 Task: Select transit view around selected location Crater Lake National Park, Oregon, United States and check out the nearest train station
Action: Mouse moved to (120, 76)
Screenshot: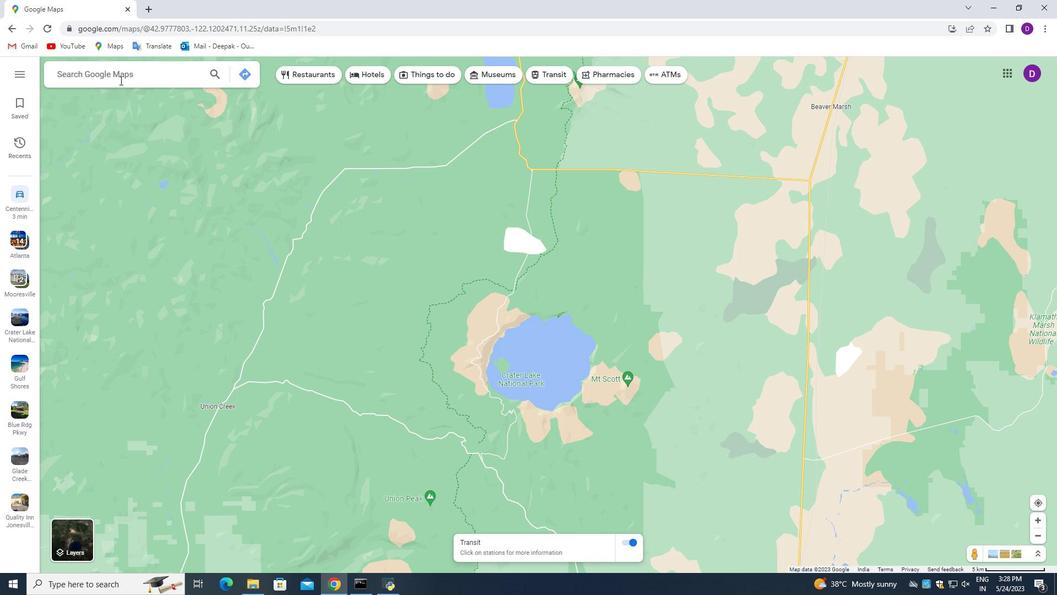
Action: Mouse pressed left at (120, 76)
Screenshot: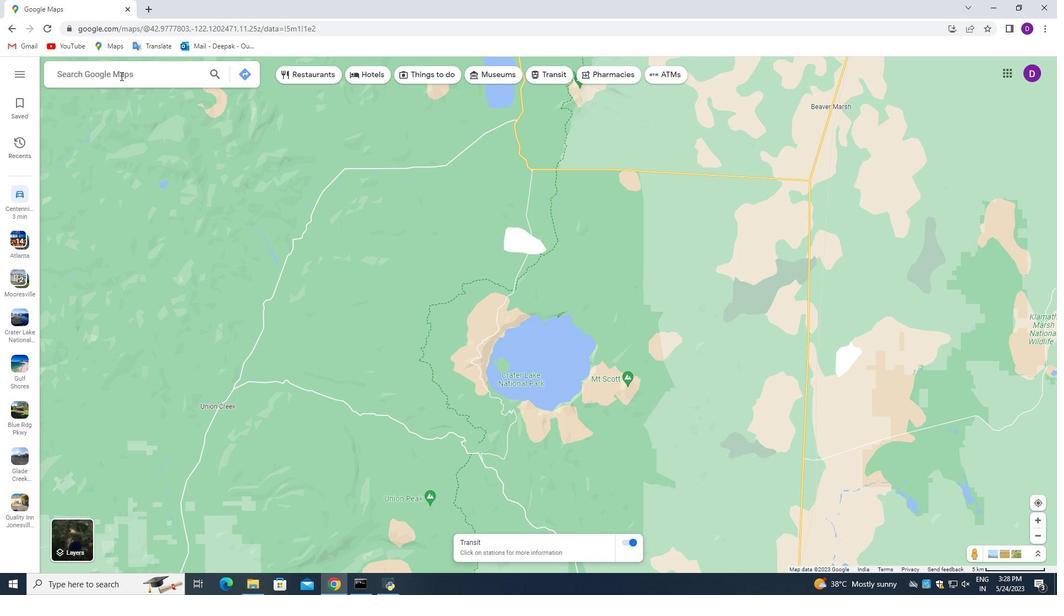
Action: Mouse moved to (321, 168)
Screenshot: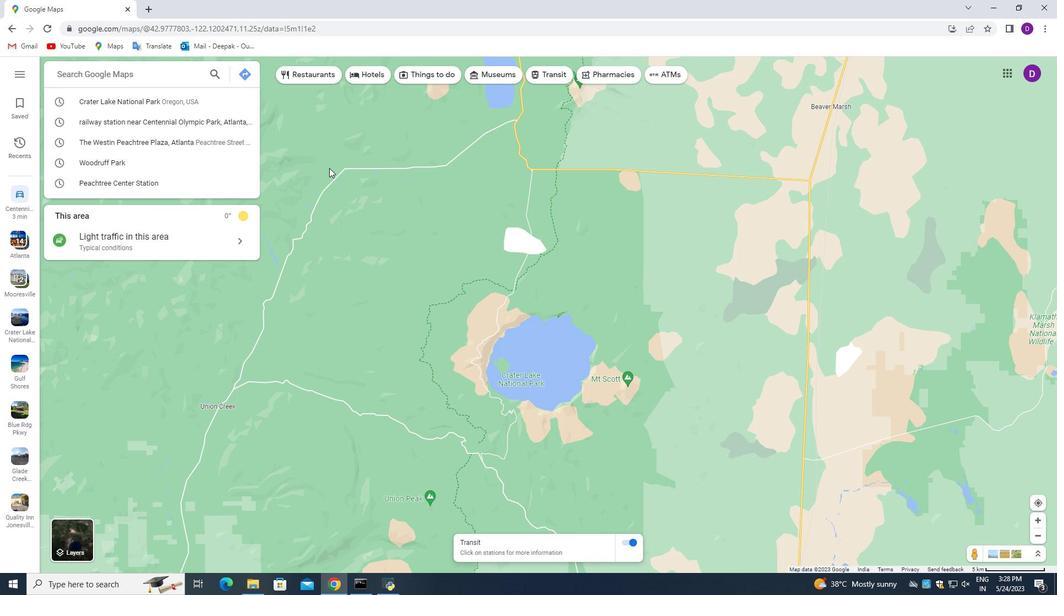 
Action: Key pressed <Key.shift_r>Crater<Key.space><Key.shift>Lake<Key.space><Key.shift>National<Key.space><Key.shift>Park,<Key.space><Key.shift>Oregon,<Key.space><Key.shift>United<Key.space><Key.shift_r>States<Key.enter>
Screenshot: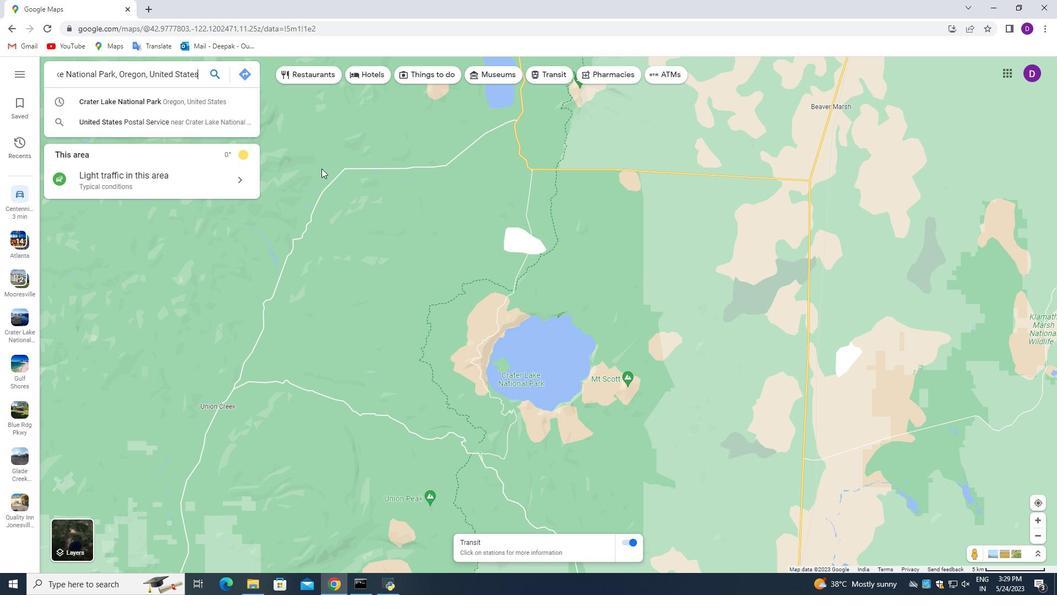 
Action: Mouse moved to (499, 75)
Screenshot: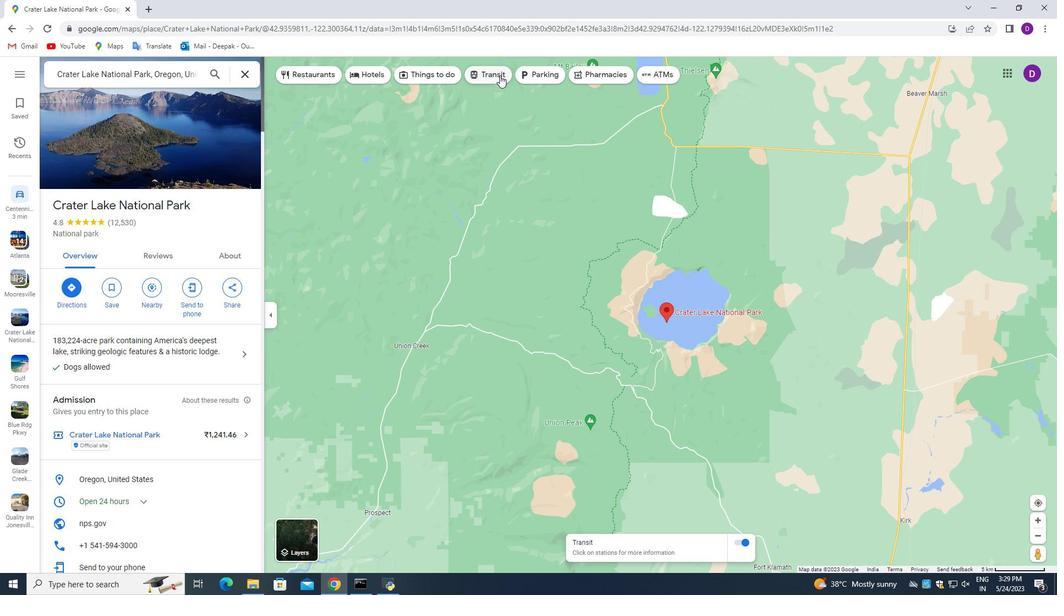 
Action: Mouse pressed left at (499, 75)
Screenshot: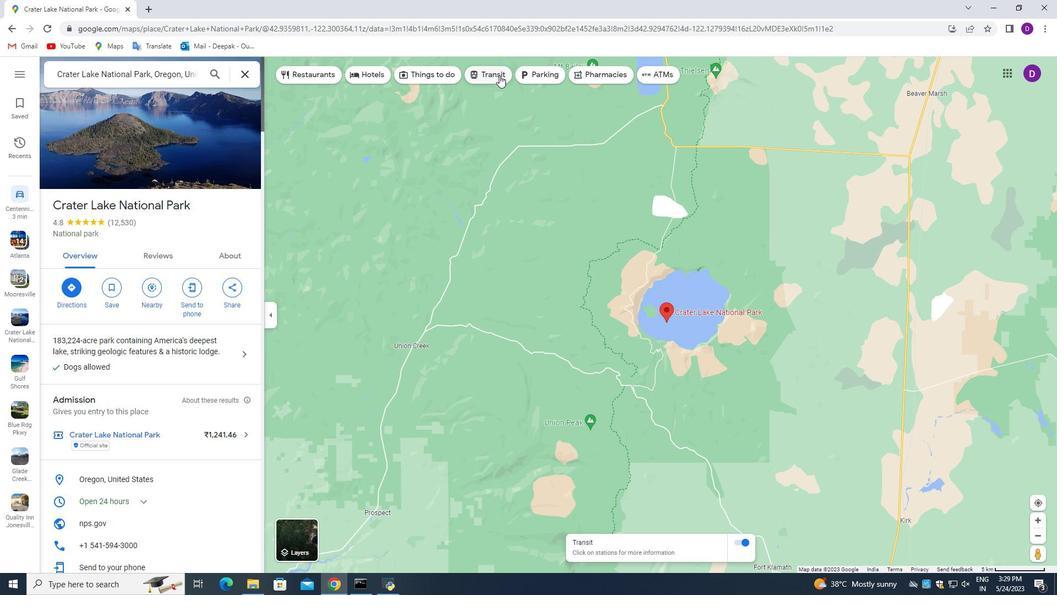 
Action: Mouse moved to (725, 249)
Screenshot: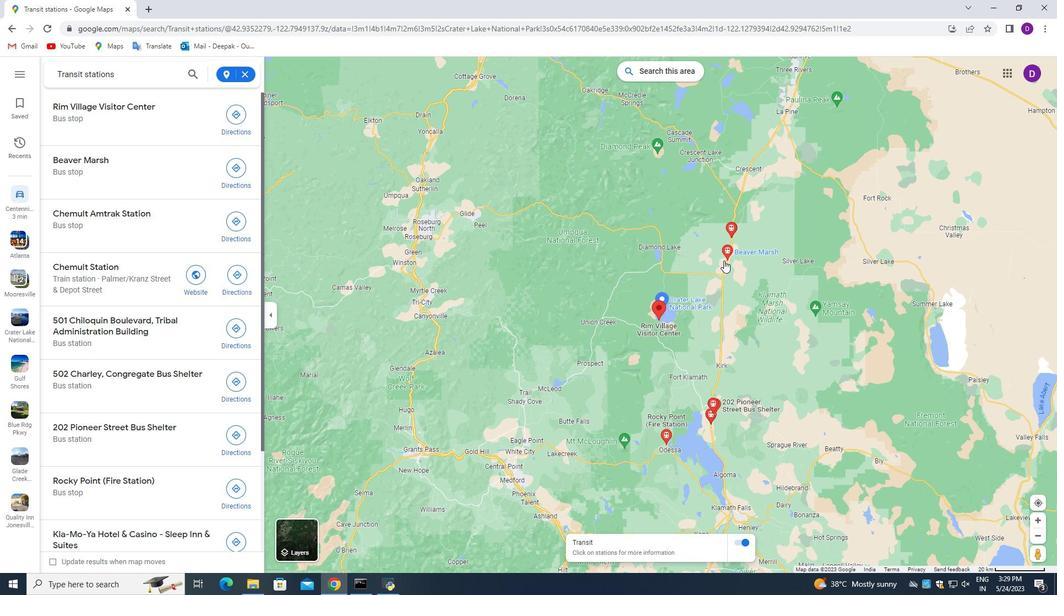 
Action: Mouse scrolled (725, 249) with delta (0, 0)
Screenshot: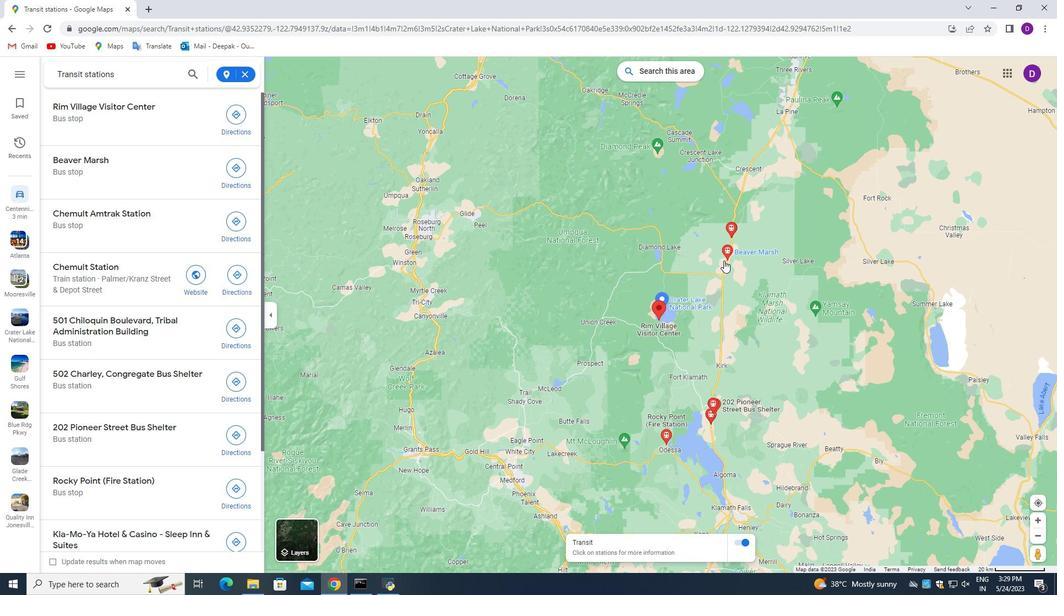 
Action: Mouse moved to (725, 249)
Screenshot: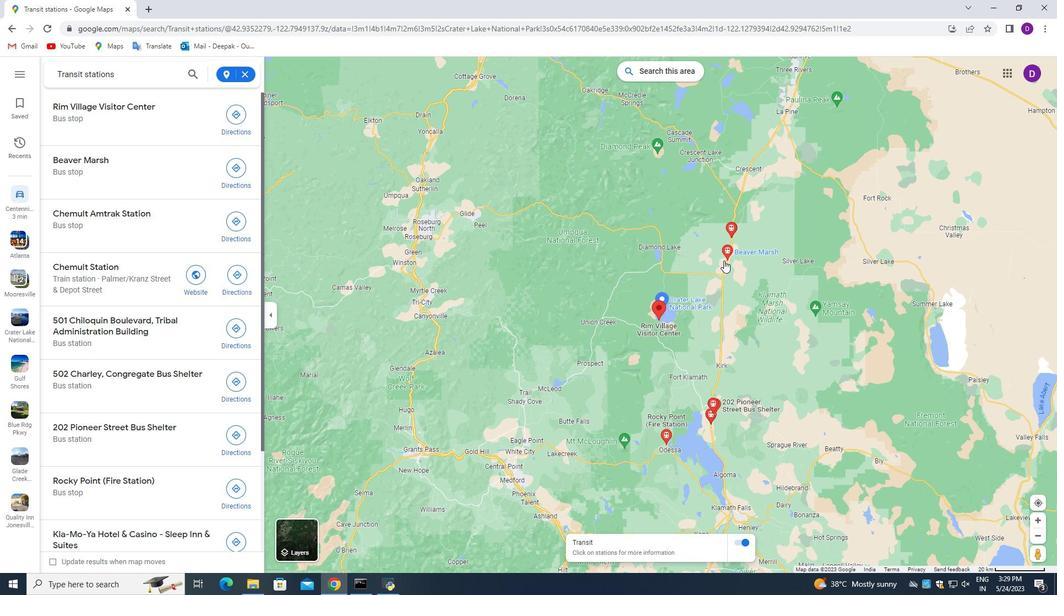 
Action: Mouse scrolled (725, 249) with delta (0, 0)
Screenshot: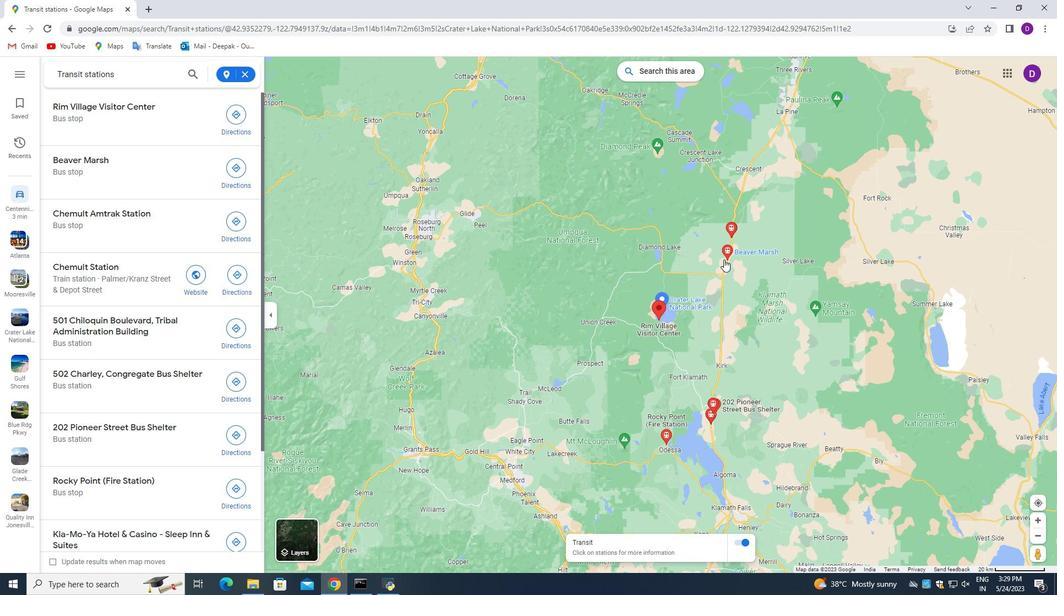 
Action: Mouse scrolled (725, 250) with delta (0, 0)
Screenshot: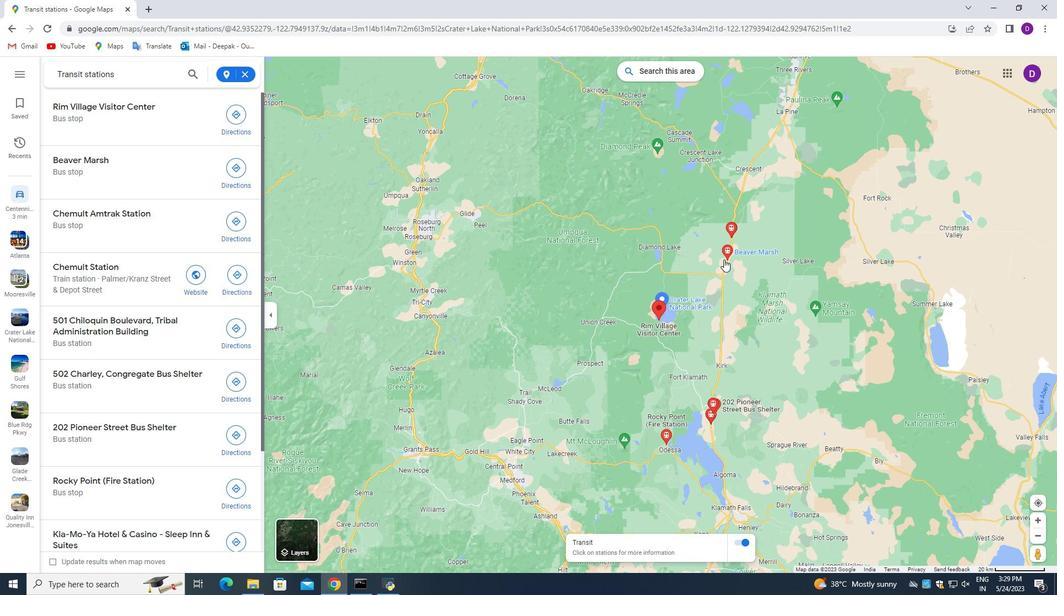 
Action: Mouse moved to (727, 262)
Screenshot: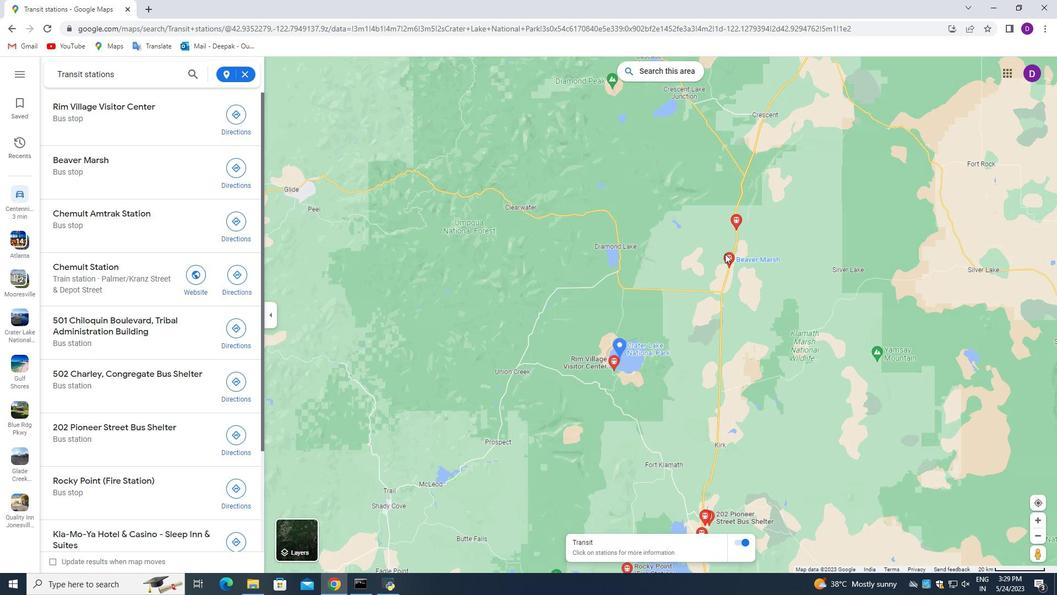 
Action: Mouse scrolled (727, 262) with delta (0, 0)
Screenshot: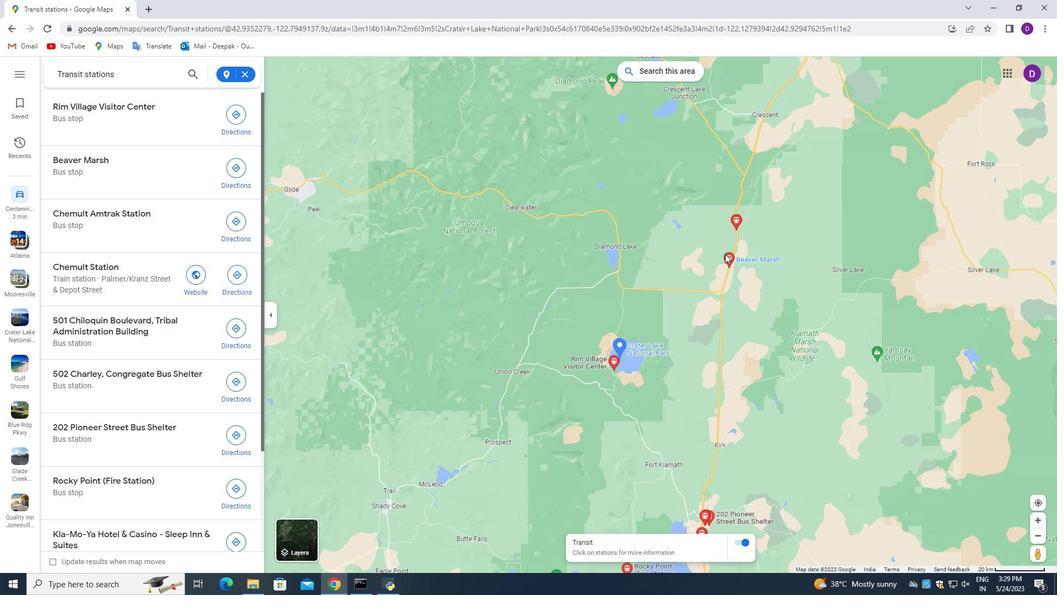 
Action: Mouse moved to (727, 263)
Screenshot: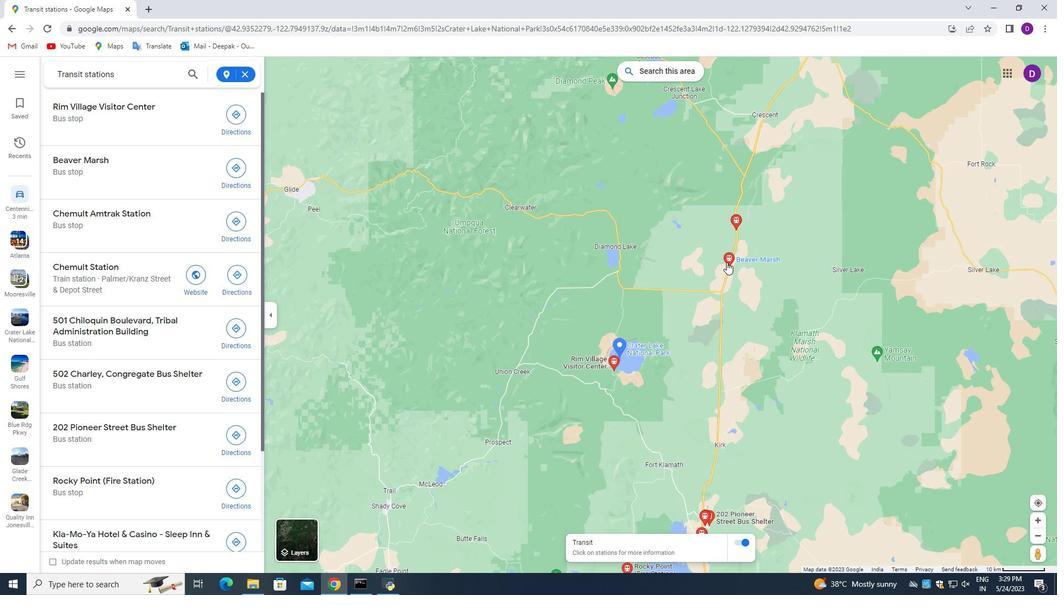
Action: Mouse scrolled (727, 264) with delta (0, 0)
Screenshot: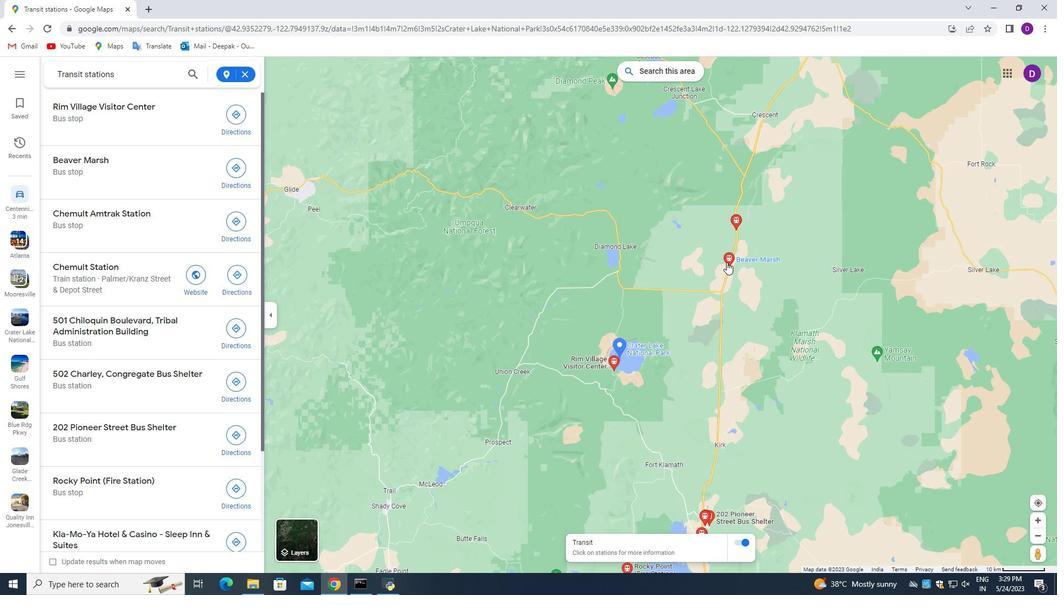 
Action: Mouse moved to (82, 73)
Screenshot: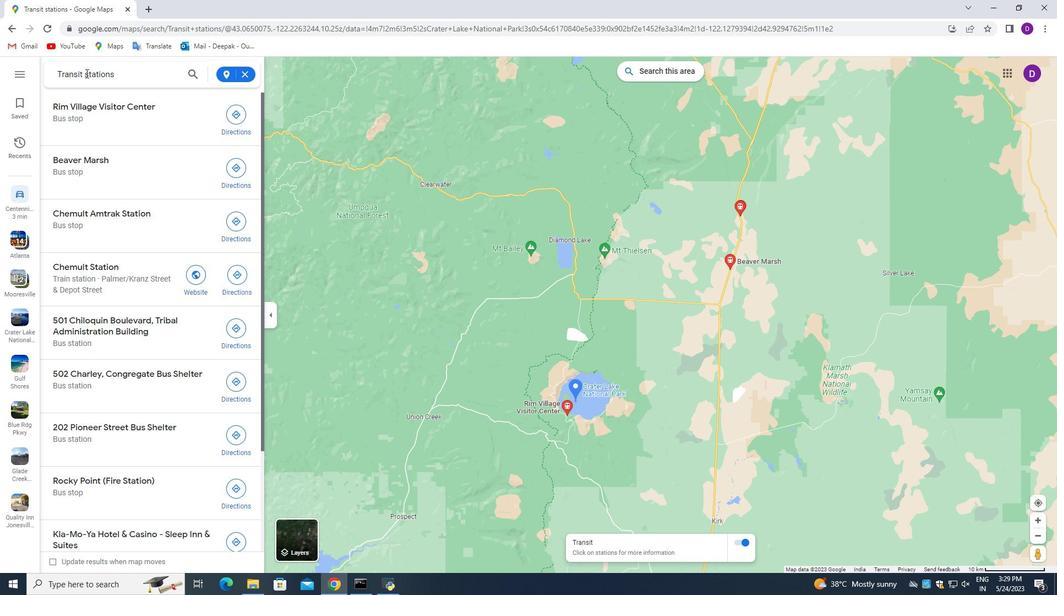 
Action: Mouse pressed left at (82, 73)
Screenshot: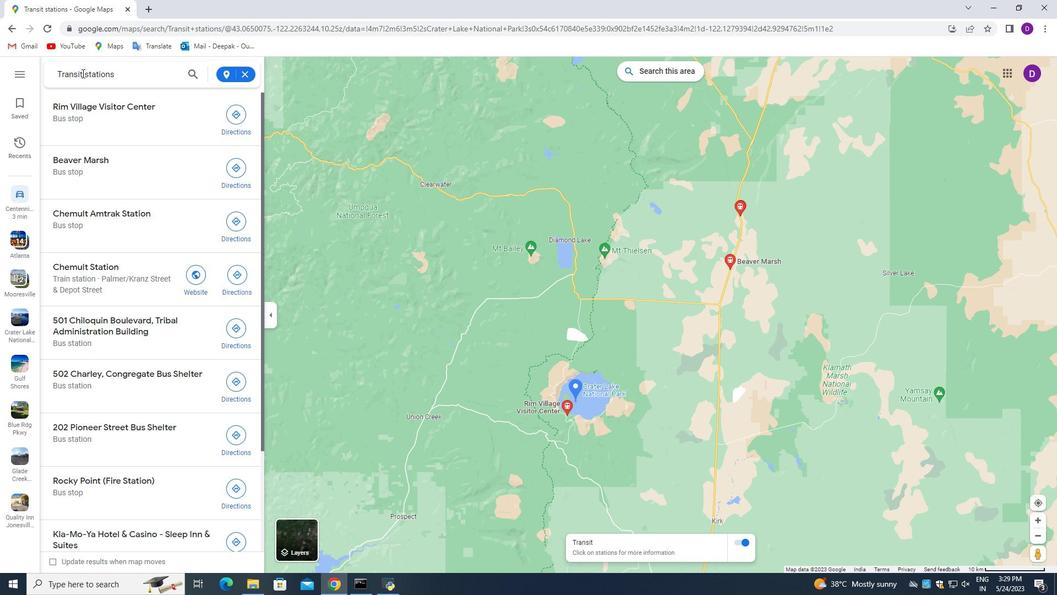 
Action: Mouse moved to (123, 85)
Screenshot: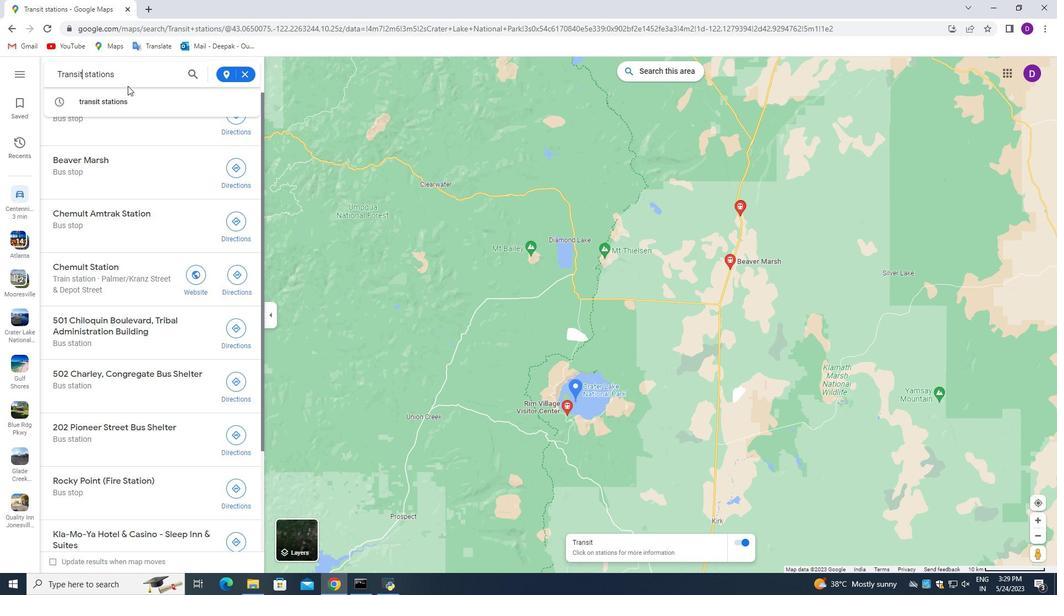 
Action: Key pressed <Key.backspace><Key.backspace><Key.backspace><Key.backspace><Key.backspace><Key.backspace><Key.backspace><Key.shift_r>Rail
Screenshot: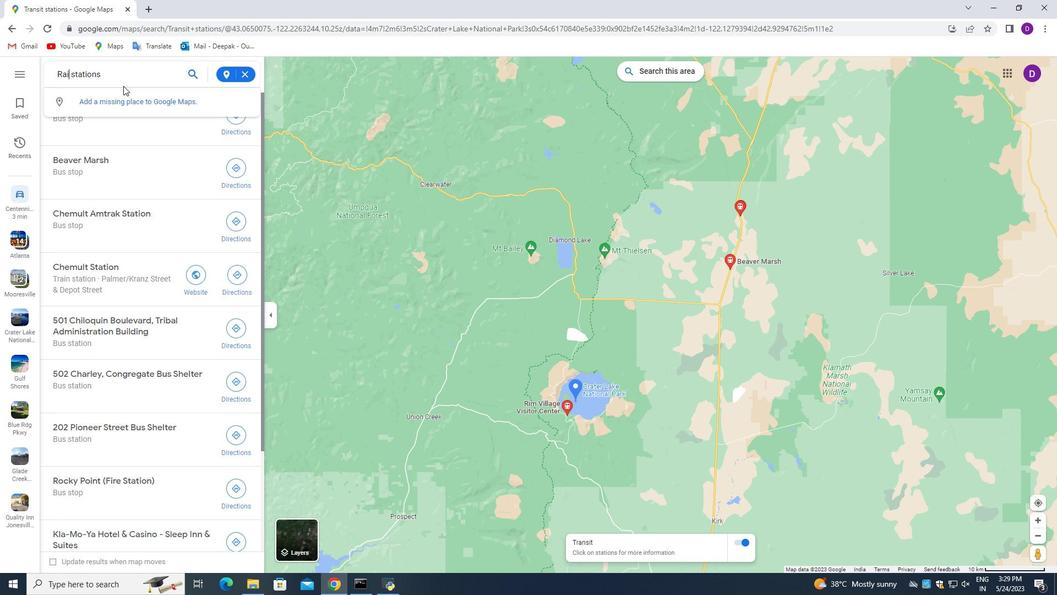 
Action: Mouse moved to (125, 98)
Screenshot: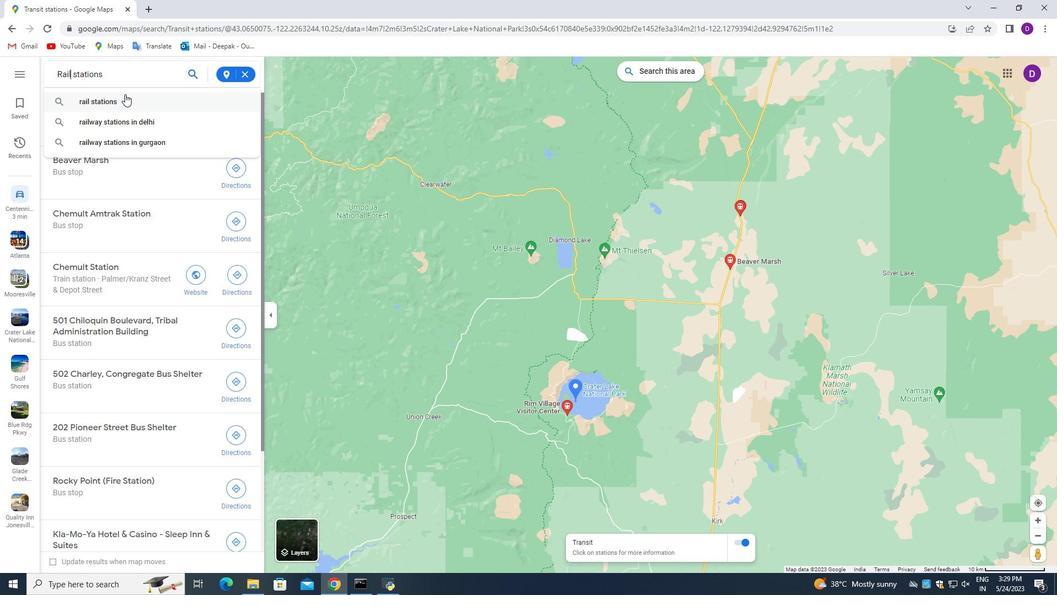 
Action: Mouse pressed left at (125, 98)
Screenshot: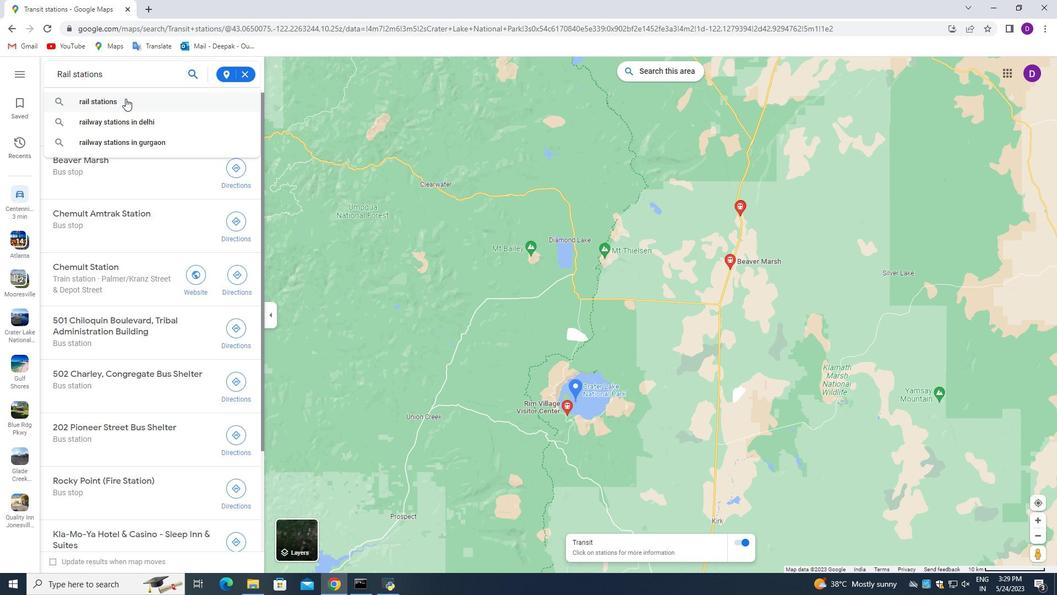 
Action: Mouse moved to (602, 325)
Screenshot: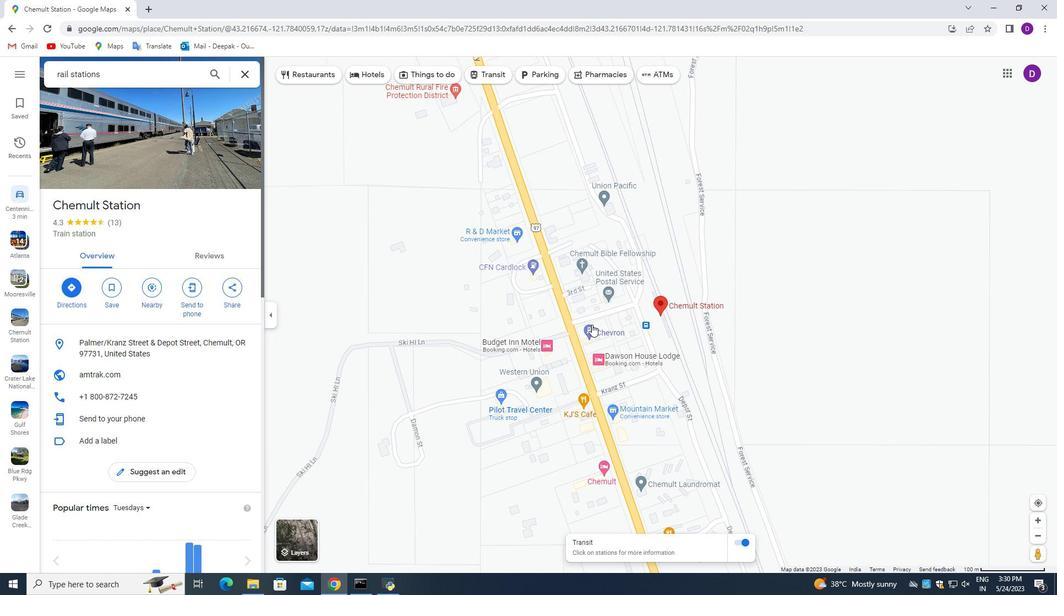 
Action: Mouse scrolled (602, 324) with delta (0, 0)
Screenshot: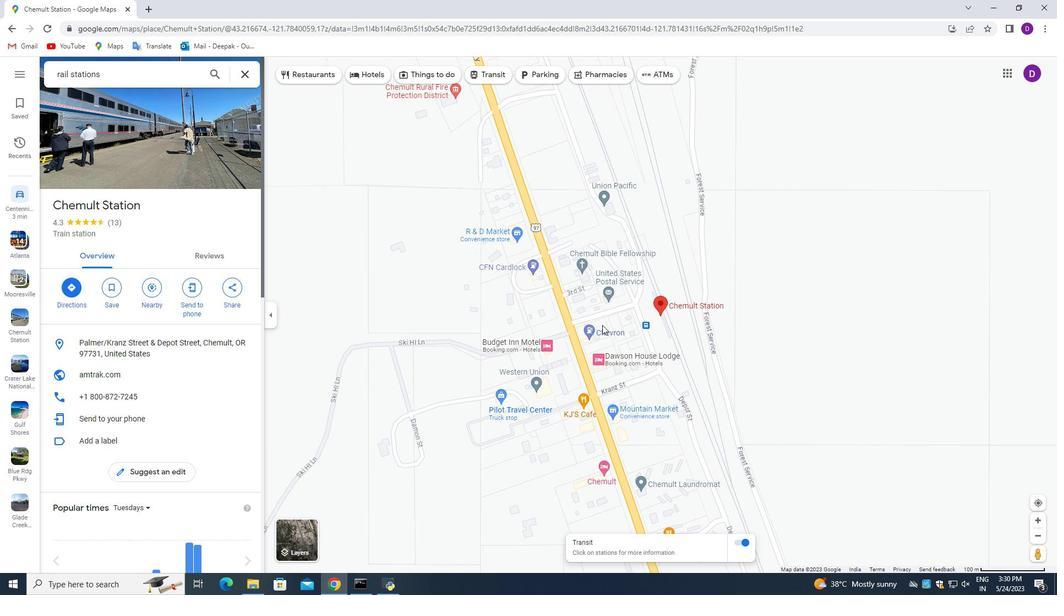 
Action: Mouse scrolled (602, 324) with delta (0, 0)
Screenshot: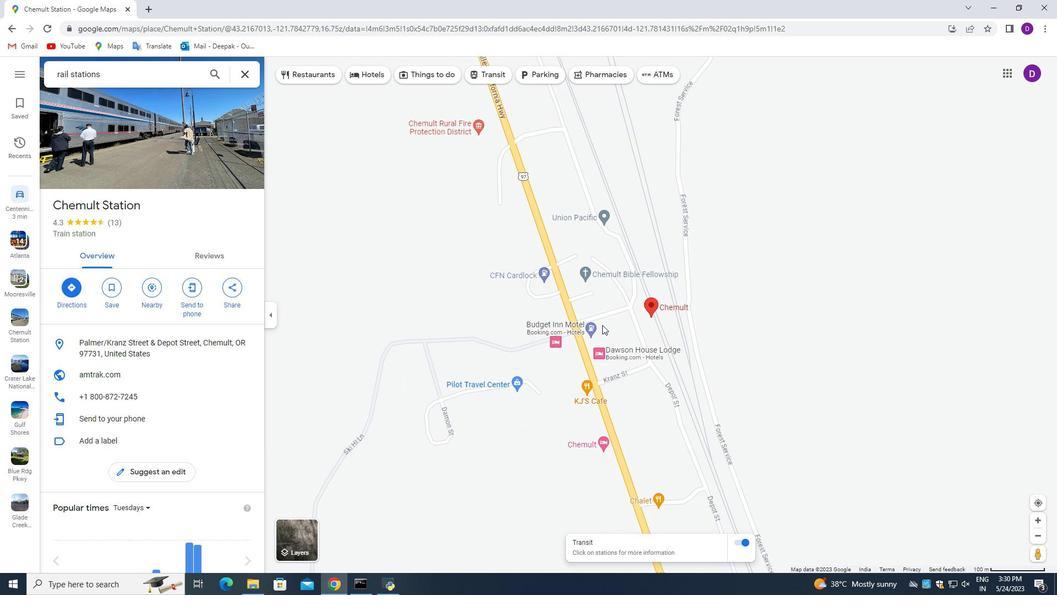 
Action: Mouse scrolled (602, 324) with delta (0, 0)
Screenshot: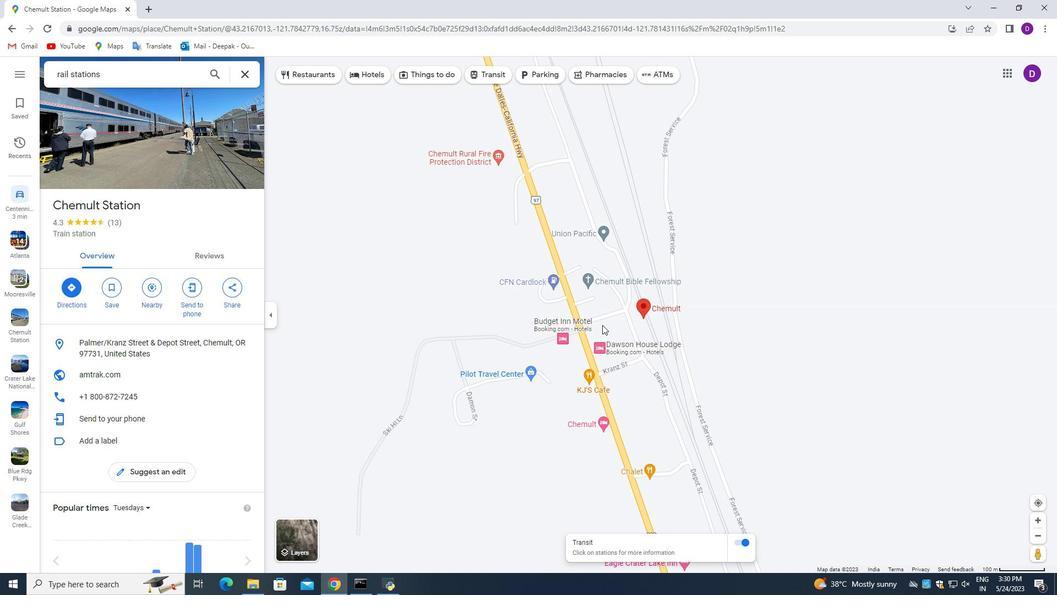 
Action: Mouse scrolled (602, 324) with delta (0, 0)
Screenshot: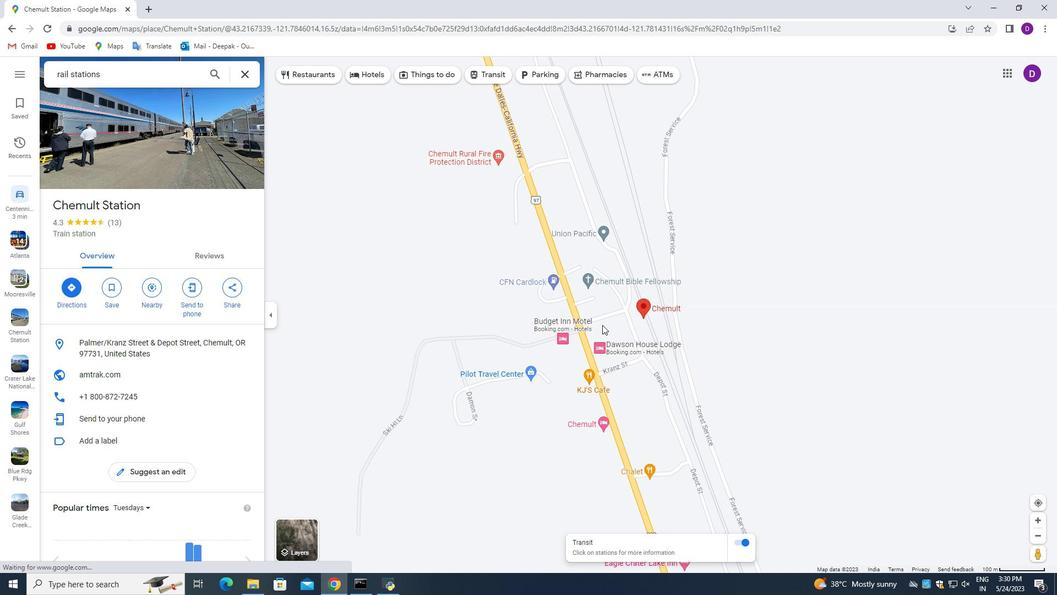 
Action: Mouse scrolled (602, 324) with delta (0, 0)
Screenshot: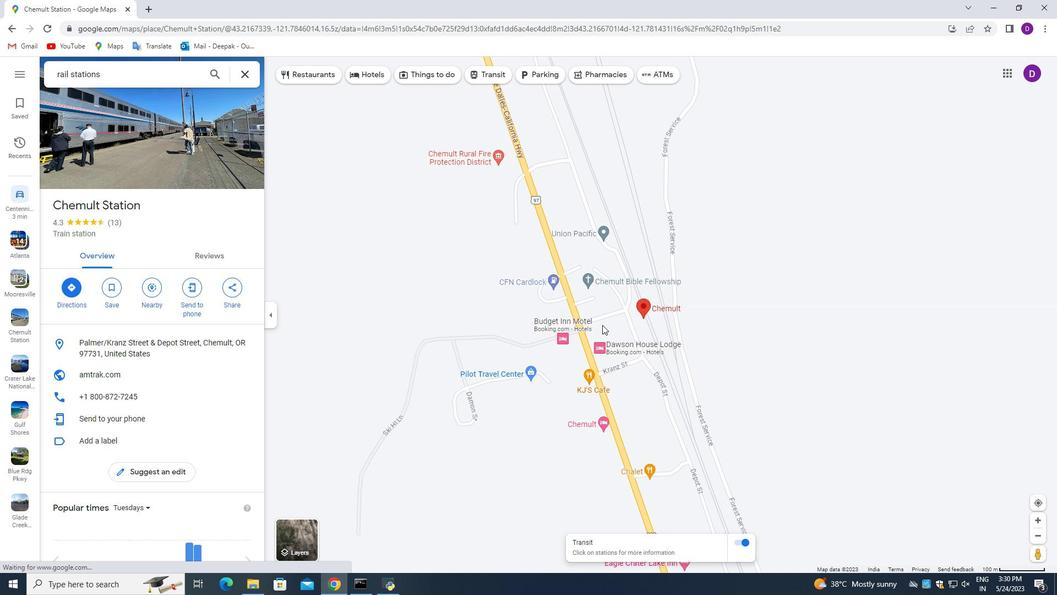 
Action: Mouse scrolled (602, 324) with delta (0, 0)
Screenshot: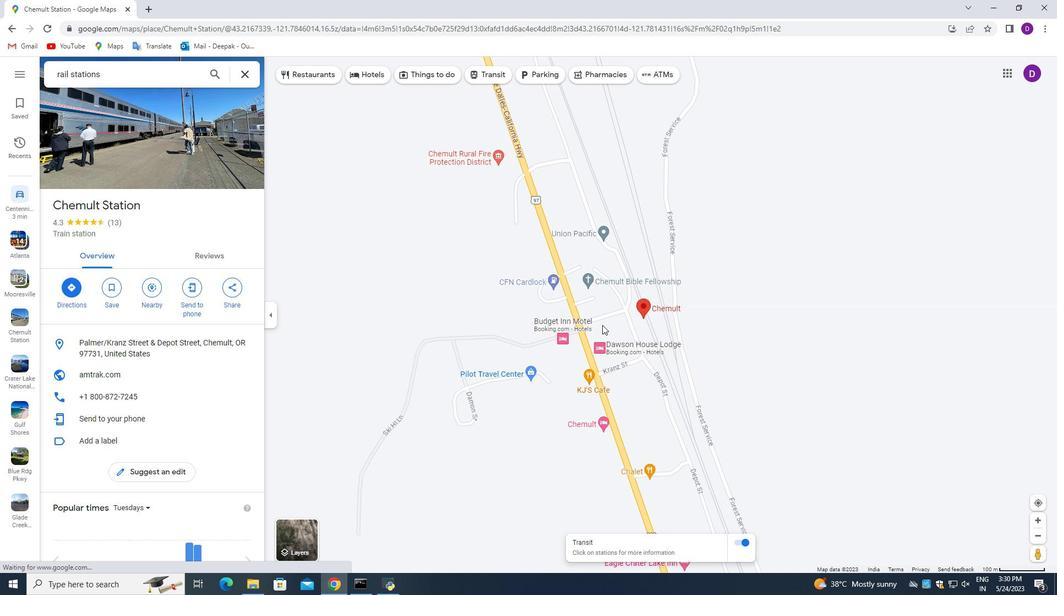 
Action: Mouse scrolled (602, 324) with delta (0, 0)
Screenshot: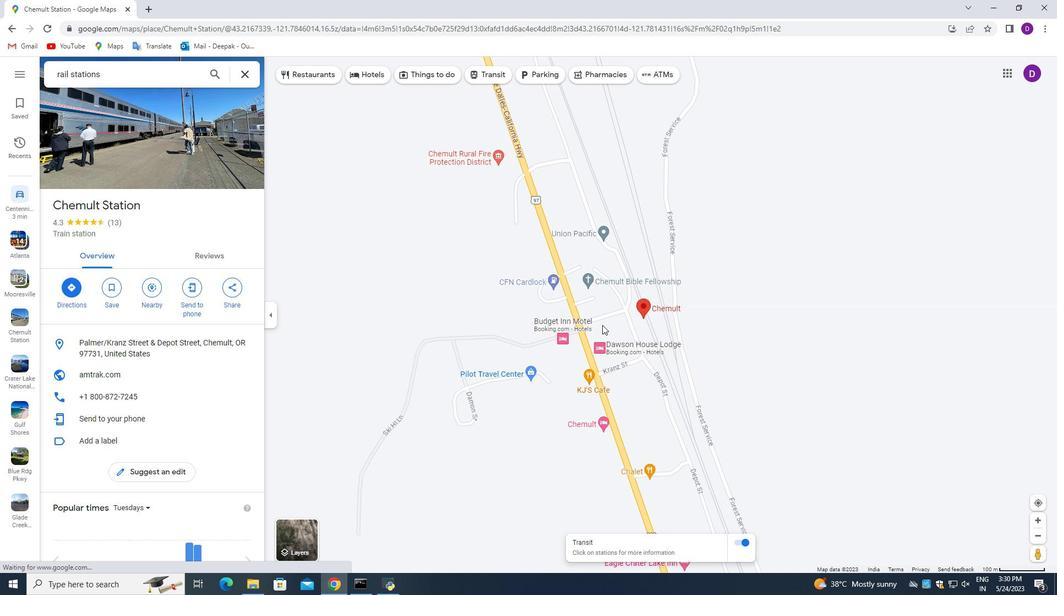 
Action: Mouse scrolled (602, 324) with delta (0, 0)
Screenshot: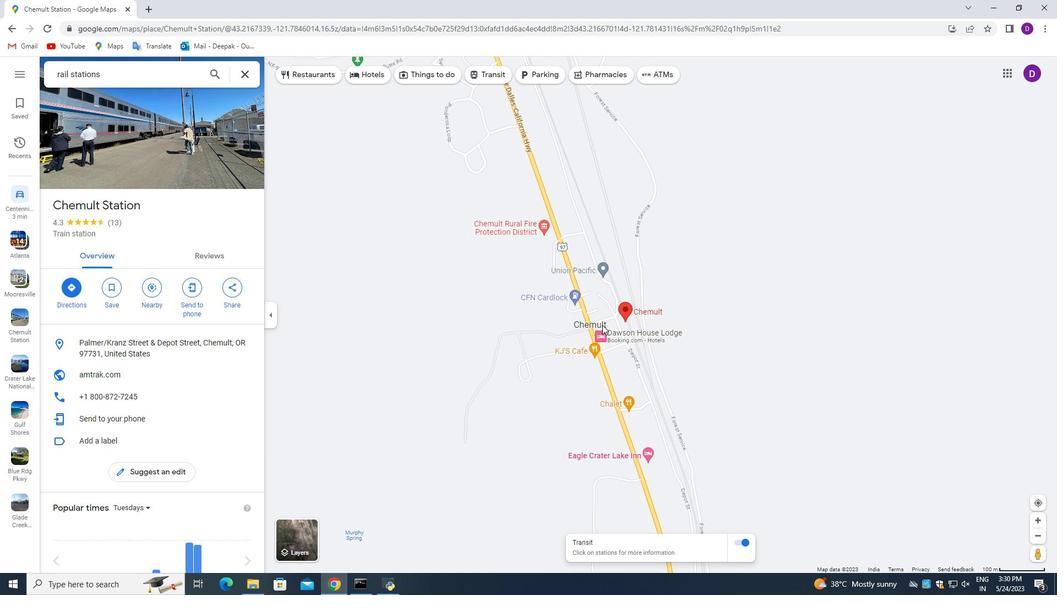 
Action: Mouse scrolled (602, 324) with delta (0, 0)
Screenshot: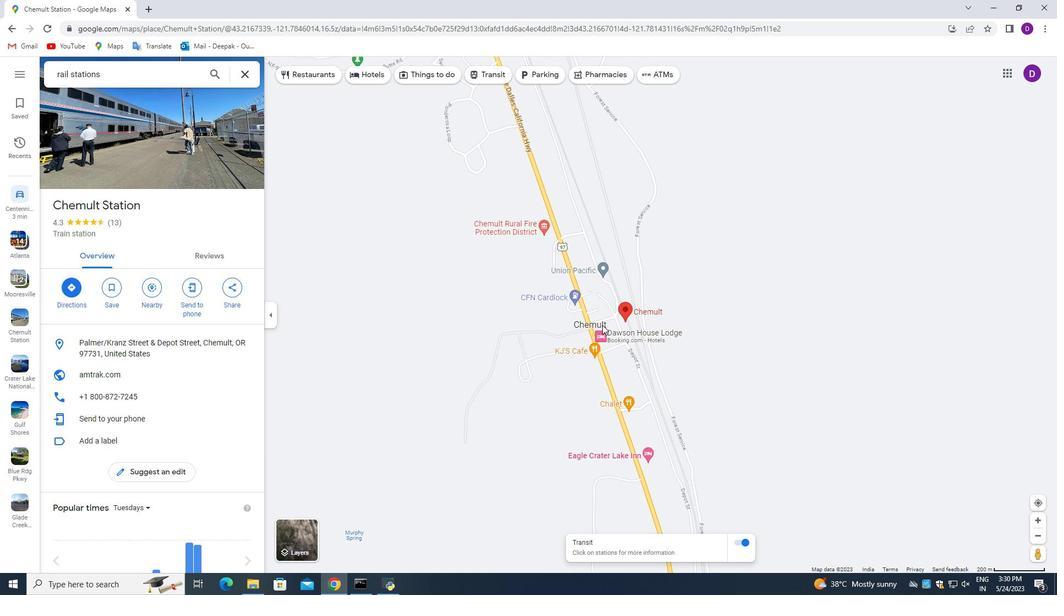
Action: Mouse scrolled (602, 324) with delta (0, 0)
Screenshot: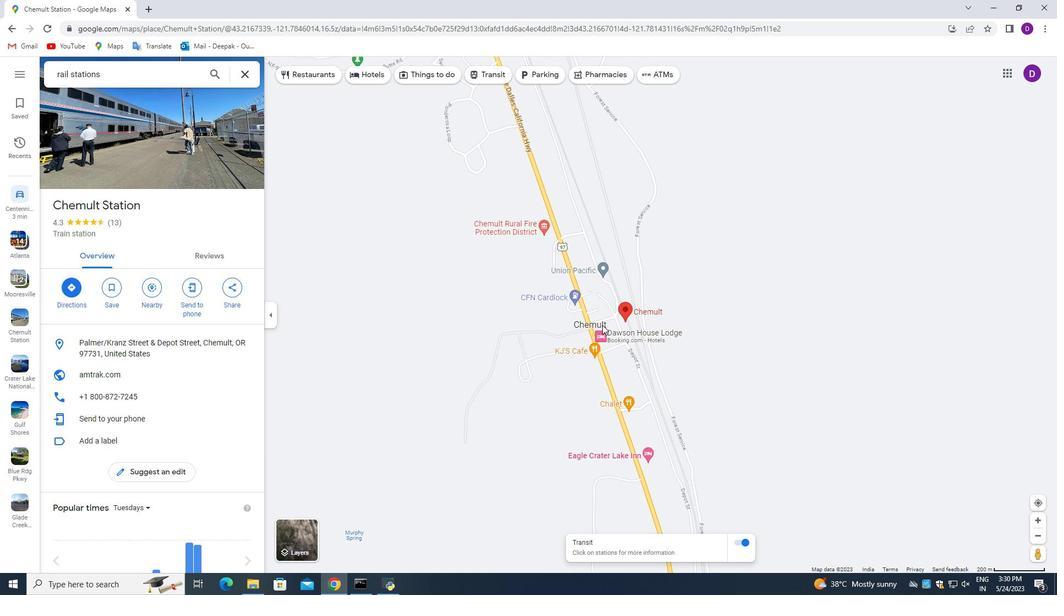 
Action: Mouse scrolled (602, 324) with delta (0, 0)
Screenshot: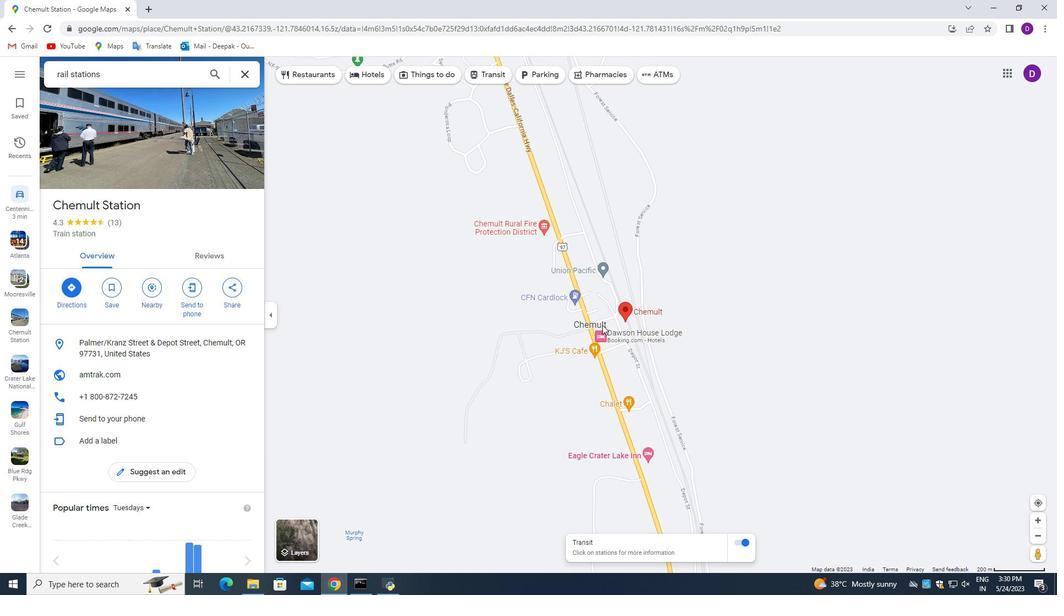 
Action: Mouse scrolled (602, 324) with delta (0, 0)
Screenshot: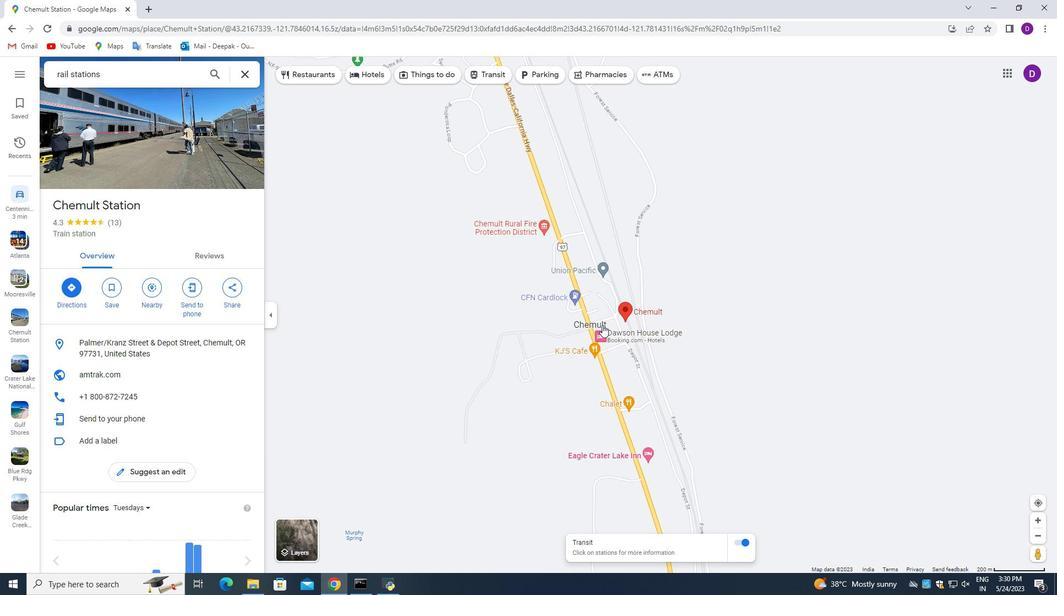 
Action: Mouse scrolled (602, 324) with delta (0, 0)
Screenshot: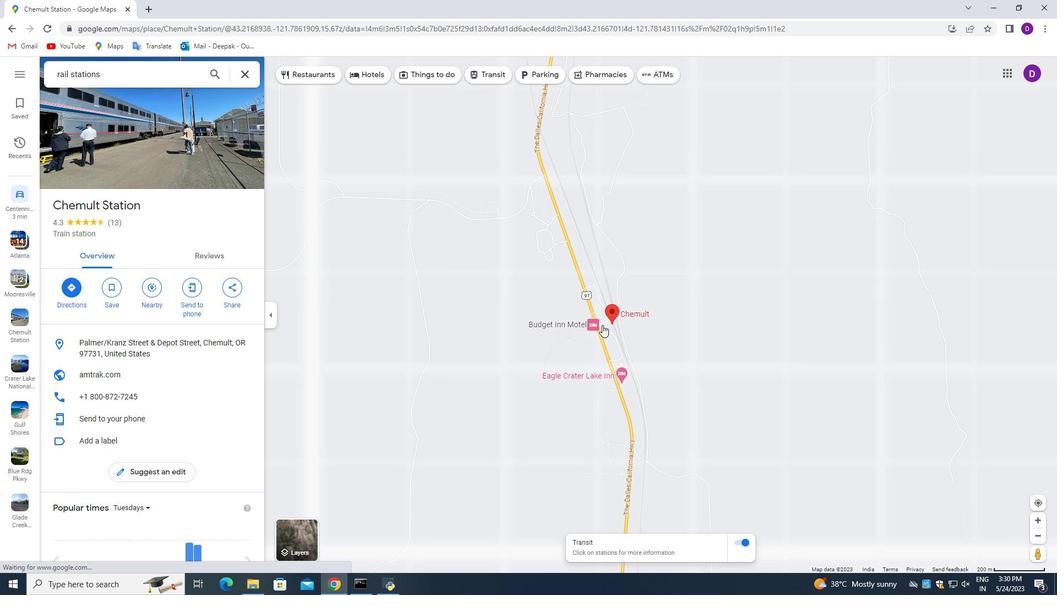 
Action: Mouse scrolled (602, 324) with delta (0, 0)
Screenshot: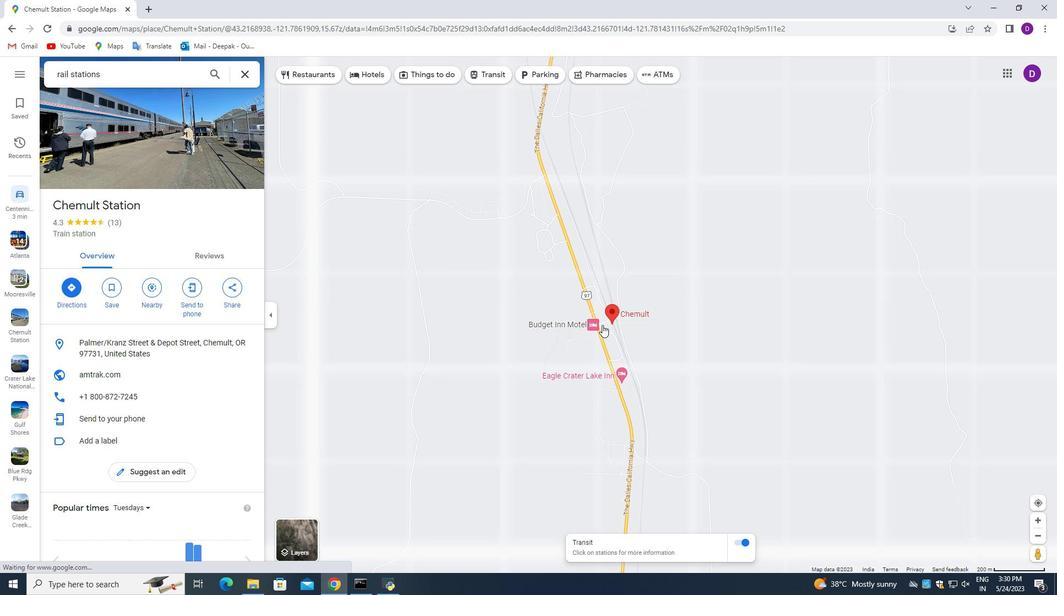 
Action: Mouse scrolled (602, 324) with delta (0, 0)
Screenshot: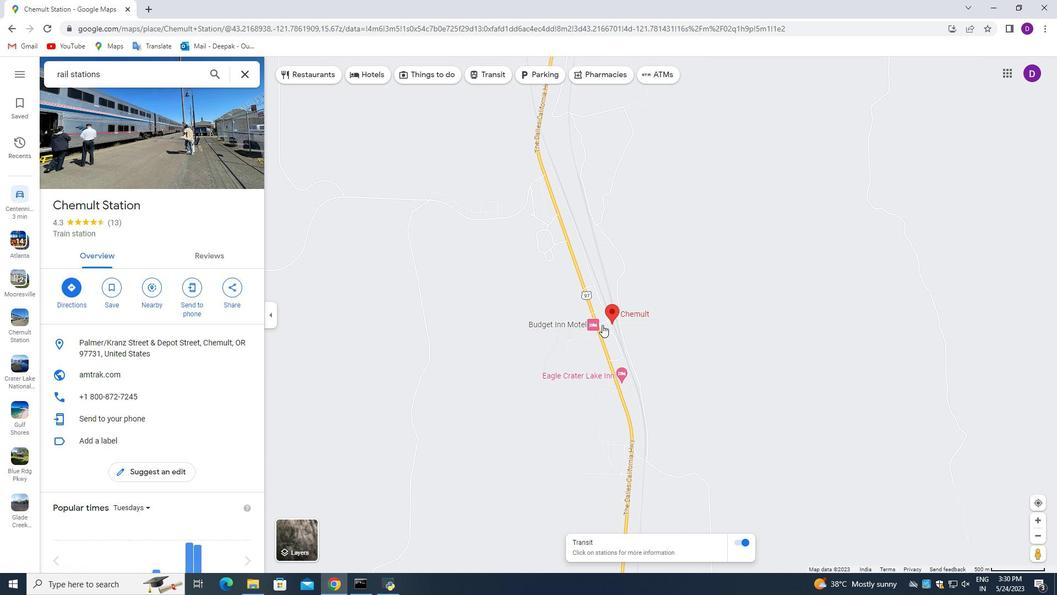 
Action: Mouse scrolled (602, 324) with delta (0, 0)
Screenshot: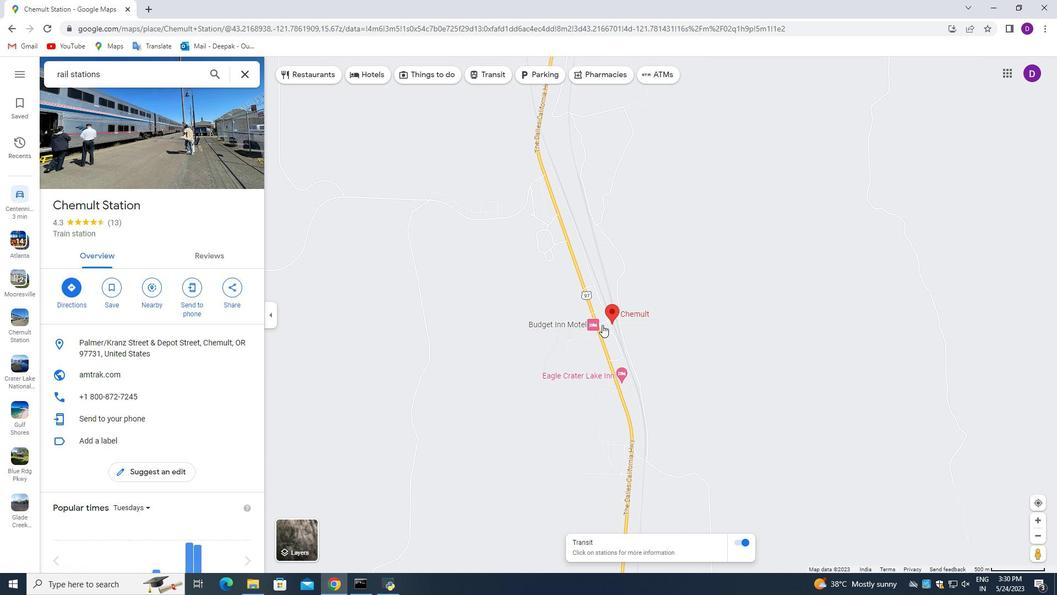 
Action: Mouse scrolled (602, 324) with delta (0, 0)
Screenshot: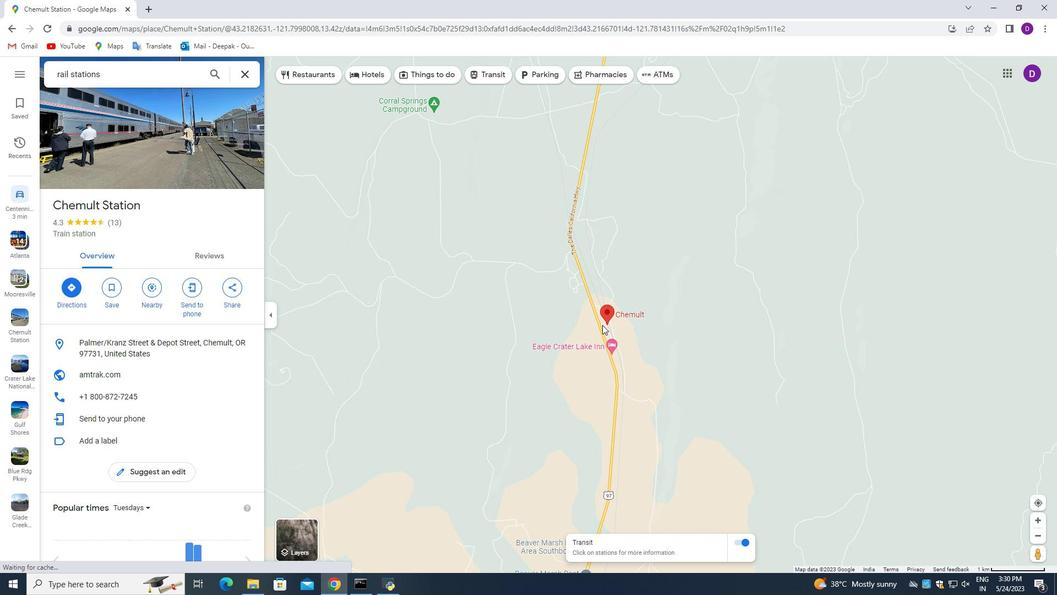 
Action: Mouse scrolled (602, 324) with delta (0, 0)
Screenshot: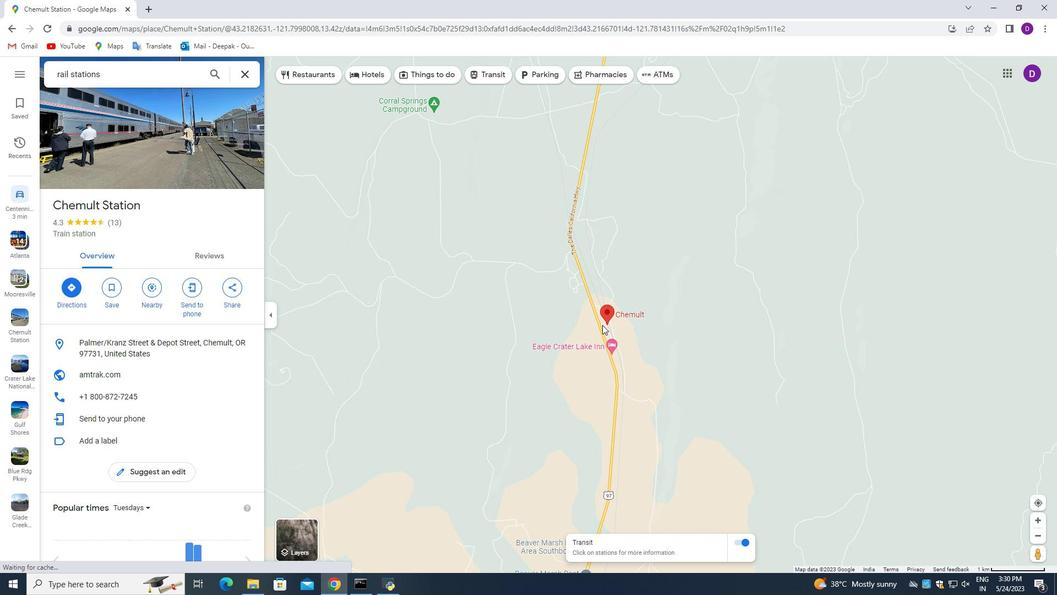 
Action: Mouse scrolled (602, 324) with delta (0, 0)
Screenshot: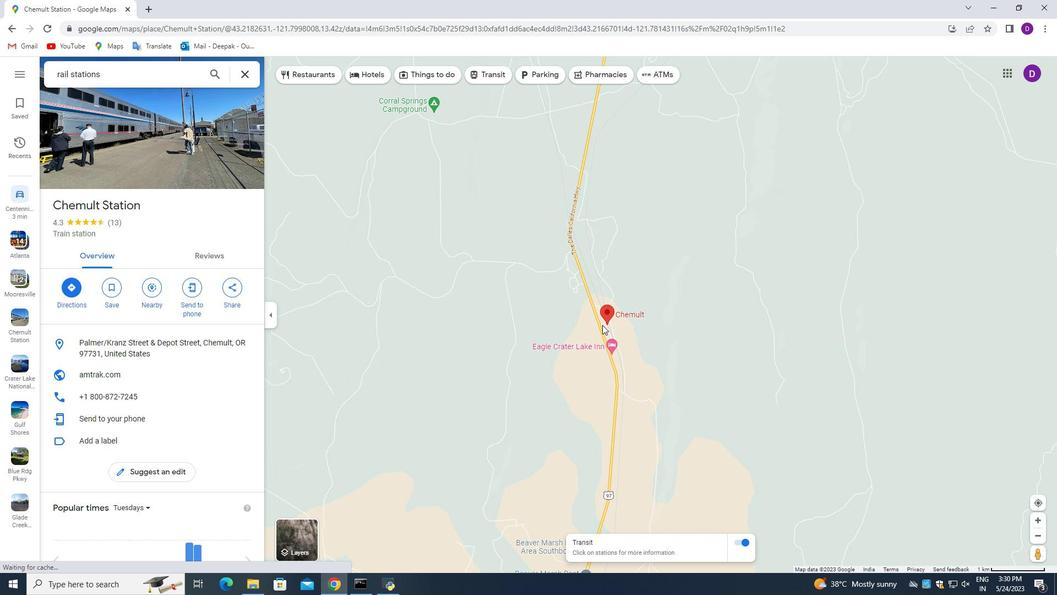 
Action: Mouse scrolled (602, 324) with delta (0, 0)
Screenshot: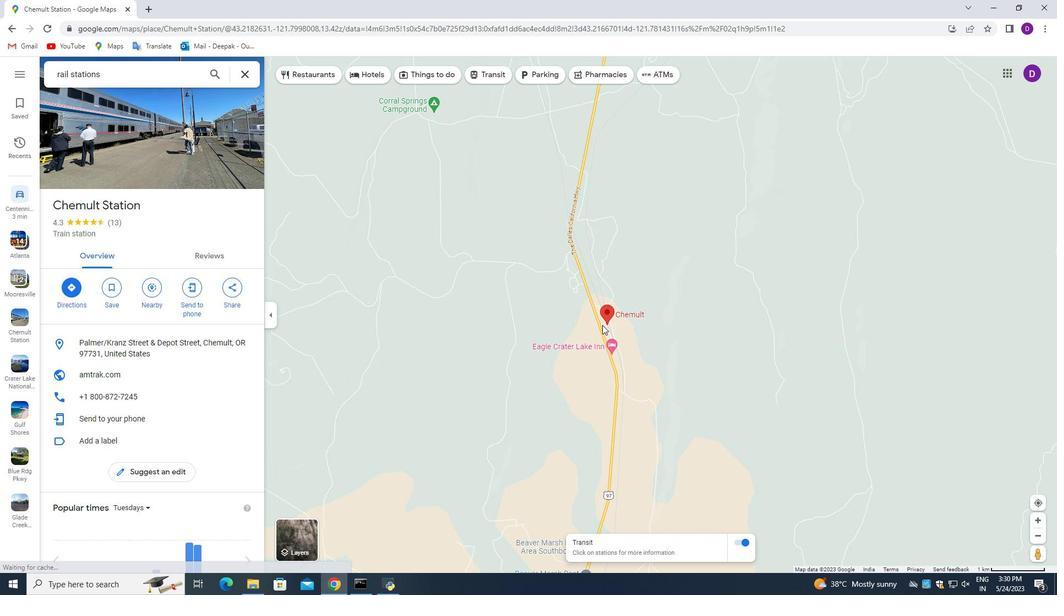 
Action: Mouse scrolled (602, 324) with delta (0, 0)
Screenshot: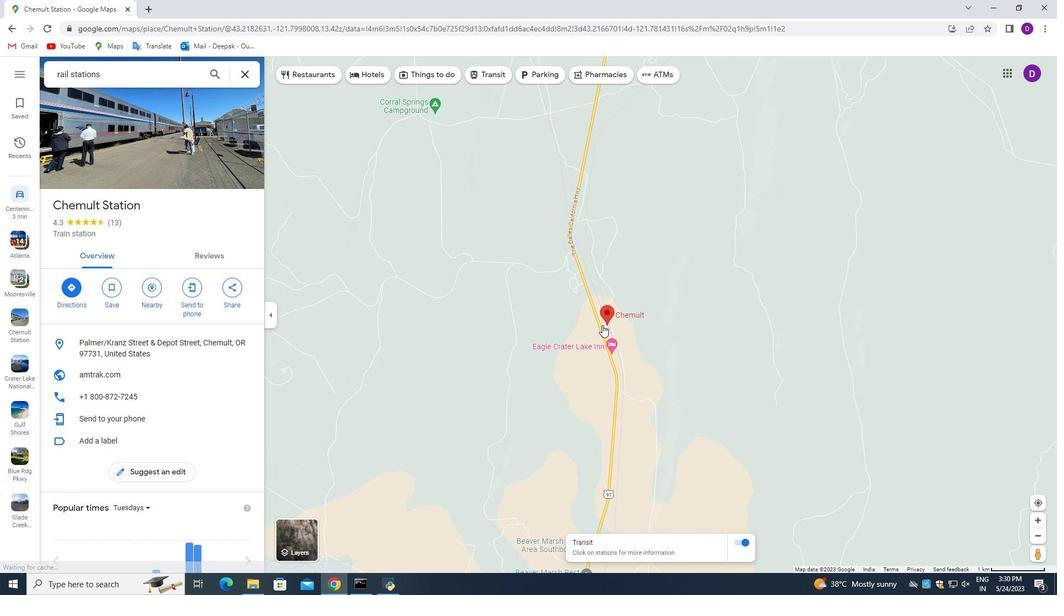 
Action: Mouse moved to (604, 321)
Screenshot: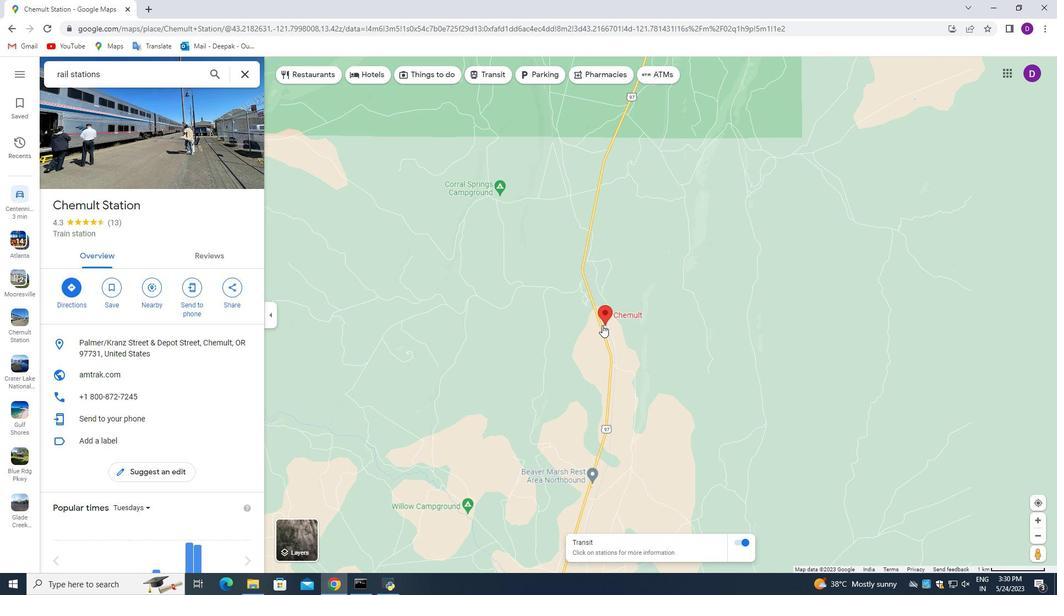
Action: Mouse scrolled (604, 321) with delta (0, 0)
Screenshot: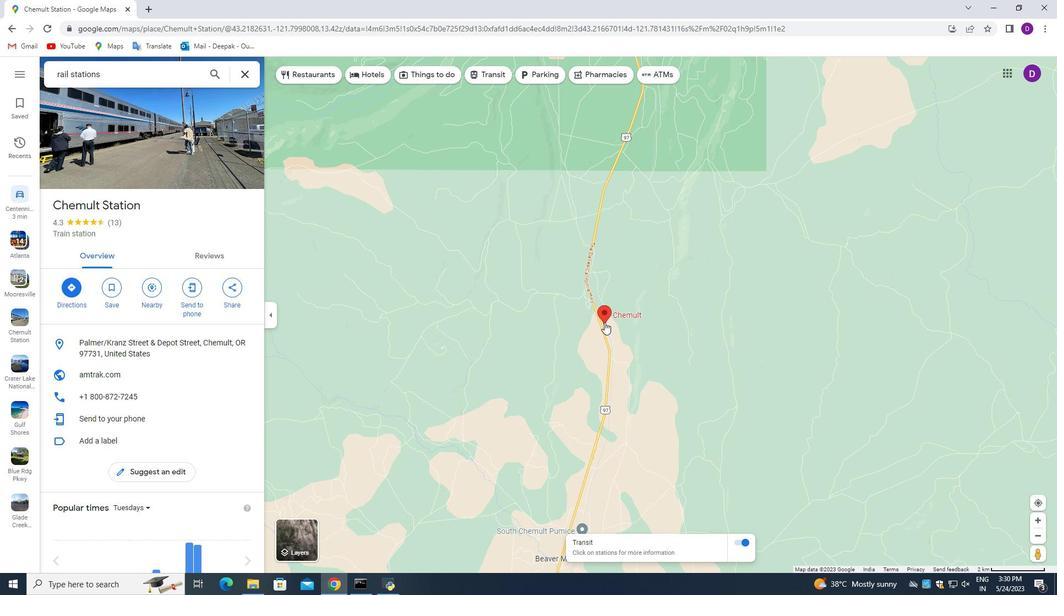 
Action: Mouse scrolled (604, 321) with delta (0, 0)
Screenshot: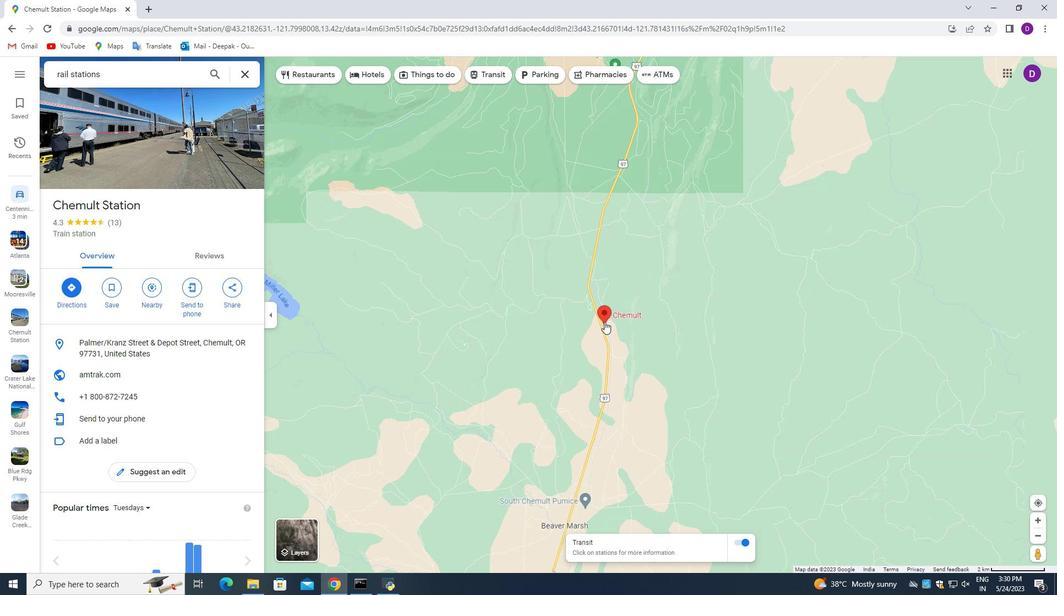 
Action: Mouse scrolled (604, 321) with delta (0, 0)
Screenshot: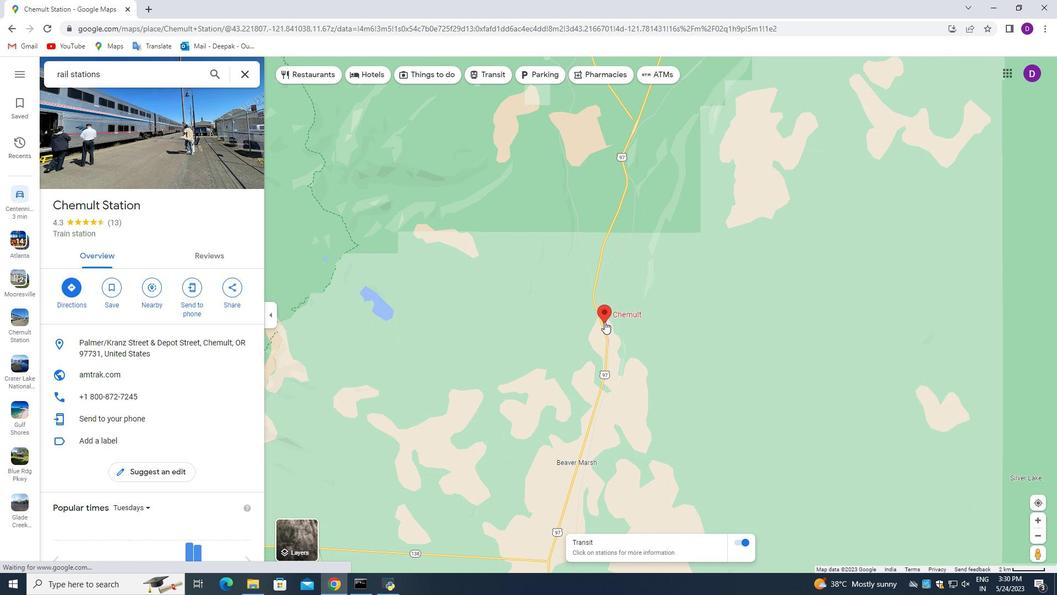 
Action: Mouse scrolled (604, 321) with delta (0, 0)
Screenshot: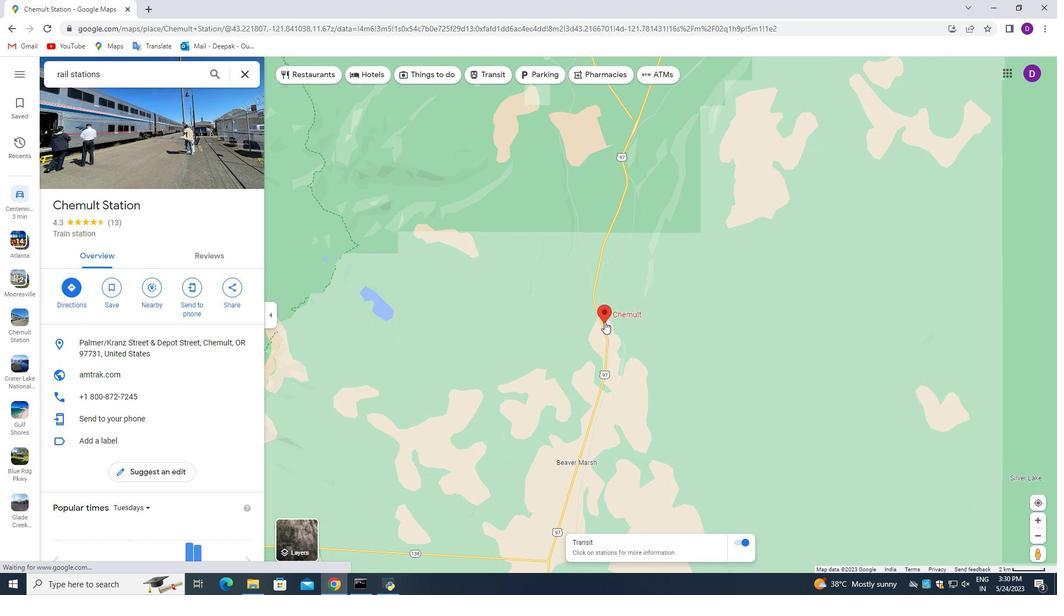 
Action: Mouse scrolled (604, 321) with delta (0, 0)
Screenshot: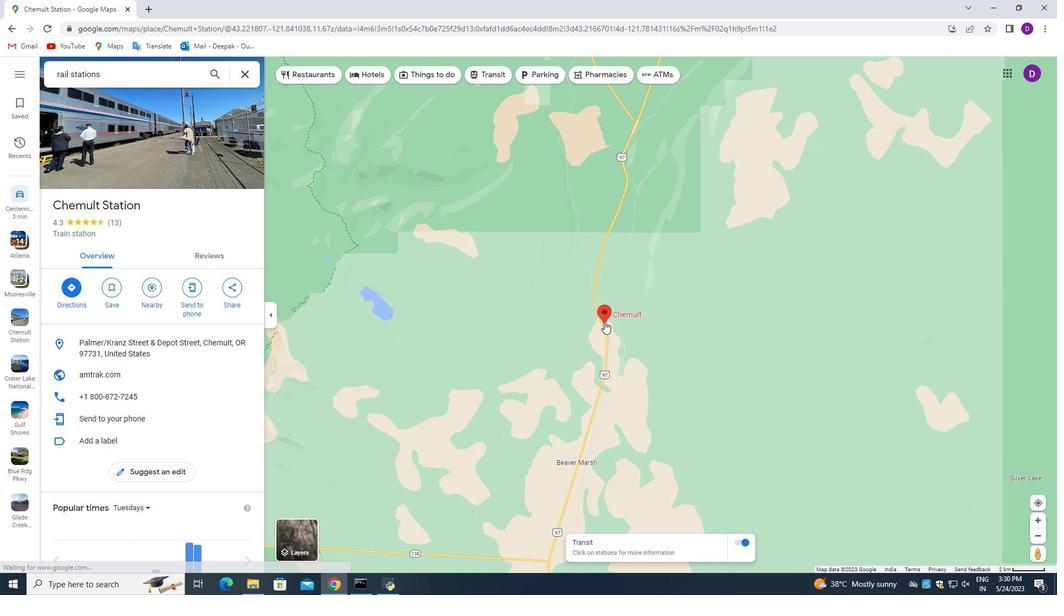 
Action: Mouse scrolled (604, 321) with delta (0, 0)
Screenshot: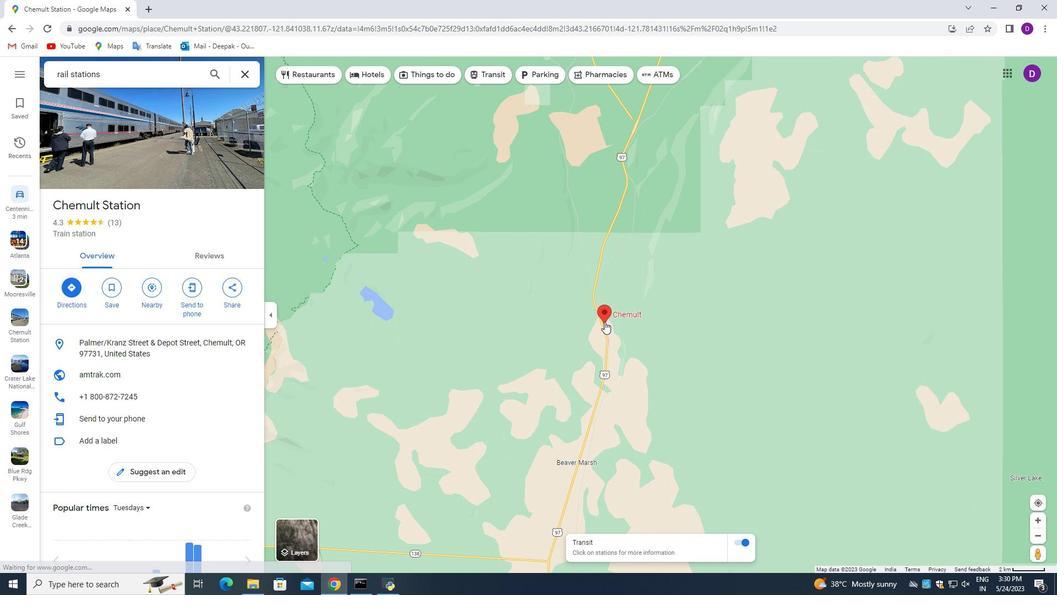 
Action: Mouse scrolled (604, 321) with delta (0, 0)
Screenshot: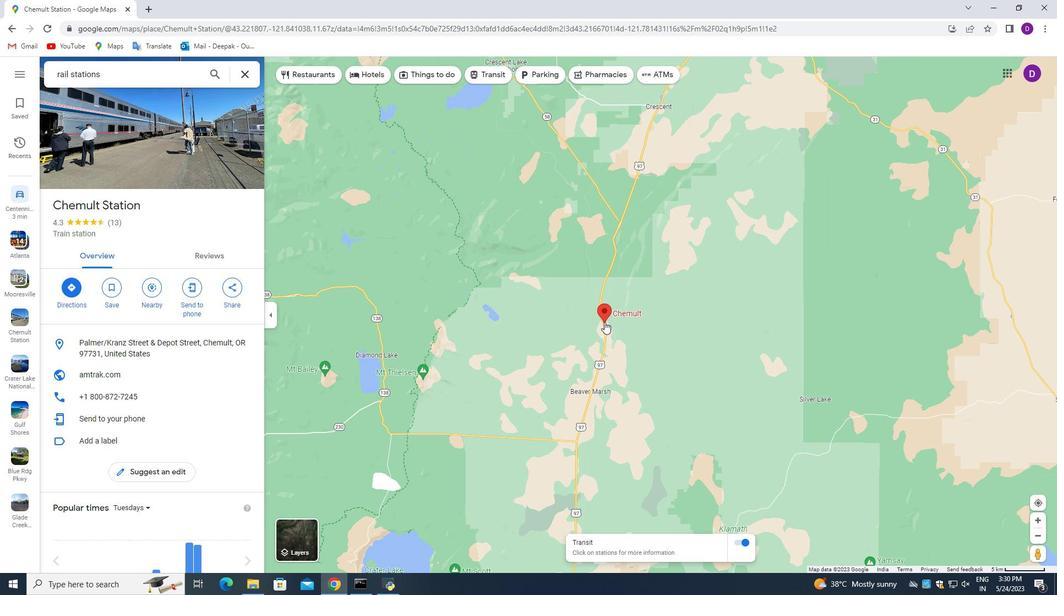 
Action: Mouse scrolled (604, 321) with delta (0, 0)
Screenshot: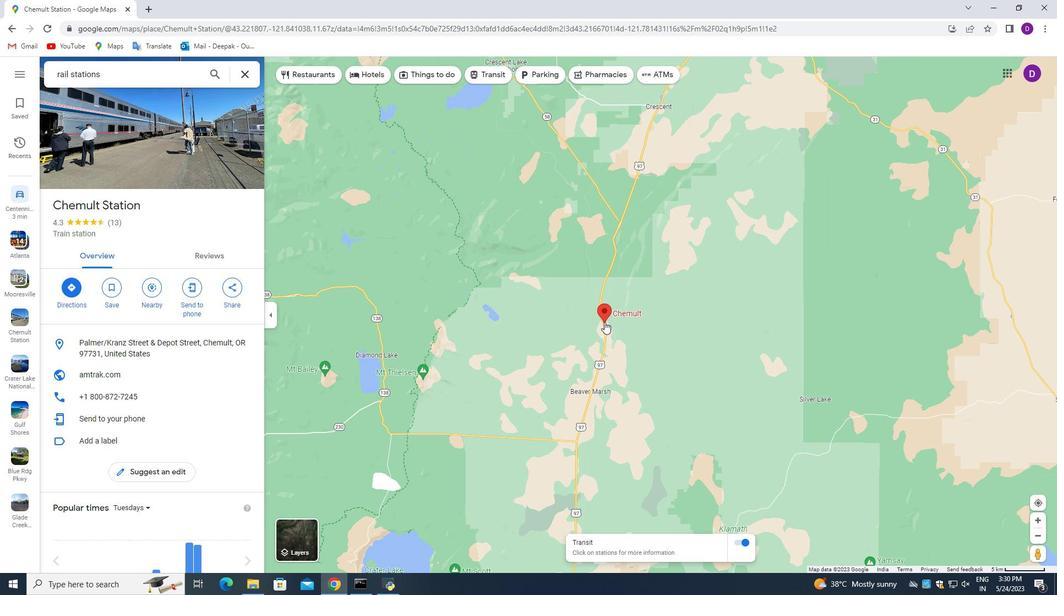 
Action: Mouse scrolled (604, 321) with delta (0, 0)
Screenshot: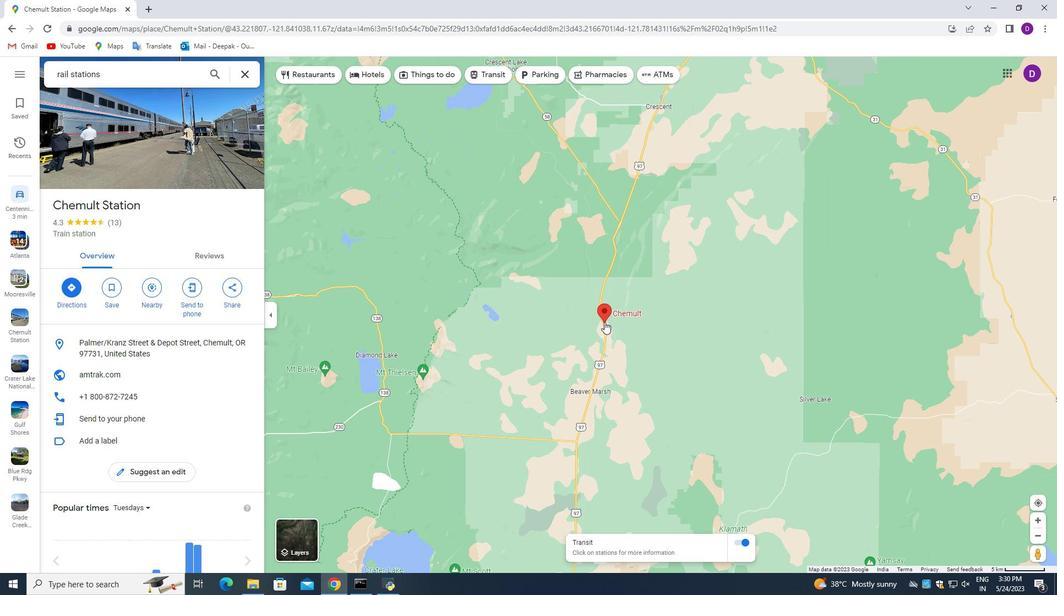 
Action: Mouse scrolled (604, 321) with delta (0, 0)
Screenshot: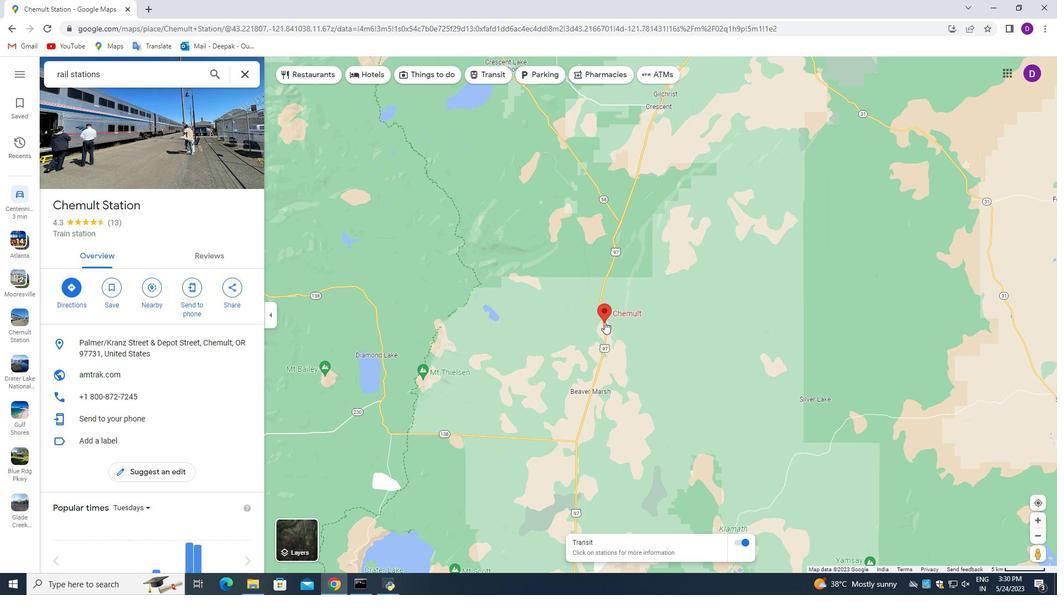 
Action: Mouse scrolled (604, 321) with delta (0, 0)
Screenshot: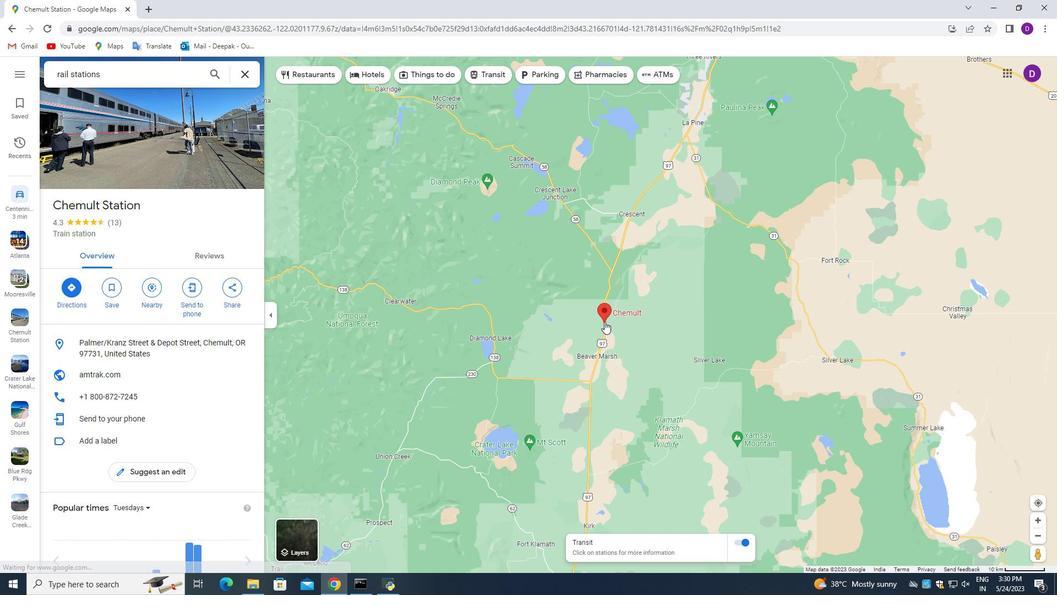 
Action: Mouse scrolled (604, 321) with delta (0, 0)
Screenshot: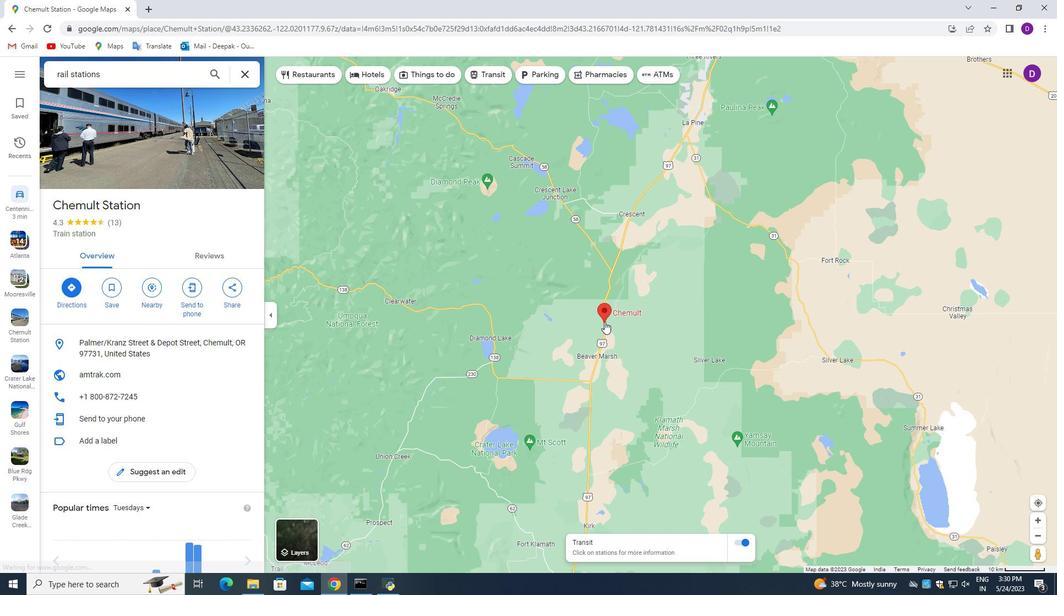 
Action: Mouse scrolled (604, 321) with delta (0, 0)
Screenshot: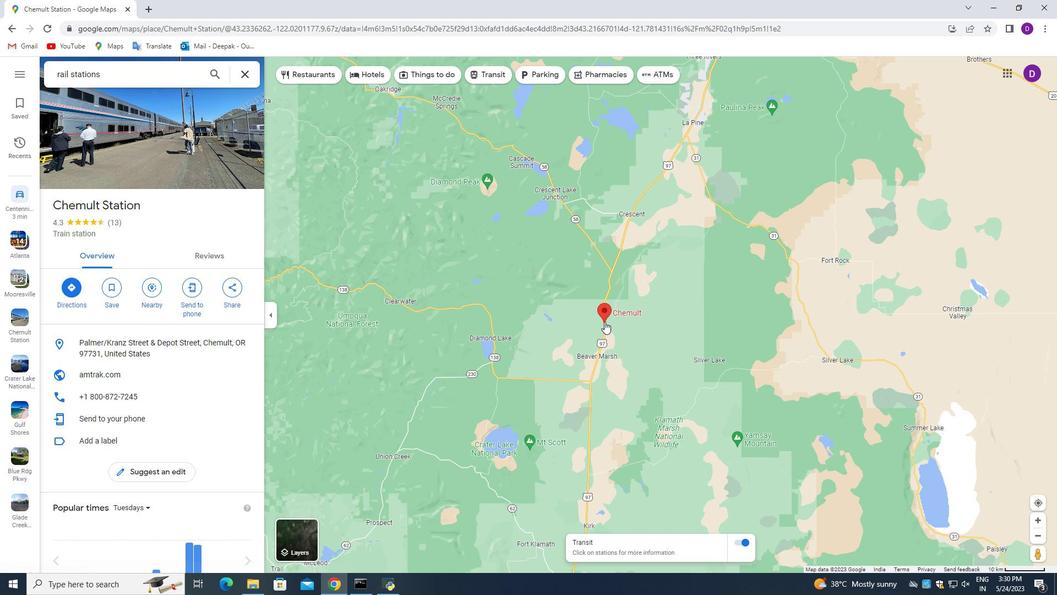 
Action: Mouse scrolled (604, 322) with delta (0, 0)
Screenshot: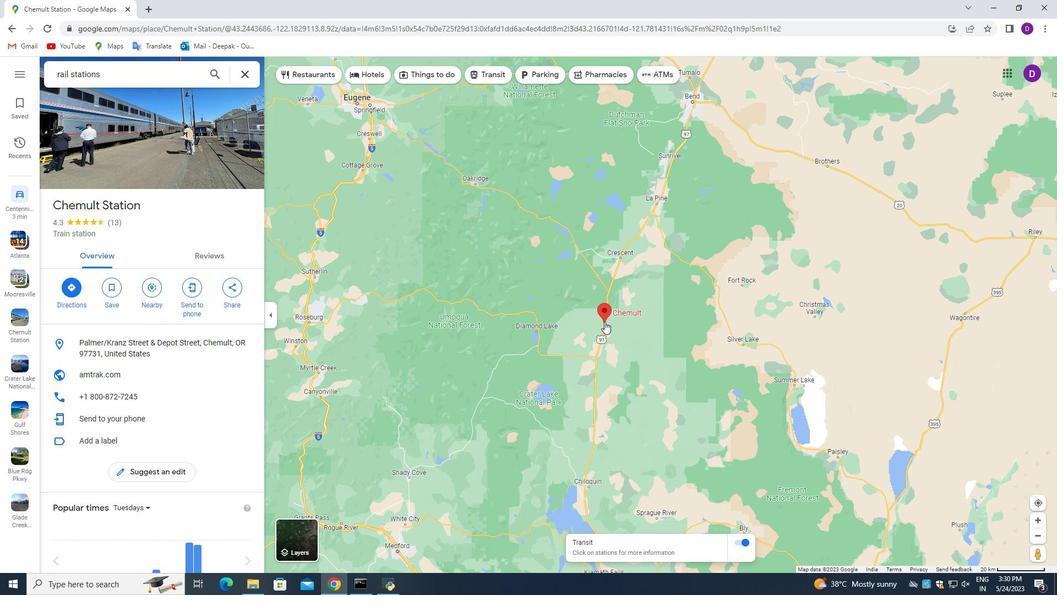 
Action: Mouse scrolled (604, 322) with delta (0, 0)
Screenshot: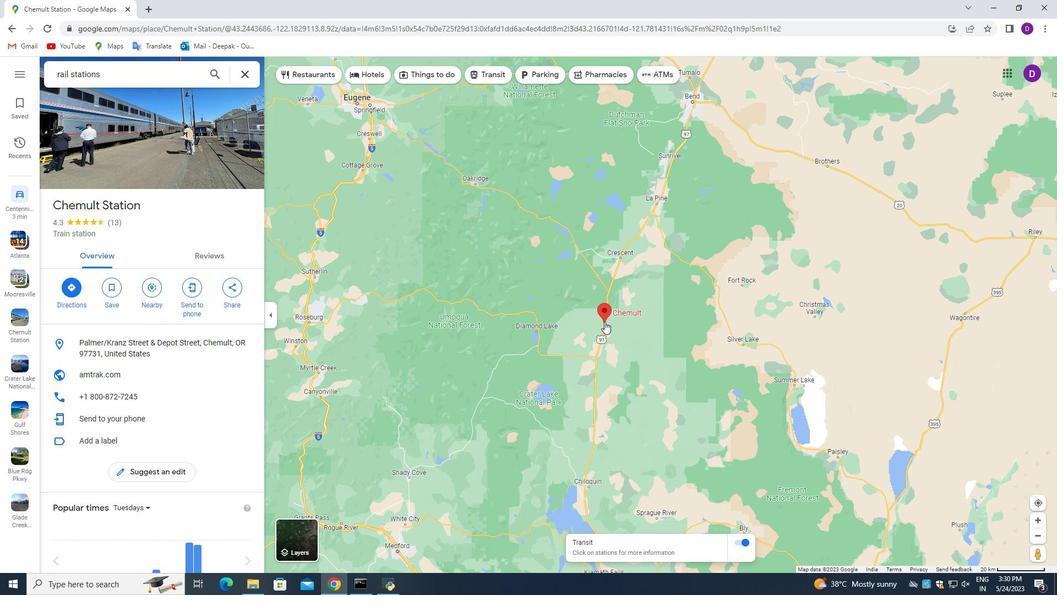 
Action: Mouse scrolled (604, 322) with delta (0, 0)
Screenshot: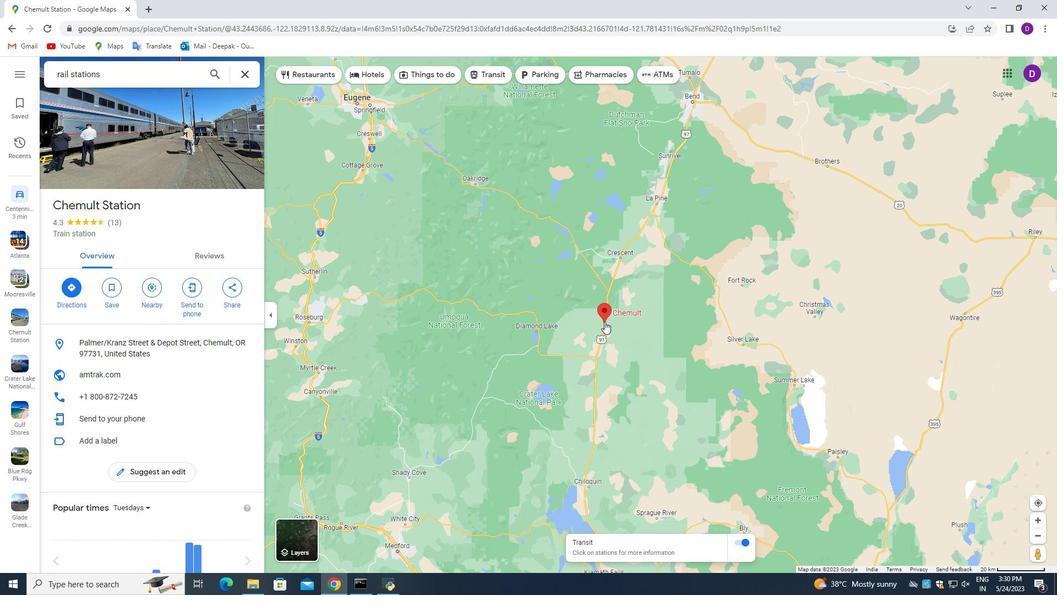 
Action: Mouse scrolled (604, 322) with delta (0, 0)
Screenshot: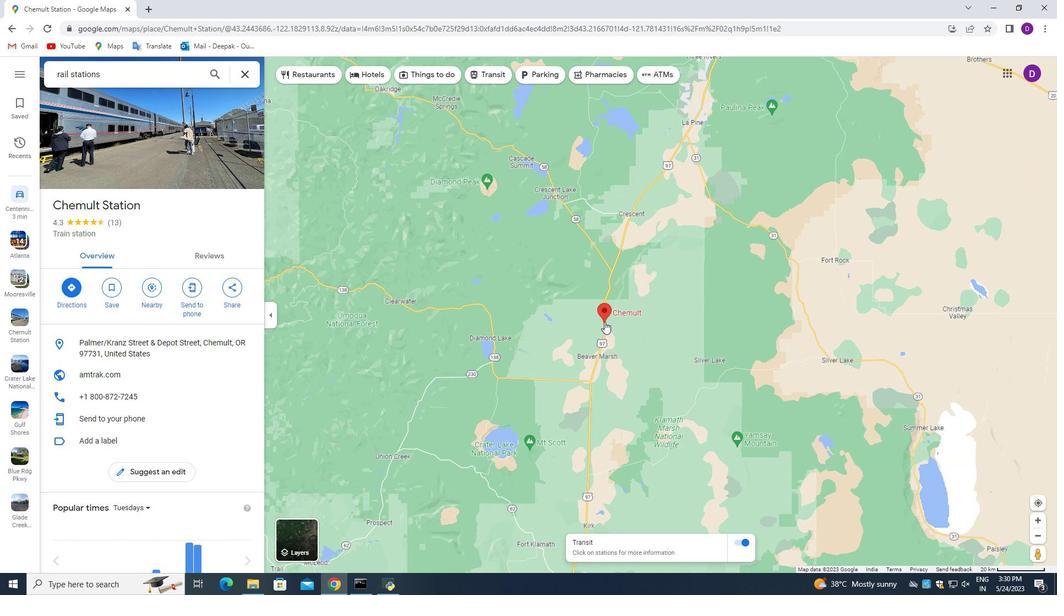 
Action: Mouse scrolled (604, 322) with delta (0, 0)
Screenshot: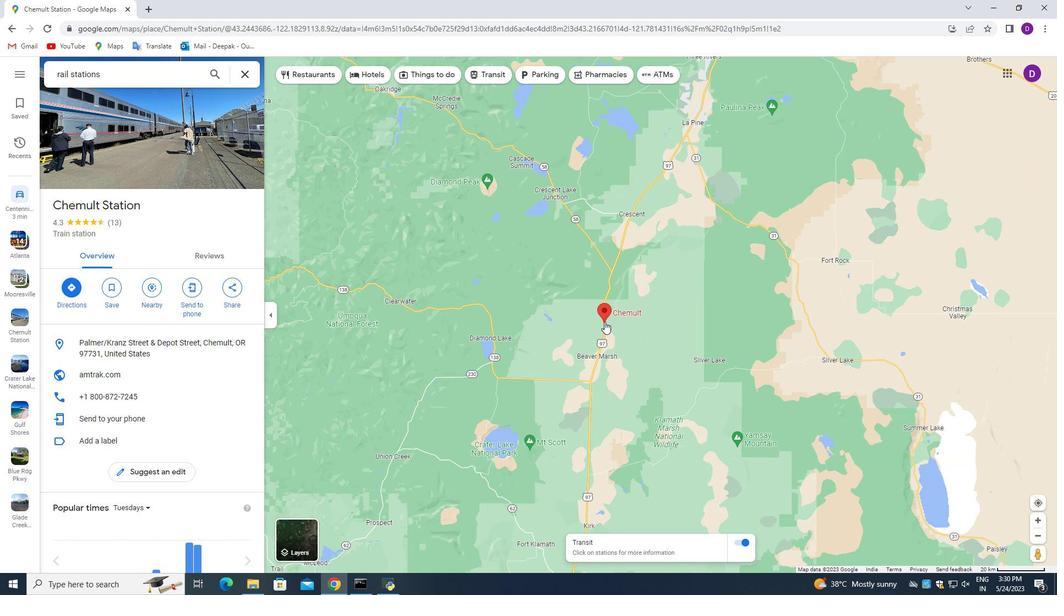 
Action: Mouse scrolled (604, 322) with delta (0, 0)
Screenshot: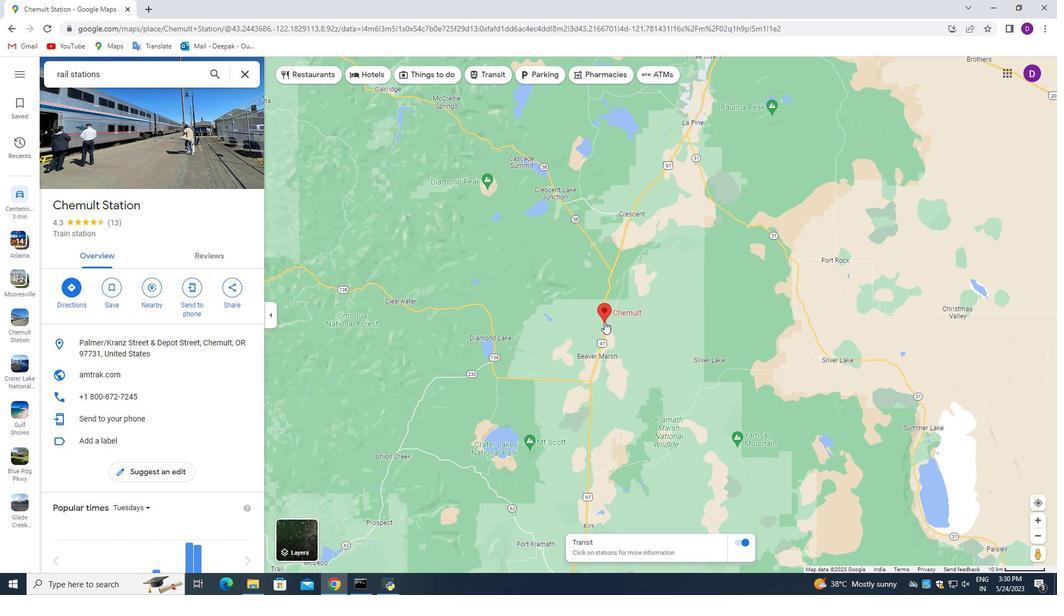 
Action: Mouse scrolled (604, 322) with delta (0, 0)
Screenshot: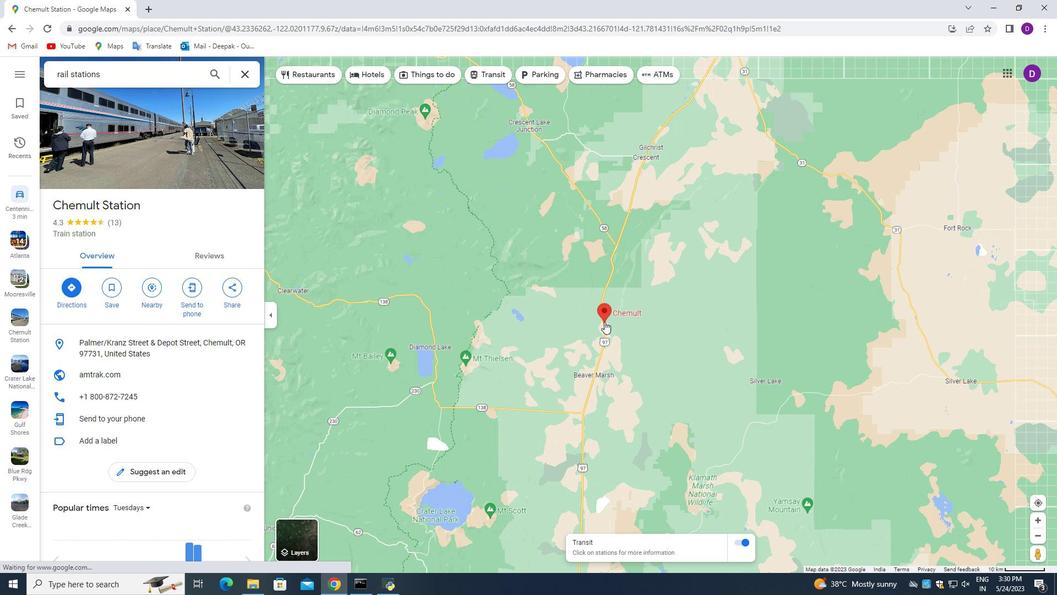 
Action: Mouse scrolled (604, 322) with delta (0, 0)
Screenshot: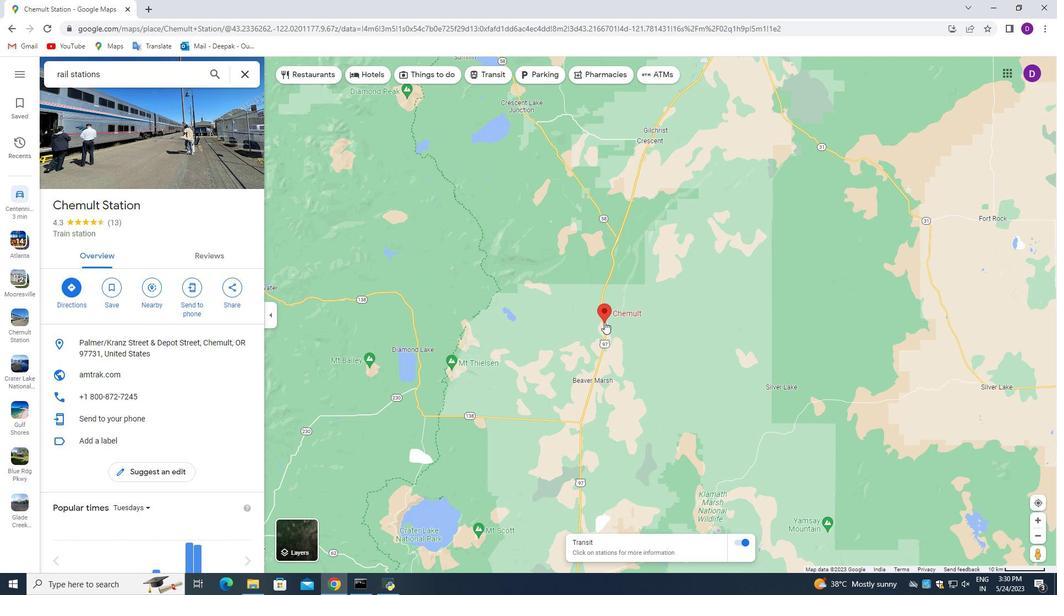 
Action: Mouse scrolled (604, 322) with delta (0, 0)
Screenshot: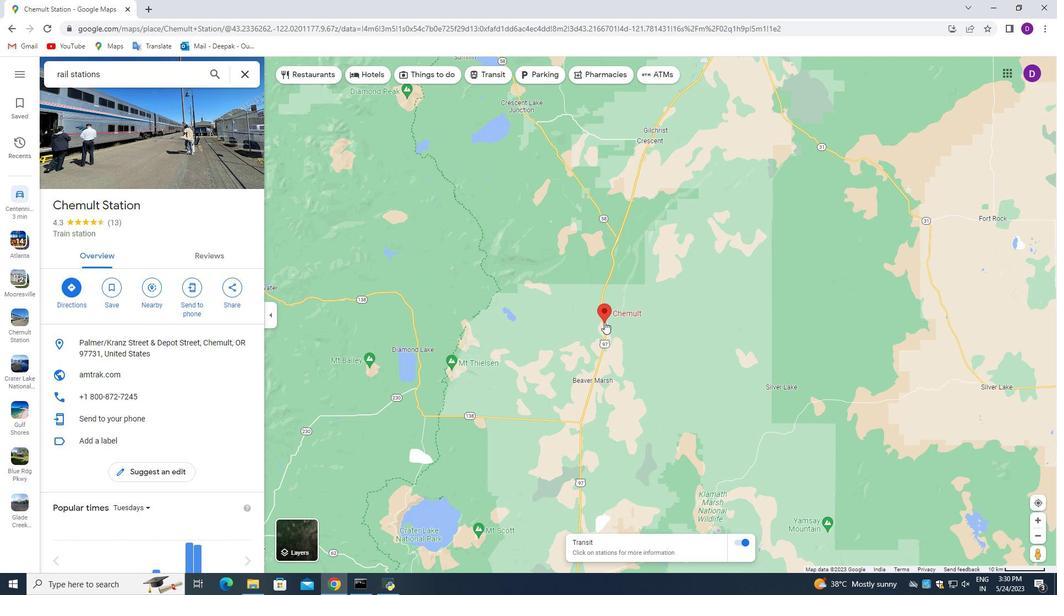 
Action: Mouse scrolled (604, 322) with delta (0, 0)
Screenshot: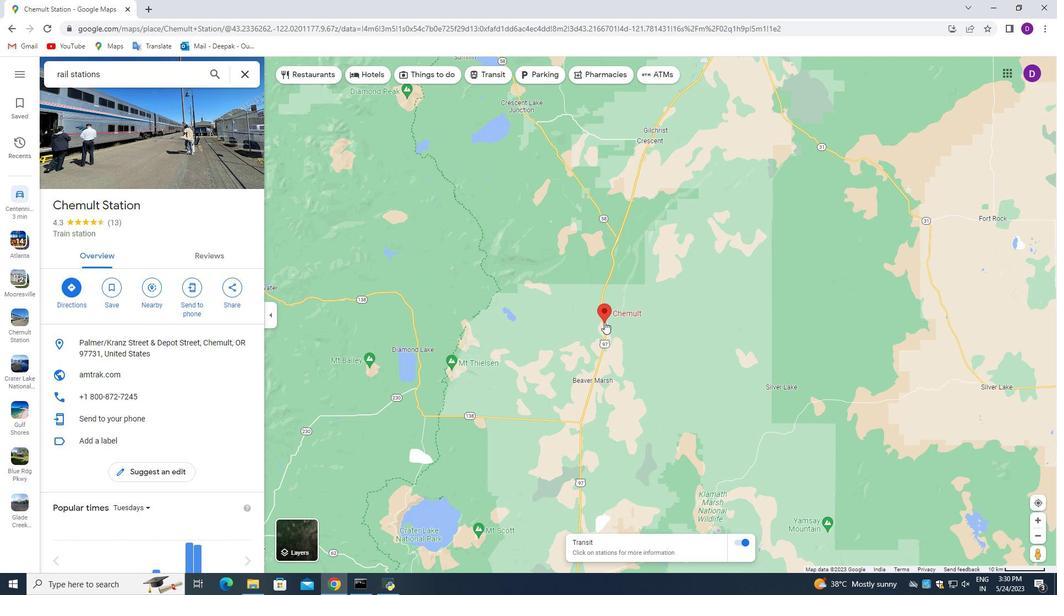 
Action: Mouse scrolled (604, 322) with delta (0, 0)
Screenshot: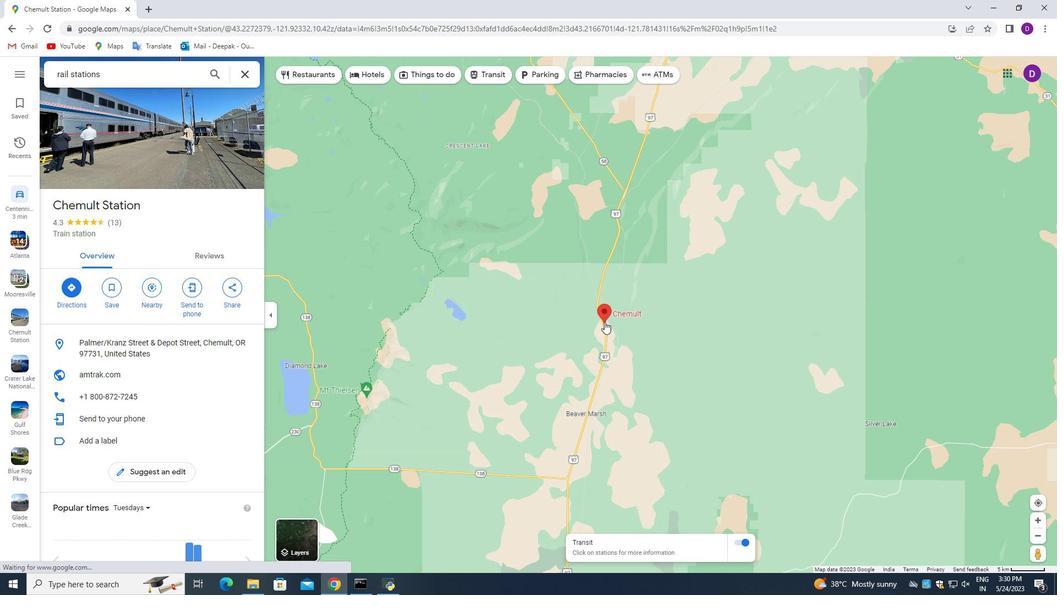 
Action: Mouse scrolled (604, 322) with delta (0, 0)
Screenshot: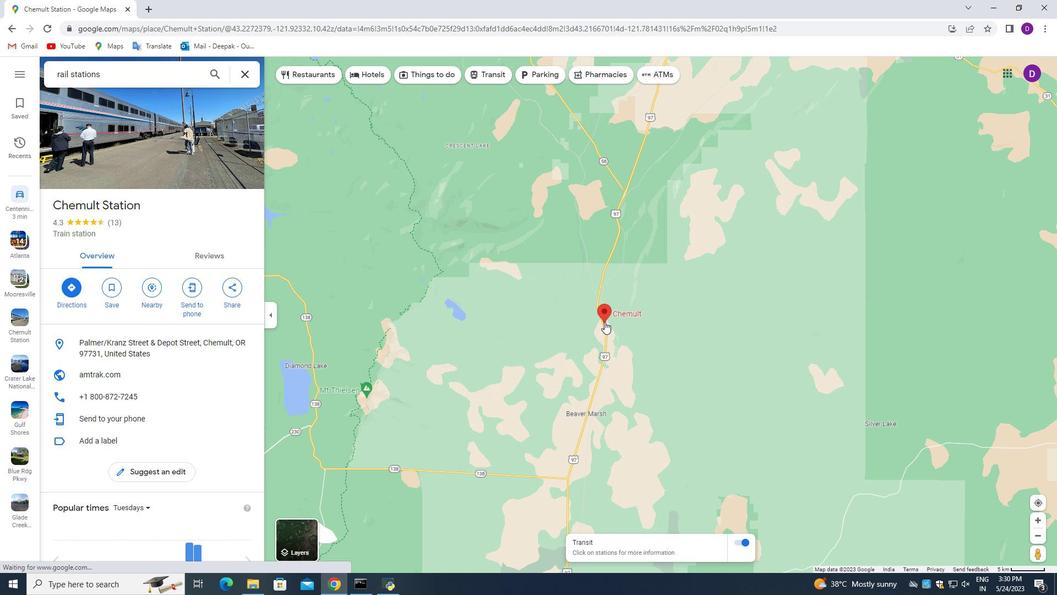
Action: Mouse scrolled (604, 322) with delta (0, 0)
Screenshot: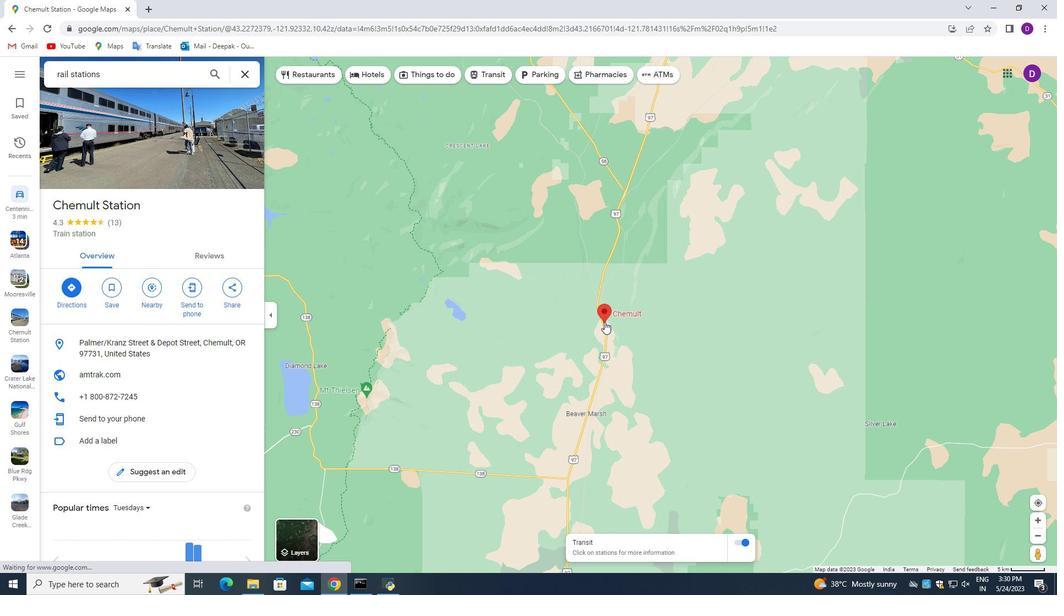 
Action: Mouse scrolled (604, 322) with delta (0, 0)
Screenshot: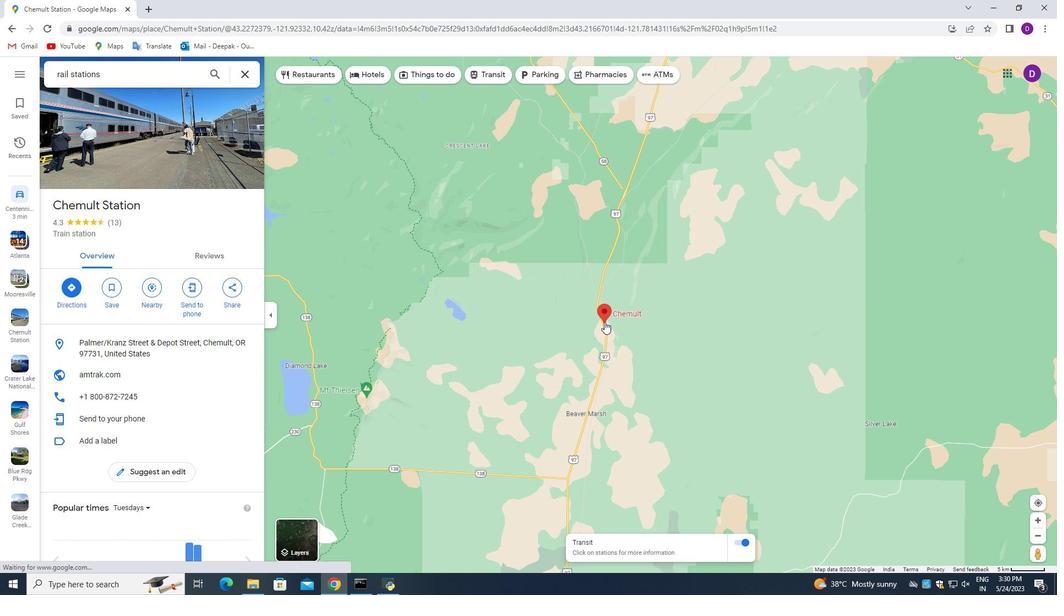 
Action: Mouse scrolled (604, 322) with delta (0, 0)
Screenshot: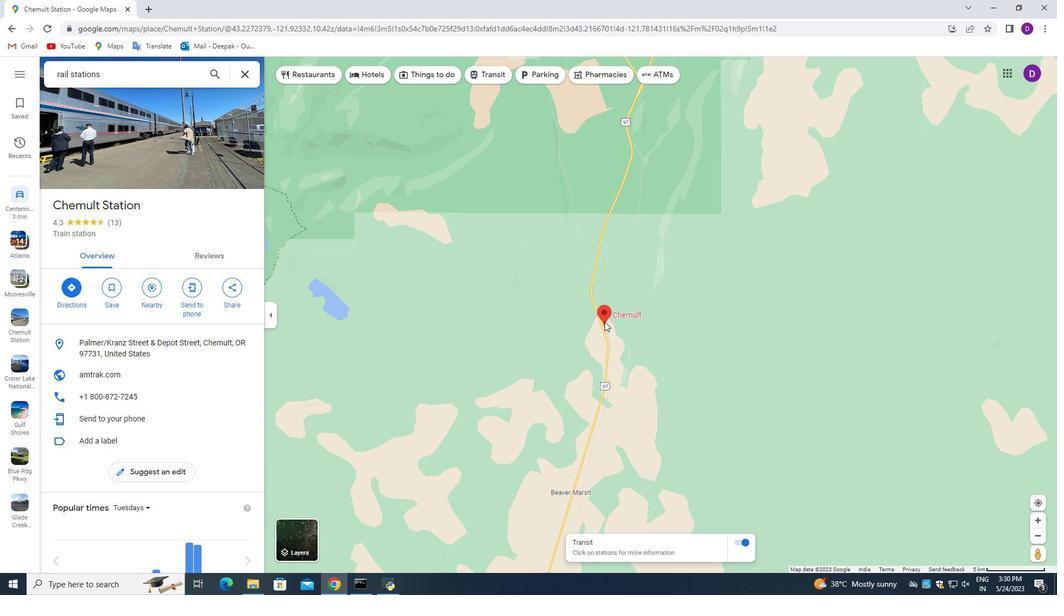 
Action: Mouse scrolled (604, 322) with delta (0, 0)
Screenshot: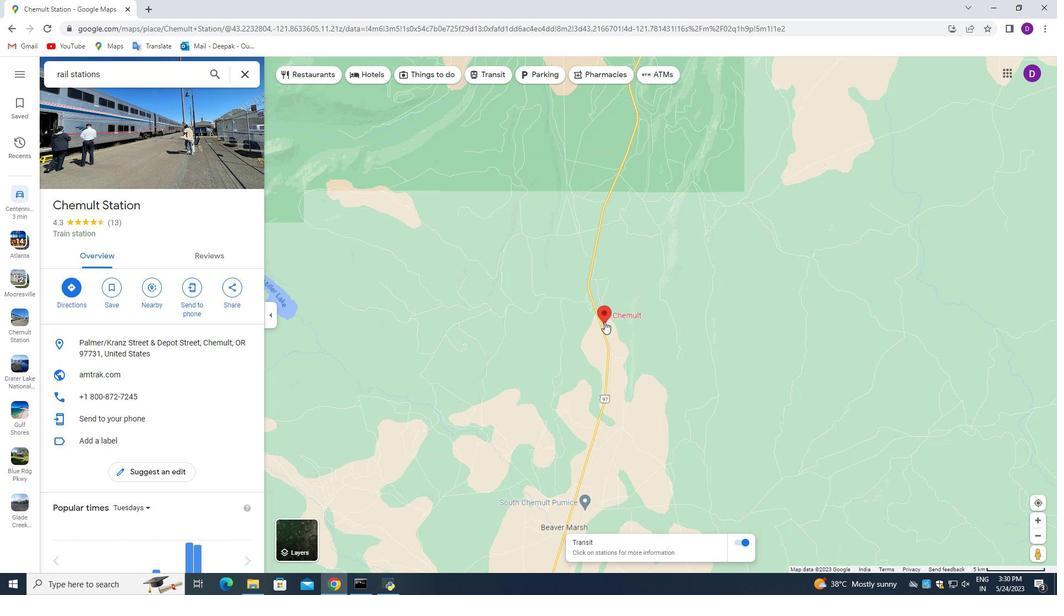 
Action: Mouse scrolled (604, 322) with delta (0, 0)
Screenshot: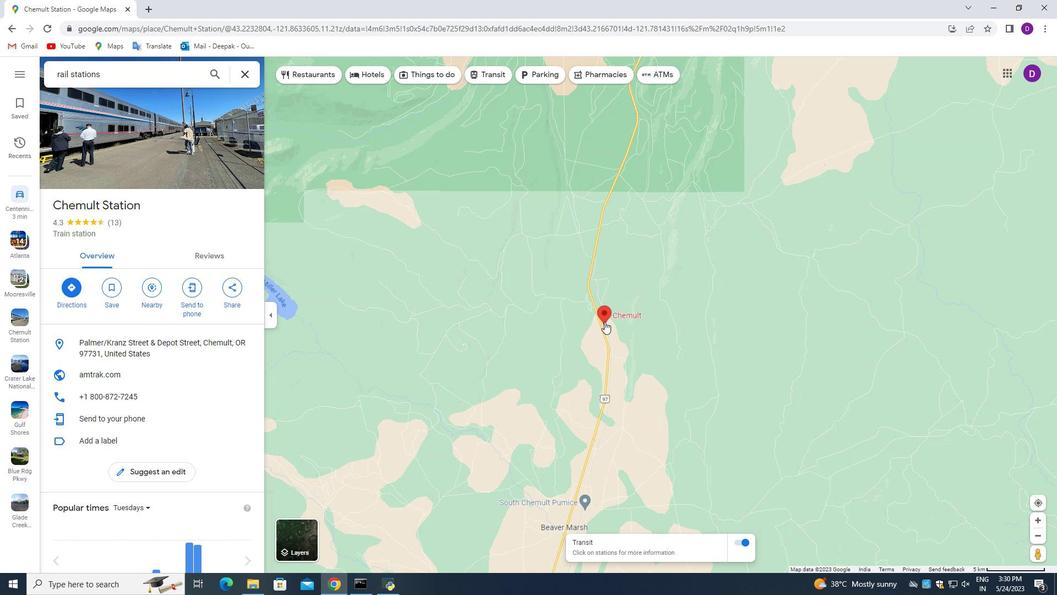 
Action: Mouse scrolled (604, 322) with delta (0, 0)
Screenshot: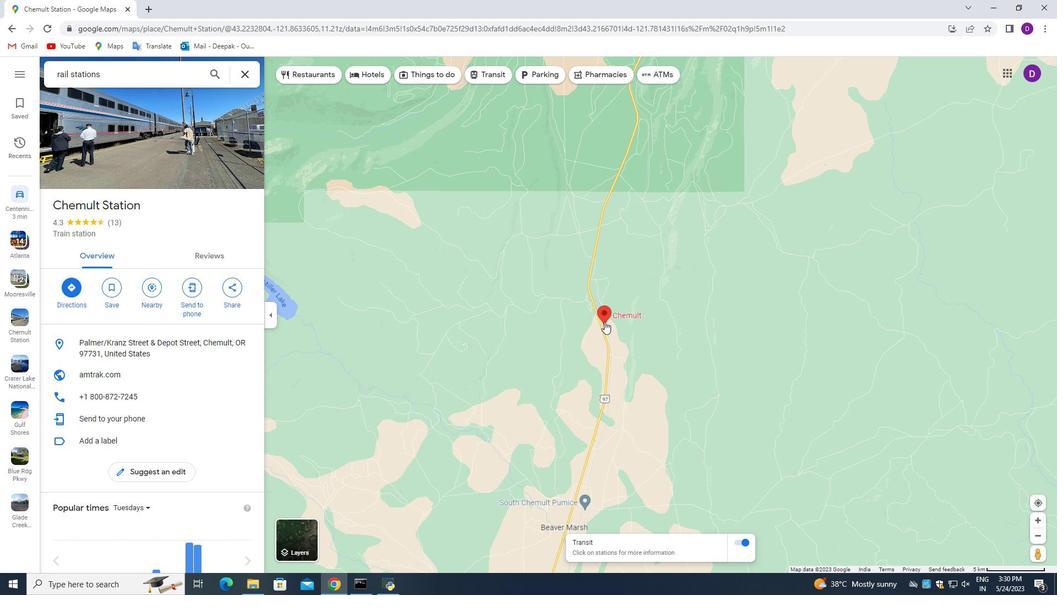 
Action: Mouse scrolled (604, 322) with delta (0, 0)
Screenshot: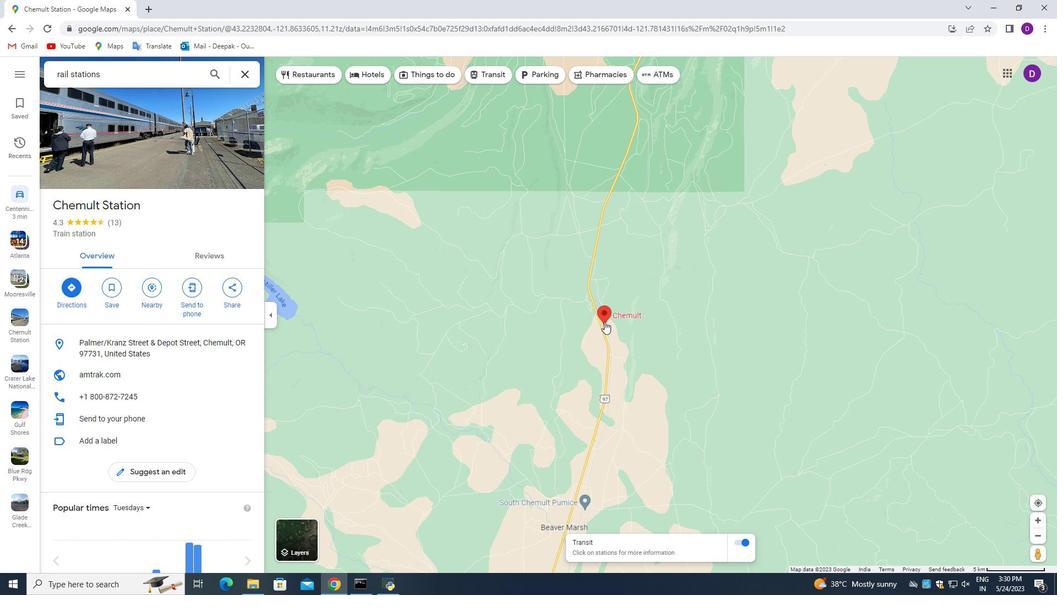 
Action: Mouse scrolled (604, 322) with delta (0, 0)
Screenshot: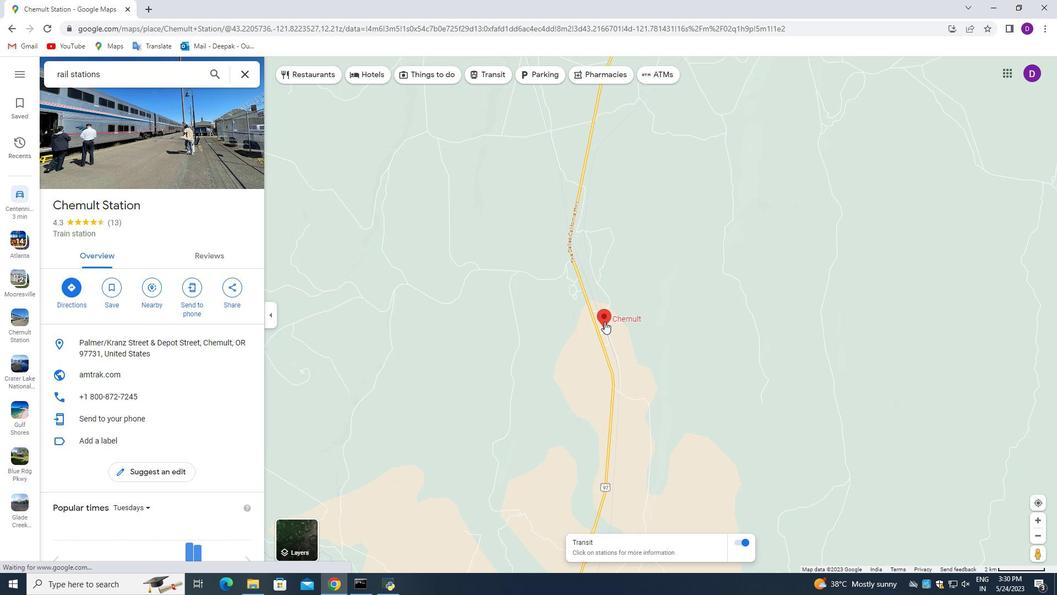 
Action: Mouse scrolled (604, 322) with delta (0, 0)
Screenshot: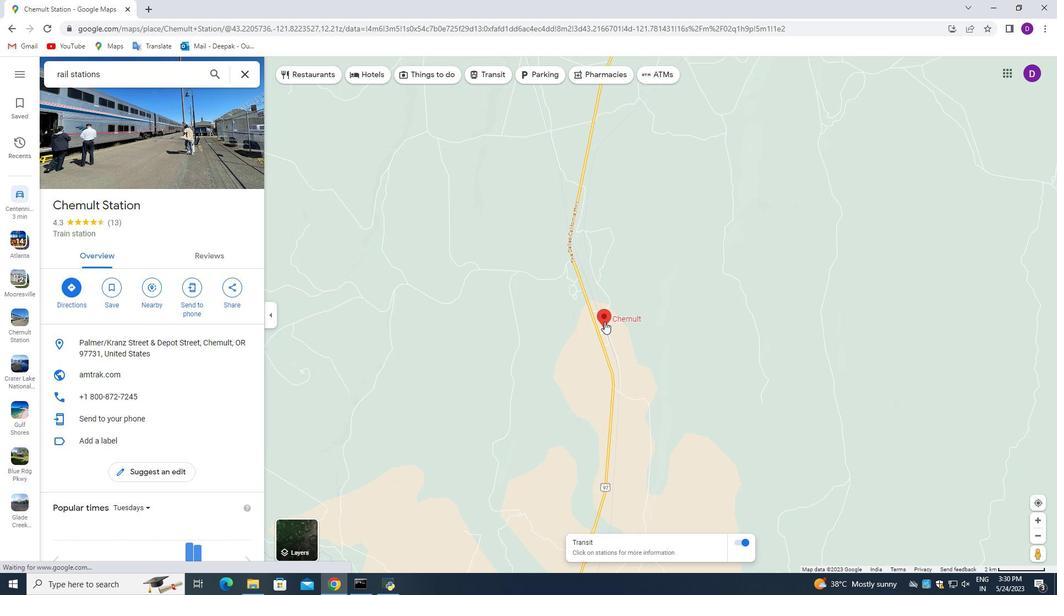 
Action: Mouse scrolled (604, 322) with delta (0, 0)
Screenshot: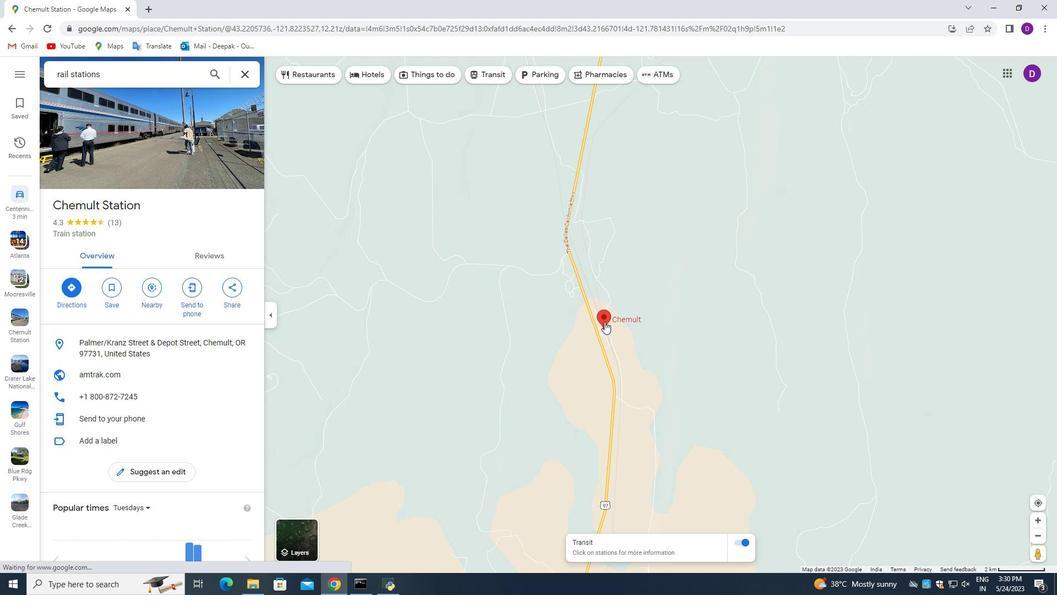 
Action: Mouse scrolled (604, 322) with delta (0, 0)
Screenshot: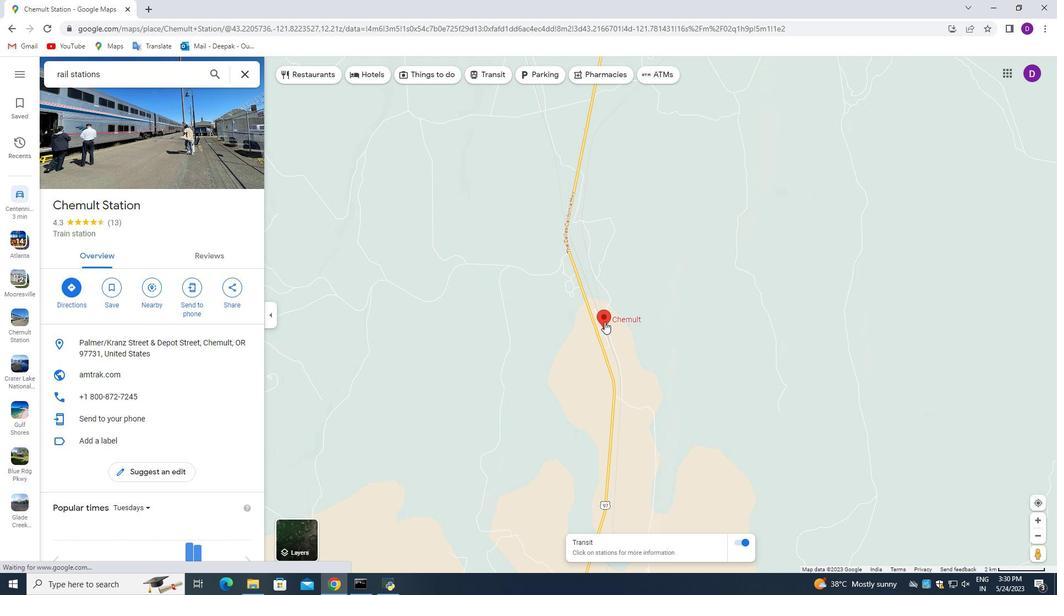 
Action: Mouse scrolled (604, 322) with delta (0, 0)
Screenshot: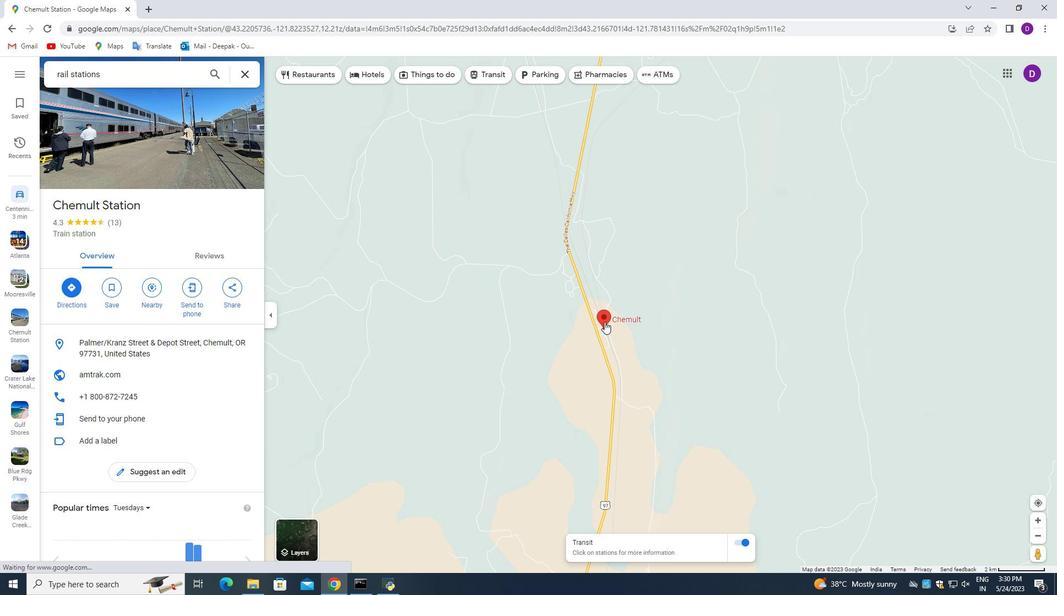 
Action: Mouse scrolled (604, 322) with delta (0, 0)
Screenshot: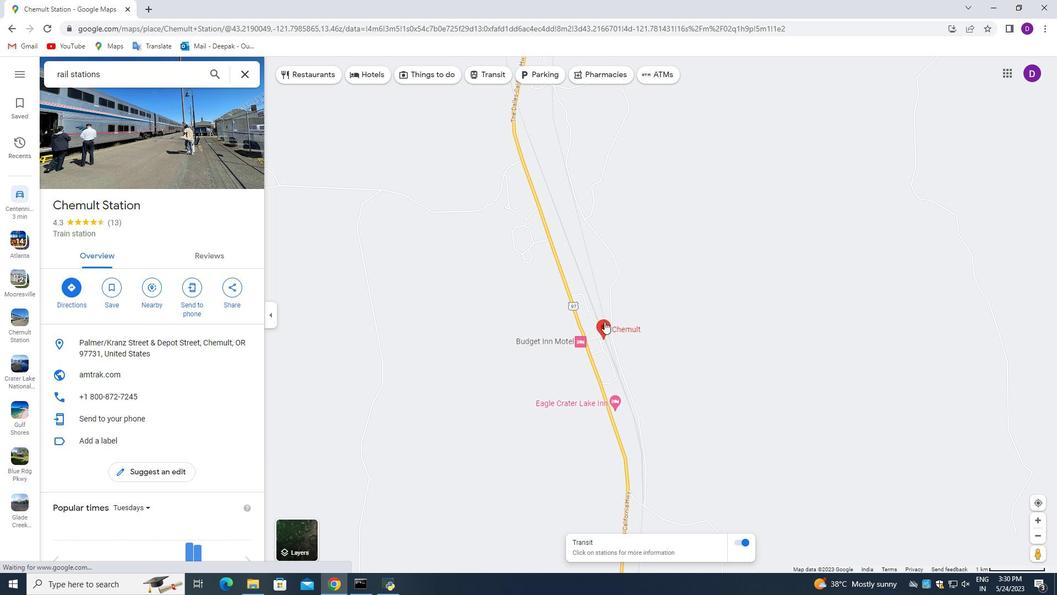 
Action: Mouse scrolled (604, 322) with delta (0, 0)
Screenshot: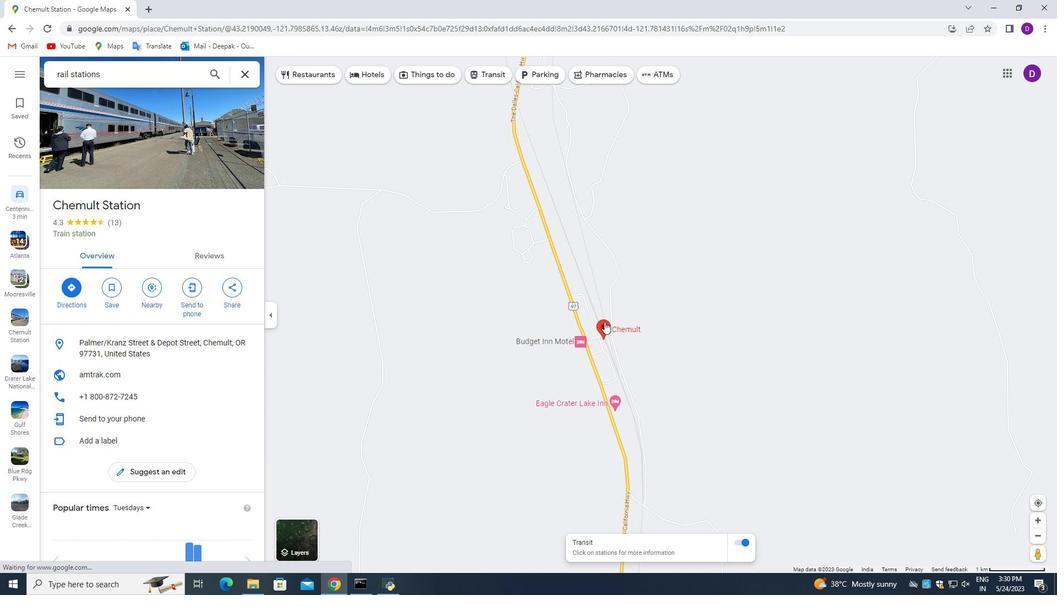 
Action: Mouse scrolled (604, 322) with delta (0, 0)
Screenshot: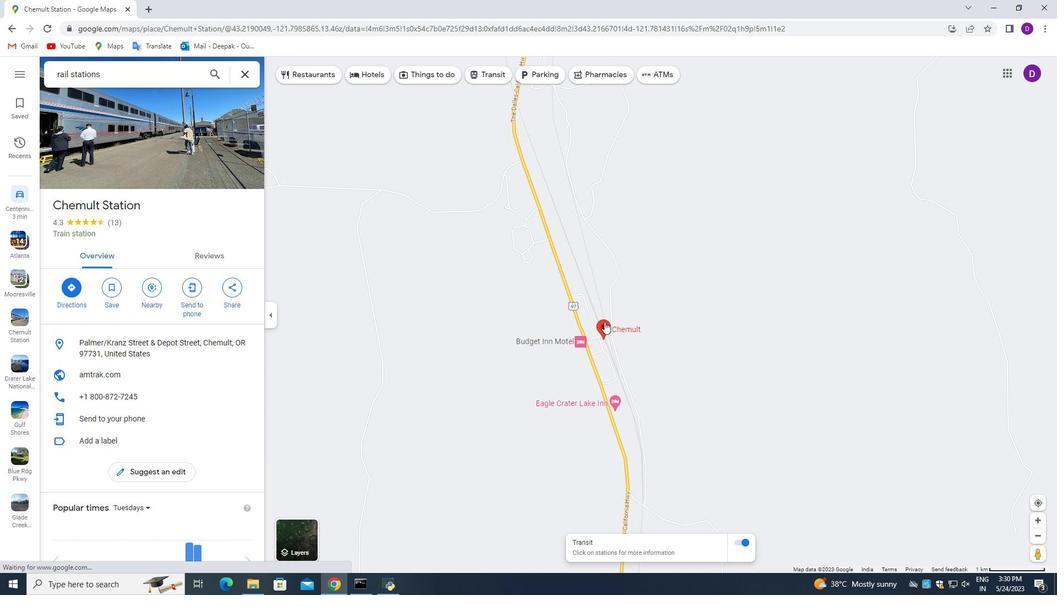 
Action: Mouse scrolled (604, 322) with delta (0, 0)
Screenshot: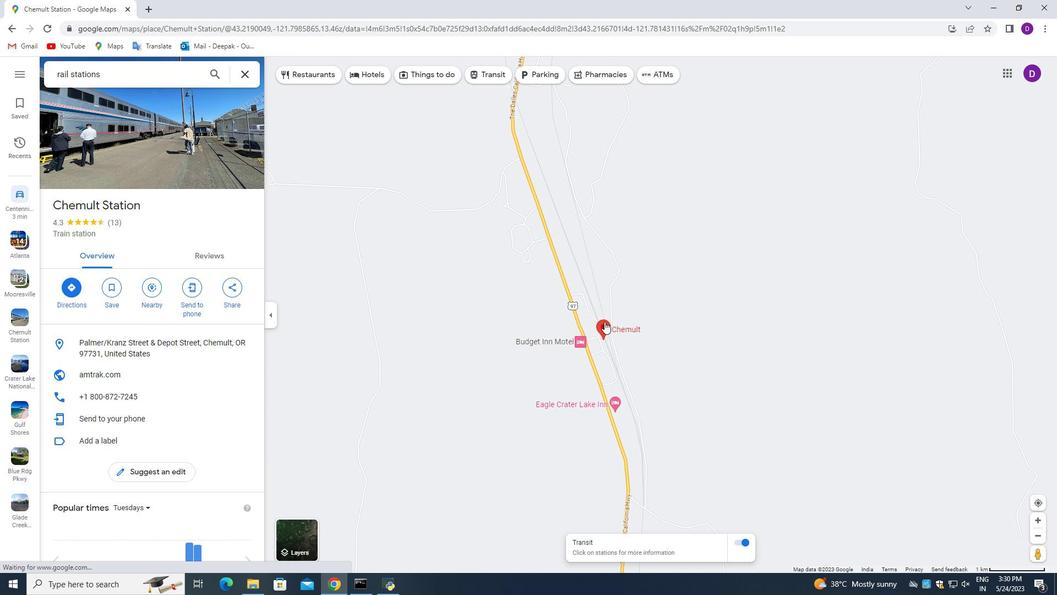 
Action: Mouse scrolled (604, 322) with delta (0, 0)
Screenshot: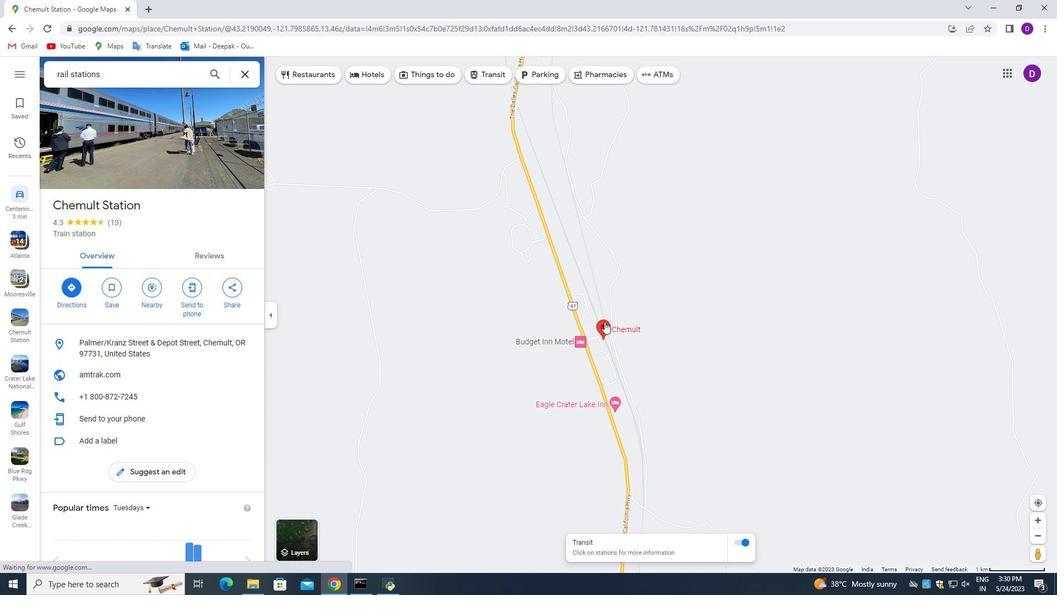 
Action: Mouse moved to (618, 382)
Screenshot: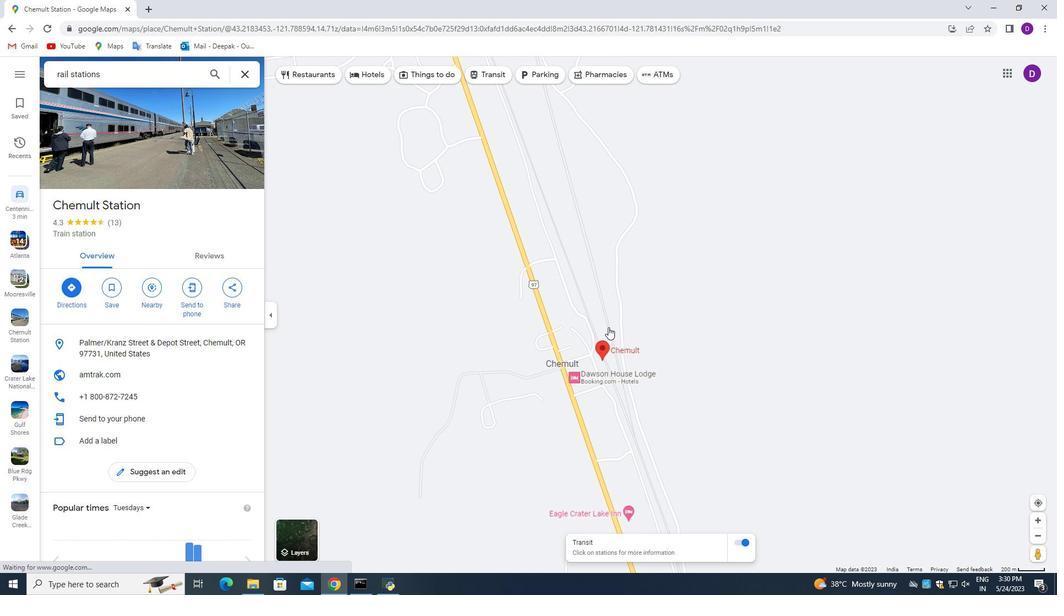 
Action: Mouse scrolled (618, 383) with delta (0, 0)
Screenshot: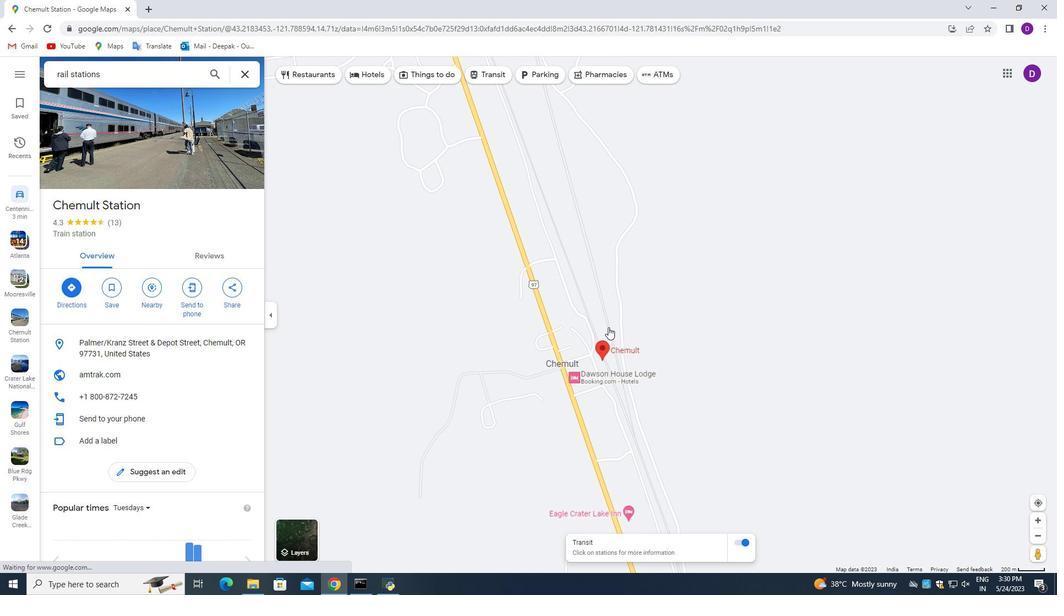 
Action: Mouse moved to (614, 386)
Screenshot: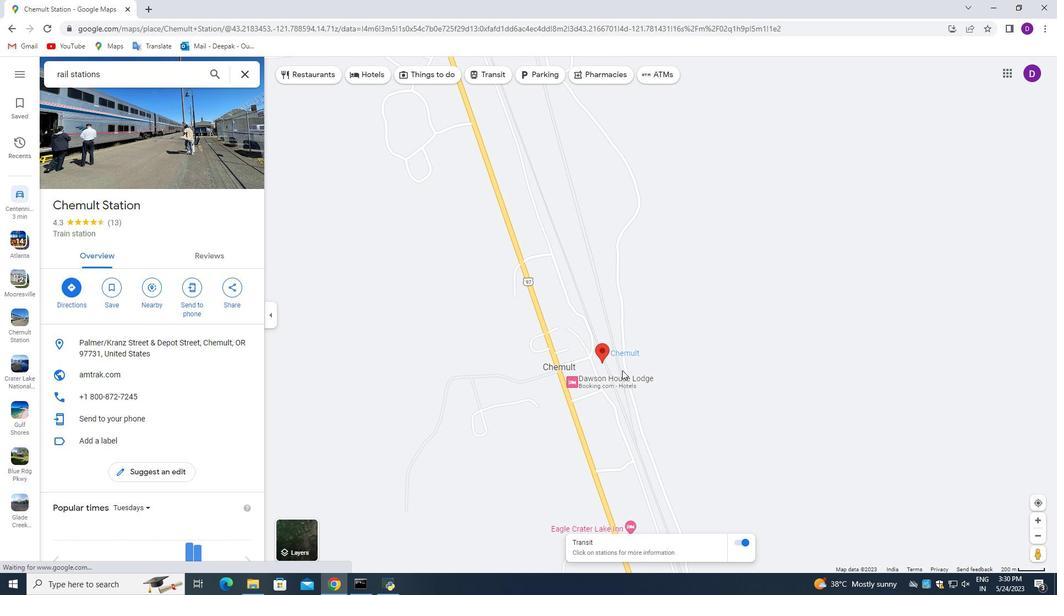 
Action: Mouse scrolled (615, 385) with delta (0, 0)
Screenshot: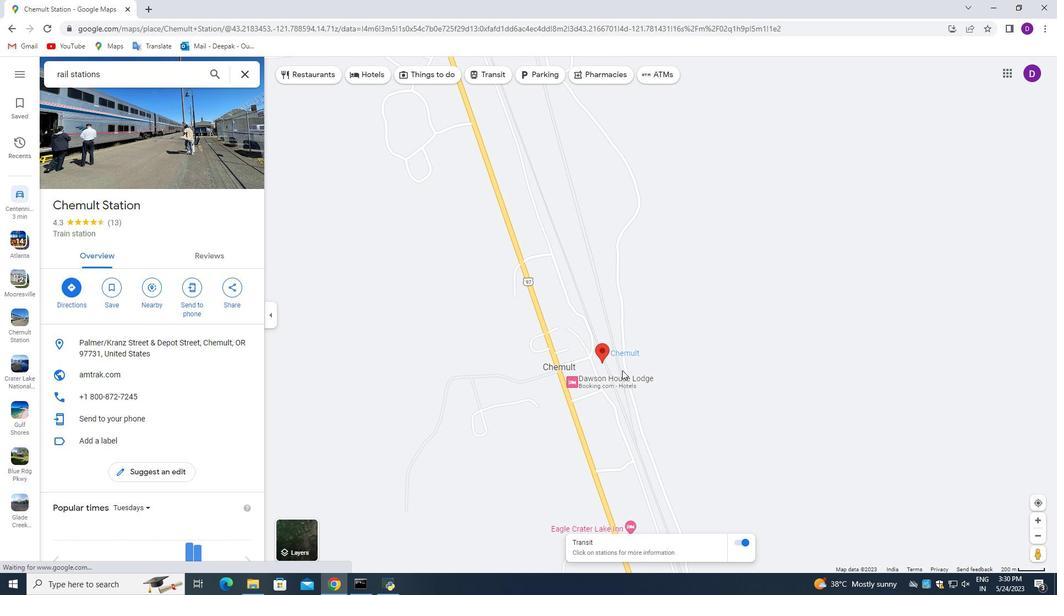 
Action: Mouse moved to (613, 386)
Screenshot: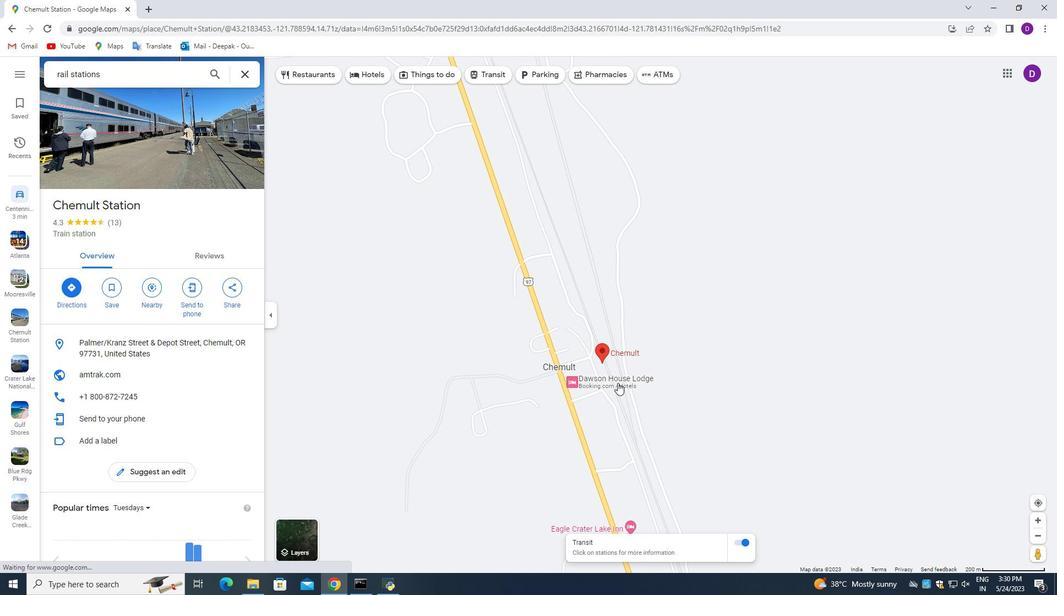 
Action: Mouse scrolled (613, 387) with delta (0, 0)
Screenshot: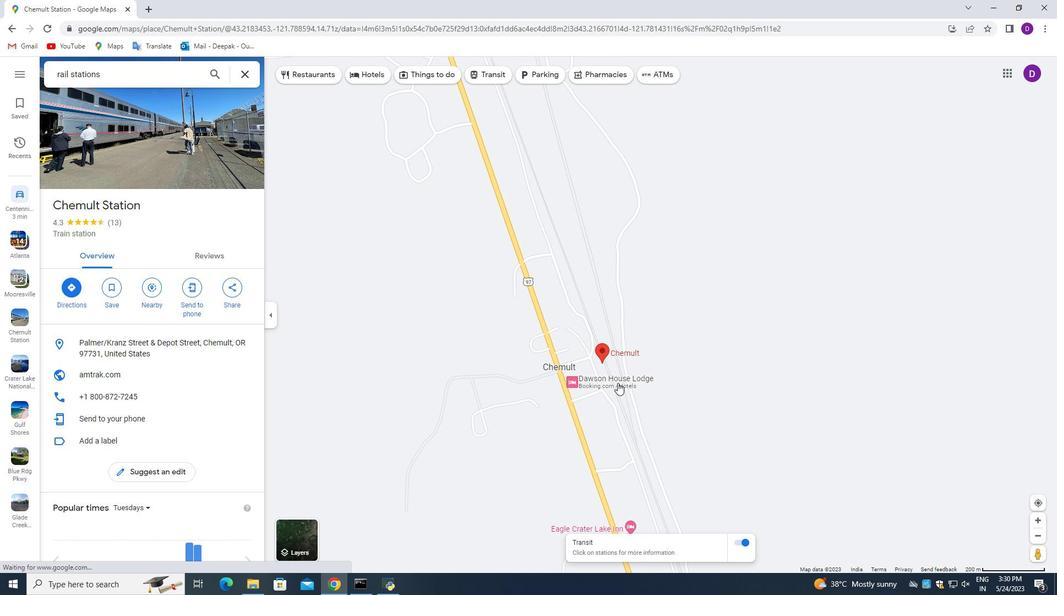 
Action: Mouse moved to (612, 386)
Screenshot: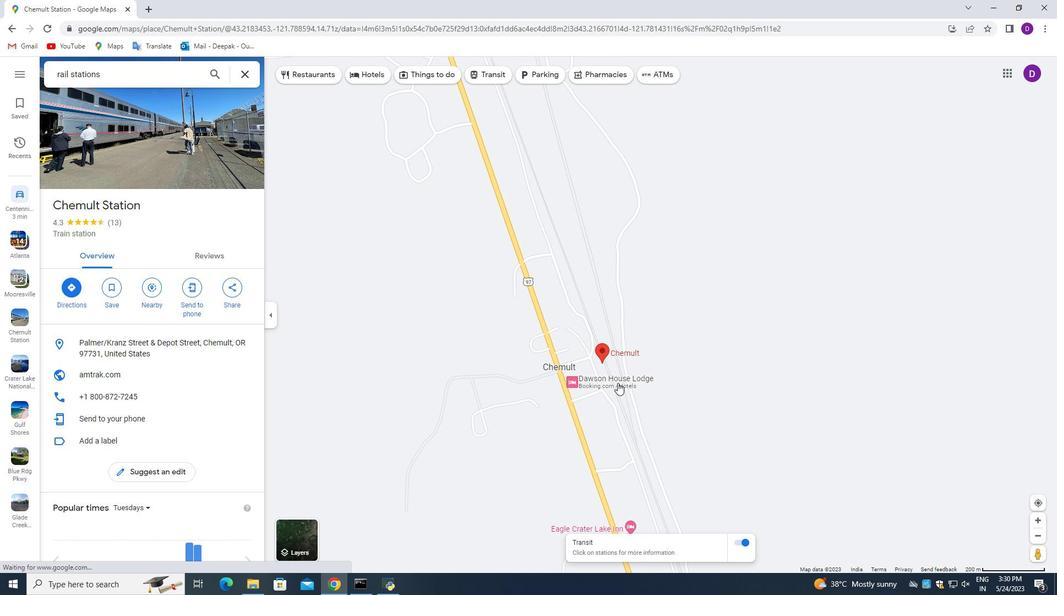
Action: Mouse scrolled (612, 387) with delta (0, 0)
Screenshot: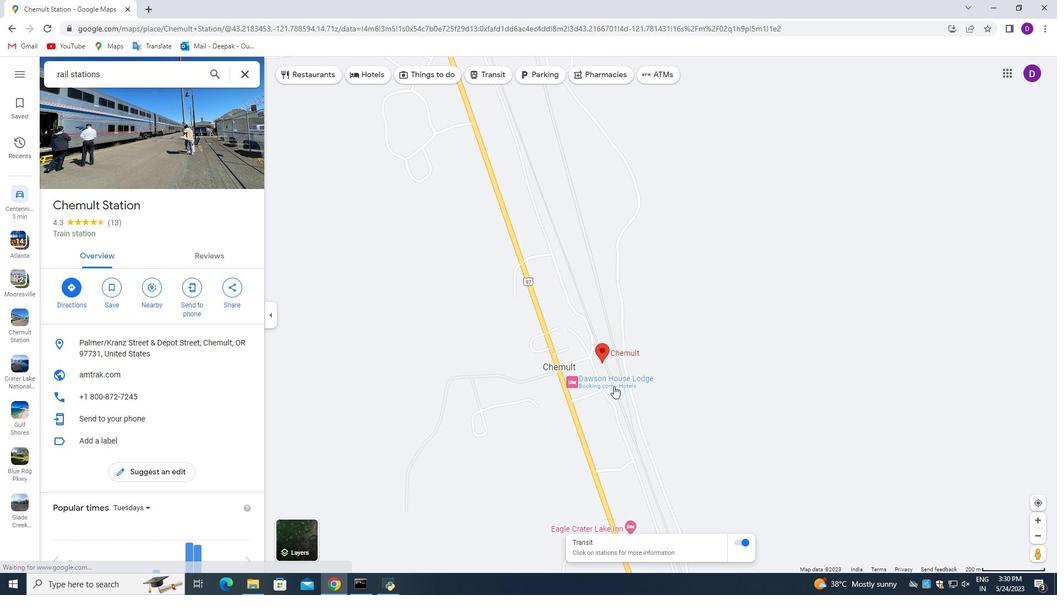 
Action: Mouse moved to (591, 348)
Screenshot: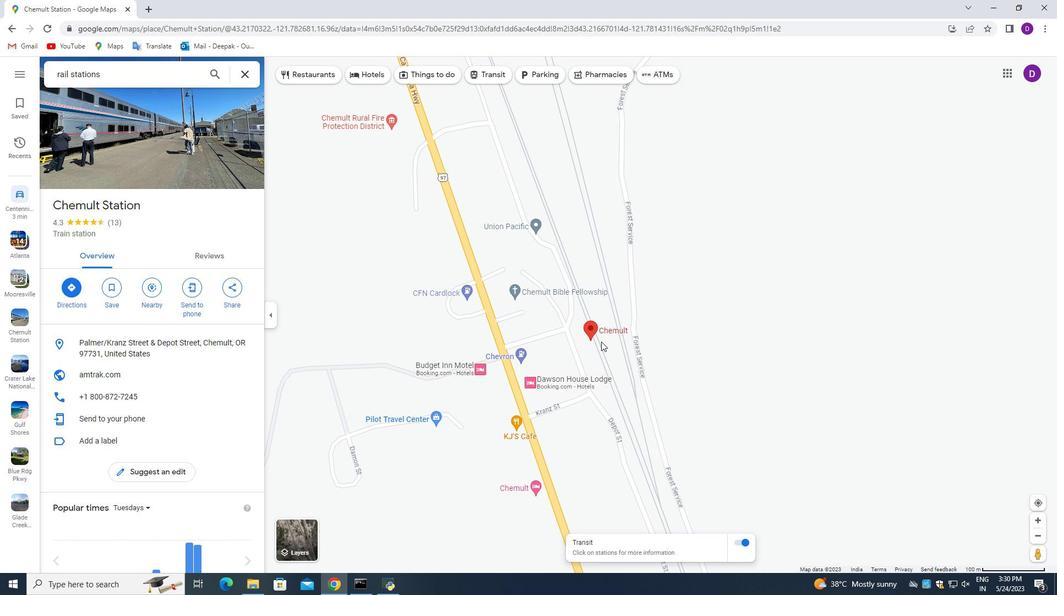 
Action: Mouse scrolled (591, 348) with delta (0, 0)
Screenshot: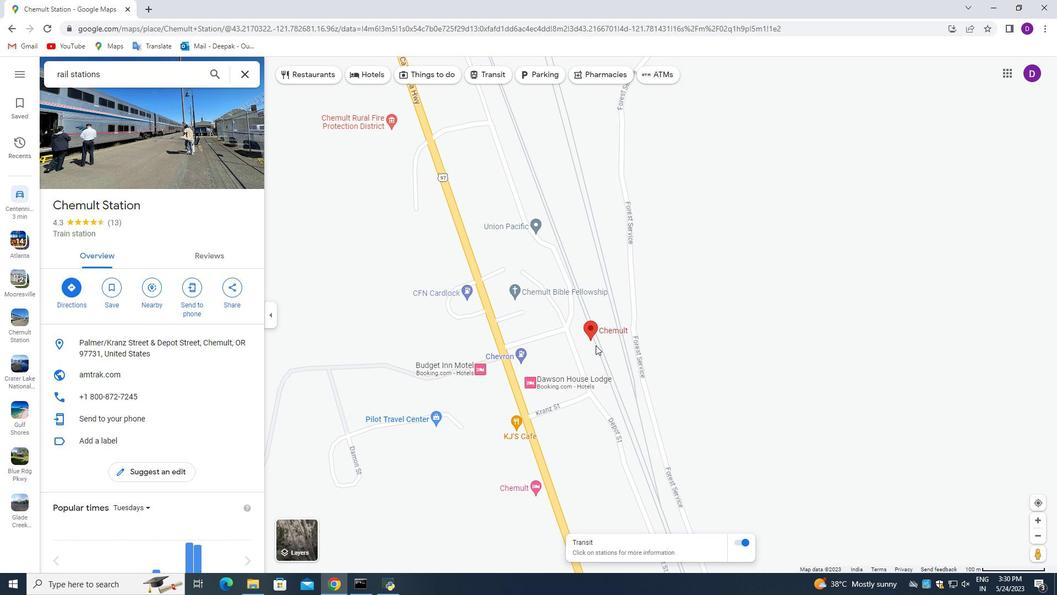 
Action: Mouse scrolled (591, 348) with delta (0, 0)
Screenshot: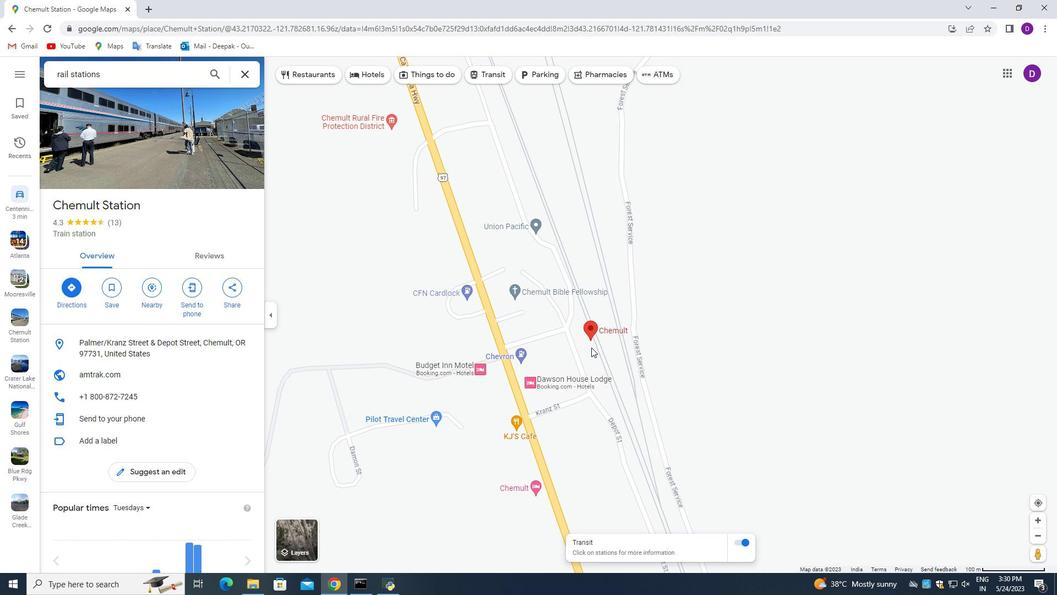 
Action: Mouse moved to (596, 339)
Screenshot: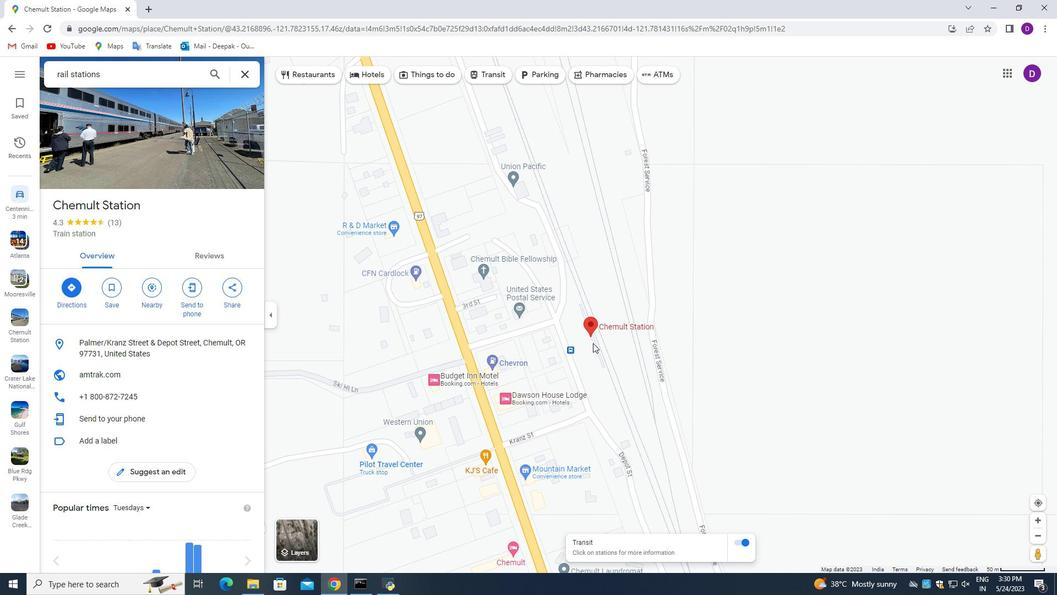 
Action: Mouse scrolled (596, 340) with delta (0, 0)
Screenshot: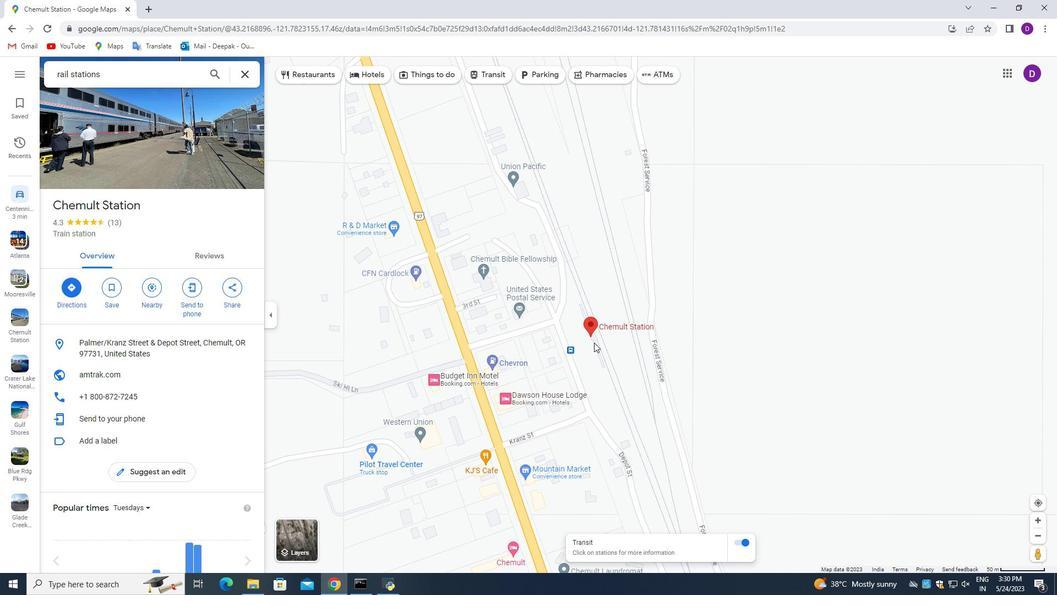 
Action: Mouse scrolled (596, 340) with delta (0, 0)
Screenshot: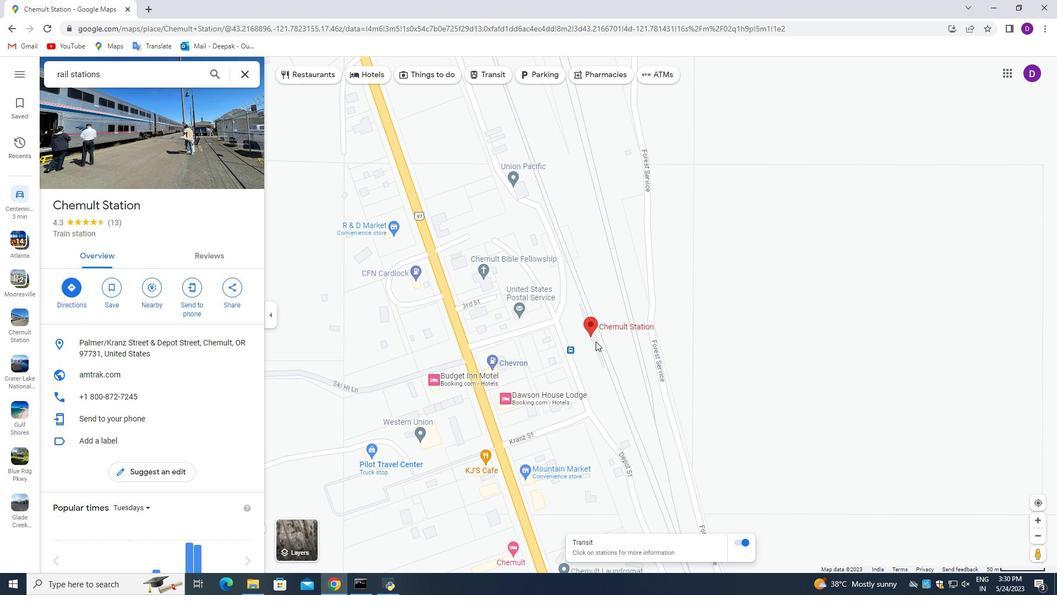 
Action: Mouse scrolled (596, 340) with delta (0, 0)
Screenshot: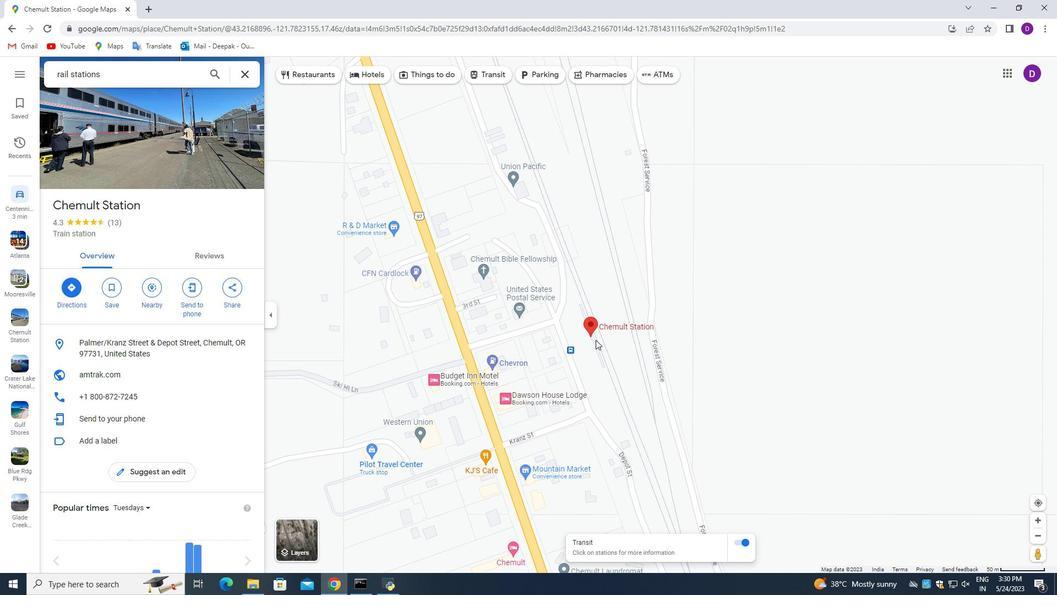 
Action: Mouse scrolled (596, 340) with delta (0, 0)
Screenshot: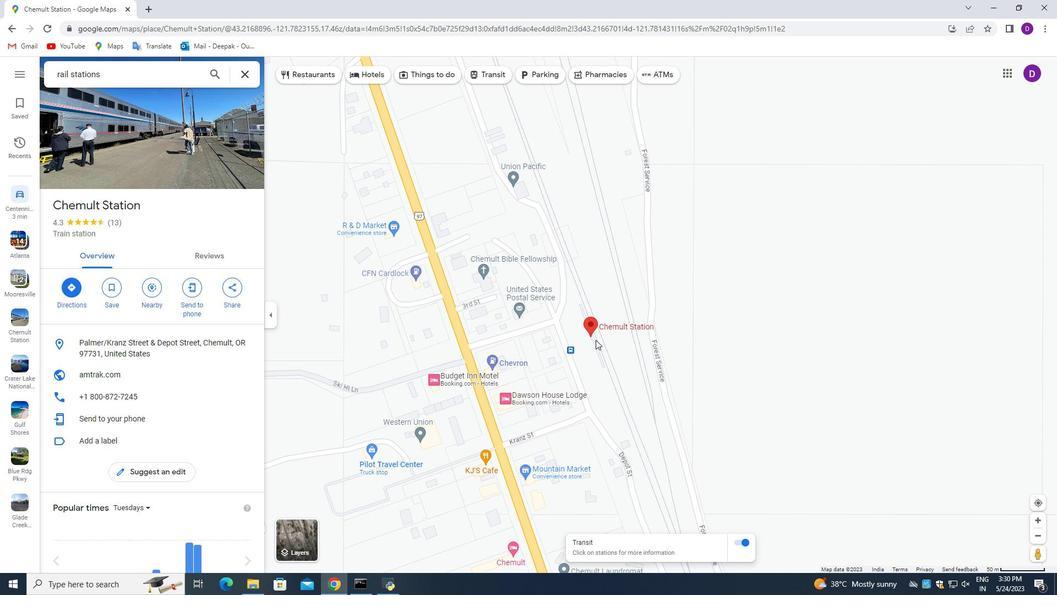 
Action: Mouse moved to (593, 350)
Screenshot: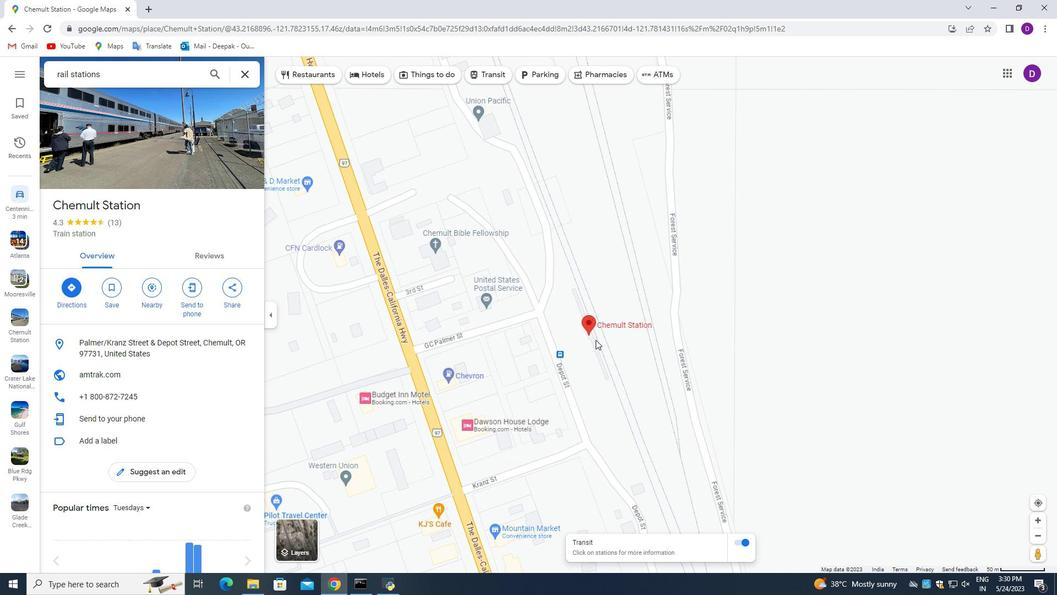 
Action: Mouse scrolled (593, 350) with delta (0, 0)
Screenshot: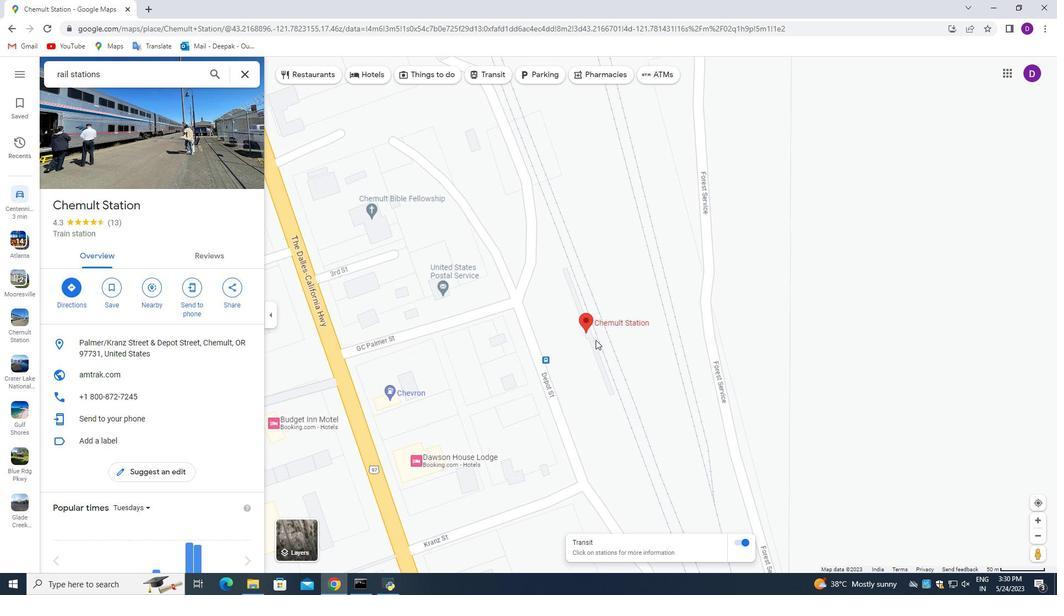 
Action: Mouse scrolled (593, 350) with delta (0, 0)
Screenshot: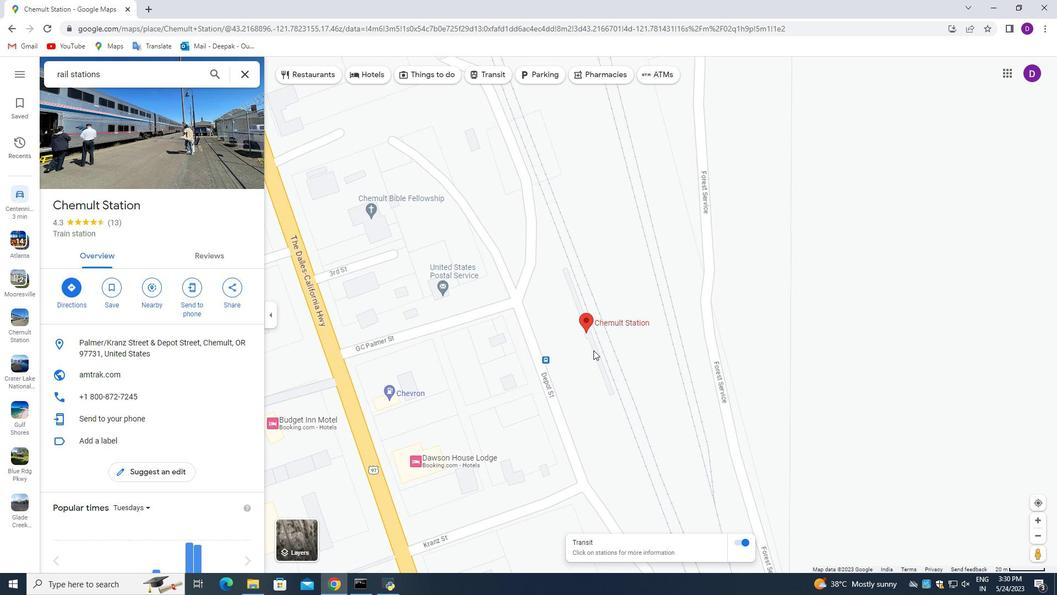 
Action: Mouse scrolled (593, 350) with delta (0, 0)
Screenshot: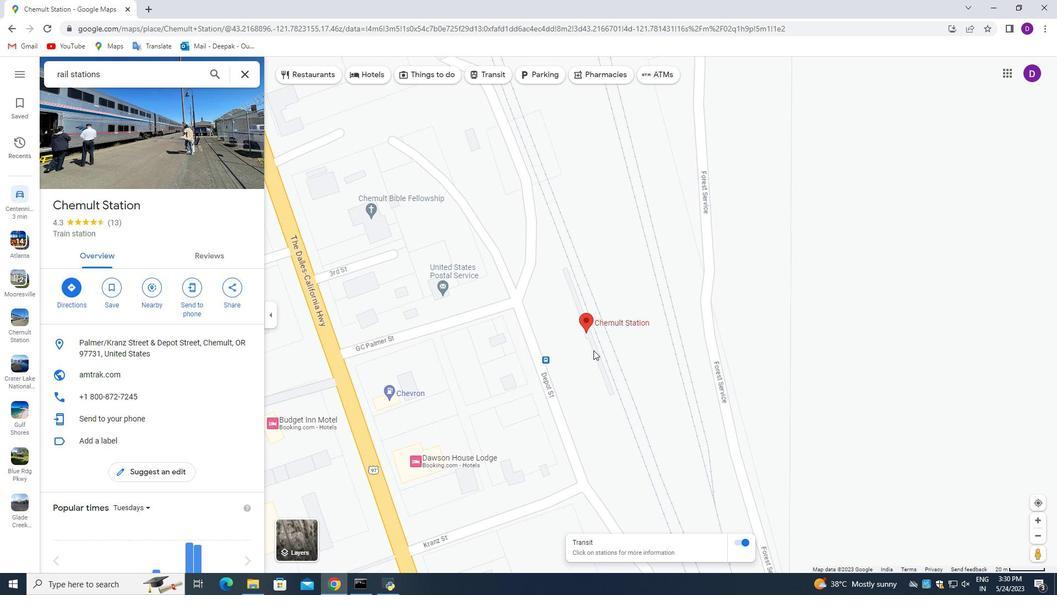 
Action: Mouse moved to (134, 146)
Screenshot: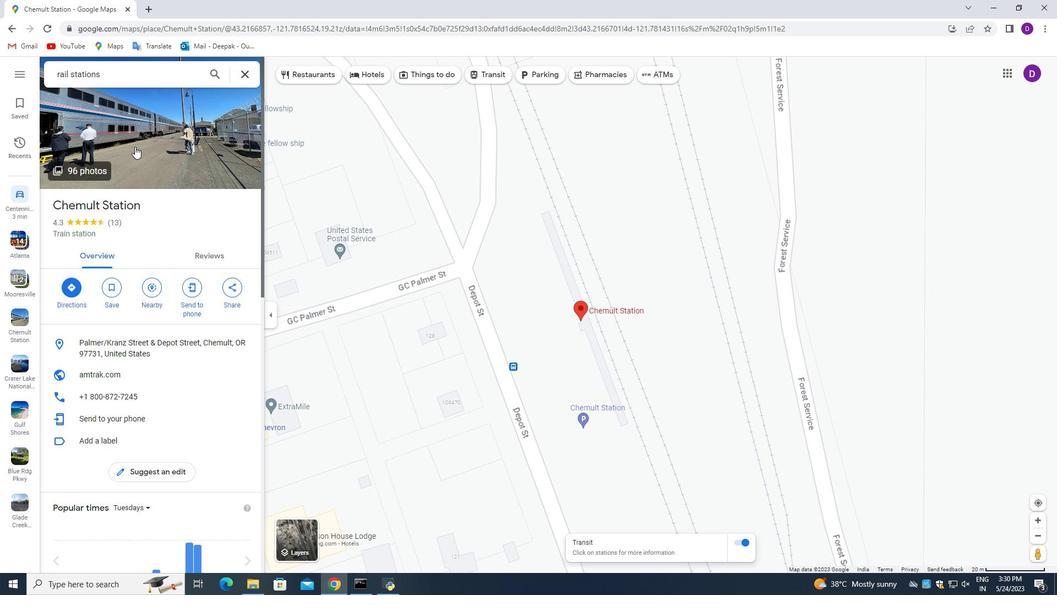 
Action: Mouse pressed left at (134, 146)
Screenshot: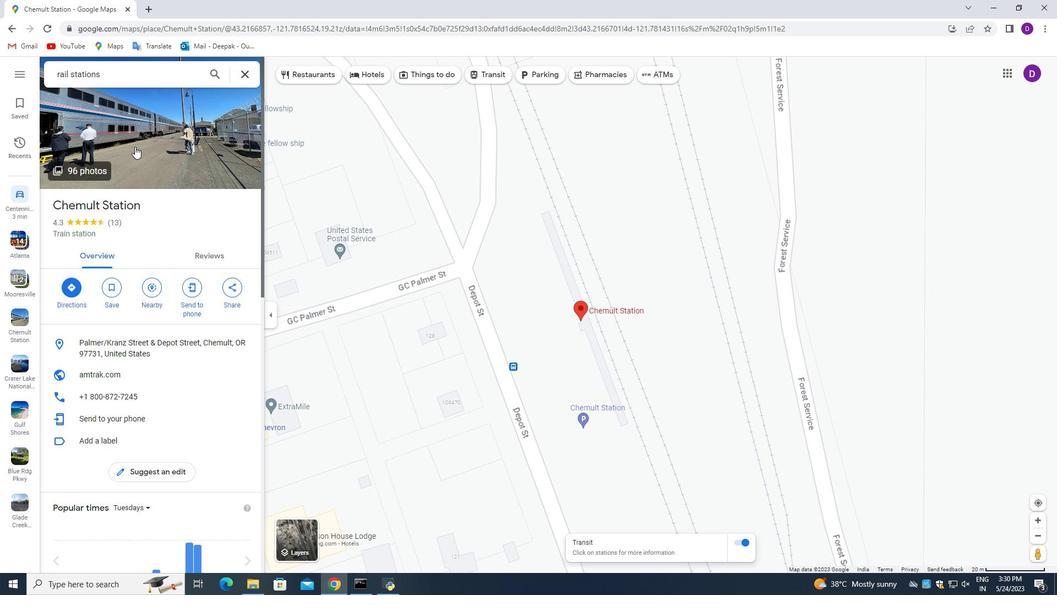 
Action: Mouse moved to (509, 359)
Screenshot: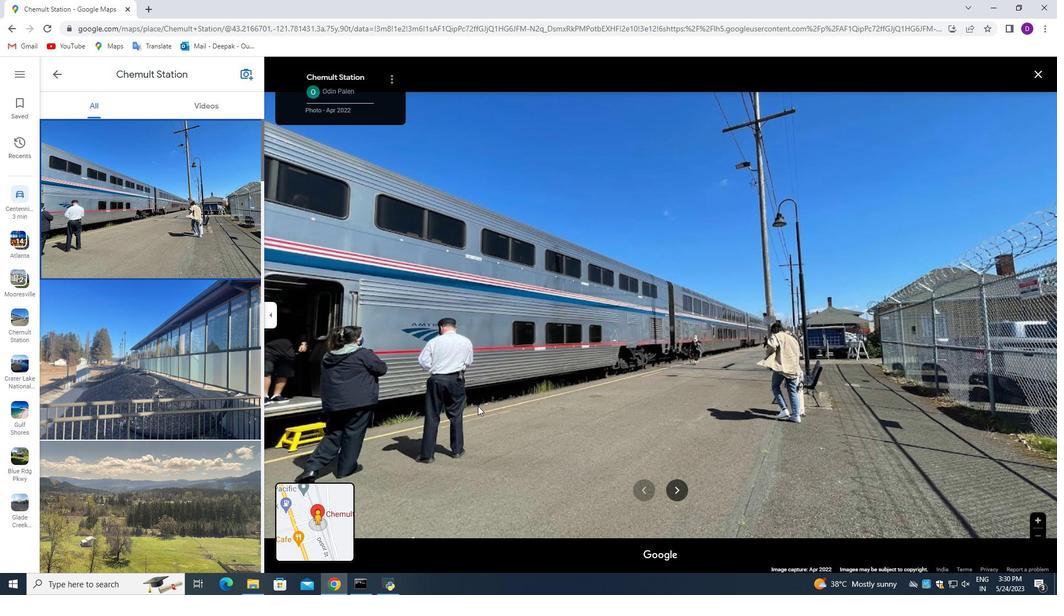
Action: Mouse pressed left at (503, 359)
Screenshot: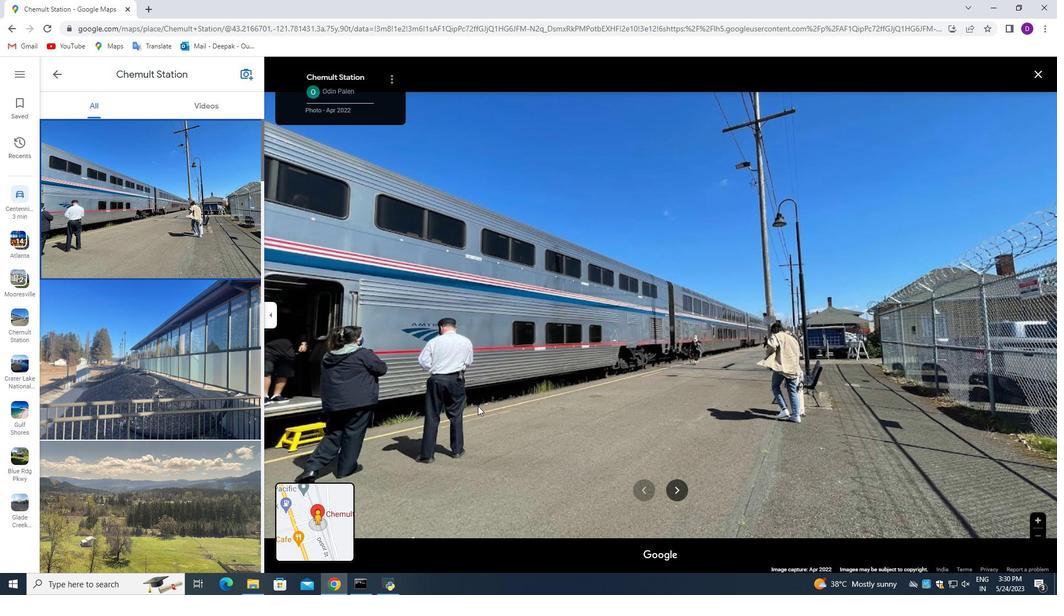 
Action: Mouse moved to (689, 369)
Screenshot: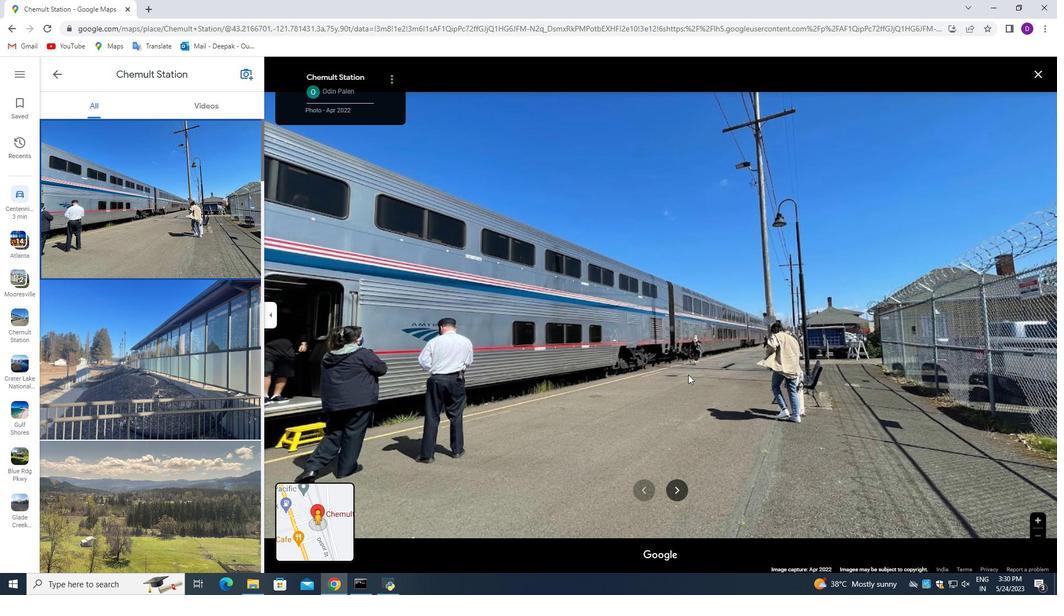 
Action: Mouse pressed left at (689, 369)
Screenshot: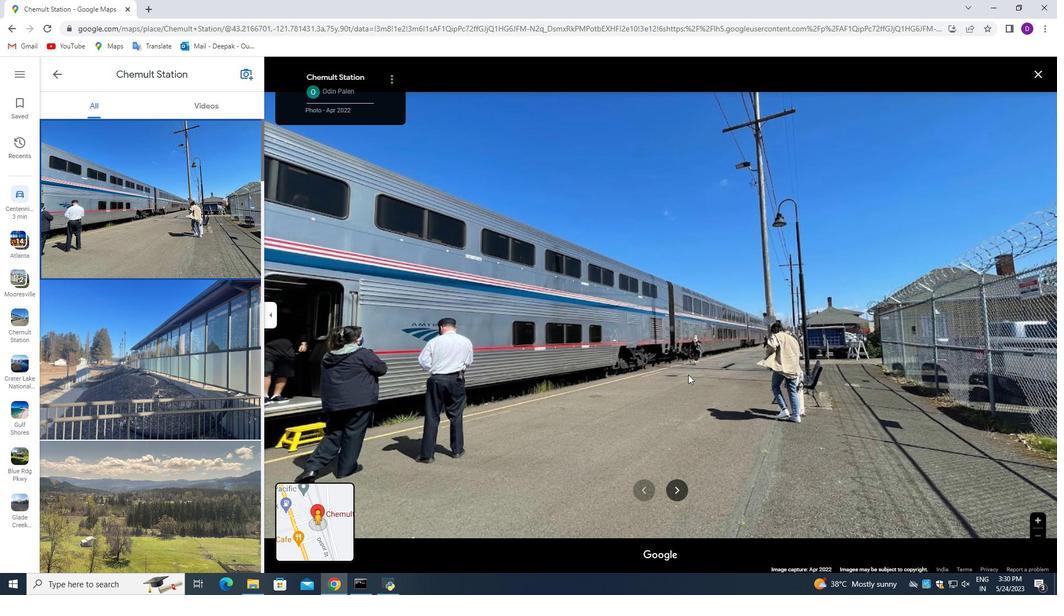 
Action: Mouse moved to (677, 493)
Screenshot: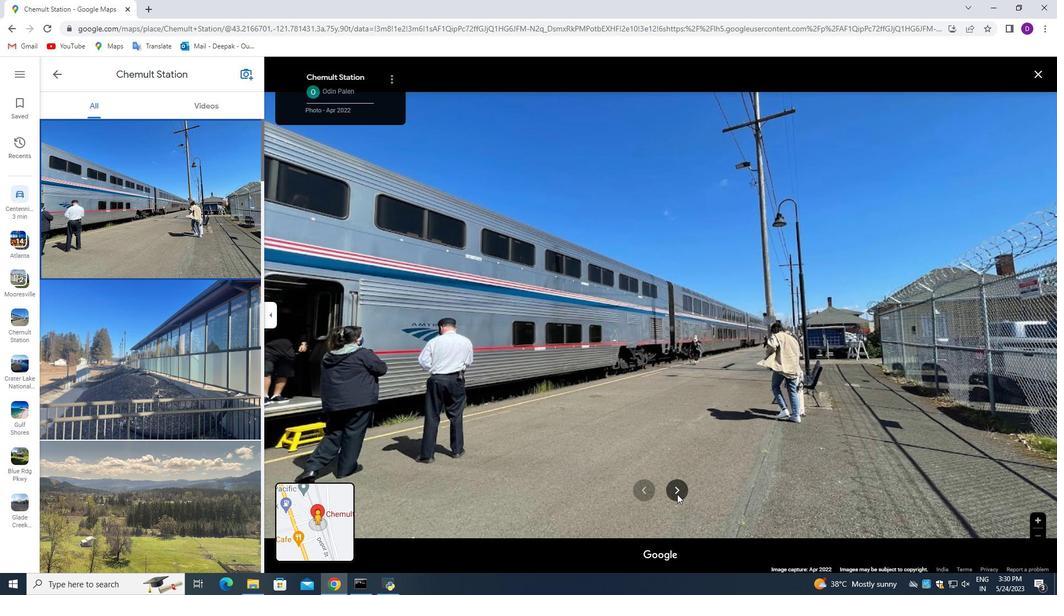
Action: Mouse pressed left at (677, 493)
Screenshot: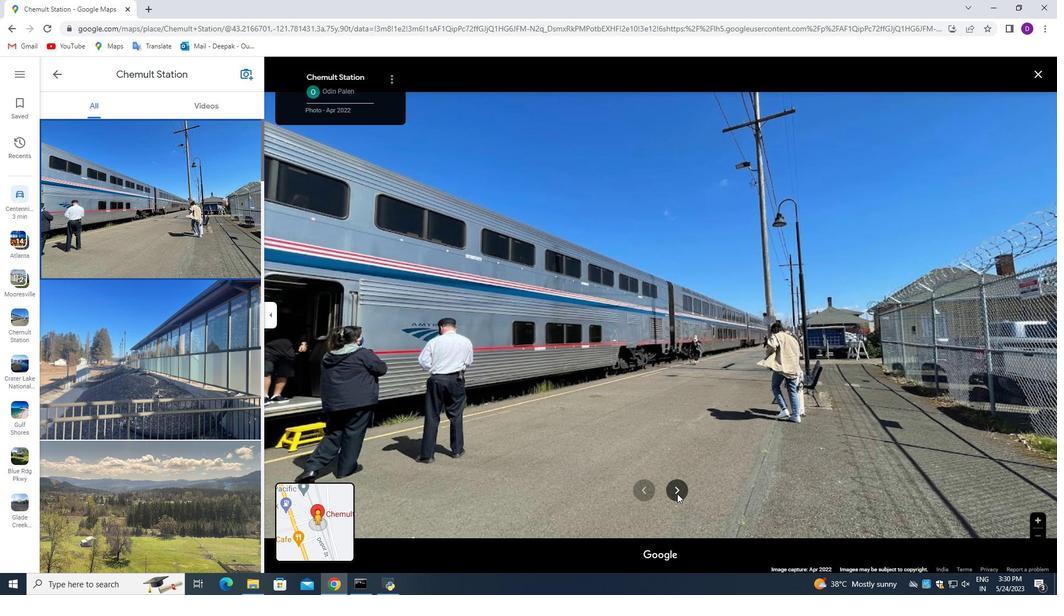 
Action: Mouse moved to (674, 485)
Screenshot: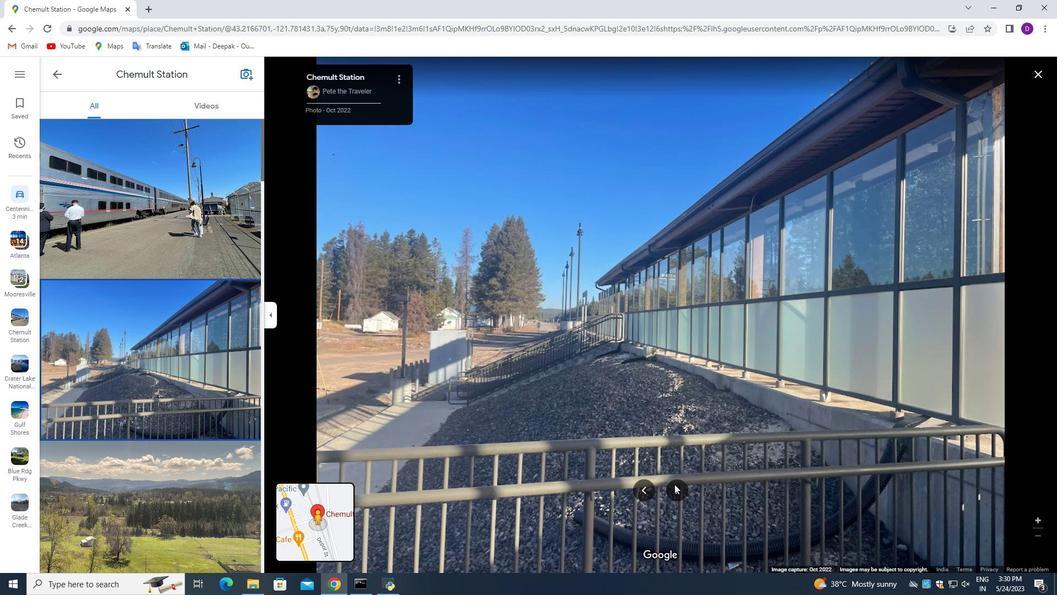 
Action: Mouse pressed left at (674, 485)
Screenshot: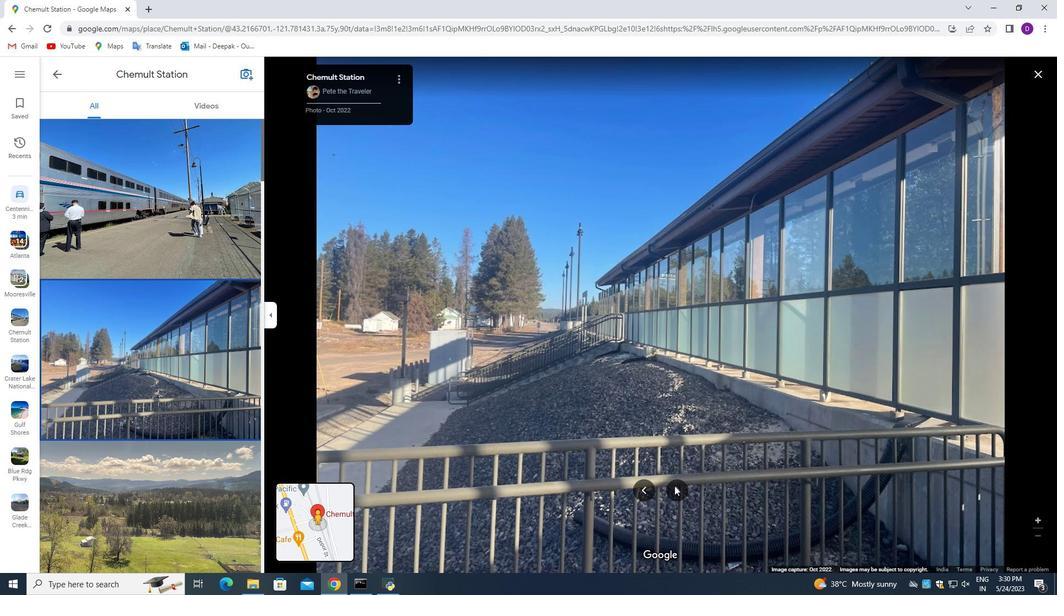 
Action: Mouse moved to (676, 492)
Screenshot: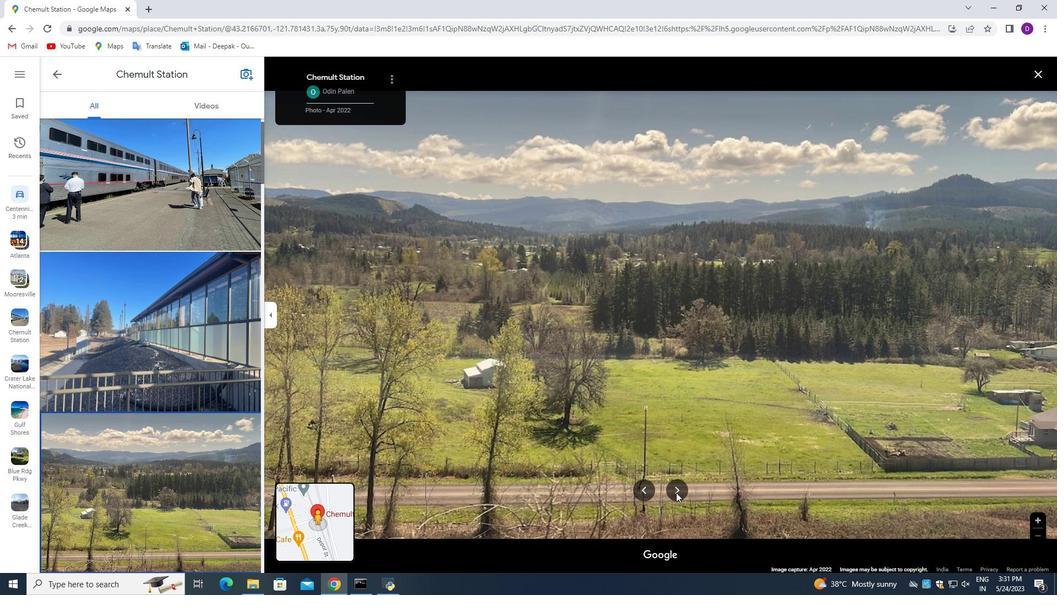 
Action: Mouse pressed left at (676, 492)
Screenshot: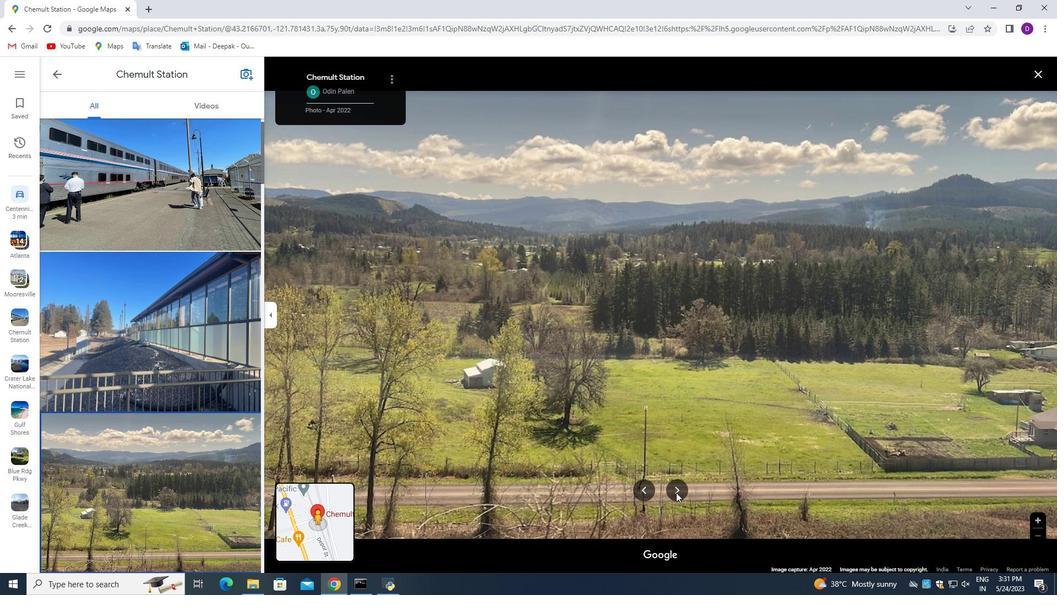 
Action: Mouse moved to (673, 483)
Screenshot: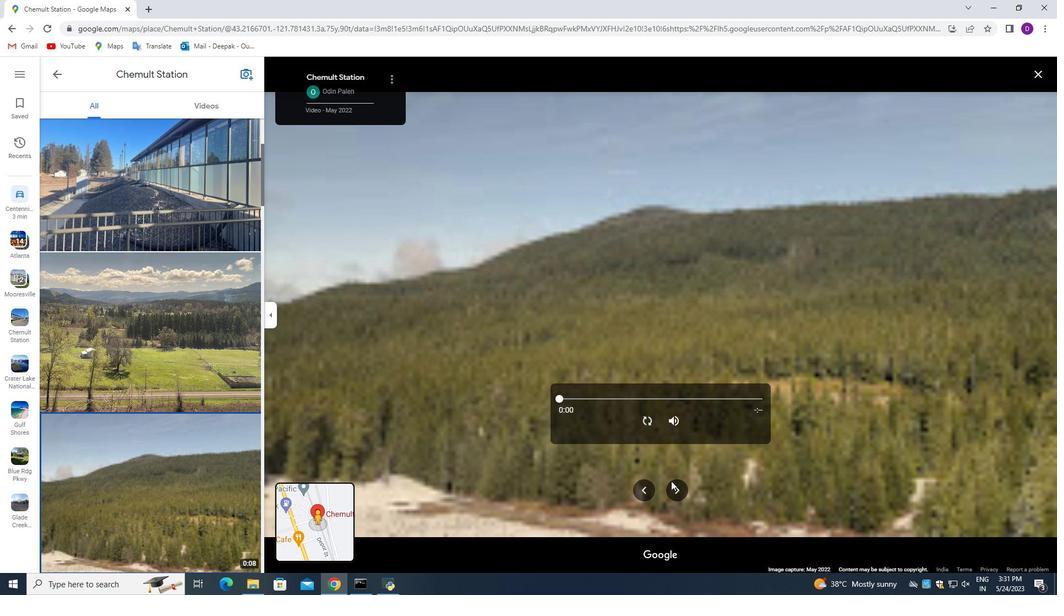
Action: Mouse pressed left at (673, 483)
Screenshot: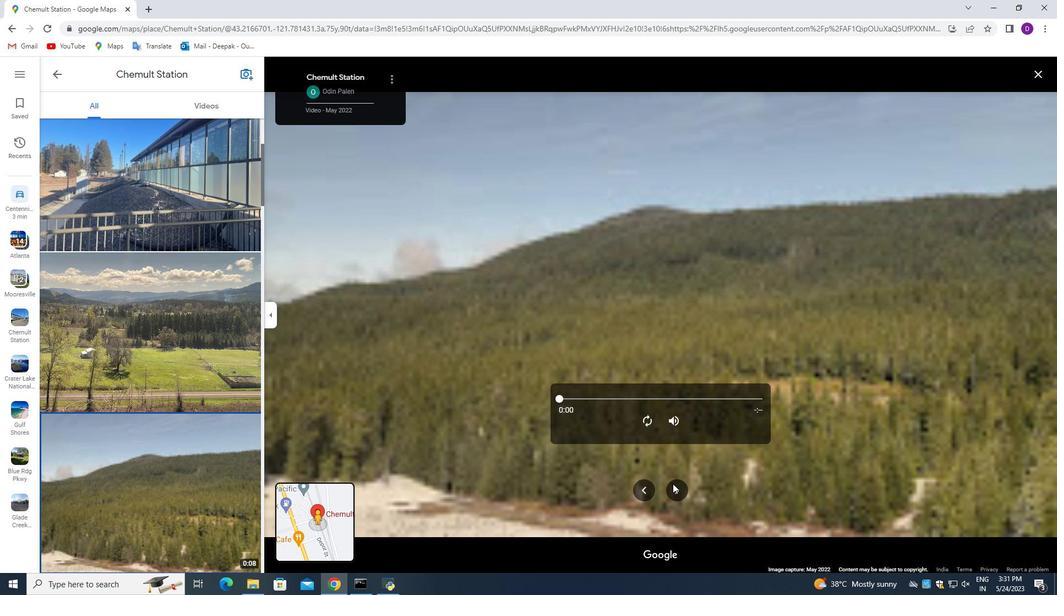 
Action: Mouse moved to (674, 487)
Screenshot: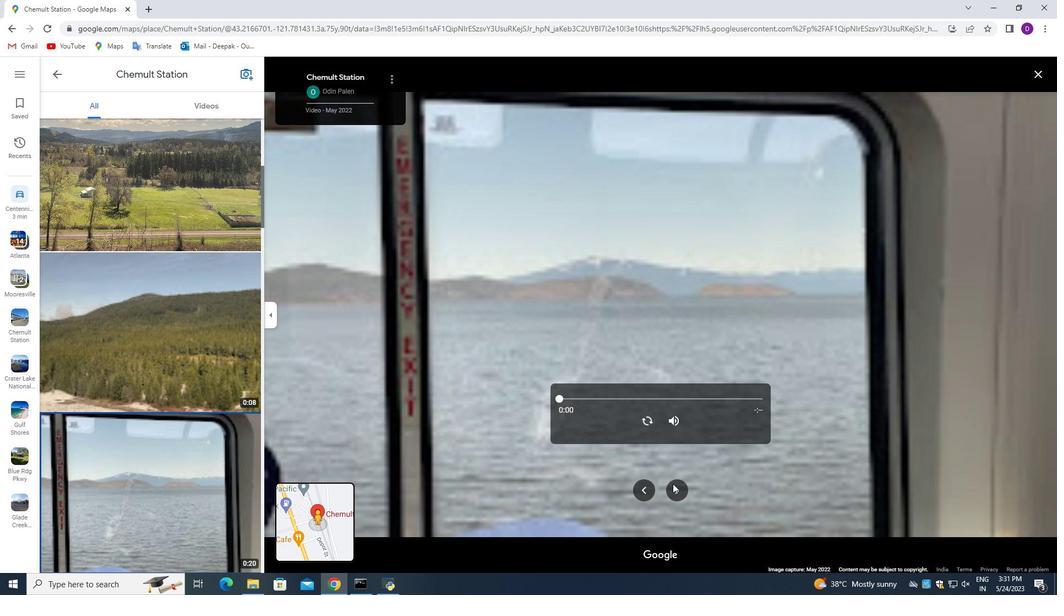 
Action: Mouse pressed left at (674, 487)
Screenshot: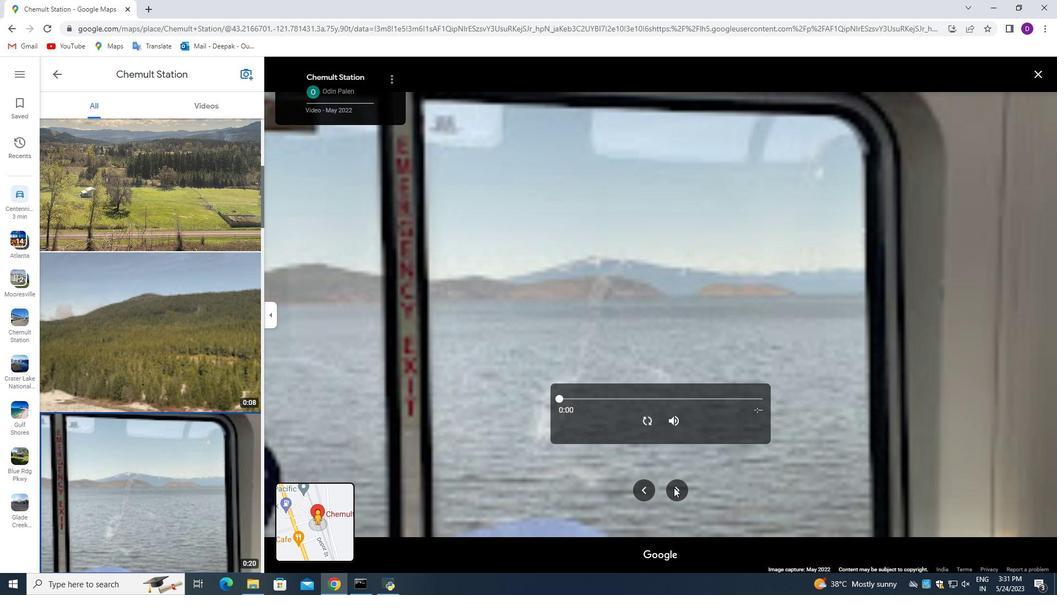 
Action: Mouse moved to (675, 486)
Screenshot: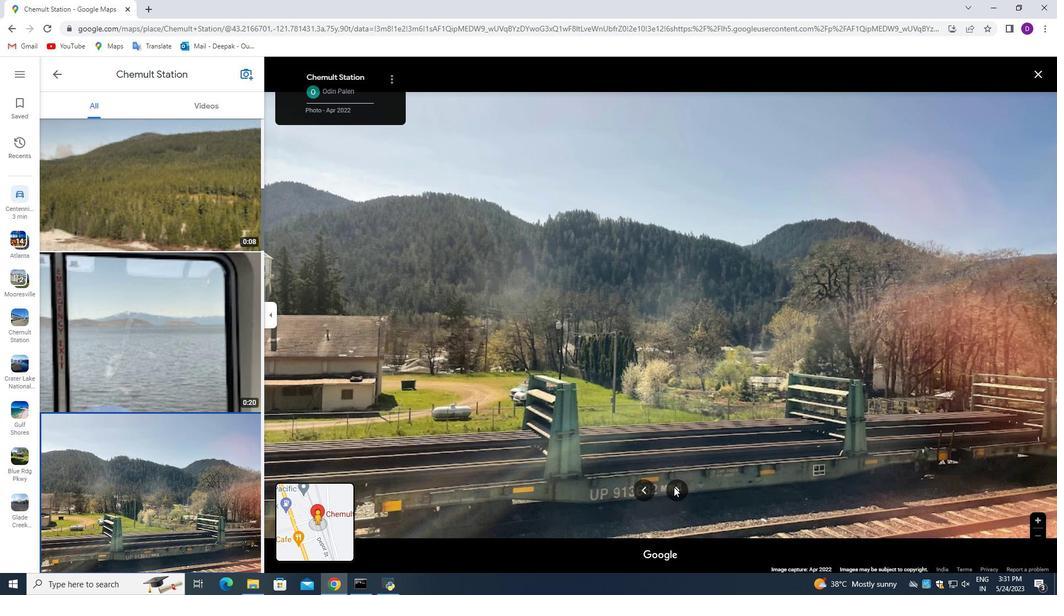 
Action: Mouse pressed left at (675, 486)
Screenshot: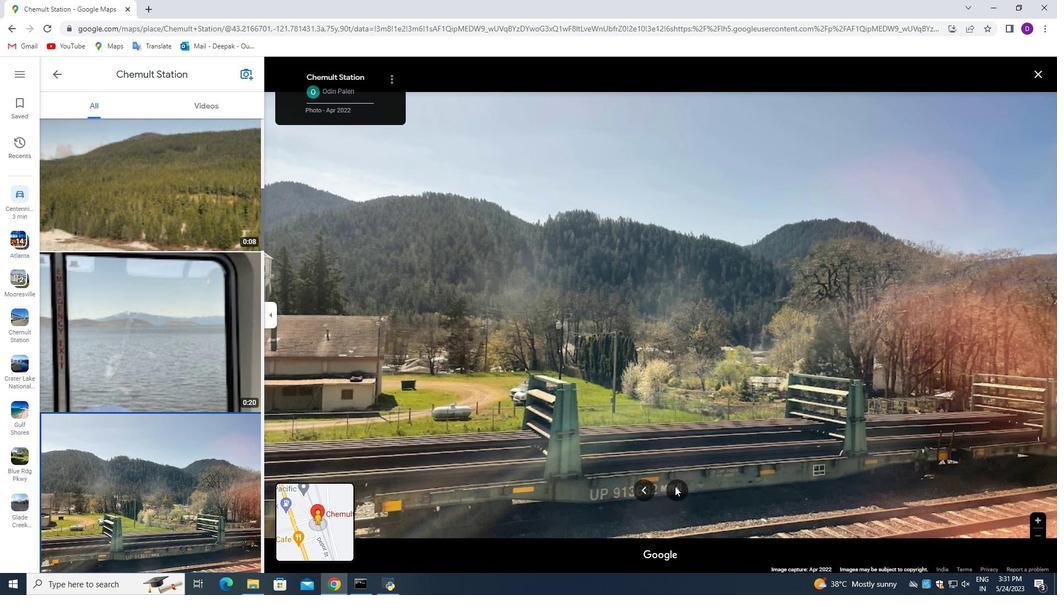 
Action: Key pressed <Key.right><Key.right><Key.right><Key.right><Key.right><Key.right><Key.right><Key.right><Key.right><Key.right><Key.right><Key.right><Key.right><Key.right><Key.right><Key.right><Key.right><Key.right><Key.right><Key.right><Key.right><Key.right><Key.right><Key.right><Key.right><Key.right><Key.right><Key.right><Key.right><Key.right><Key.right><Key.right><Key.right><Key.right><Key.right><Key.right><Key.right><Key.right><Key.right><Key.right>
Screenshot: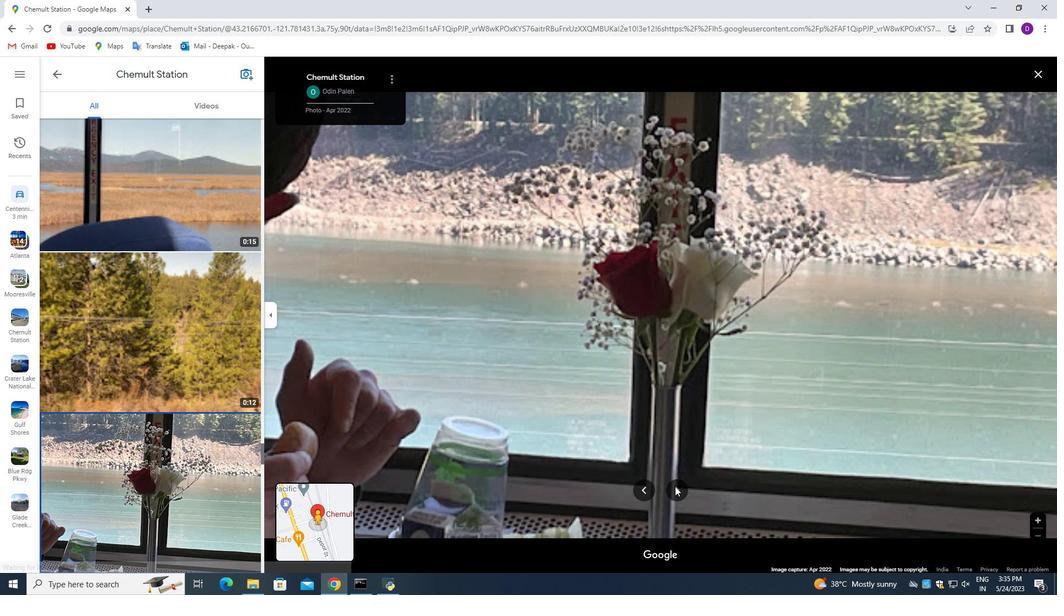 
Action: Mouse moved to (54, 74)
Screenshot: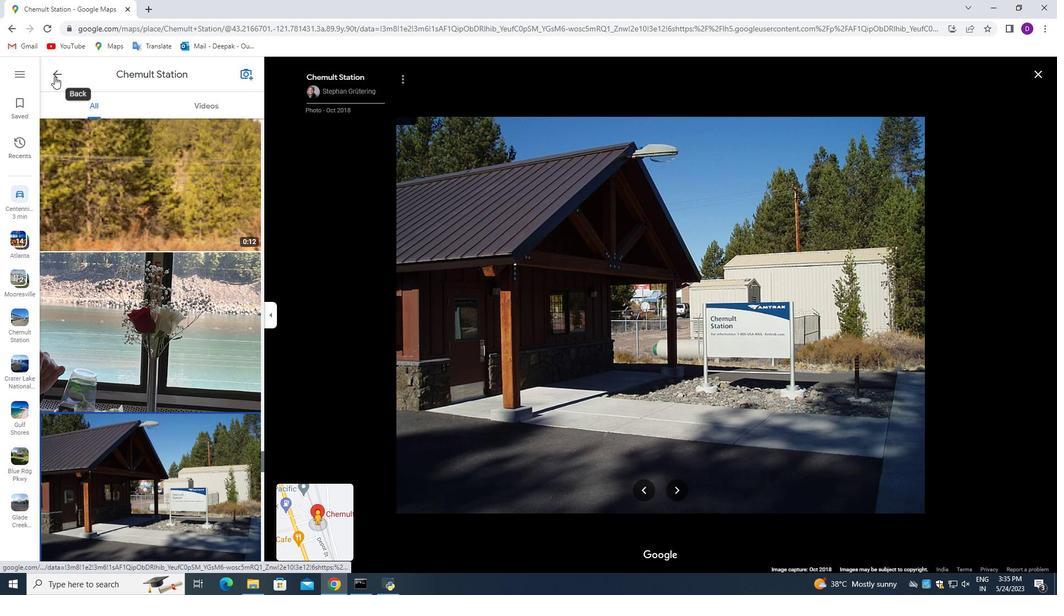 
Action: Mouse pressed left at (54, 74)
Screenshot: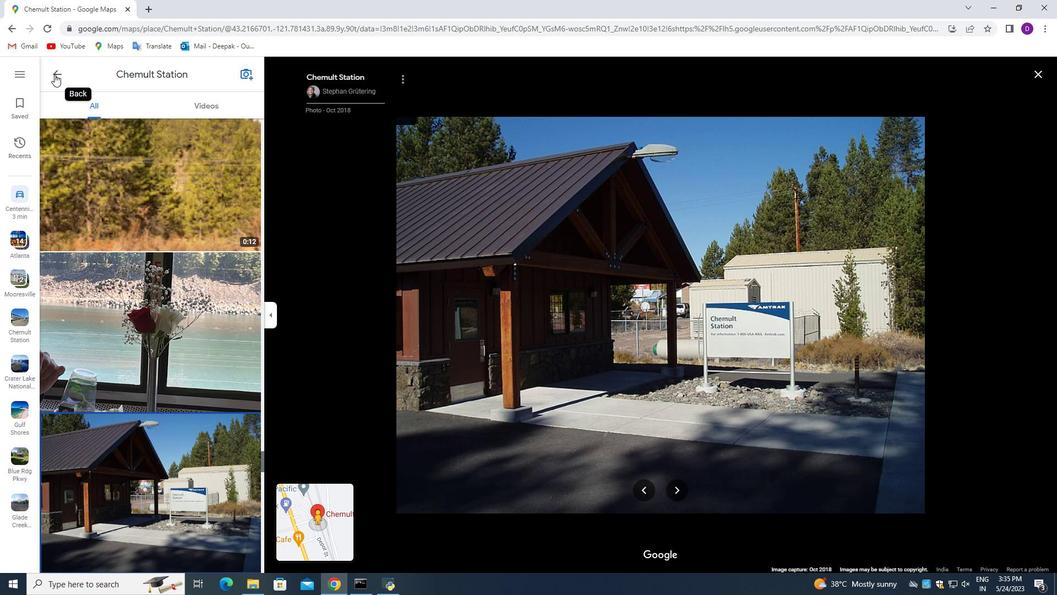
Action: Mouse moved to (161, 390)
Screenshot: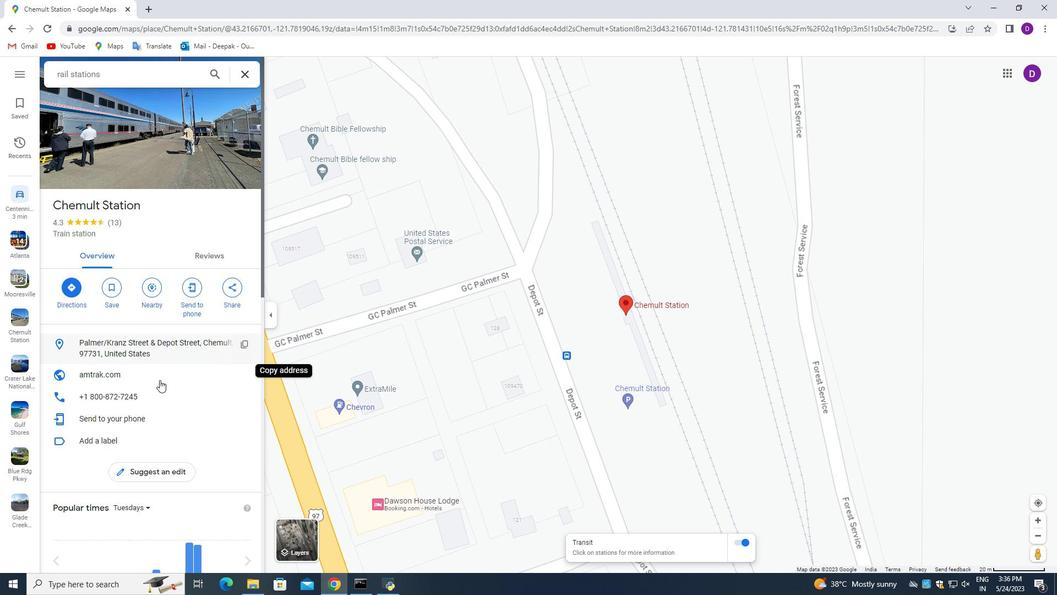 
Action: Mouse scrolled (161, 389) with delta (0, 0)
Screenshot: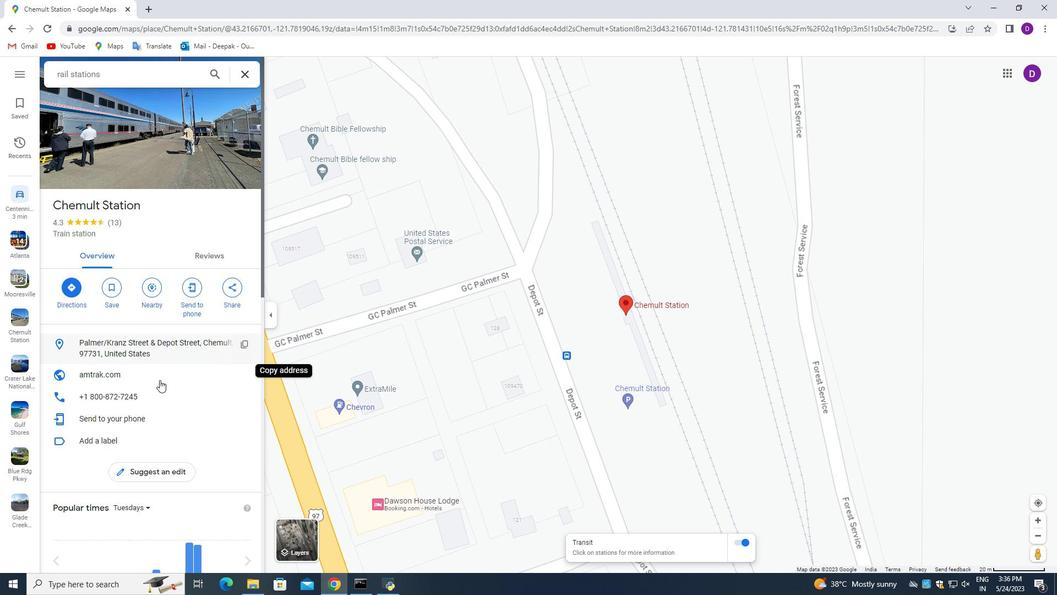 
Action: Mouse scrolled (161, 389) with delta (0, 0)
Screenshot: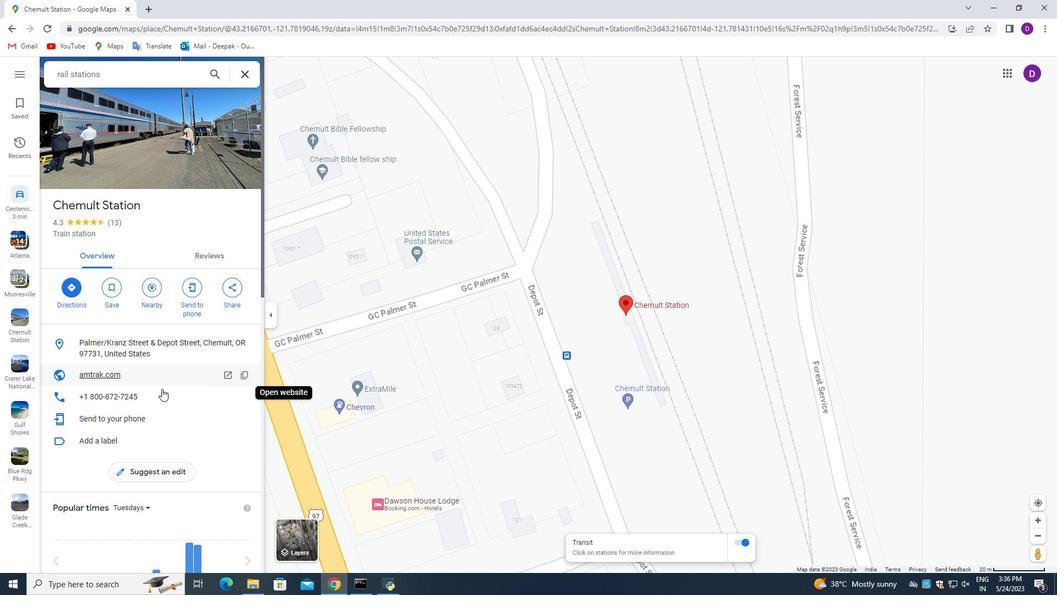 
Action: Mouse scrolled (161, 389) with delta (0, 0)
Screenshot: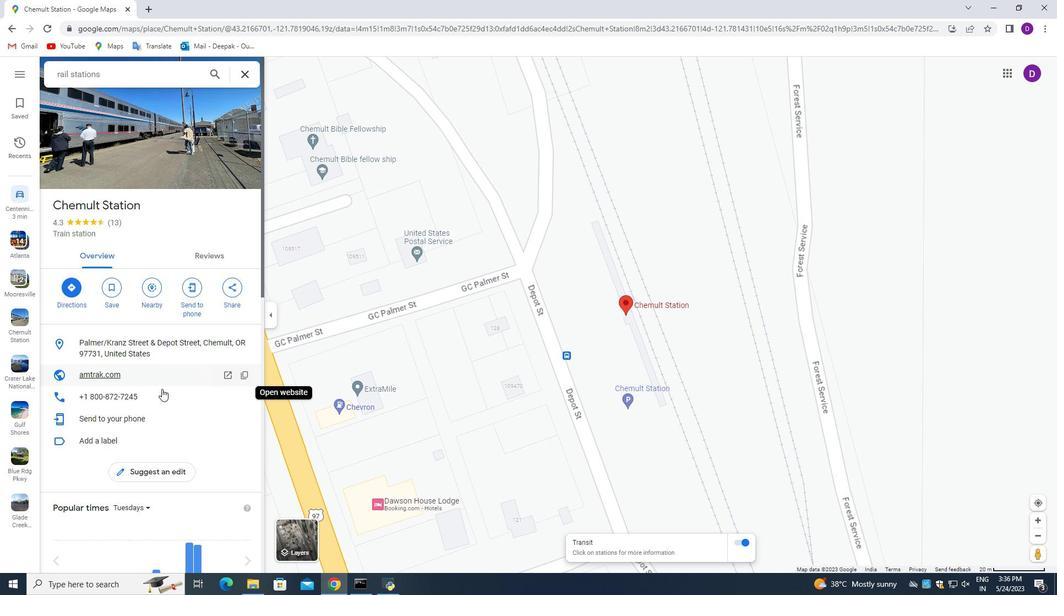 
Action: Mouse moved to (175, 373)
Screenshot: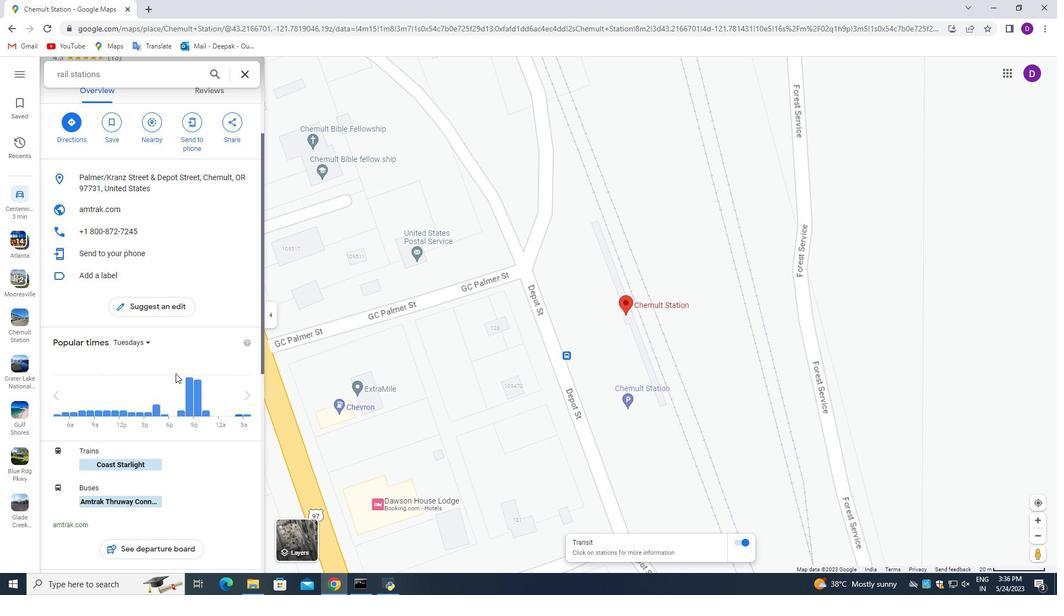 
Action: Mouse scrolled (175, 373) with delta (0, 0)
Screenshot: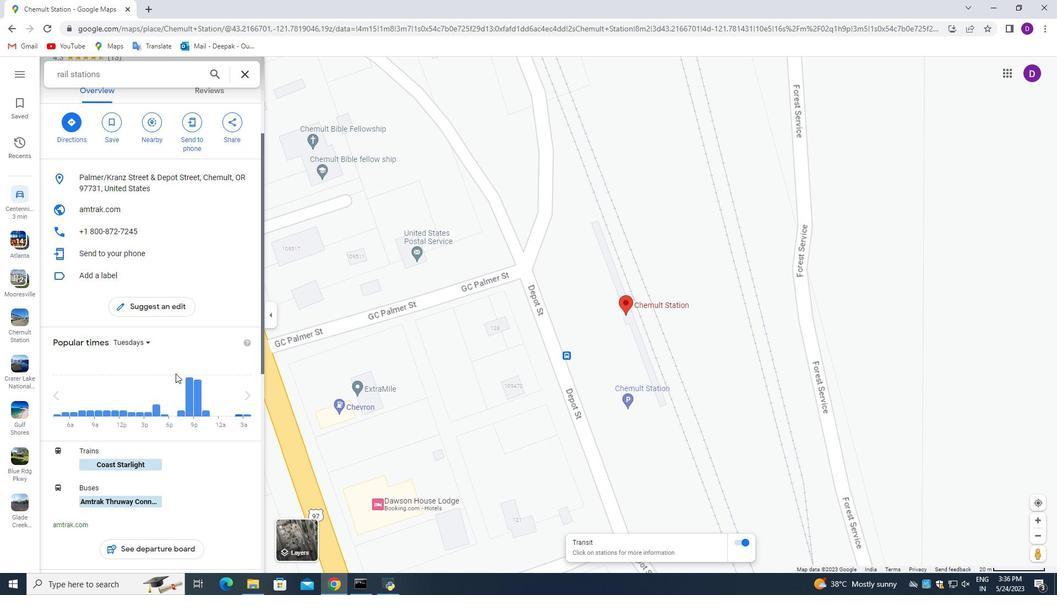 
Action: Mouse moved to (175, 374)
Screenshot: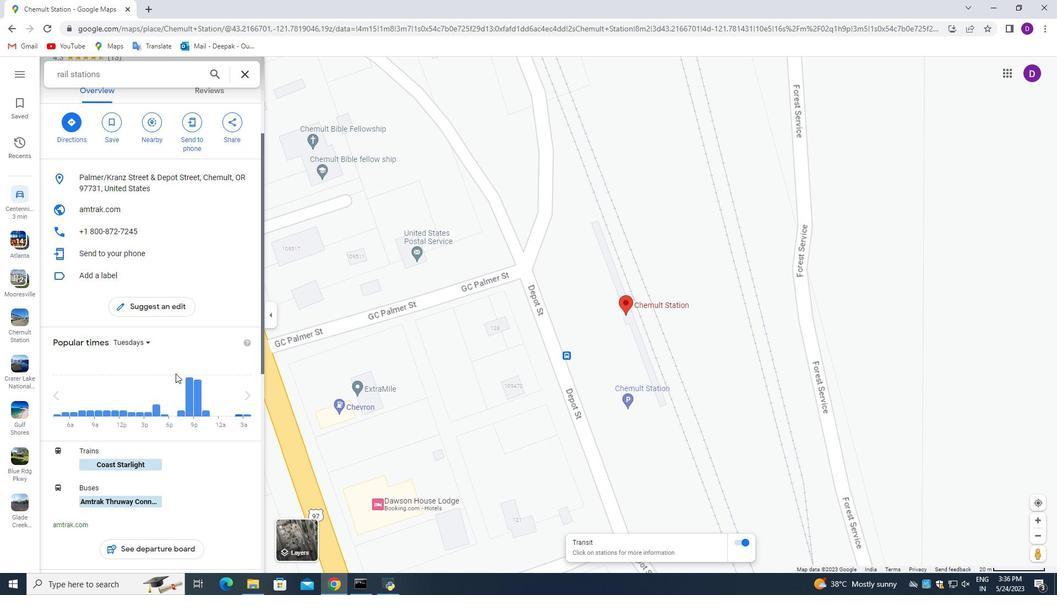 
Action: Mouse scrolled (175, 373) with delta (0, 0)
Screenshot: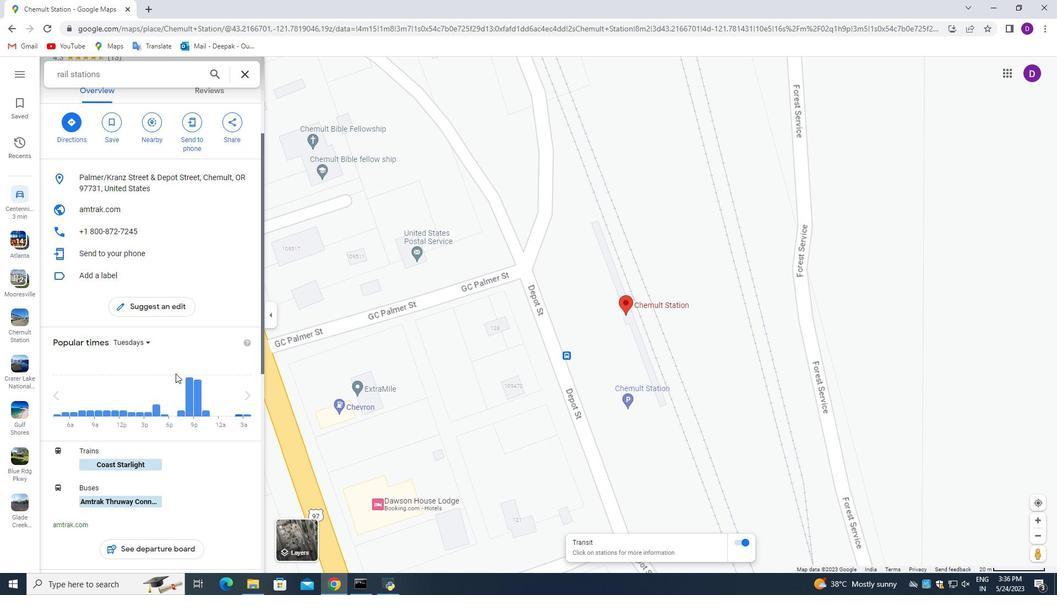 
Action: Mouse moved to (175, 375)
Screenshot: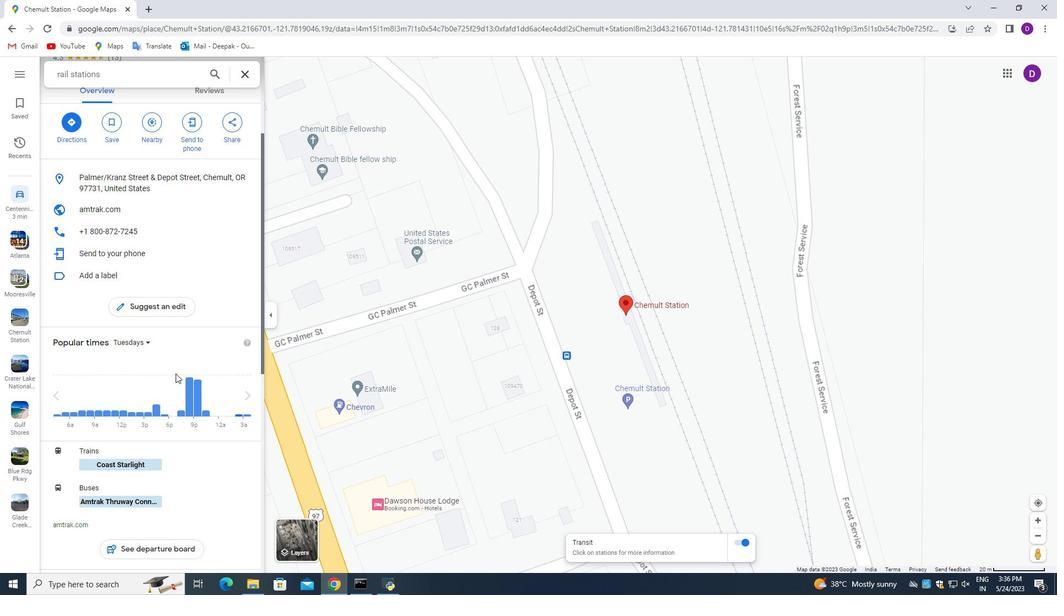 
Action: Mouse scrolled (175, 375) with delta (0, 0)
Screenshot: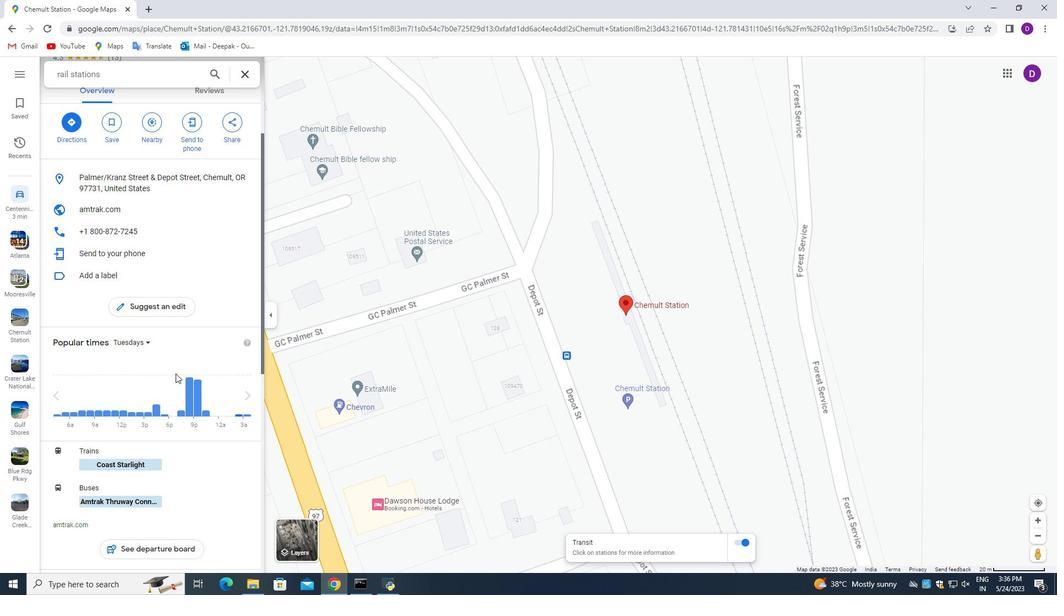 
Action: Mouse moved to (175, 376)
Screenshot: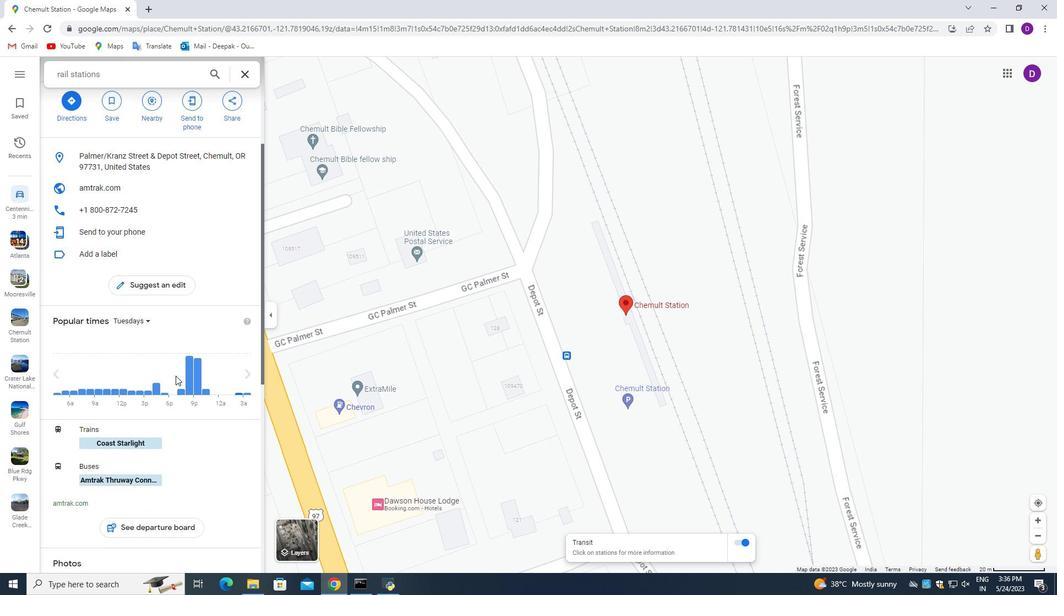 
Action: Mouse scrolled (175, 376) with delta (0, 0)
Screenshot: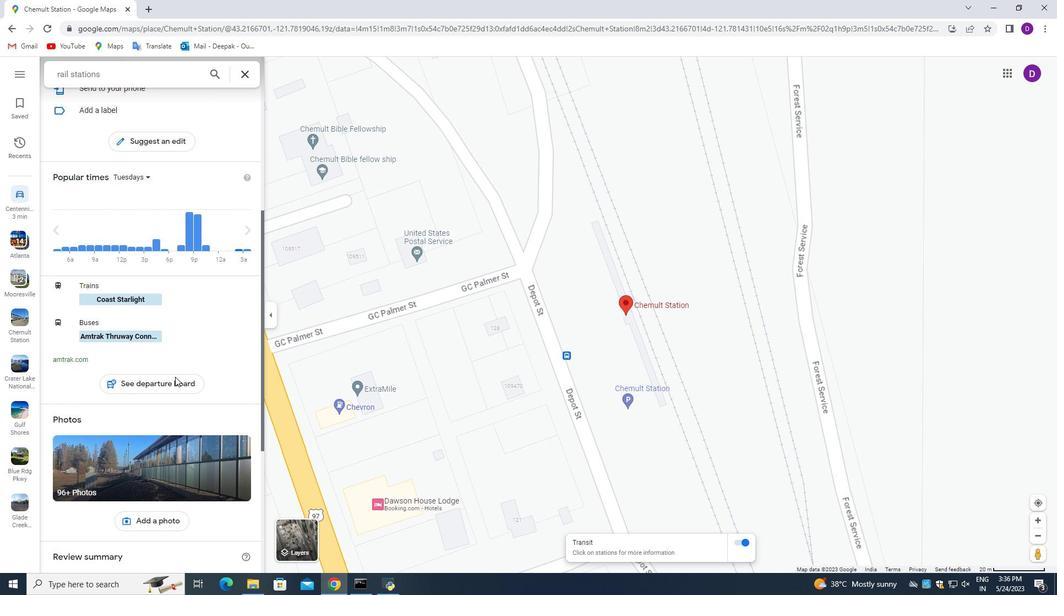 
Action: Mouse scrolled (175, 376) with delta (0, 0)
Screenshot: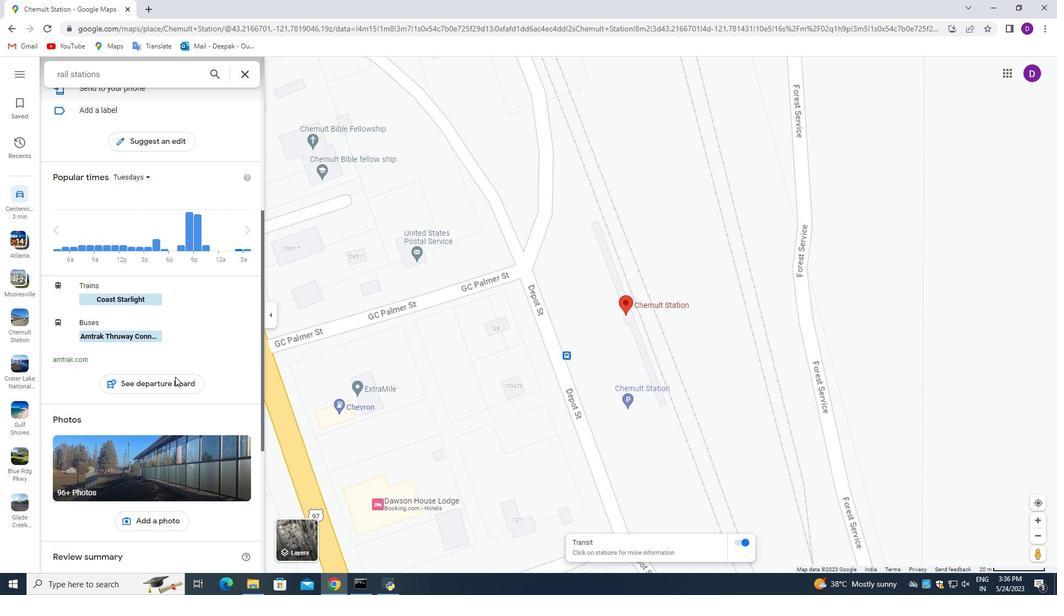 
Action: Mouse scrolled (175, 376) with delta (0, 0)
Screenshot: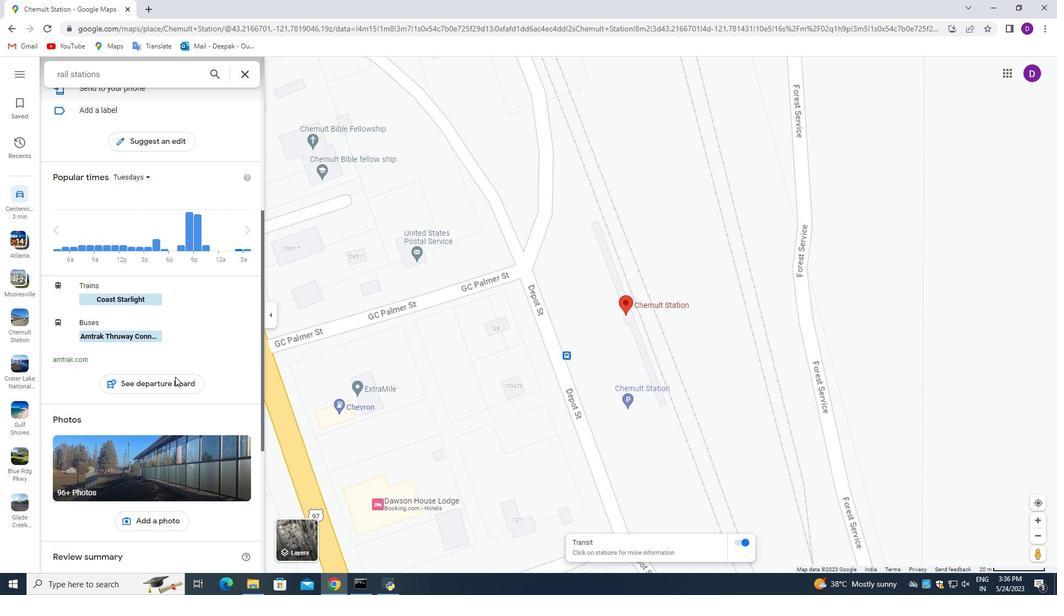 
Action: Mouse scrolled (175, 376) with delta (0, 0)
Screenshot: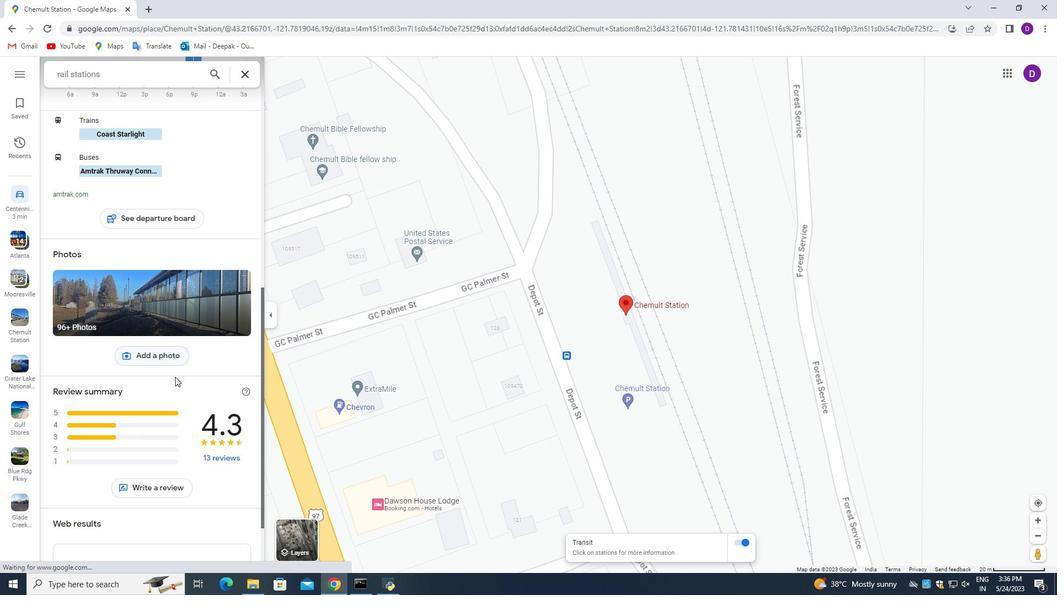 
Action: Mouse moved to (175, 378)
Screenshot: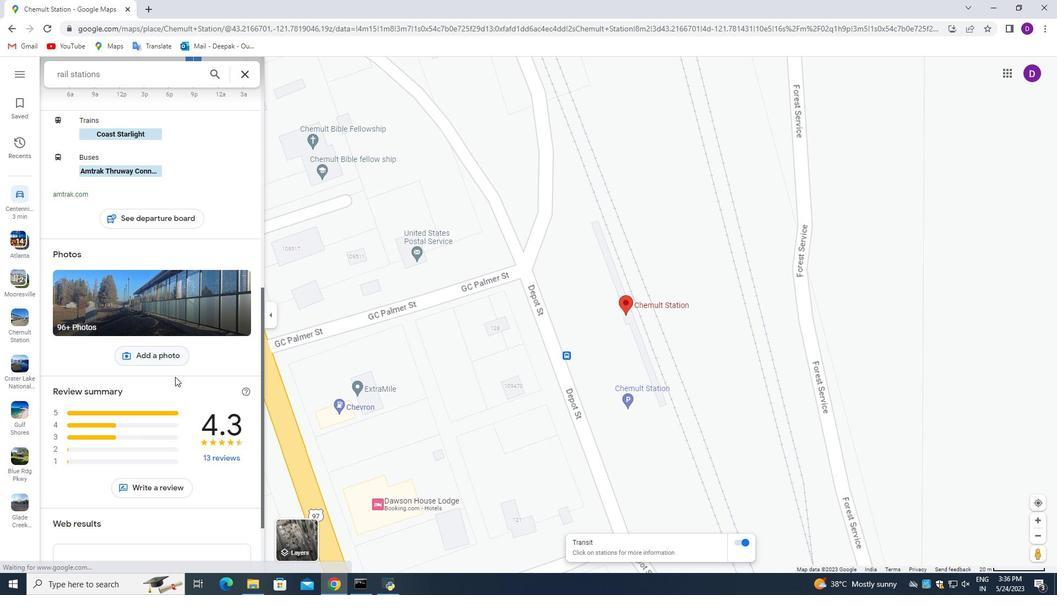 
Action: Mouse scrolled (175, 377) with delta (0, 0)
Screenshot: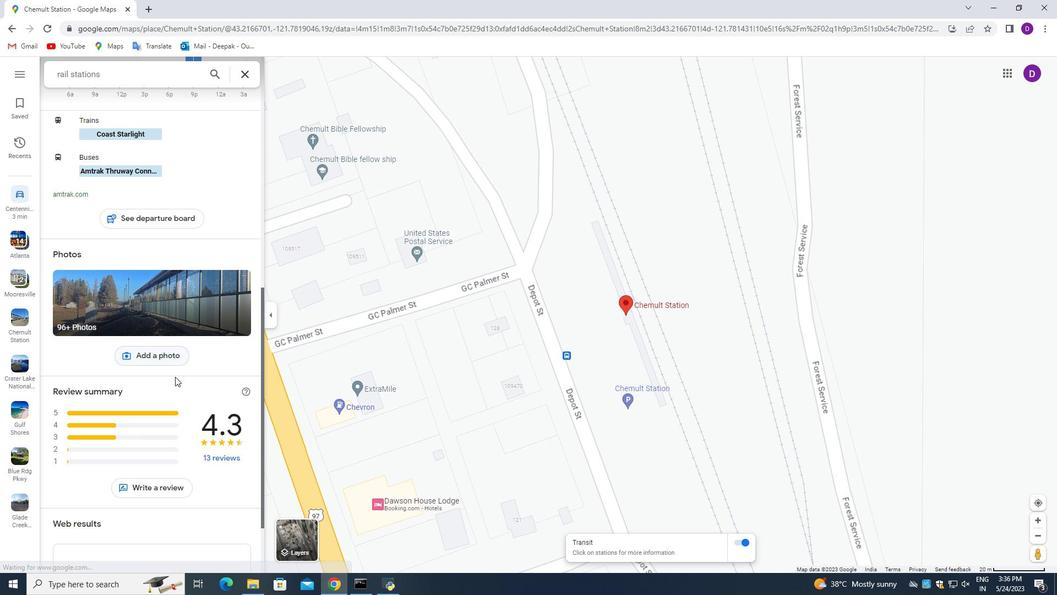 
Action: Mouse moved to (156, 397)
Screenshot: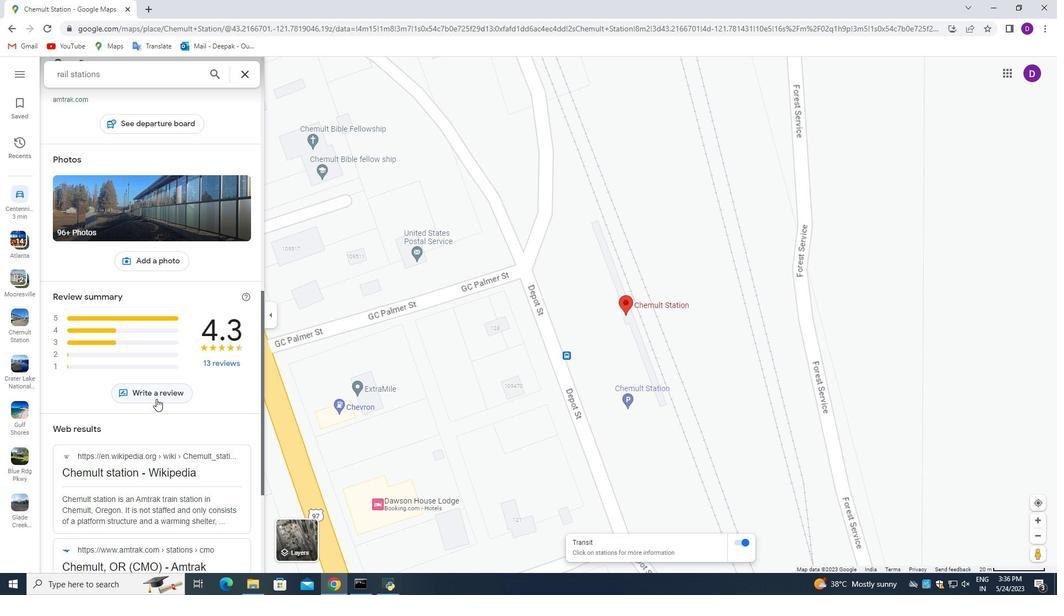 
Action: Mouse scrolled (156, 396) with delta (0, 0)
Screenshot: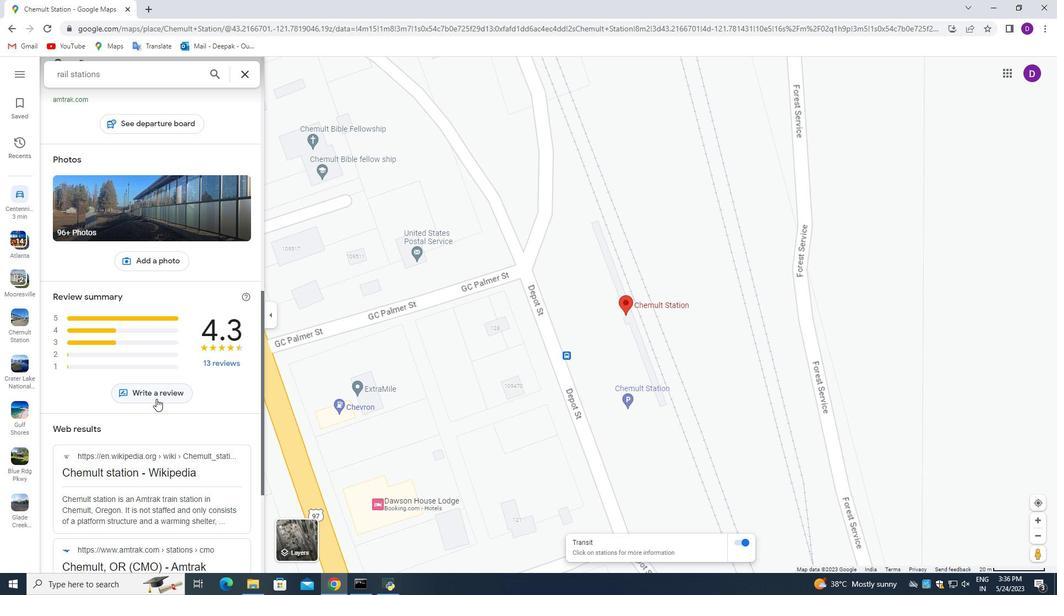 
Action: Mouse scrolled (156, 396) with delta (0, 0)
Screenshot: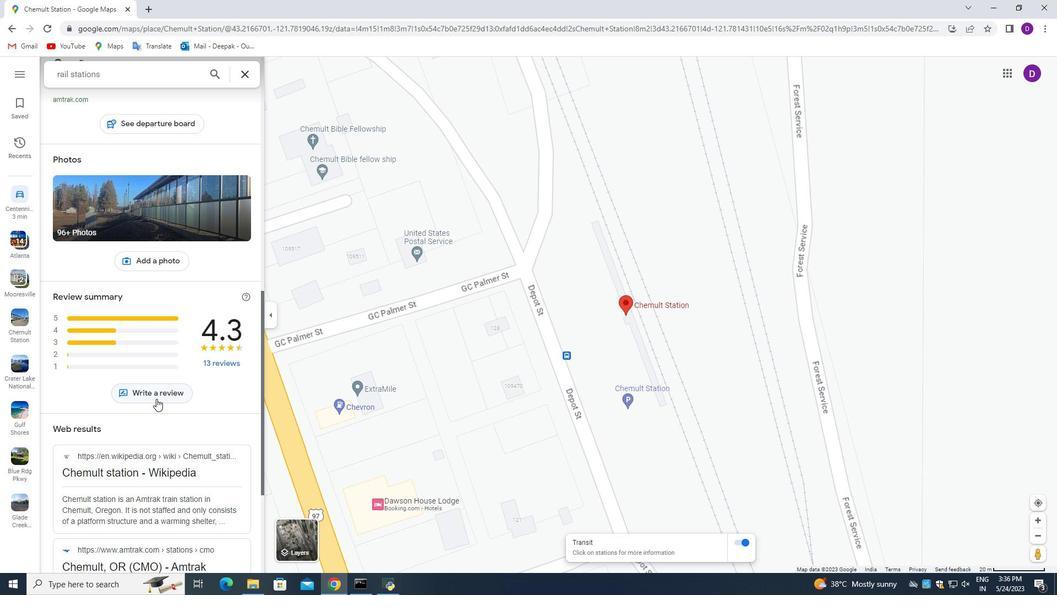 
Action: Mouse scrolled (156, 396) with delta (0, 0)
Screenshot: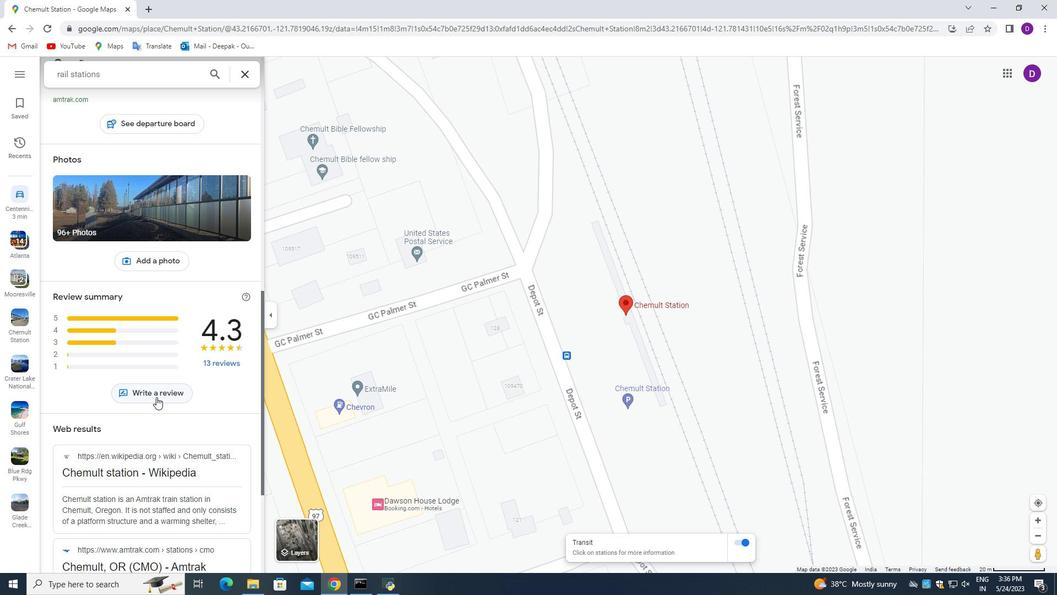 
Action: Mouse moved to (156, 393)
Screenshot: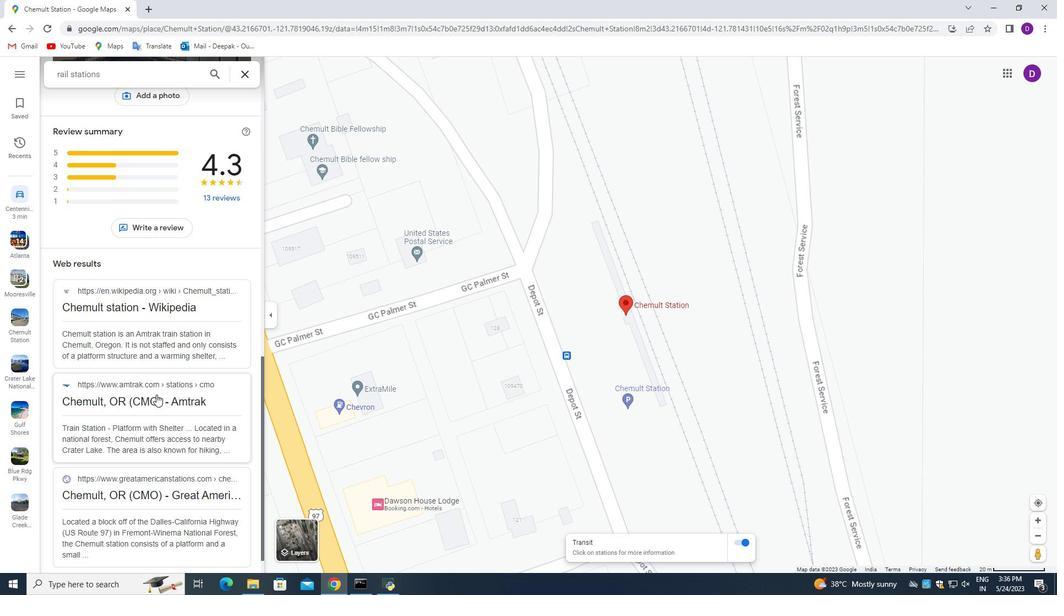 
Action: Mouse scrolled (156, 392) with delta (0, 0)
Screenshot: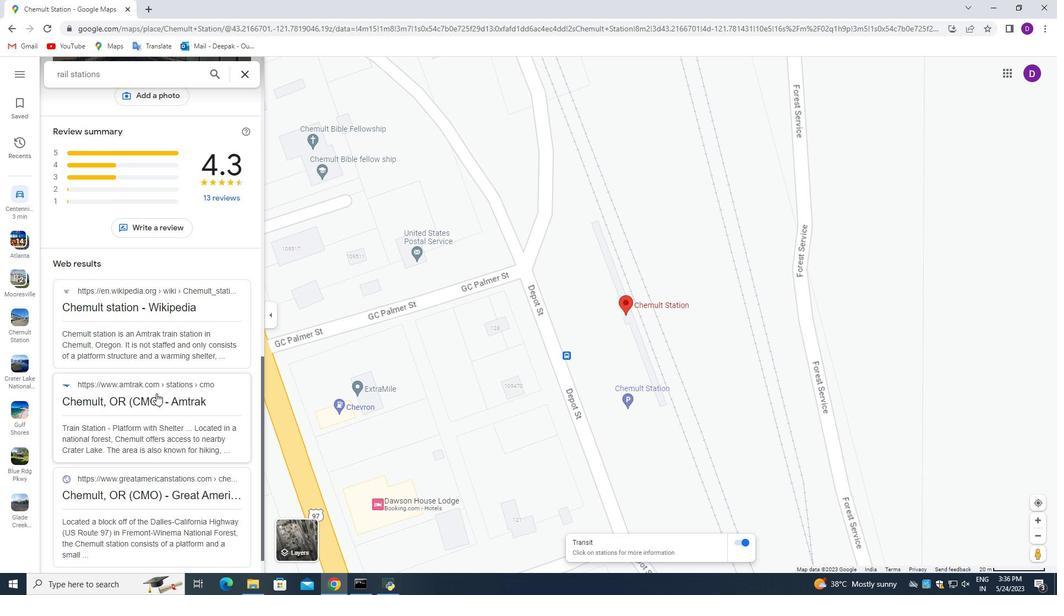 
Action: Mouse scrolled (156, 392) with delta (0, 0)
Screenshot: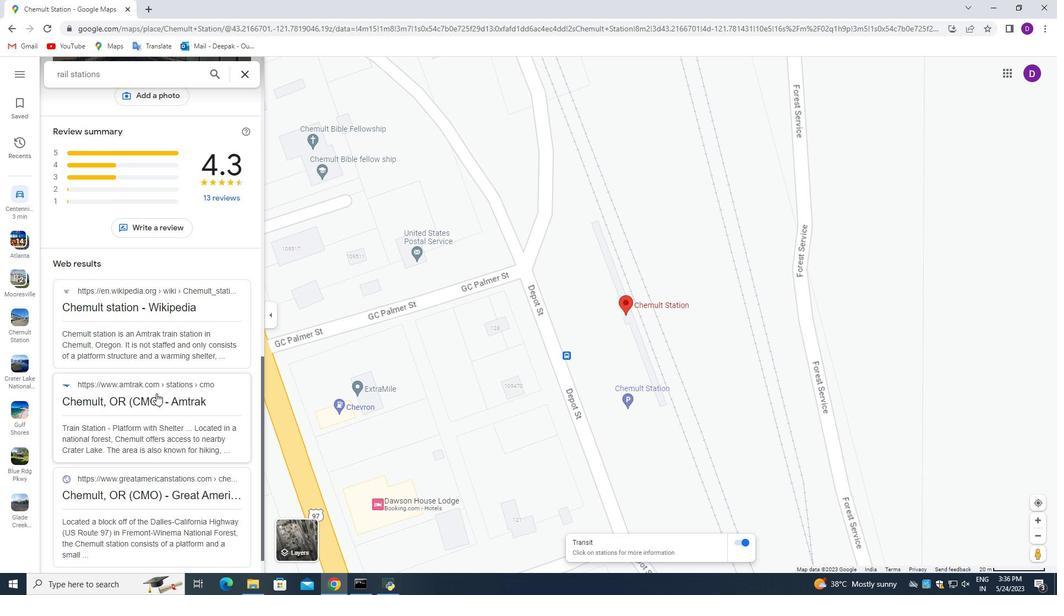 
Action: Mouse scrolled (156, 392) with delta (0, 0)
Screenshot: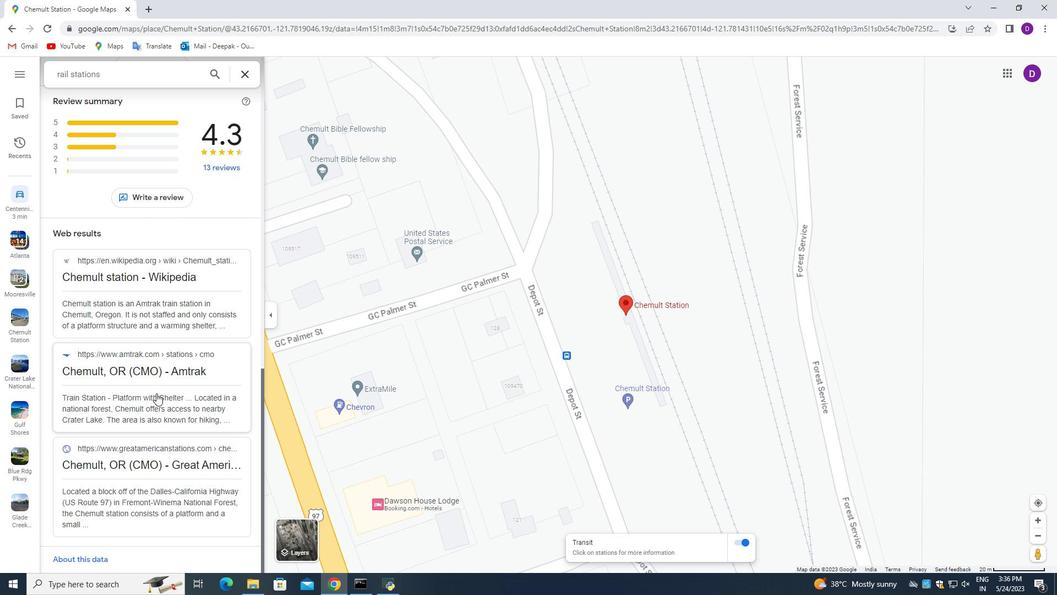 
Action: Mouse scrolled (156, 392) with delta (0, 0)
Screenshot: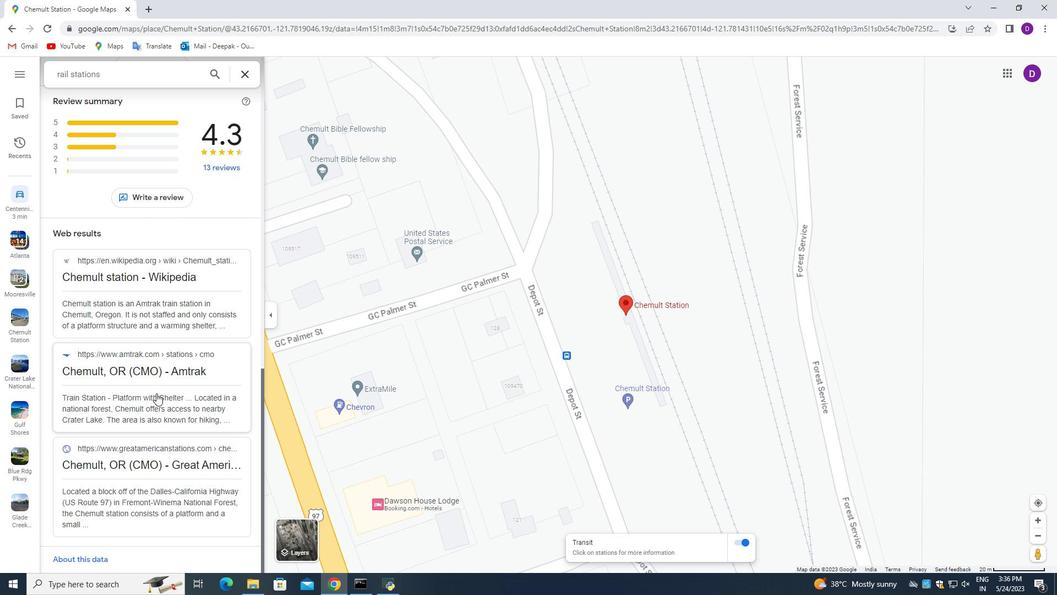 
Action: Mouse scrolled (156, 392) with delta (0, 0)
Screenshot: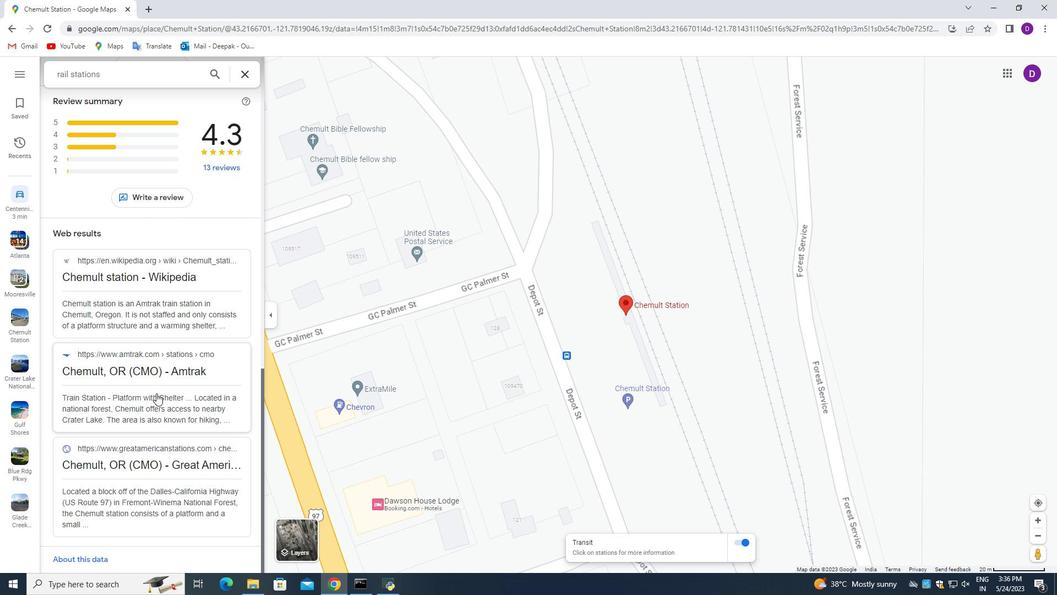 
Action: Mouse scrolled (156, 392) with delta (0, 0)
Screenshot: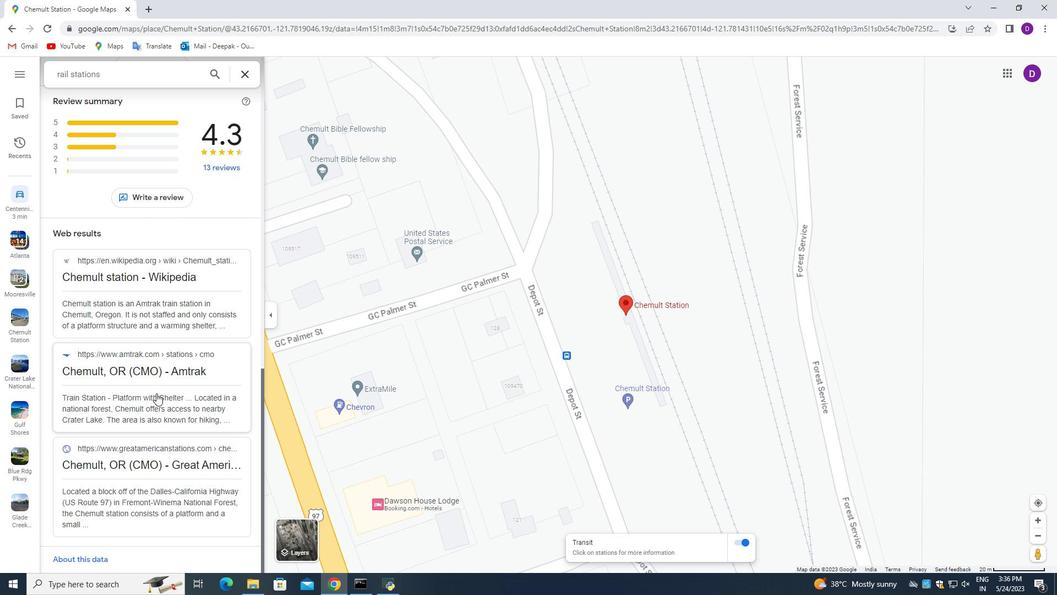 
Action: Mouse scrolled (156, 392) with delta (0, 0)
Screenshot: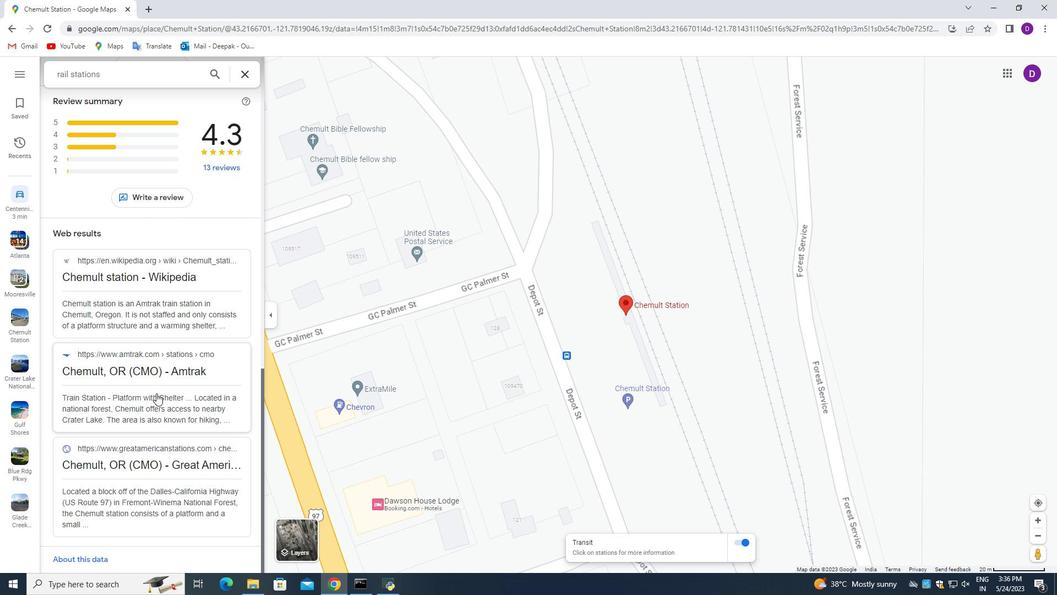 
Action: Mouse scrolled (156, 392) with delta (0, 0)
Screenshot: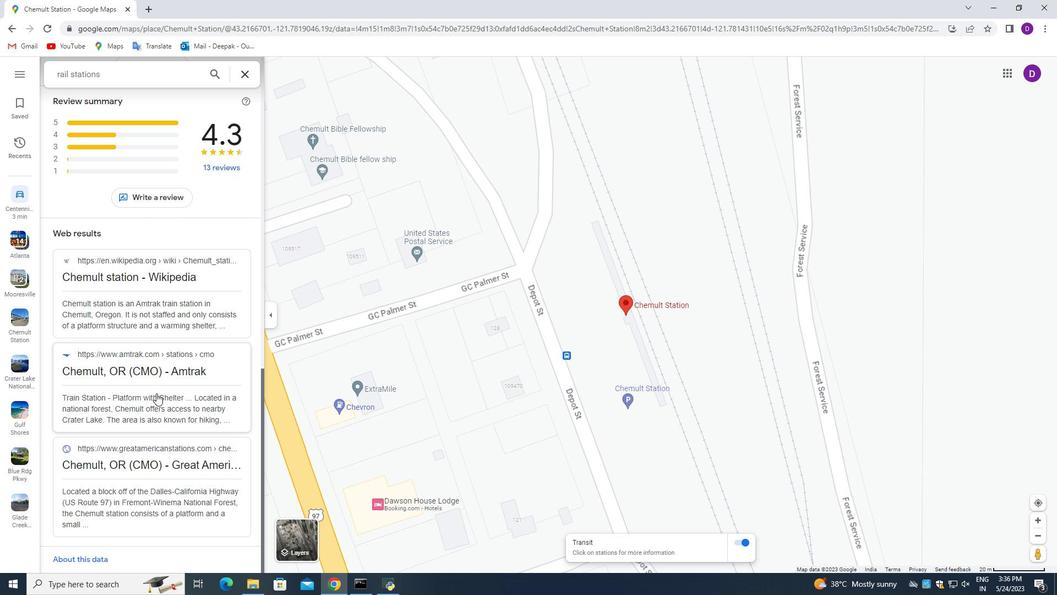 
Action: Mouse scrolled (156, 392) with delta (0, 0)
Screenshot: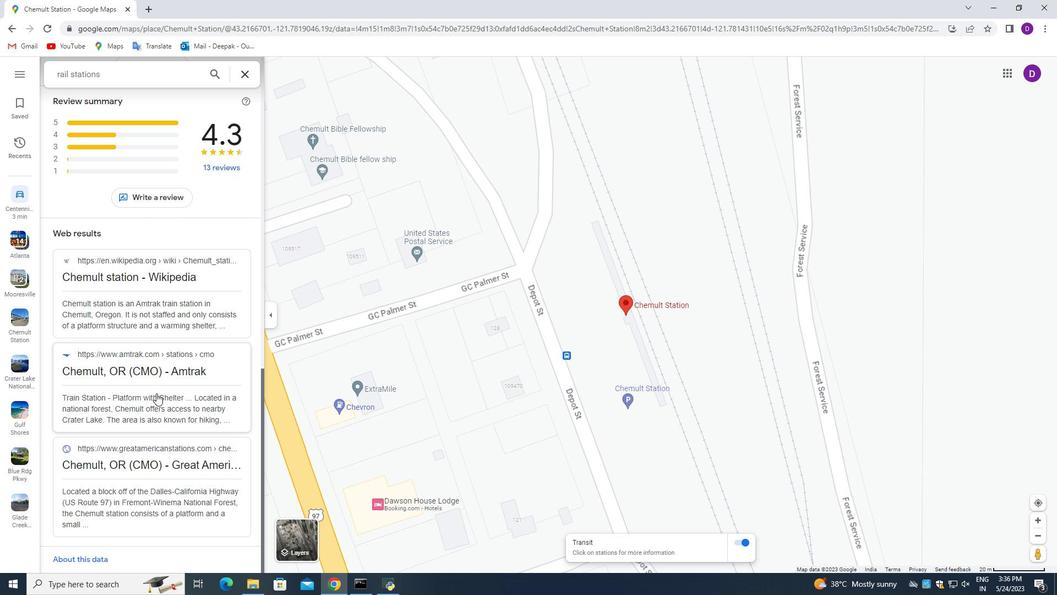 
Action: Mouse moved to (141, 376)
Screenshot: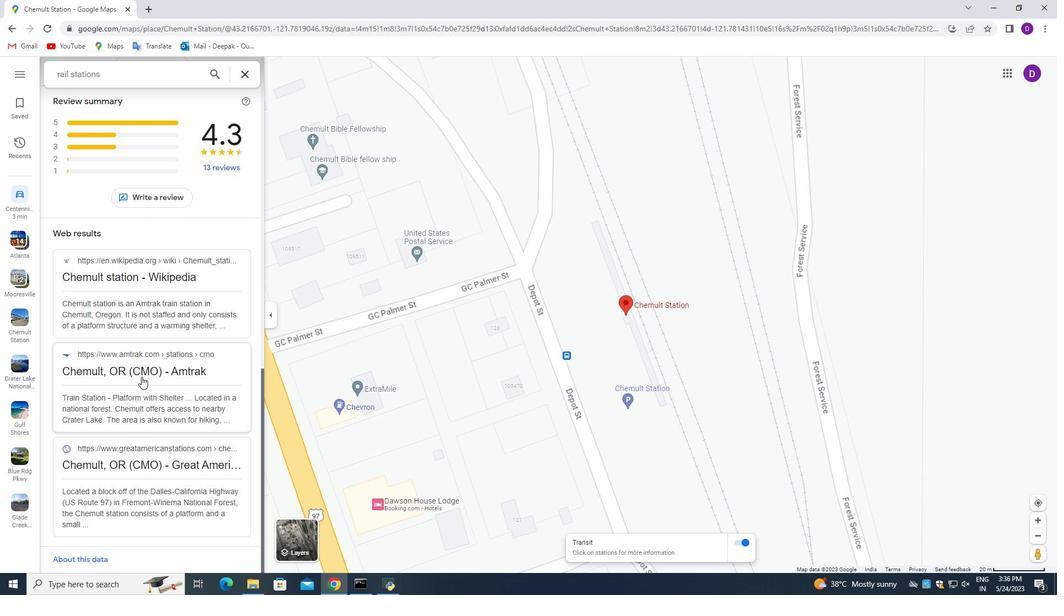 
Action: Mouse scrolled (141, 377) with delta (0, 0)
Screenshot: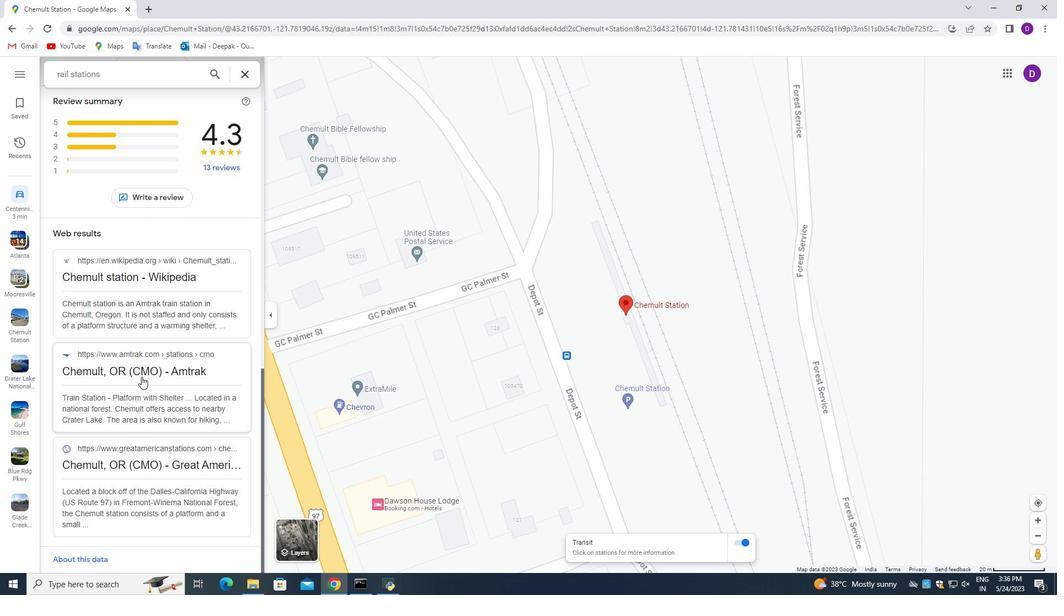 
Action: Mouse moved to (141, 376)
Screenshot: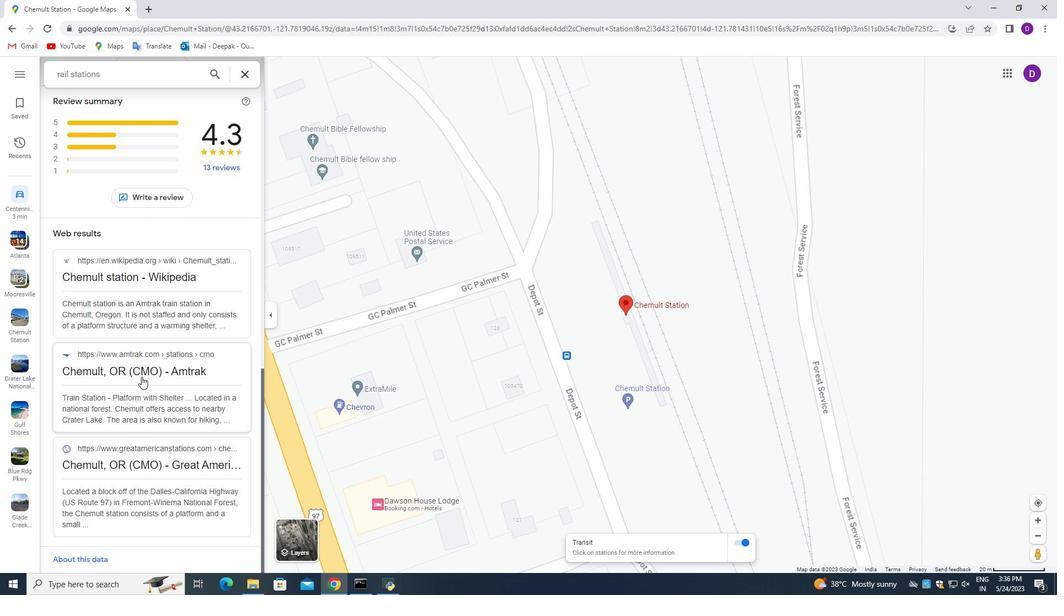 
Action: Mouse scrolled (141, 376) with delta (0, 0)
Screenshot: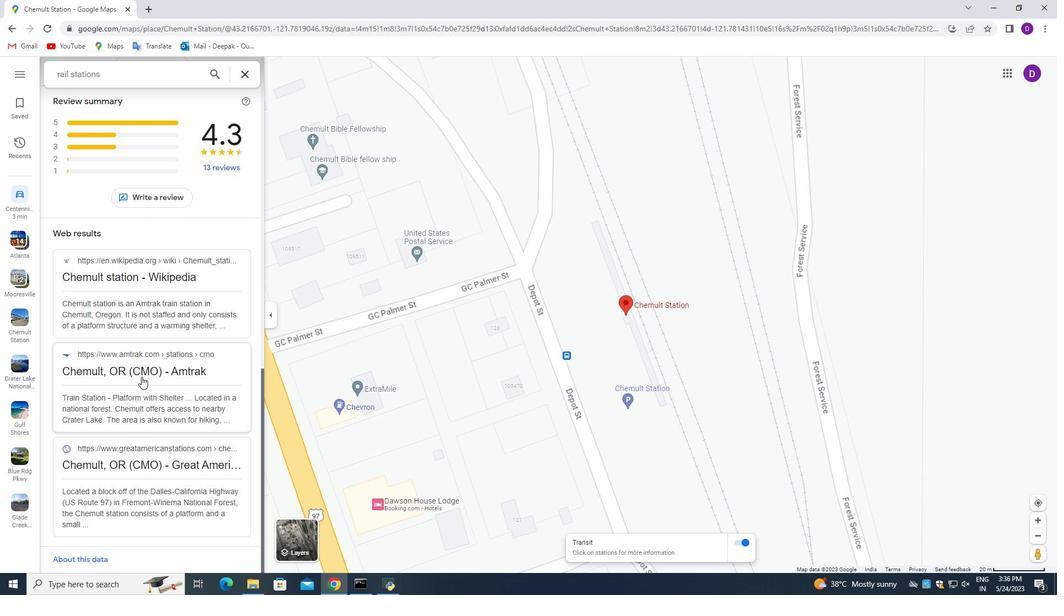 
Action: Mouse moved to (141, 374)
Screenshot: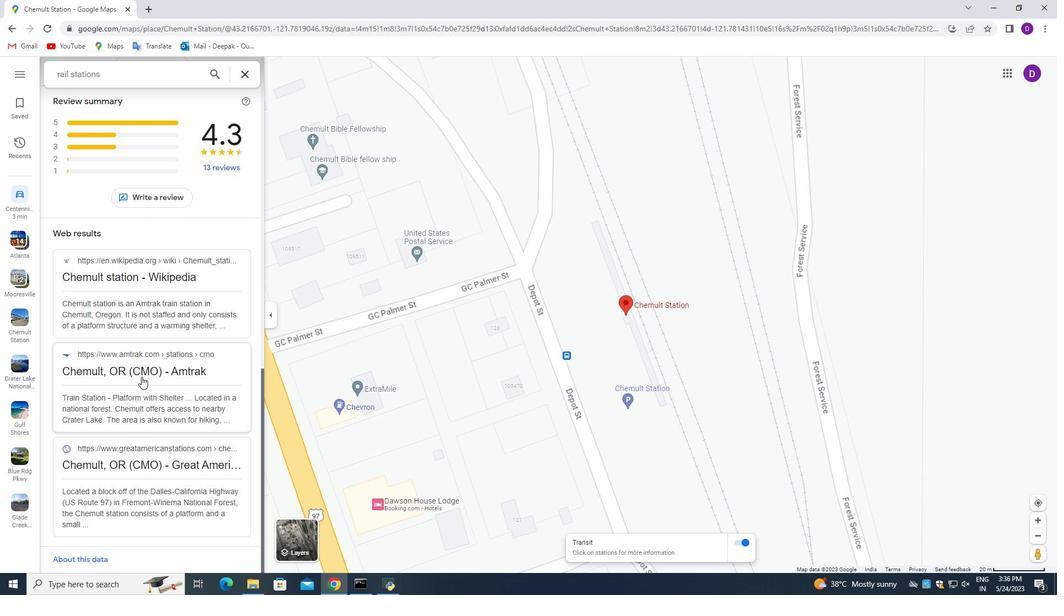
Action: Mouse scrolled (141, 374) with delta (0, 0)
Screenshot: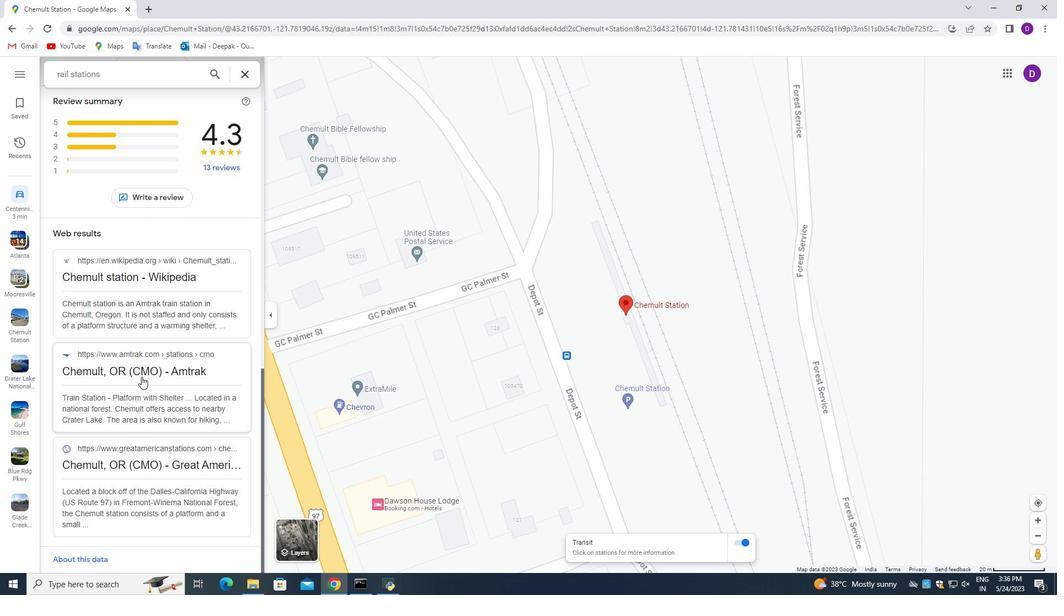 
Action: Mouse moved to (141, 372)
Screenshot: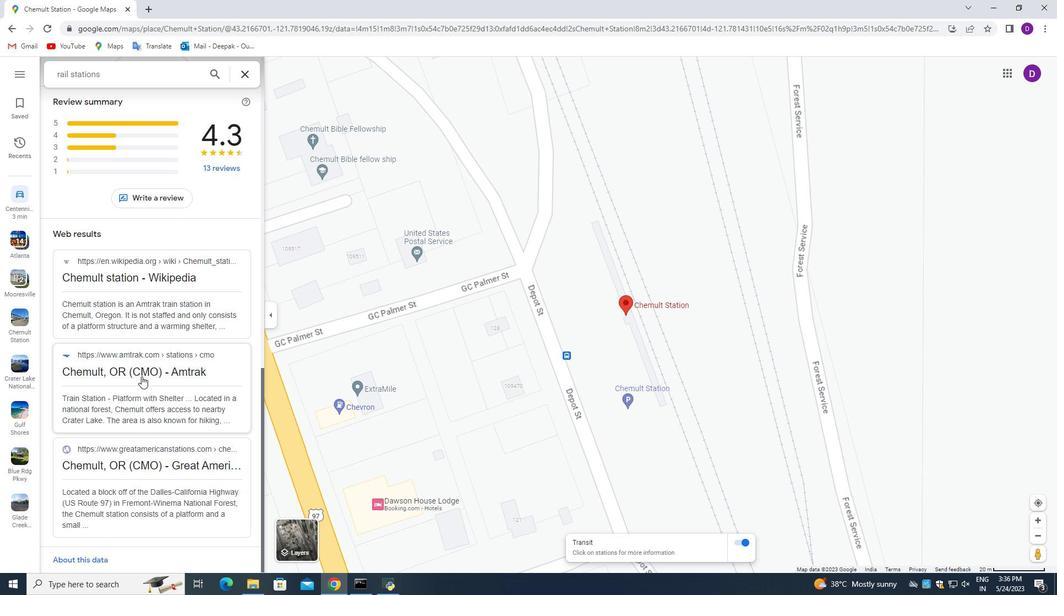 
Action: Mouse scrolled (141, 373) with delta (0, 0)
Screenshot: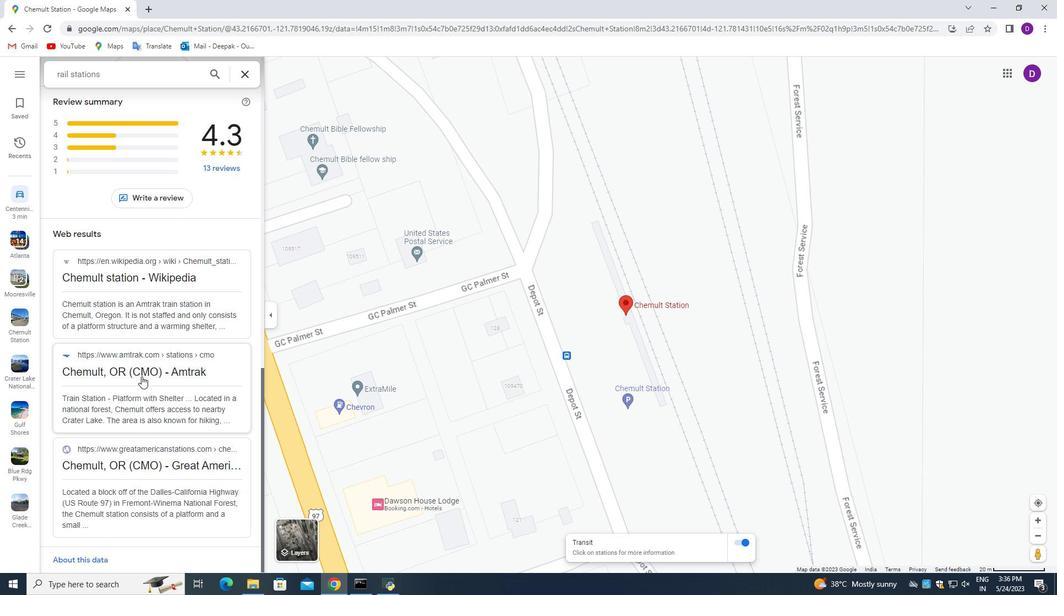 
Action: Mouse moved to (147, 343)
Screenshot: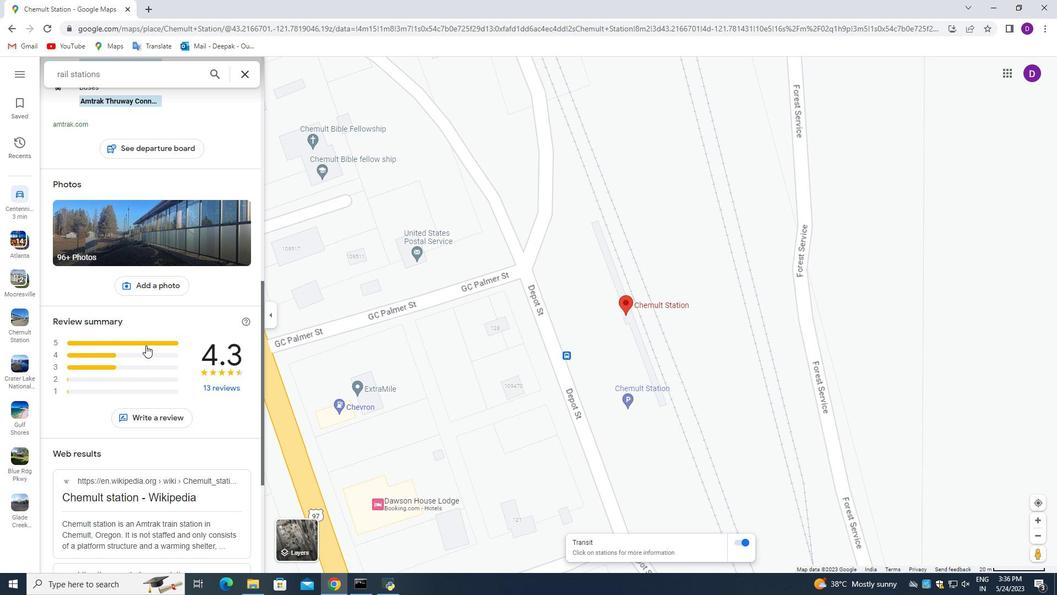 
Action: Mouse scrolled (146, 344) with delta (0, 0)
Screenshot: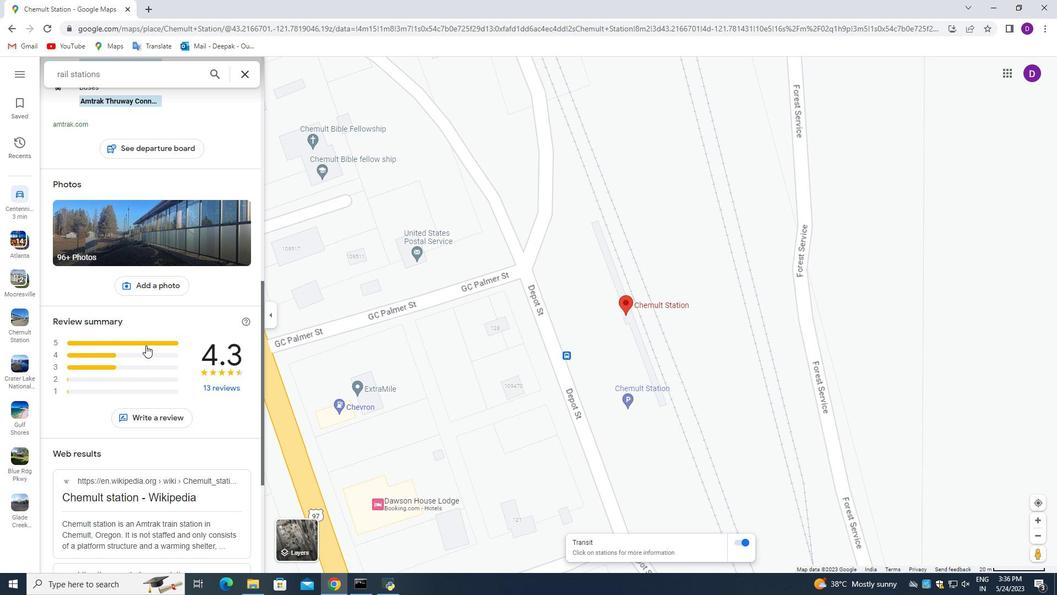 
Action: Mouse scrolled (147, 343) with delta (0, 0)
Screenshot: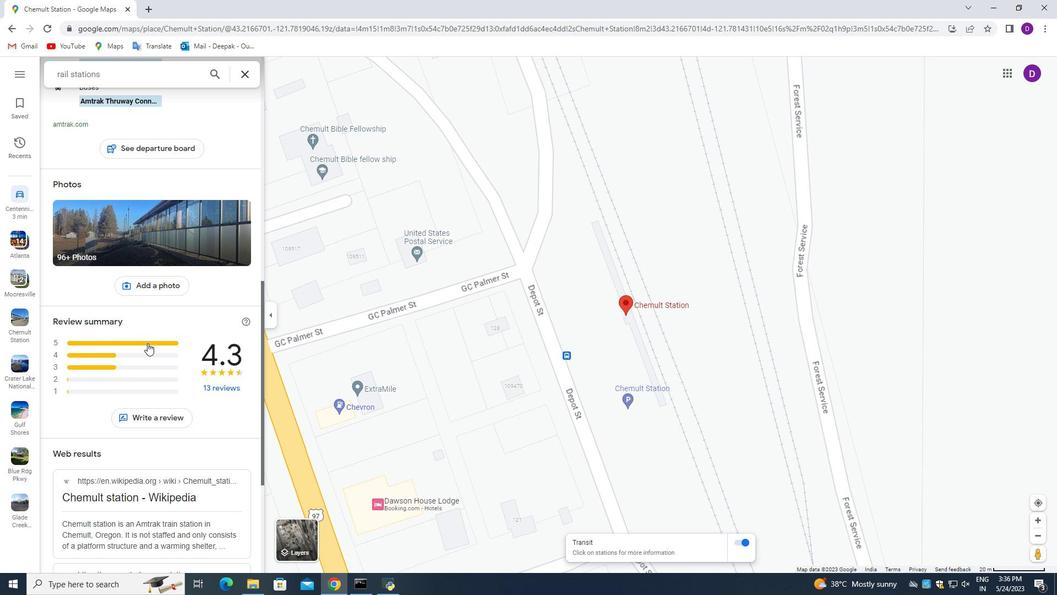 
Action: Mouse moved to (154, 366)
Screenshot: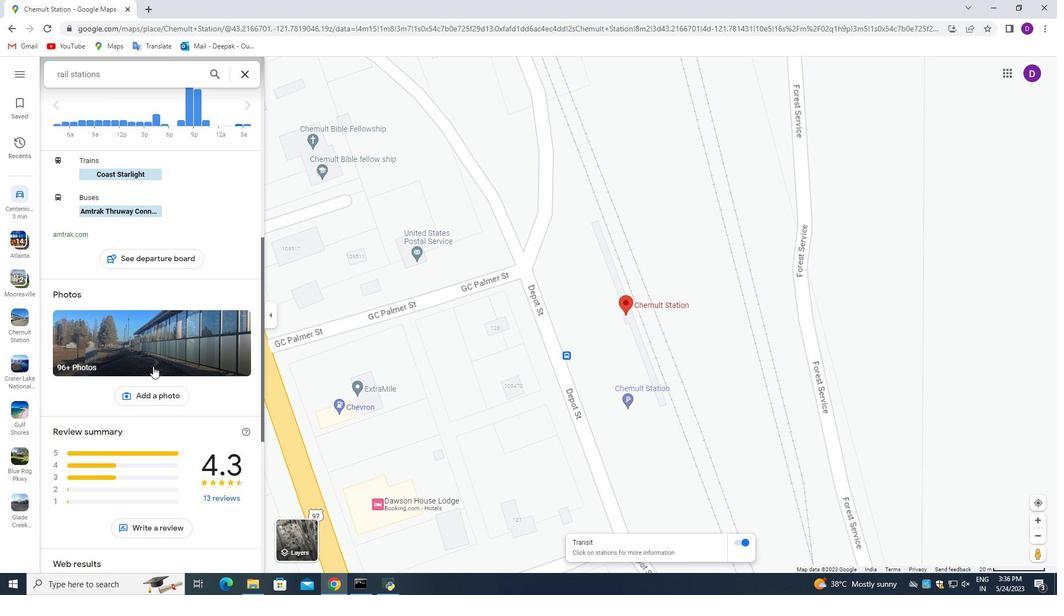 
Action: Mouse scrolled (154, 366) with delta (0, 0)
Screenshot: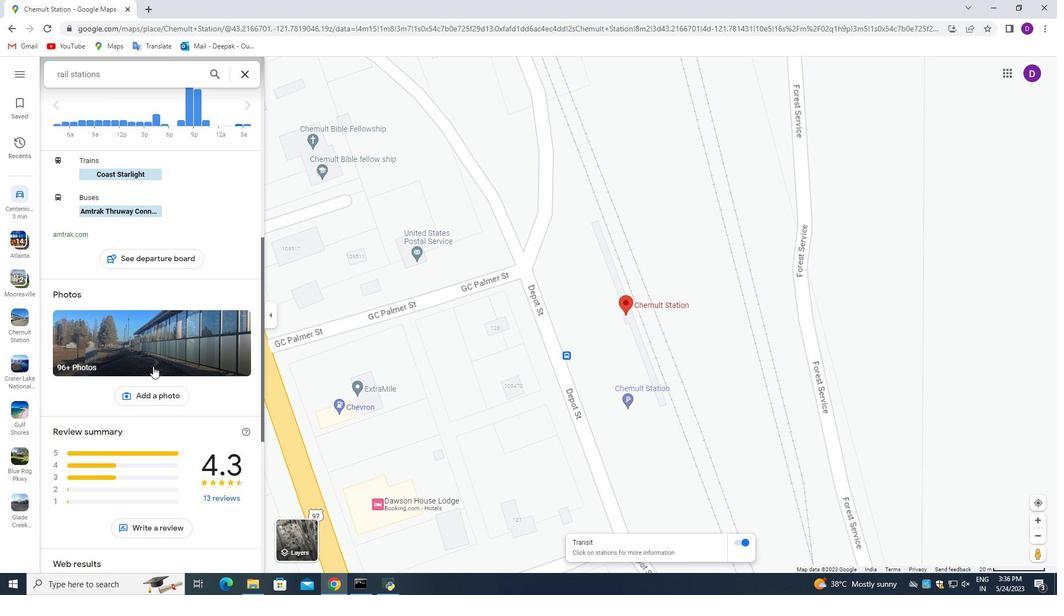 
Action: Mouse moved to (154, 356)
Screenshot: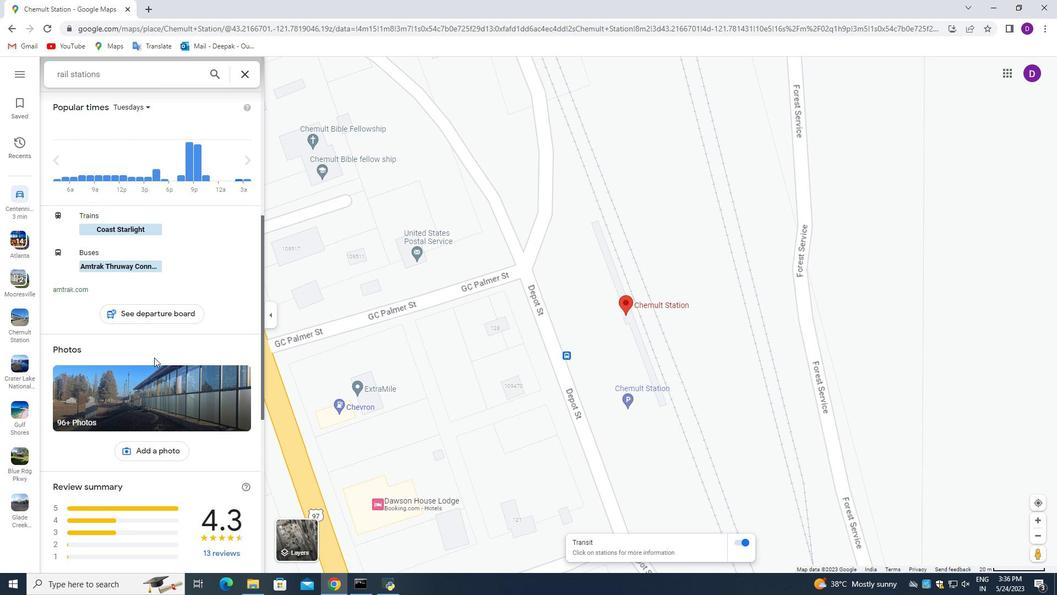 
Action: Mouse scrolled (154, 357) with delta (0, 0)
Screenshot: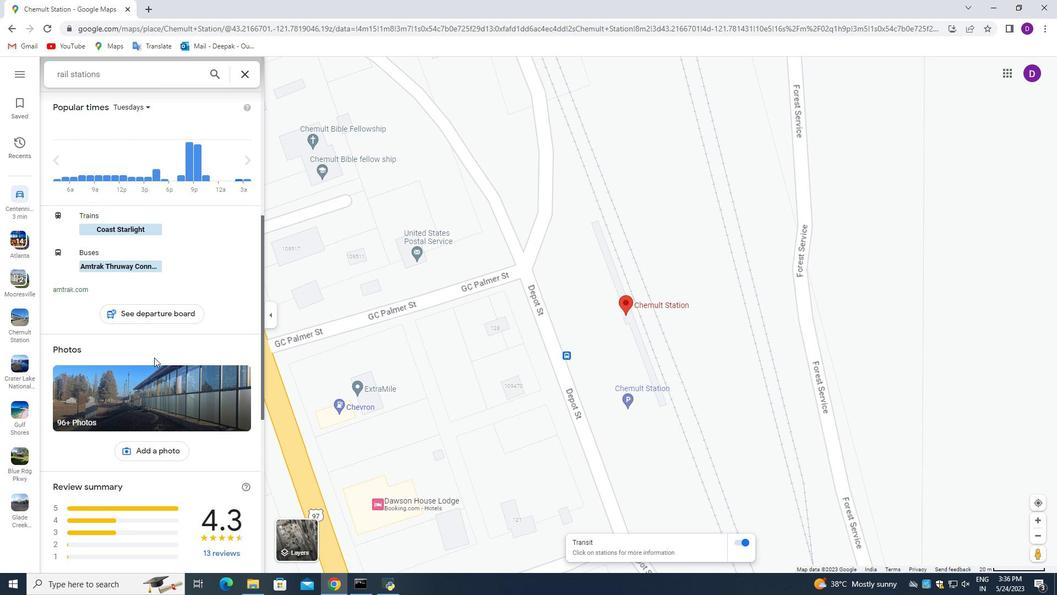 
Action: Mouse moved to (154, 355)
Screenshot: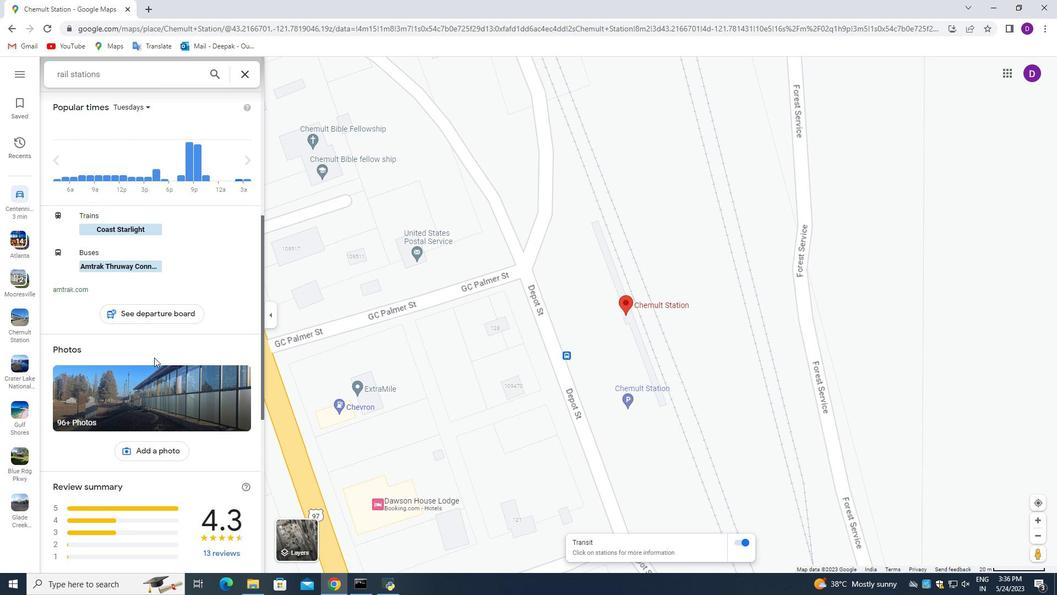
Action: Mouse scrolled (154, 355) with delta (0, 0)
Screenshot: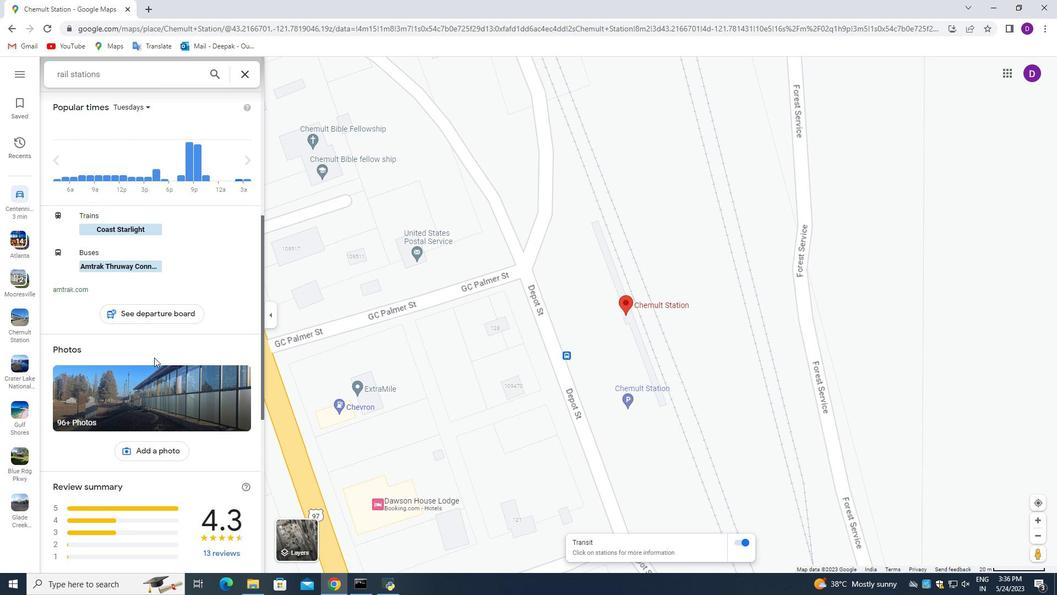 
Action: Mouse moved to (154, 352)
Screenshot: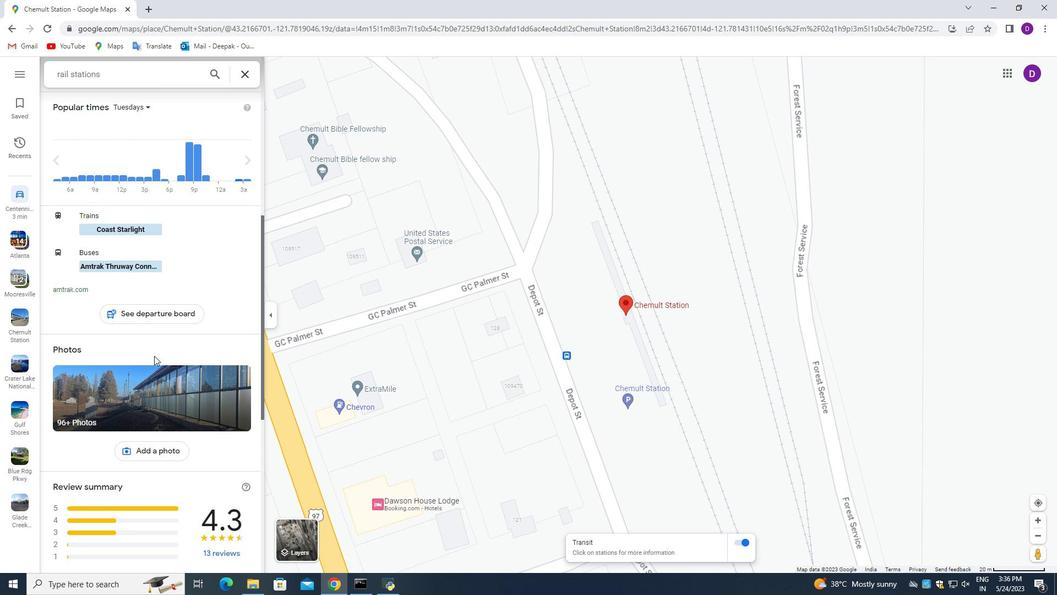
Action: Mouse scrolled (154, 352) with delta (0, 0)
Screenshot: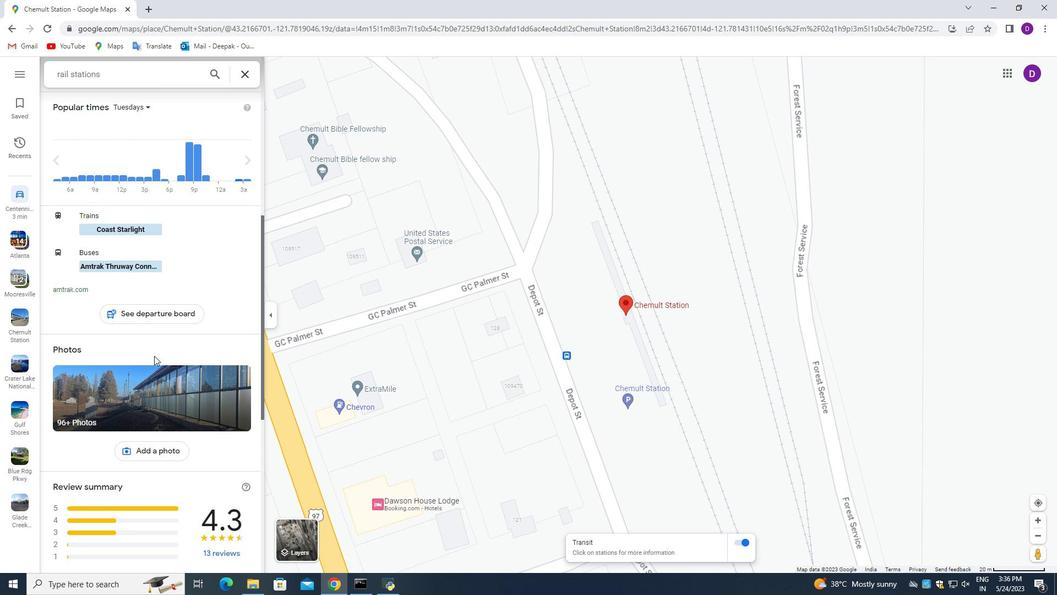 
Action: Mouse scrolled (154, 352) with delta (0, 0)
Screenshot: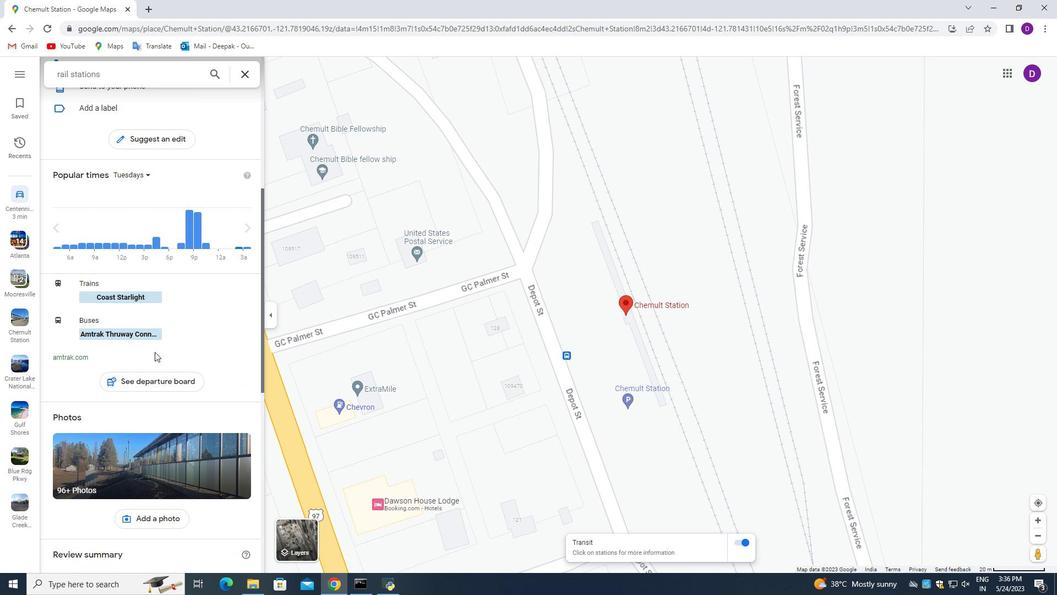 
Action: Mouse moved to (151, 341)
Screenshot: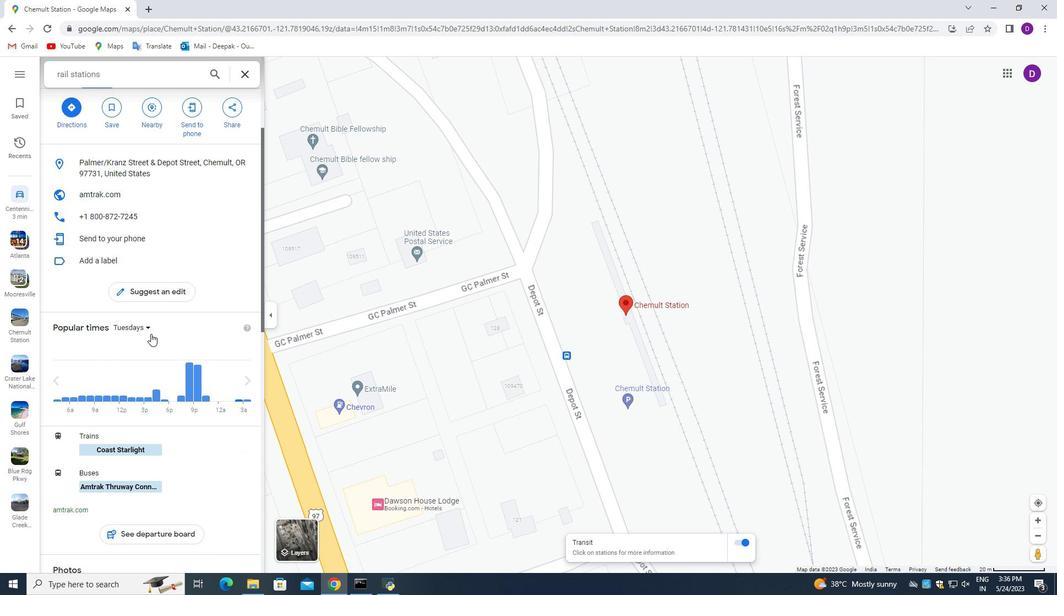 
Action: Mouse scrolled (151, 342) with delta (0, 0)
Screenshot: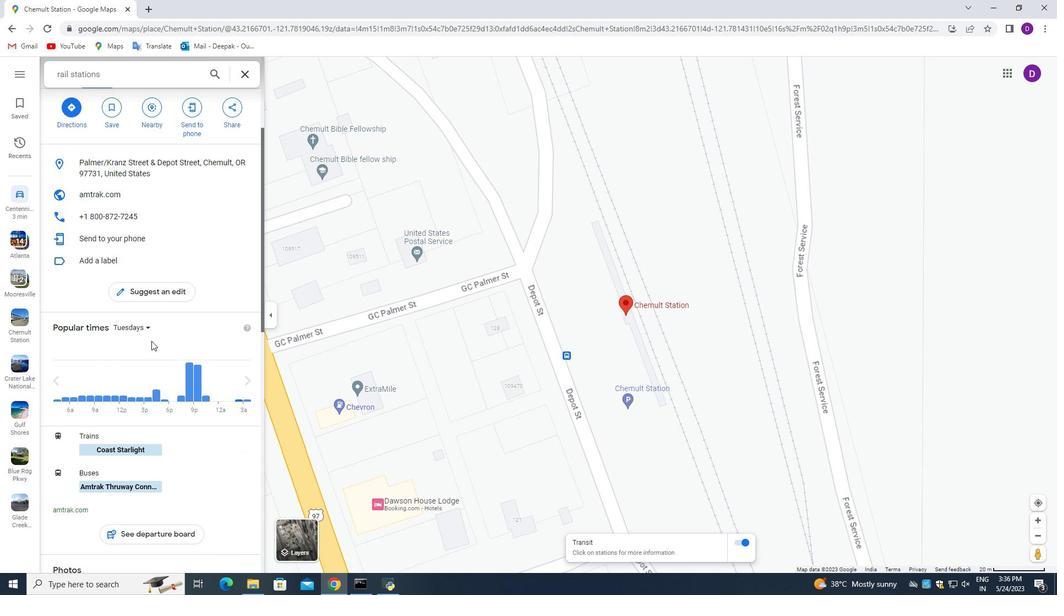 
Action: Mouse moved to (152, 341)
Screenshot: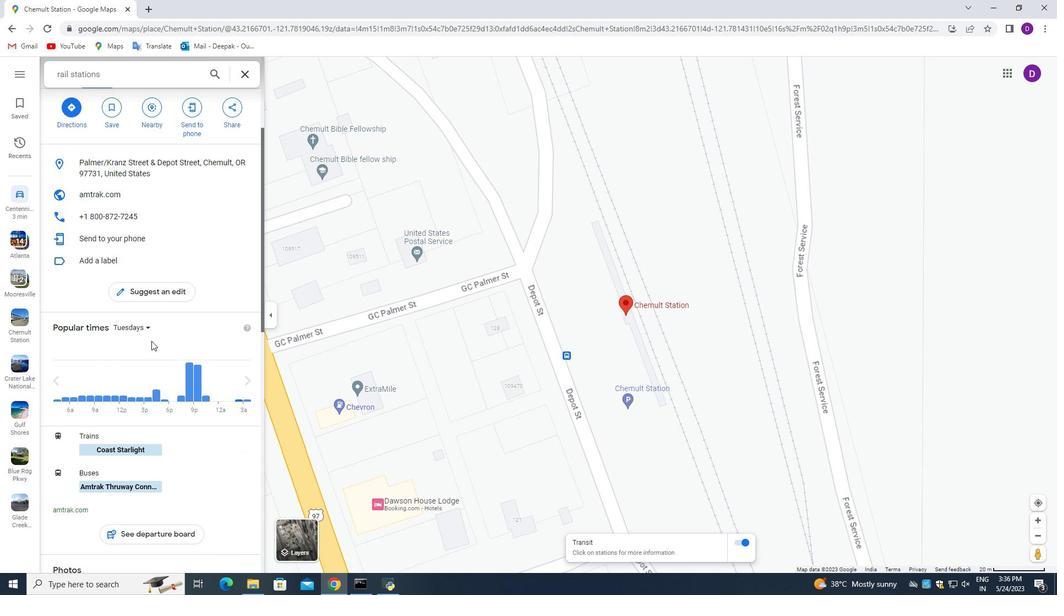 
Action: Mouse scrolled (152, 342) with delta (0, 0)
Screenshot: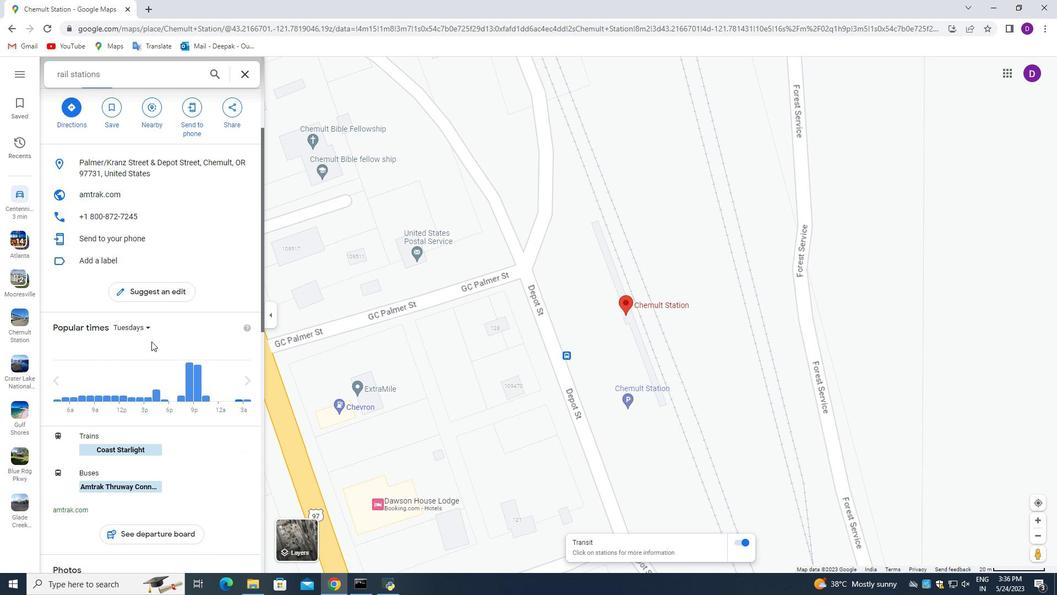 
Action: Mouse moved to (153, 335)
Screenshot: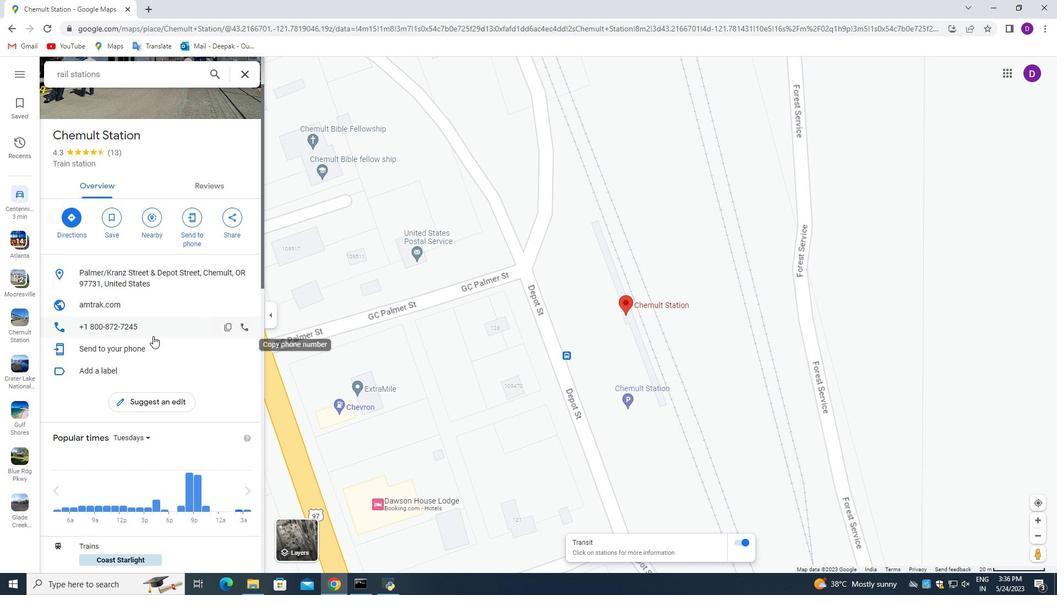 
Action: Mouse scrolled (153, 336) with delta (0, 0)
Screenshot: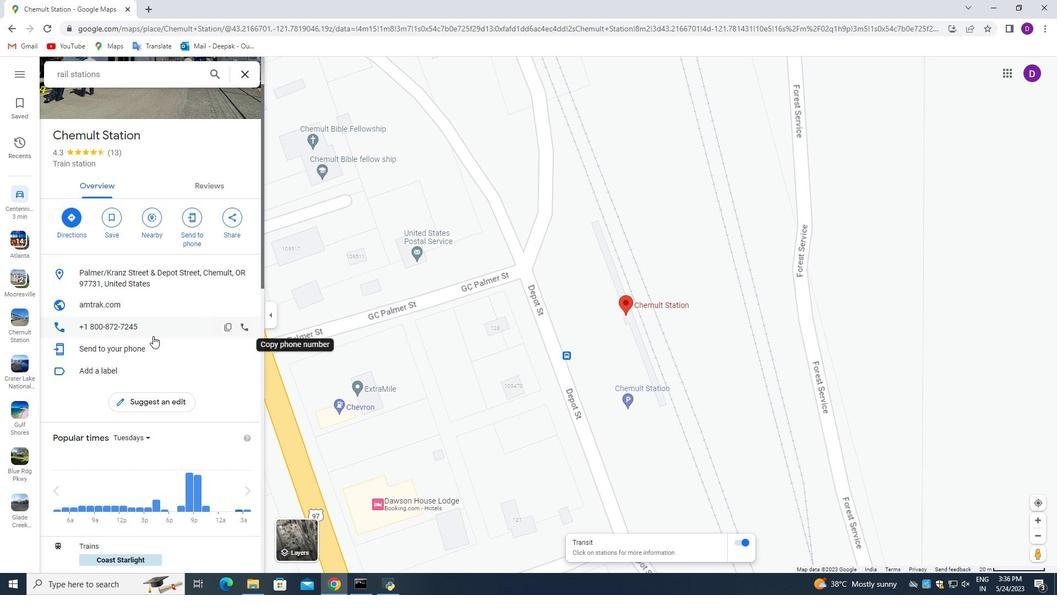 
Action: Mouse scrolled (153, 336) with delta (0, 0)
Screenshot: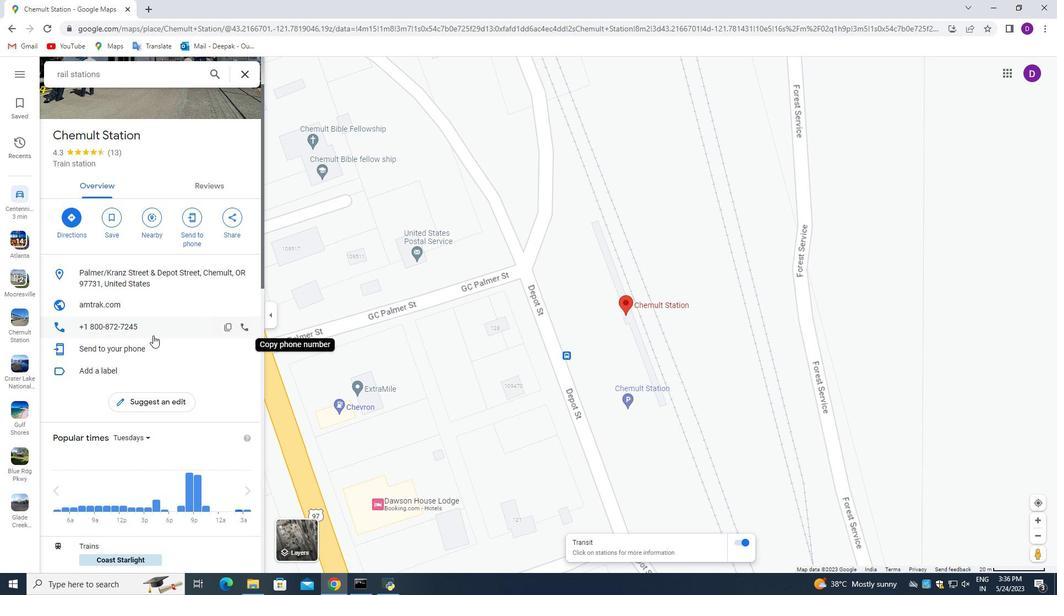 
Action: Mouse scrolled (153, 336) with delta (0, 0)
Screenshot: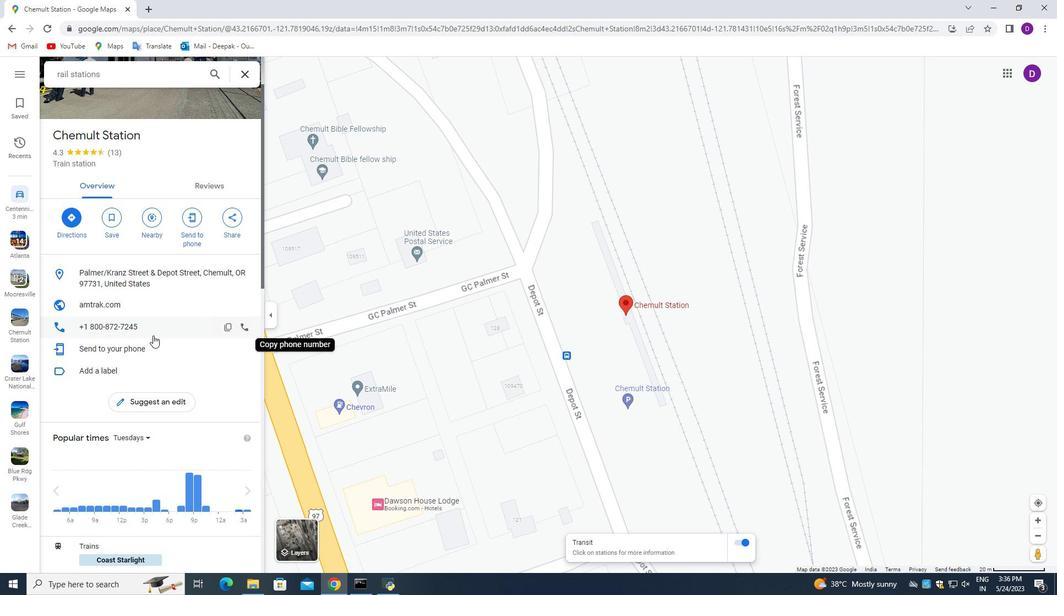 
Action: Mouse moved to (192, 265)
Screenshot: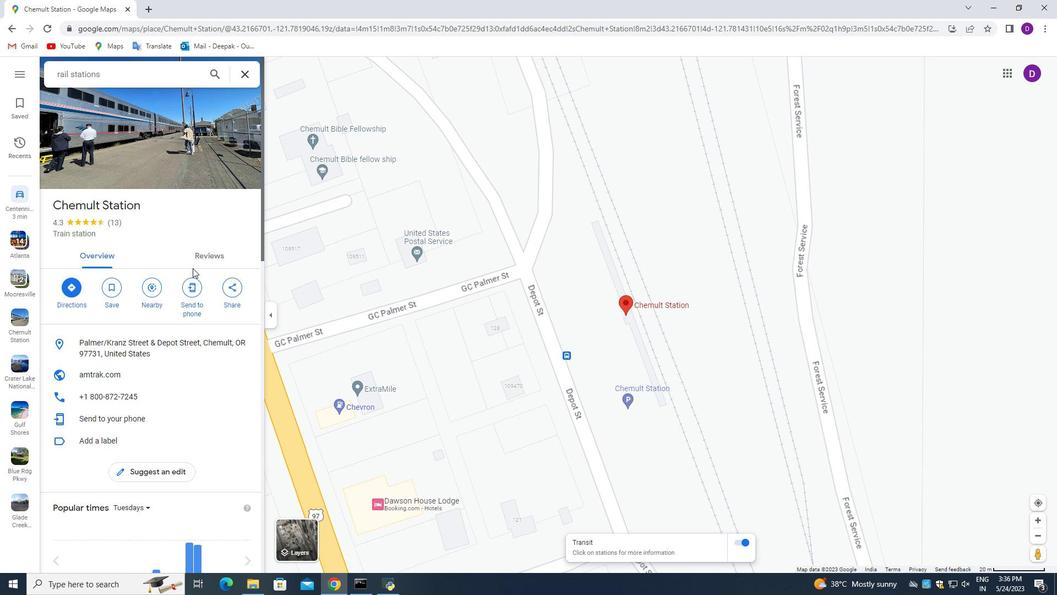 
Action: Mouse pressed left at (192, 265)
Screenshot: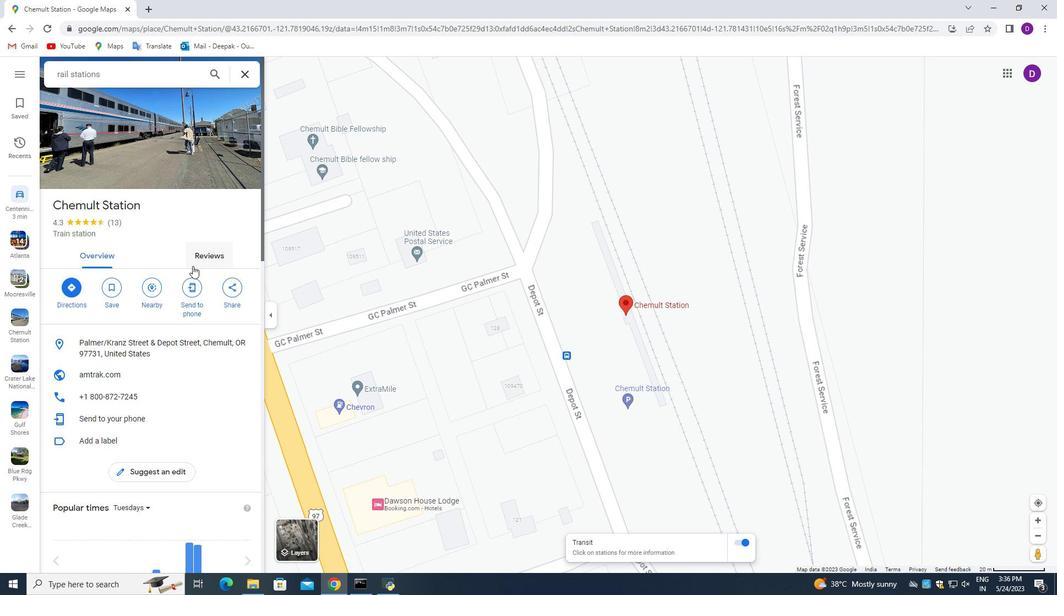
Action: Mouse moved to (145, 370)
Screenshot: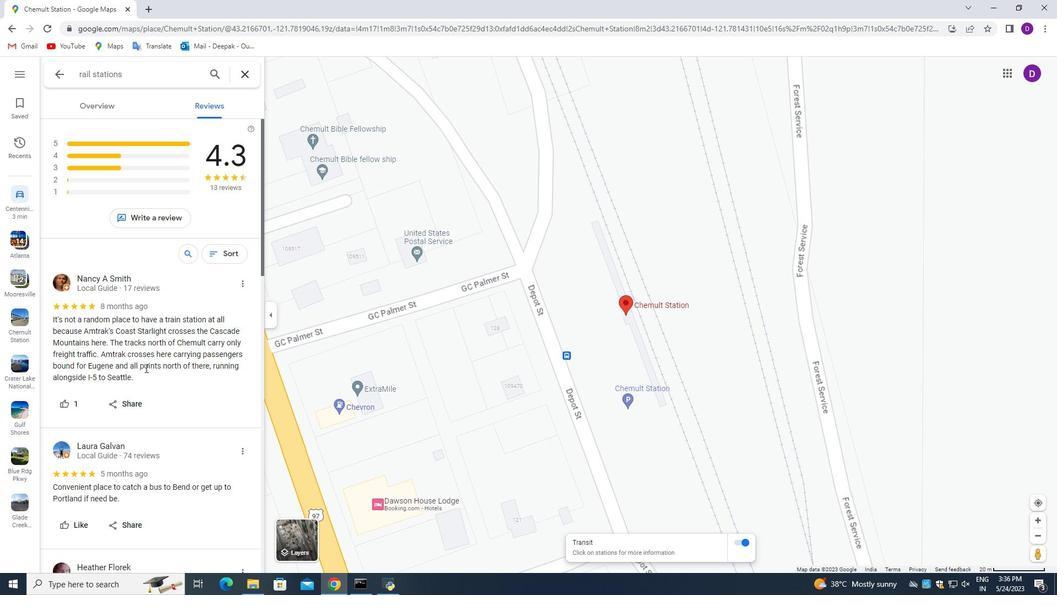 
Action: Mouse scrolled (145, 369) with delta (0, 0)
Screenshot: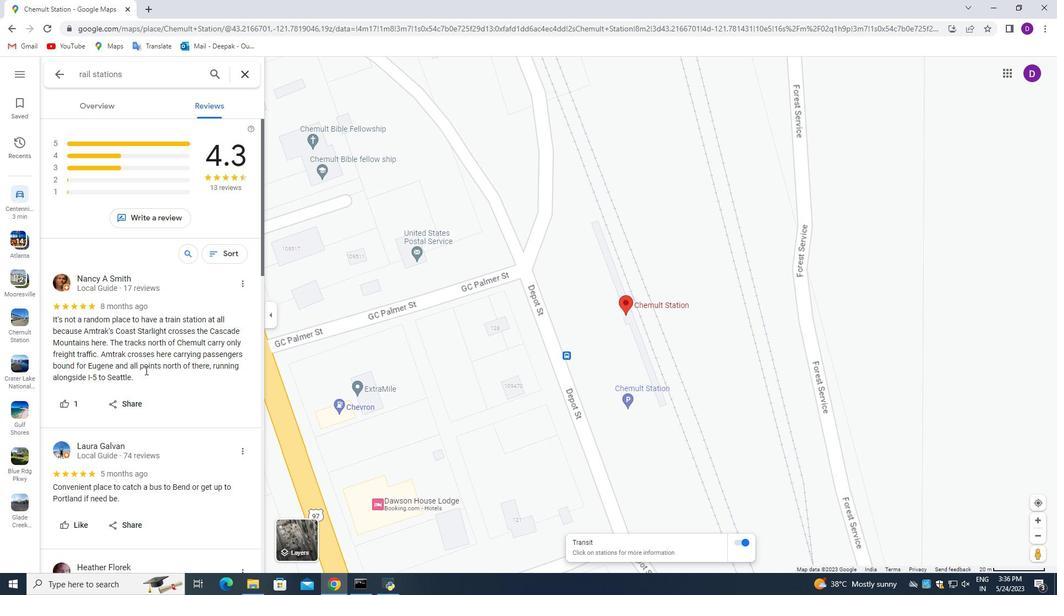 
Action: Mouse moved to (146, 361)
Screenshot: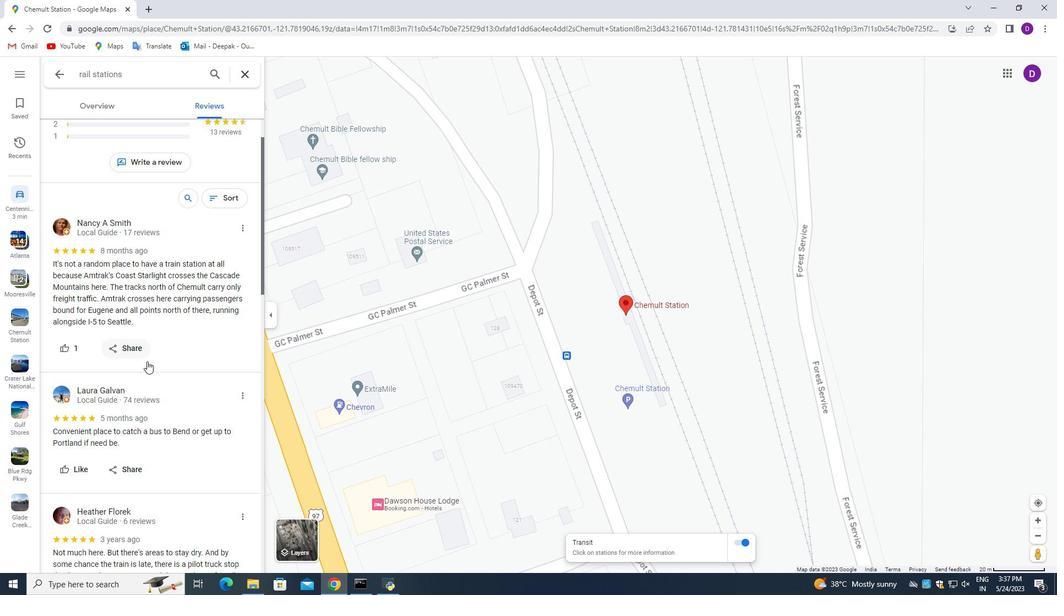 
Action: Mouse scrolled (146, 360) with delta (0, 0)
Screenshot: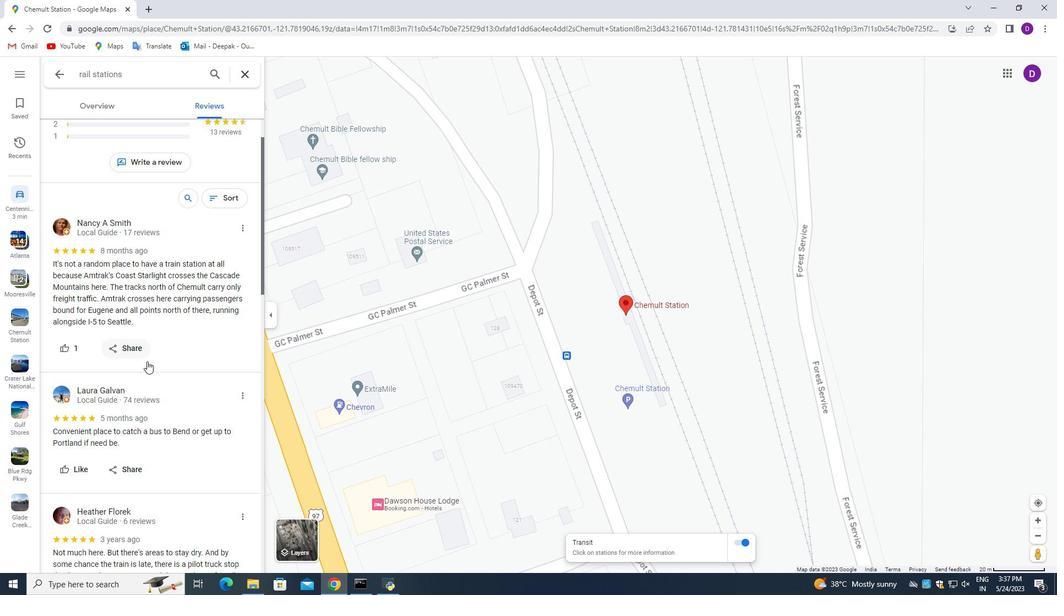 
Action: Mouse scrolled (146, 360) with delta (0, 0)
Screenshot: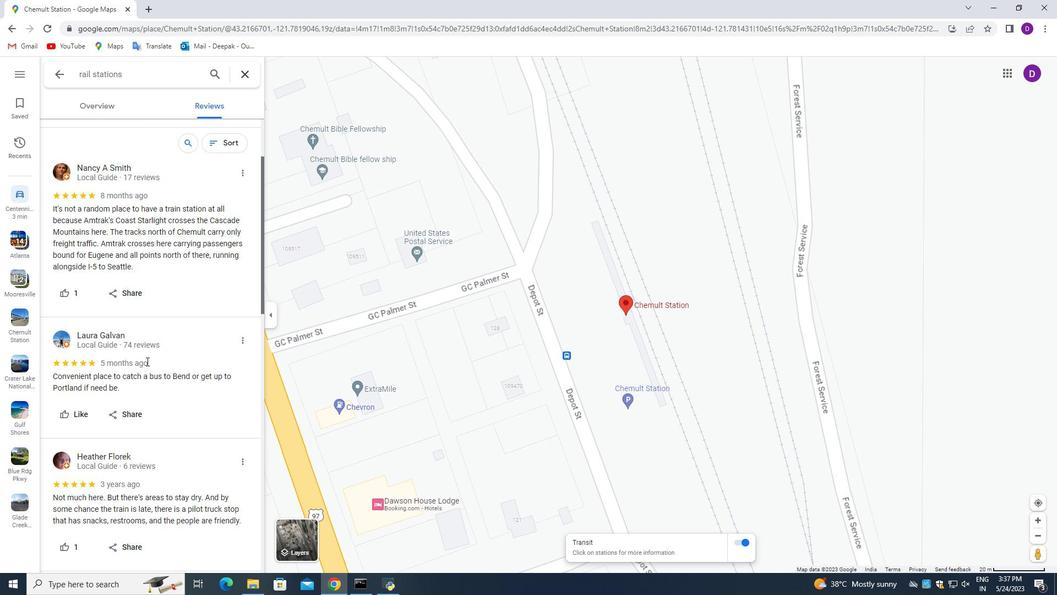 
Action: Mouse scrolled (146, 360) with delta (0, 0)
Screenshot: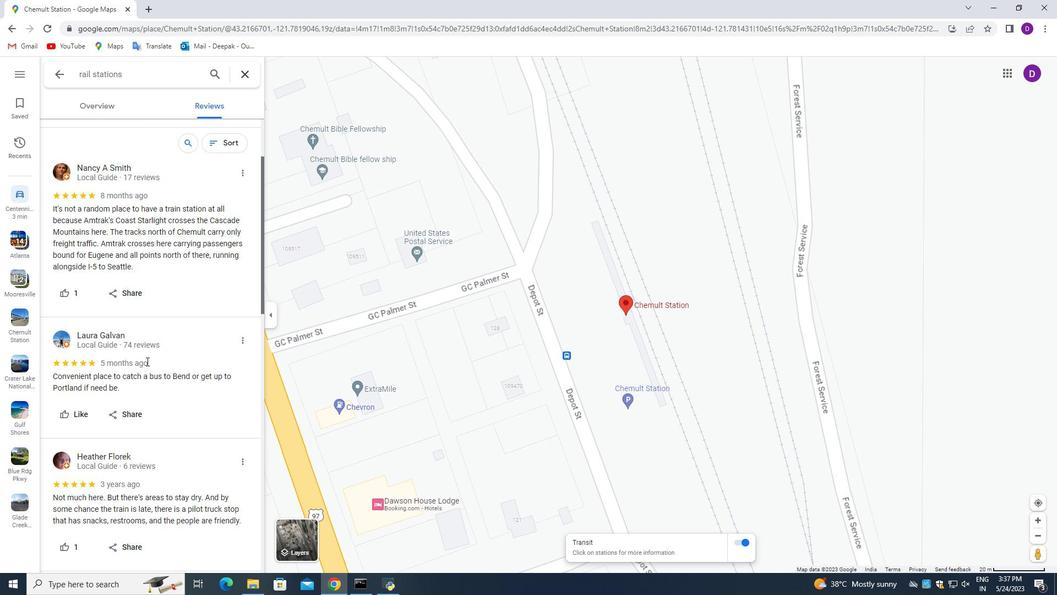 
Action: Mouse moved to (146, 361)
Screenshot: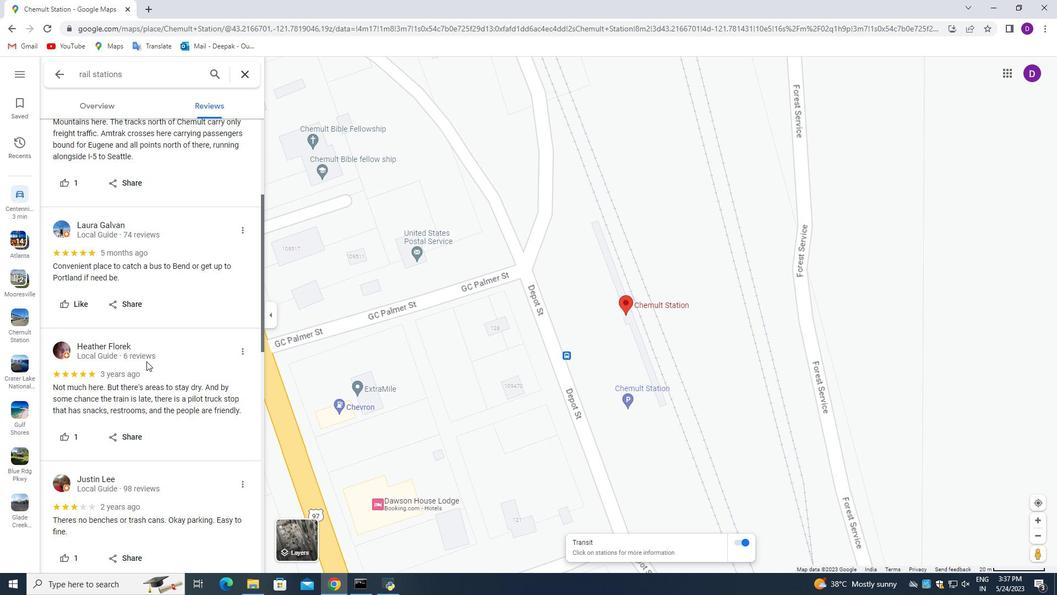 
Action: Mouse scrolled (146, 360) with delta (0, 0)
Screenshot: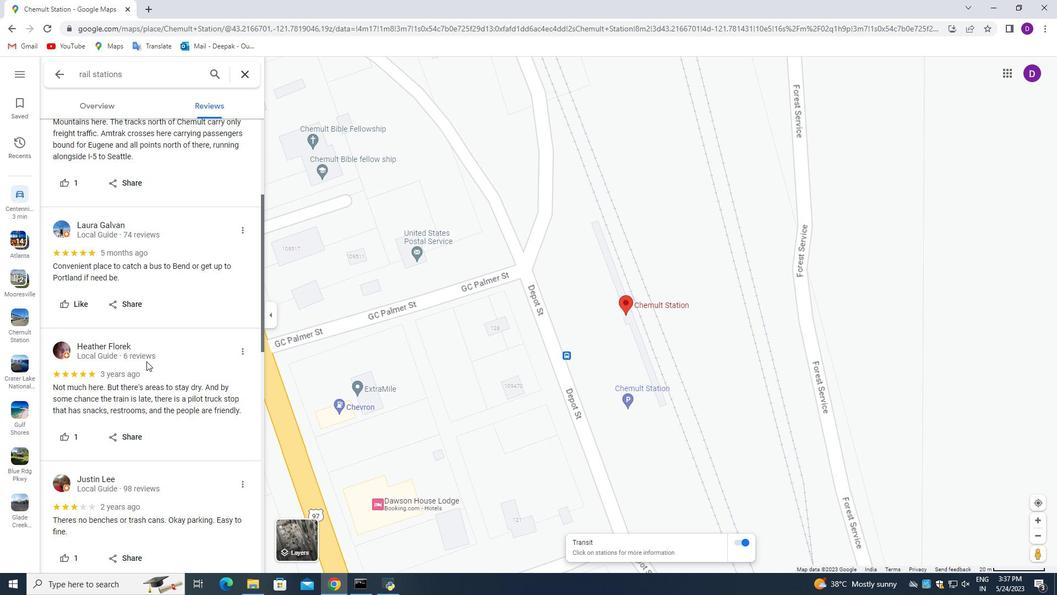 
Action: Mouse moved to (158, 359)
Screenshot: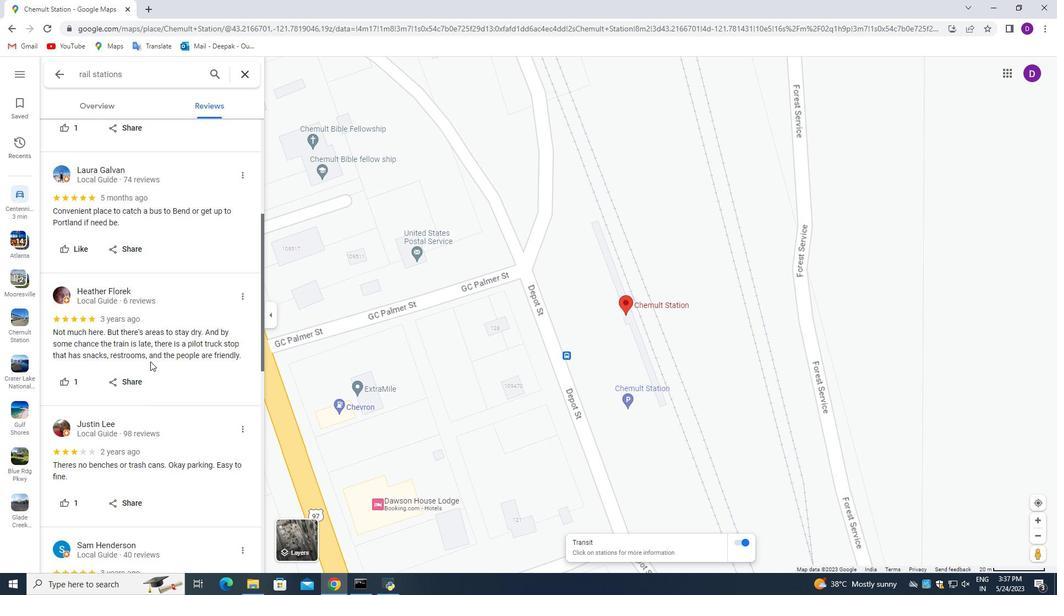 
Action: Mouse scrolled (158, 359) with delta (0, 0)
Screenshot: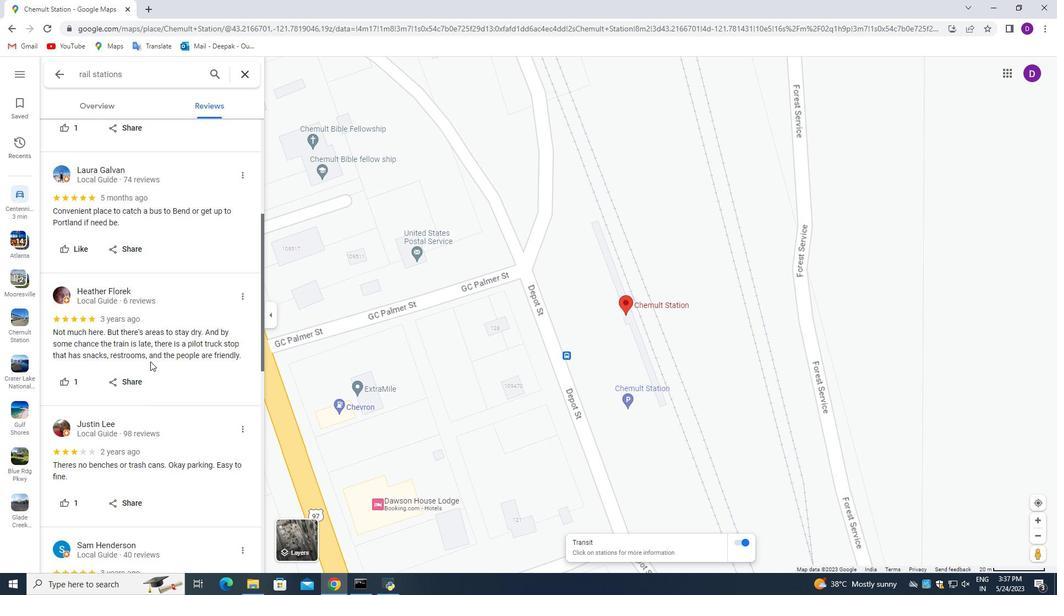 
Action: Mouse scrolled (158, 359) with delta (0, 0)
Screenshot: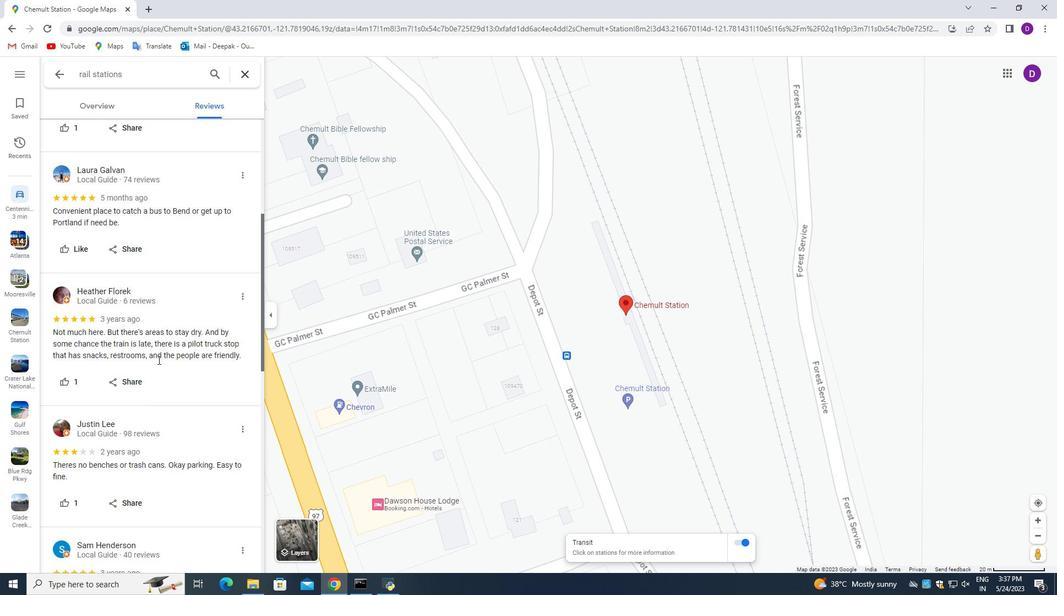 
Action: Mouse moved to (159, 359)
Screenshot: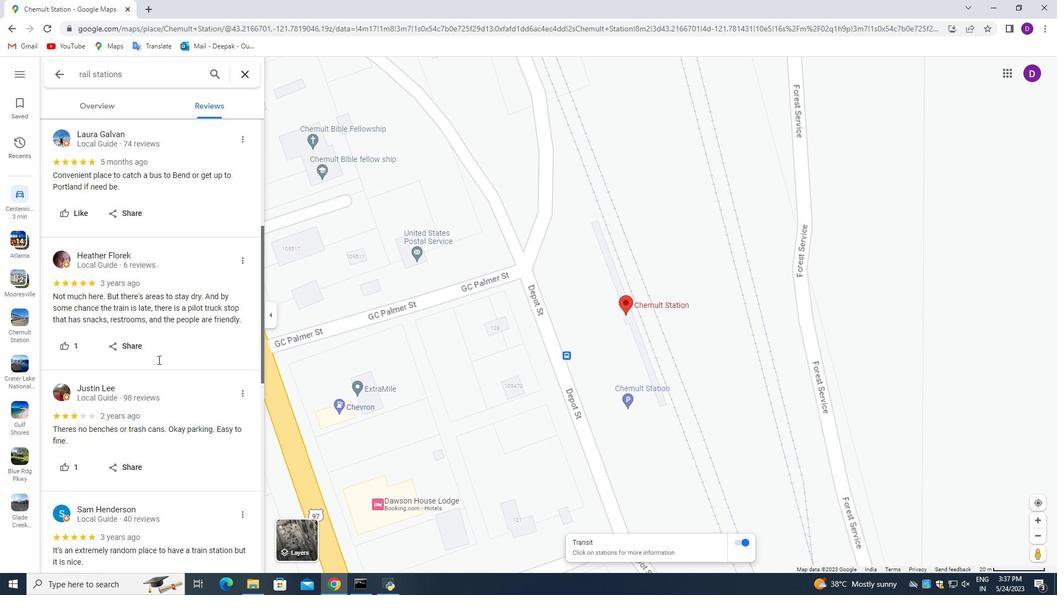 
Action: Mouse scrolled (159, 358) with delta (0, 0)
Screenshot: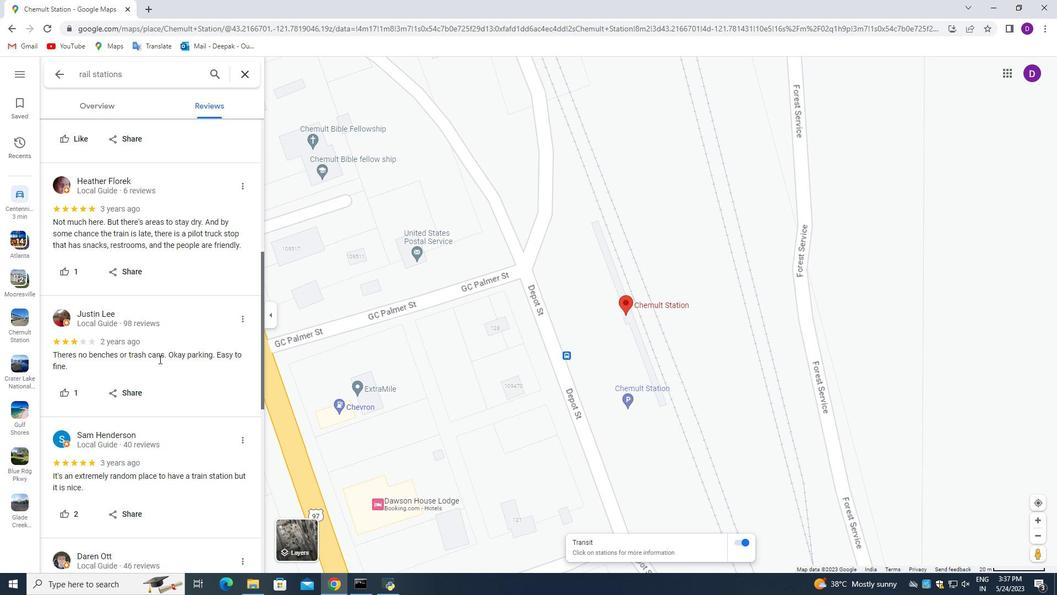 
Action: Mouse scrolled (159, 358) with delta (0, 0)
Screenshot: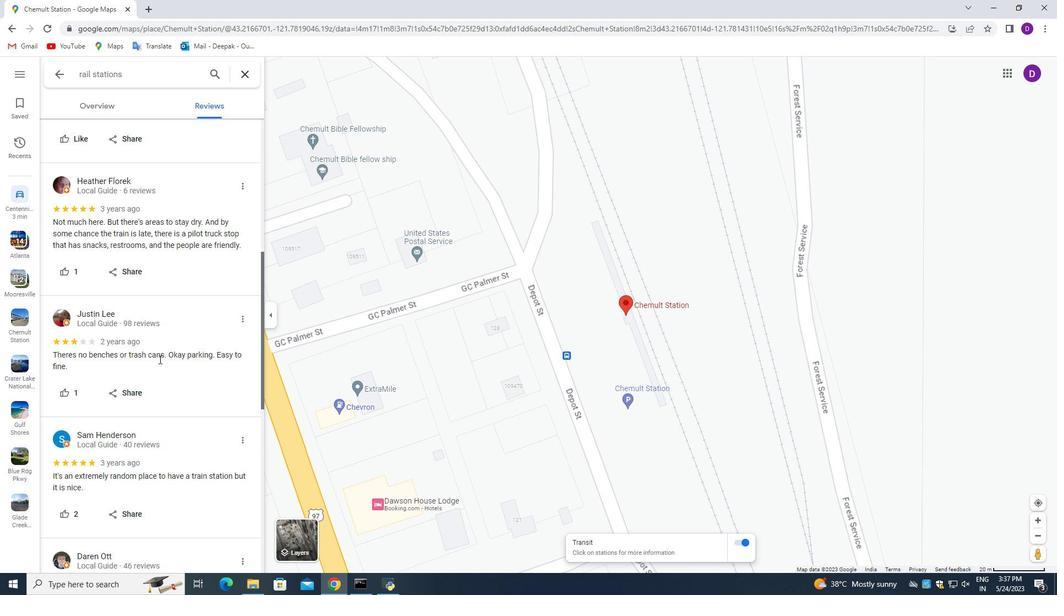 
Action: Mouse scrolled (159, 358) with delta (0, 0)
Screenshot: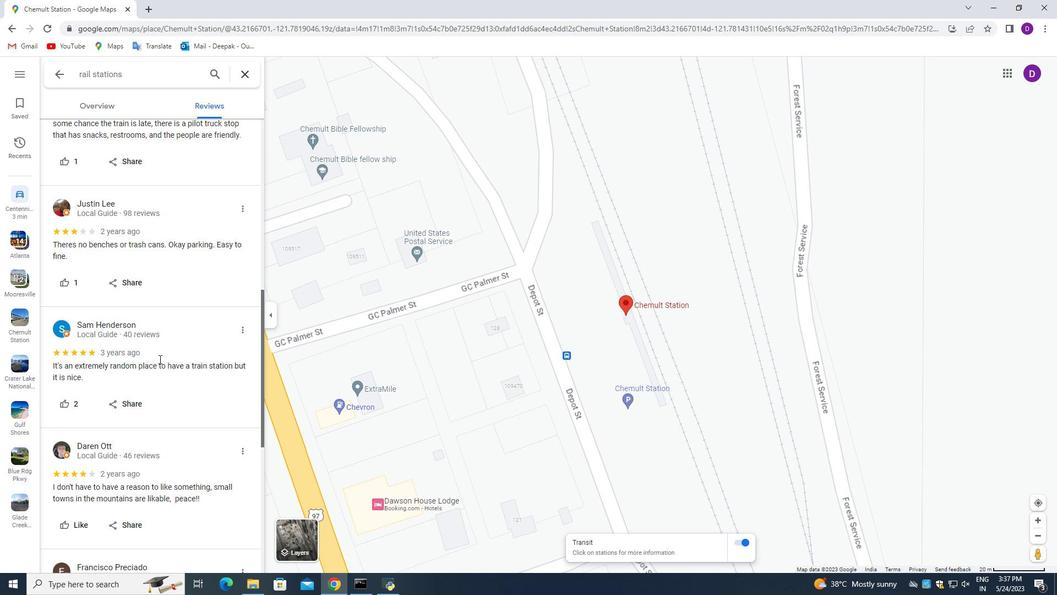 
Action: Mouse scrolled (159, 358) with delta (0, 0)
Screenshot: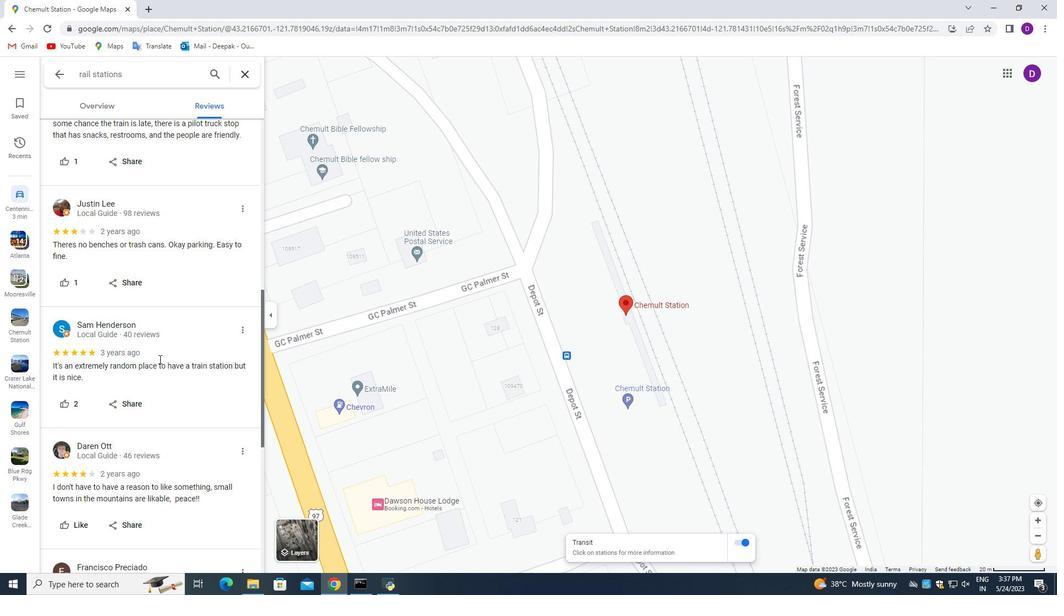 
Action: Mouse scrolled (159, 358) with delta (0, 0)
Screenshot: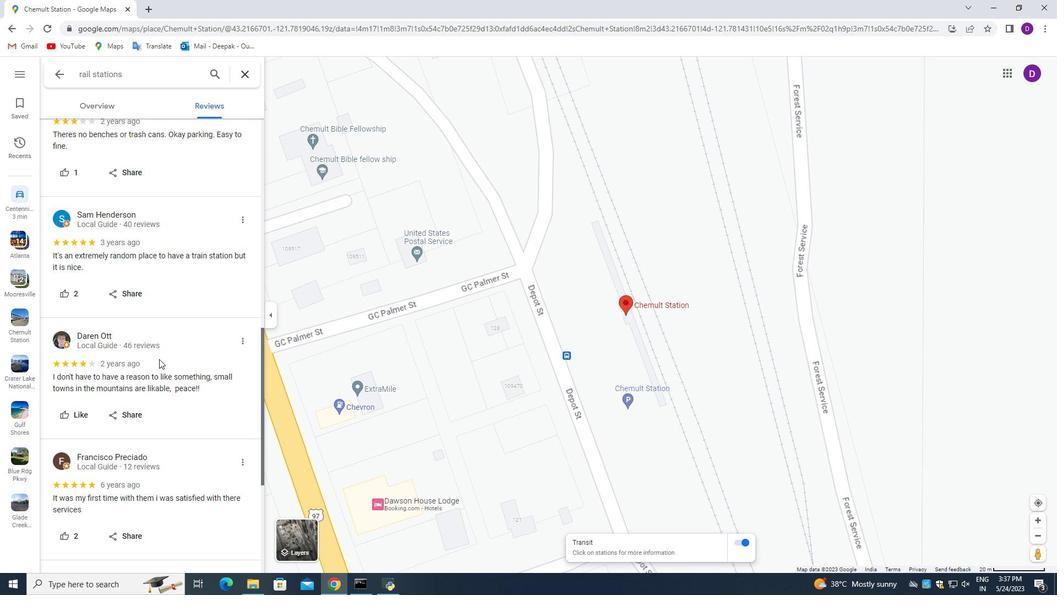 
Action: Mouse scrolled (159, 358) with delta (0, 0)
Screenshot: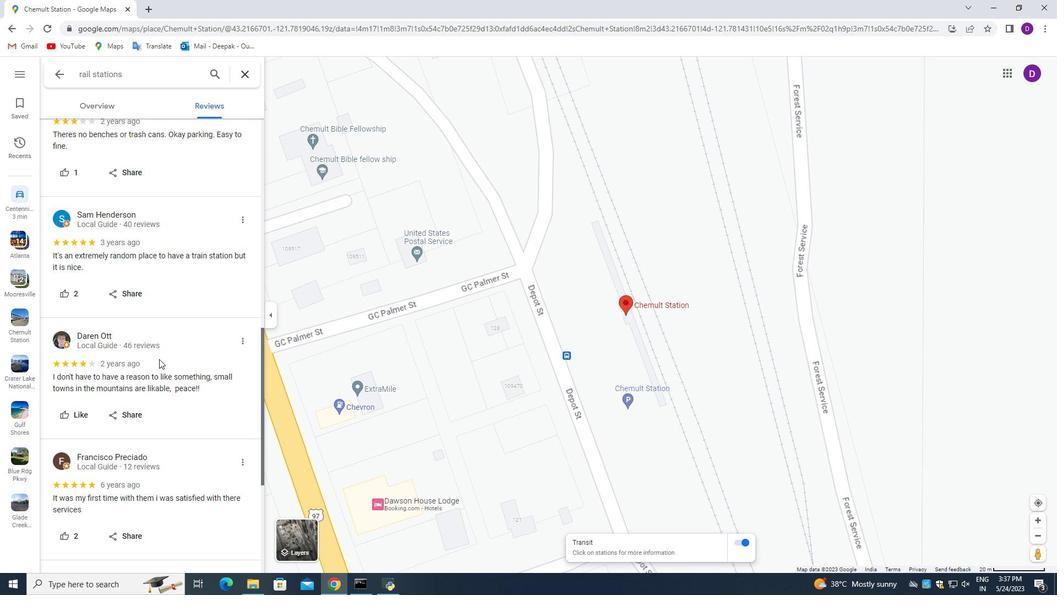 
Action: Mouse scrolled (159, 358) with delta (0, 0)
Screenshot: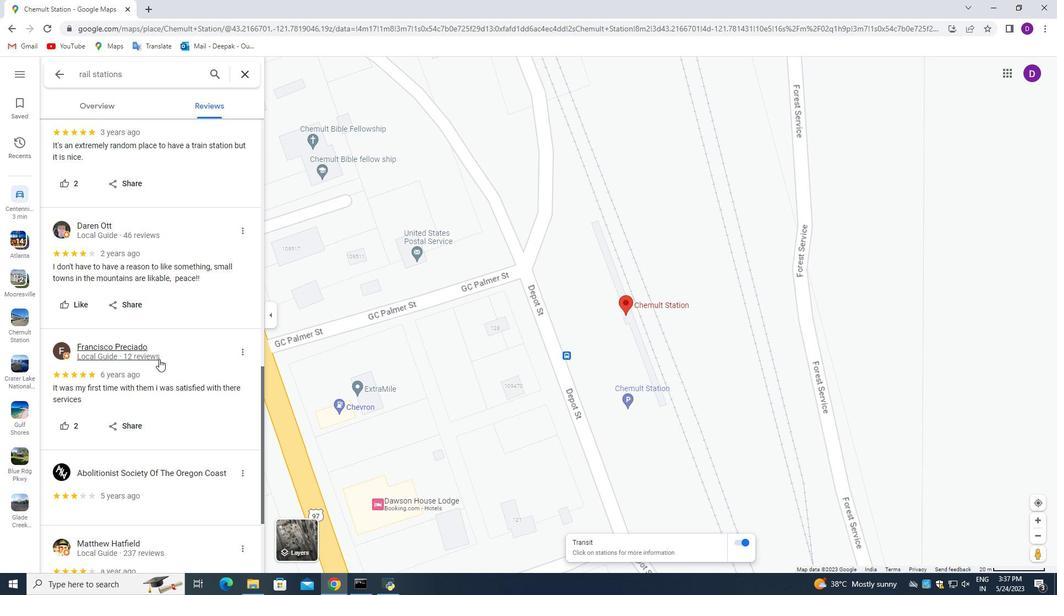 
Action: Mouse scrolled (159, 358) with delta (0, 0)
Screenshot: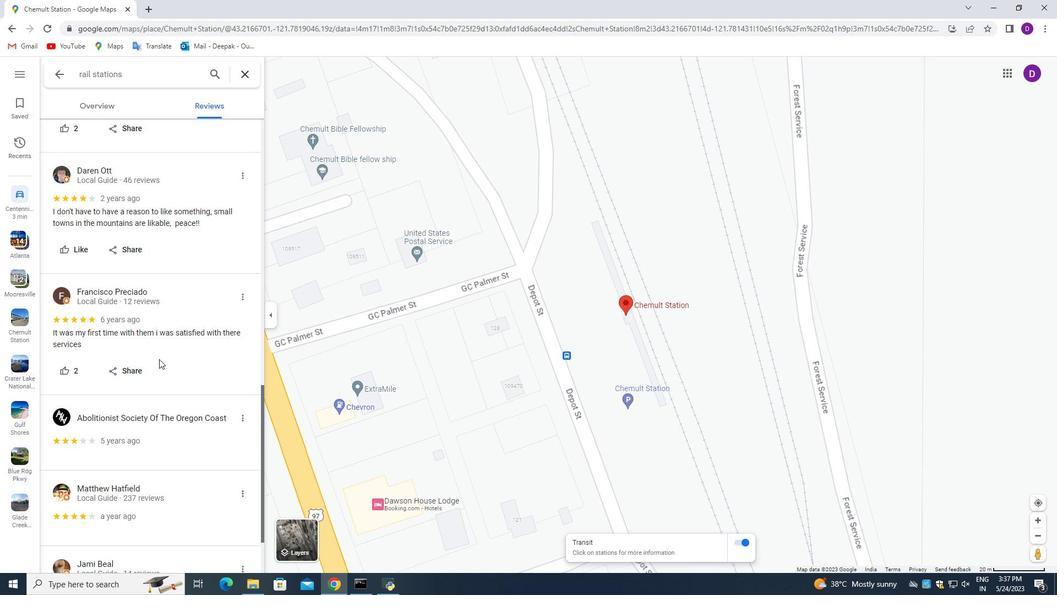 
Action: Mouse scrolled (159, 358) with delta (0, 0)
Screenshot: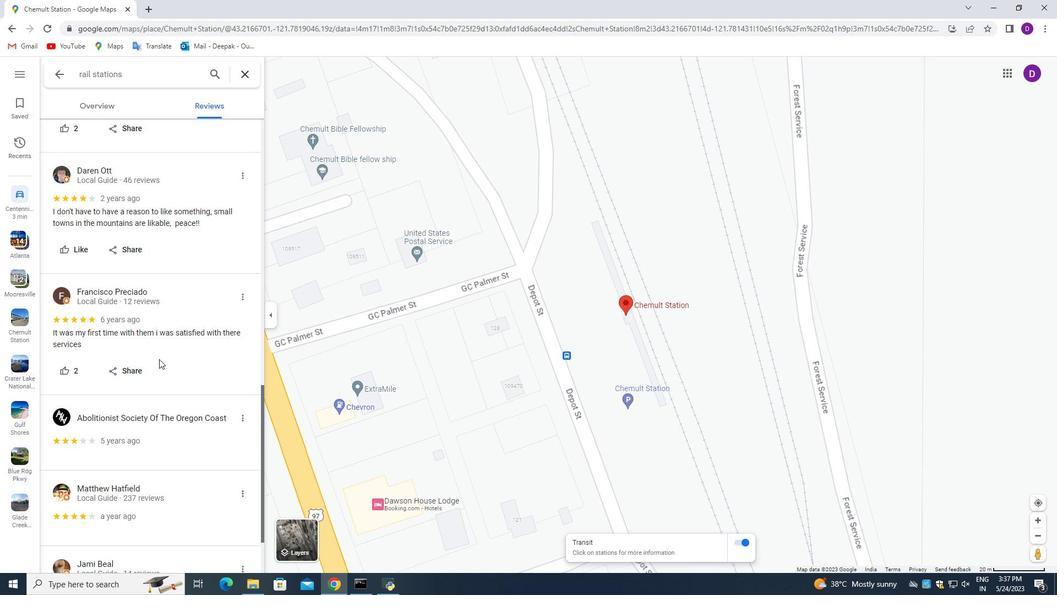 
Action: Mouse scrolled (159, 358) with delta (0, 0)
Screenshot: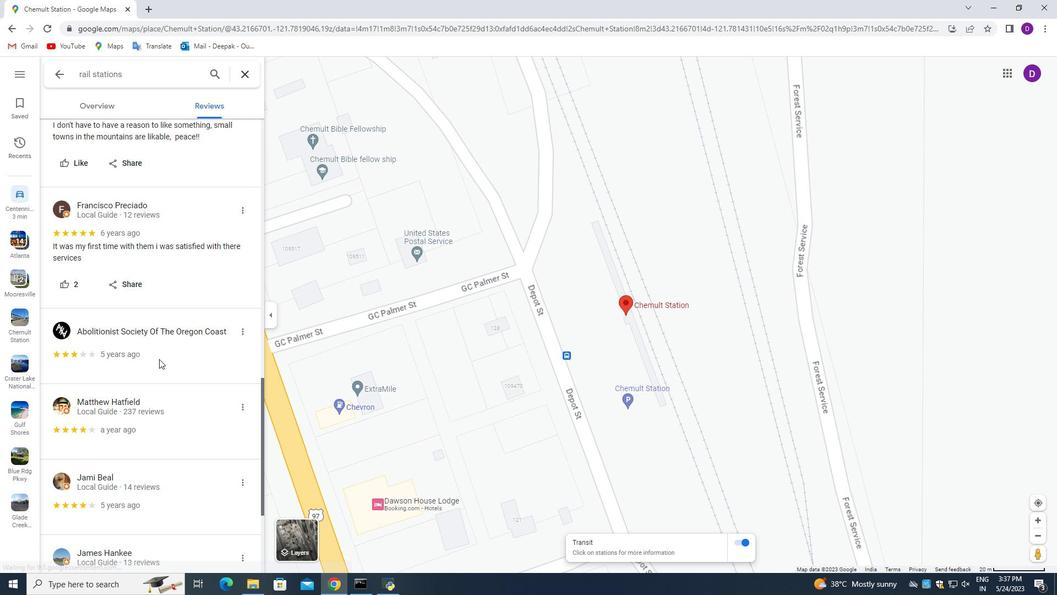 
Action: Mouse scrolled (159, 358) with delta (0, 0)
Screenshot: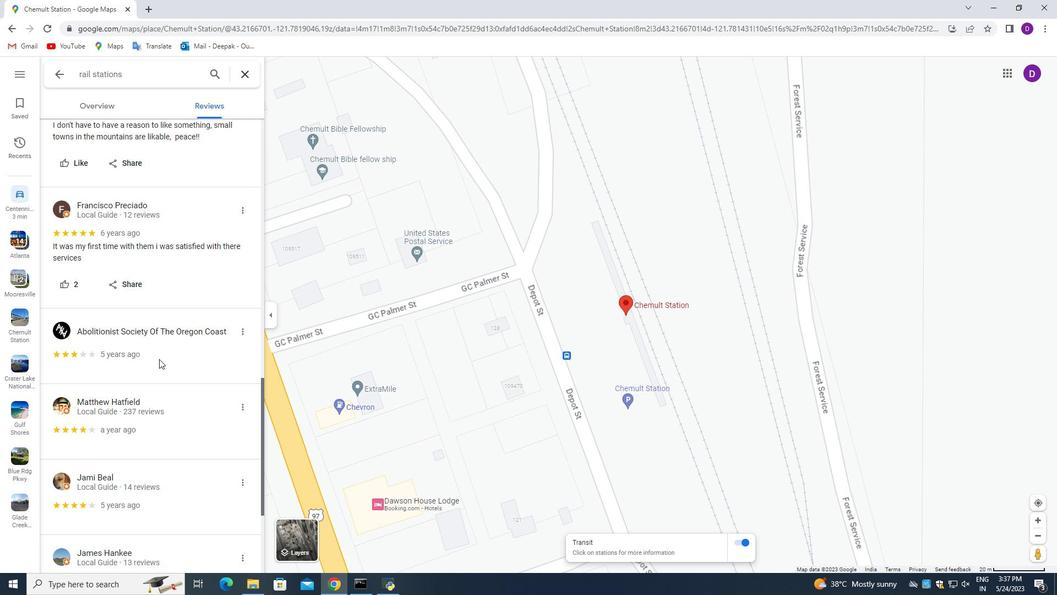
Action: Mouse scrolled (159, 358) with delta (0, 0)
Screenshot: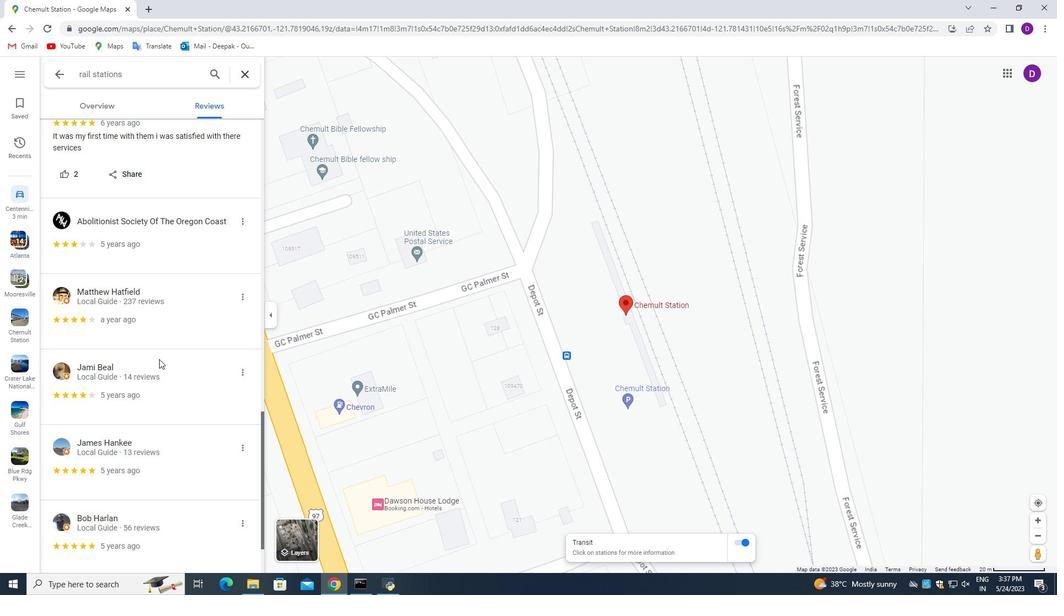 
Action: Mouse moved to (159, 359)
Screenshot: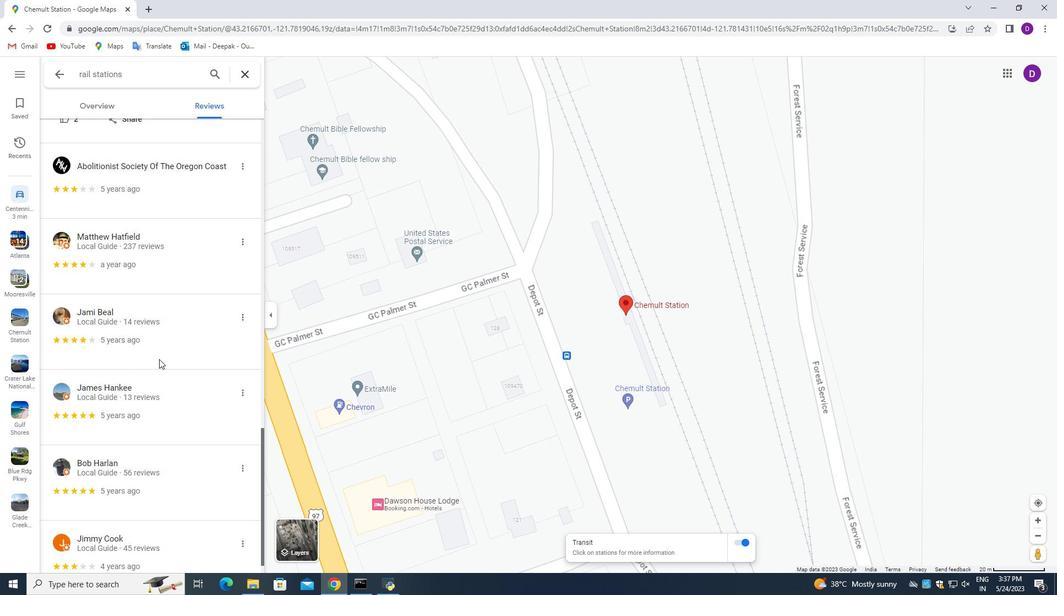 
Action: Mouse scrolled (159, 359) with delta (0, 0)
Screenshot: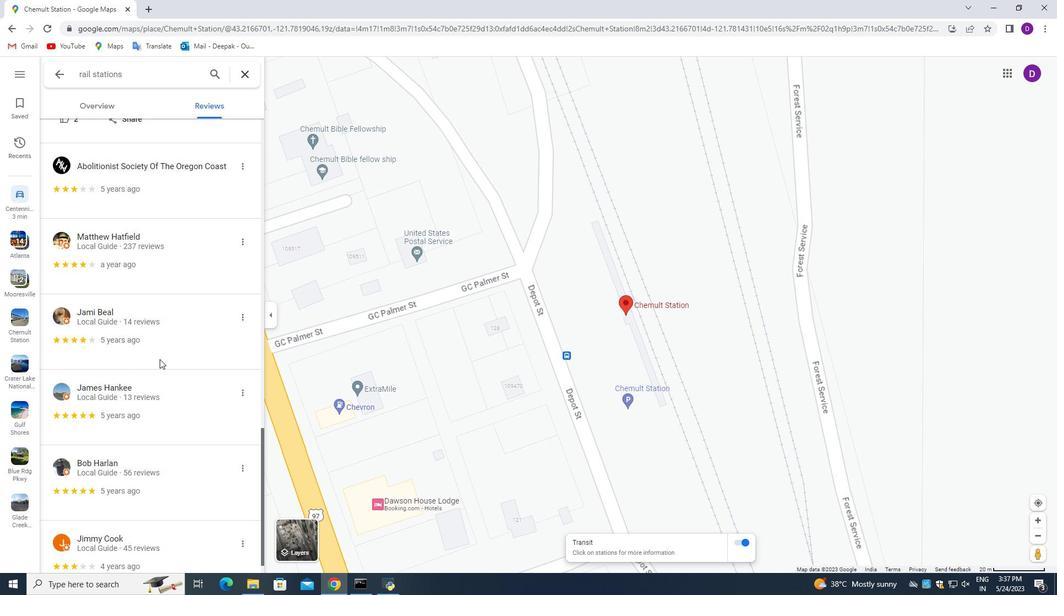 
Action: Mouse scrolled (159, 359) with delta (0, 0)
Screenshot: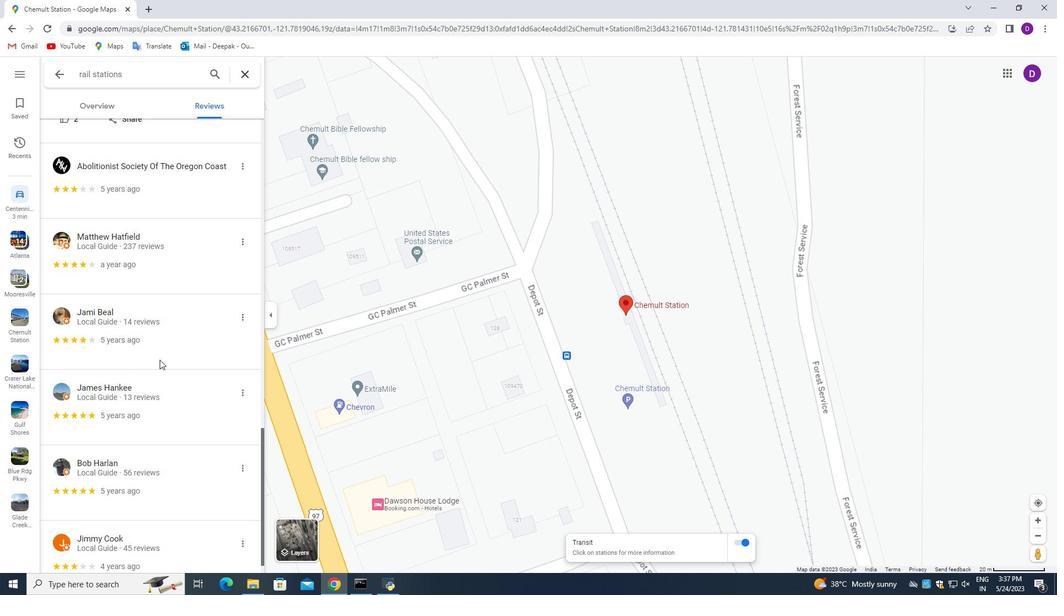 
Action: Mouse scrolled (159, 359) with delta (0, 0)
Screenshot: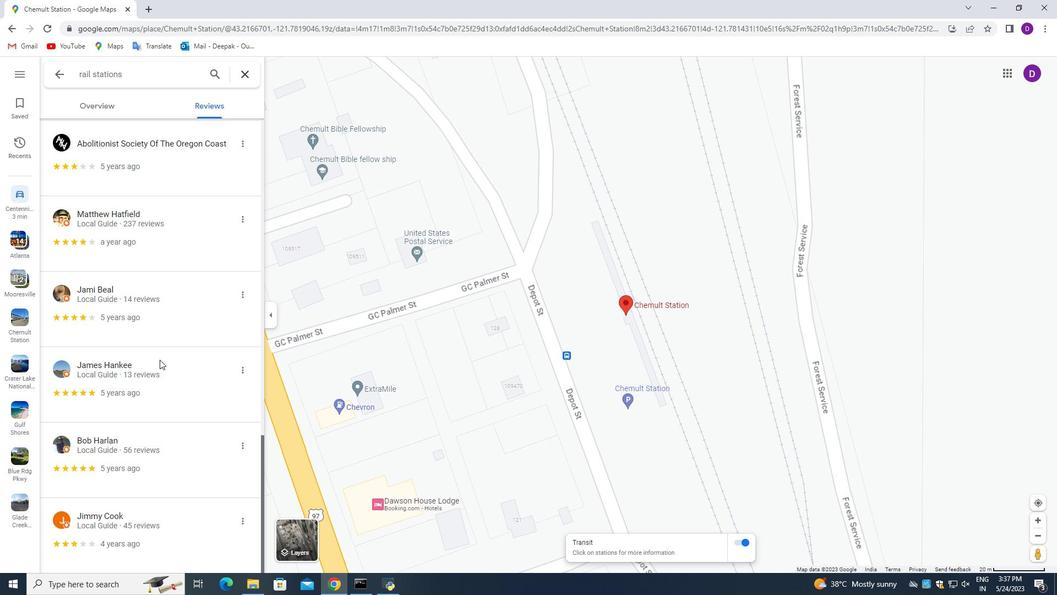 
Action: Mouse scrolled (159, 359) with delta (0, 0)
Screenshot: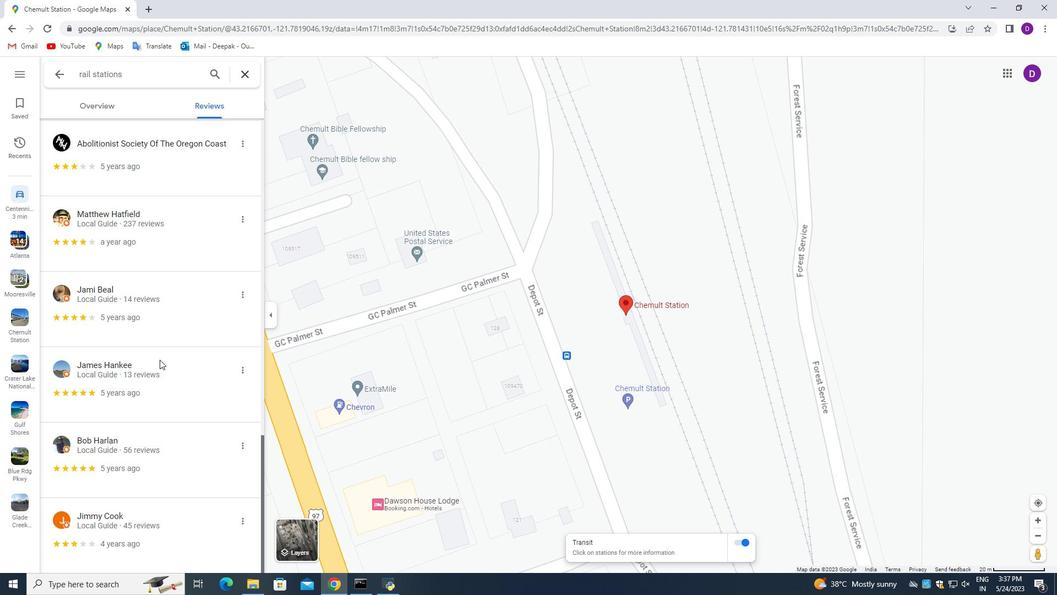 
Action: Mouse scrolled (159, 359) with delta (0, 0)
Screenshot: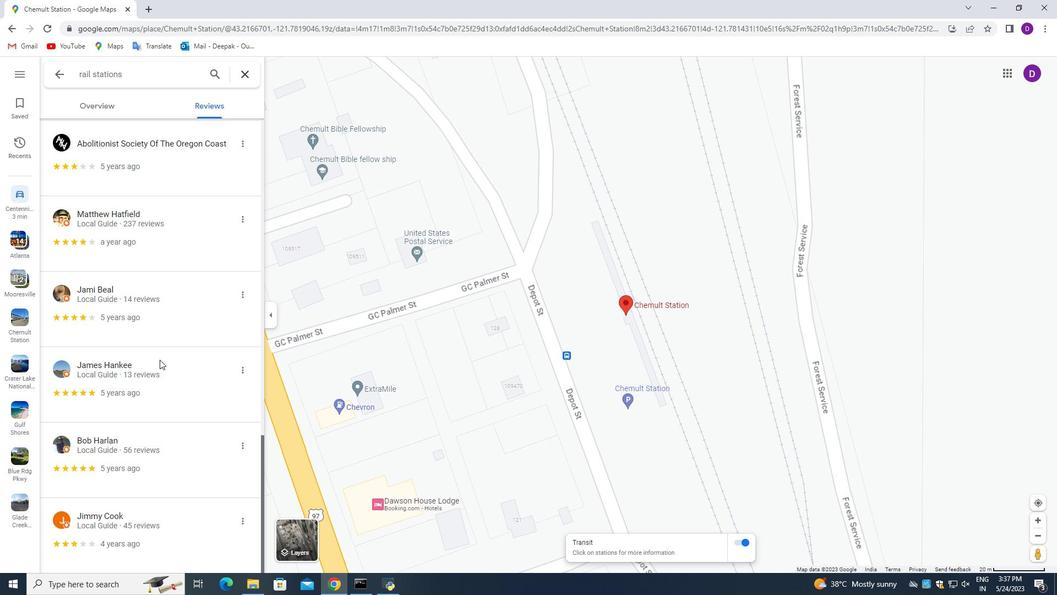 
Action: Mouse scrolled (159, 359) with delta (0, 0)
Screenshot: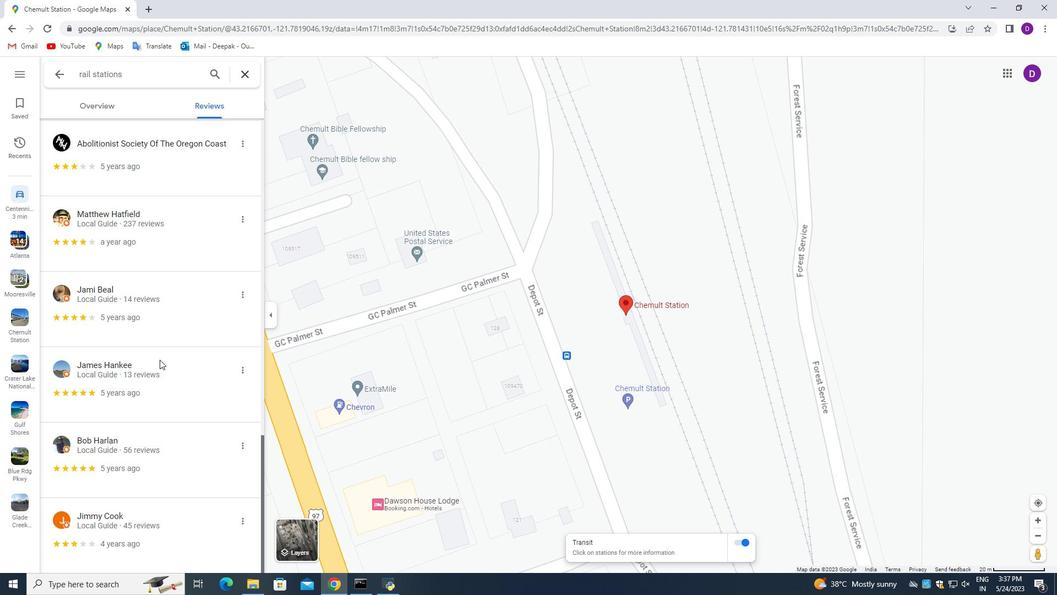 
Action: Mouse moved to (152, 384)
Screenshot: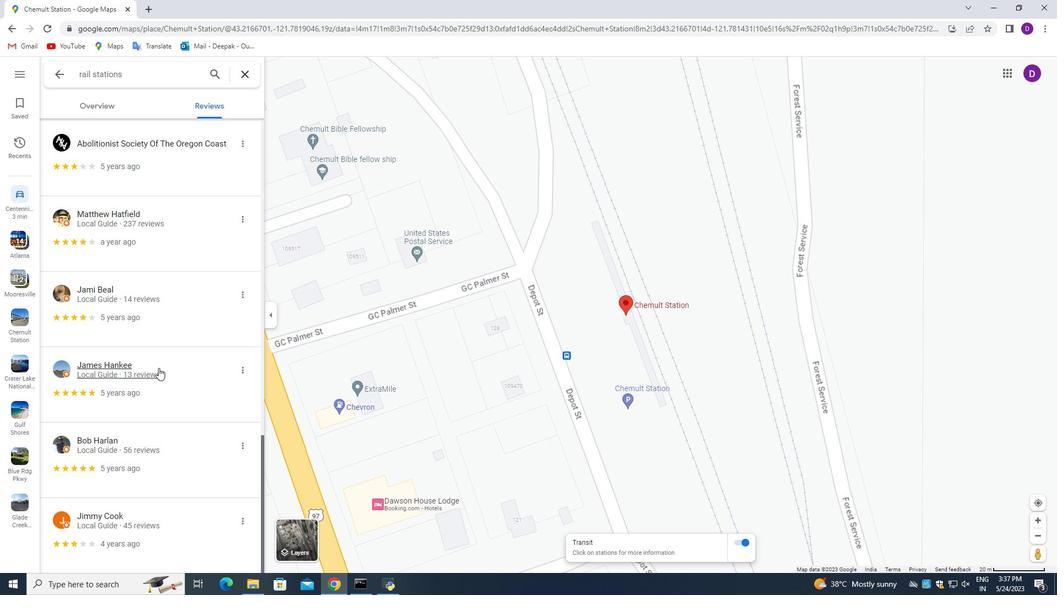 
Action: Mouse scrolled (152, 385) with delta (0, 0)
Screenshot: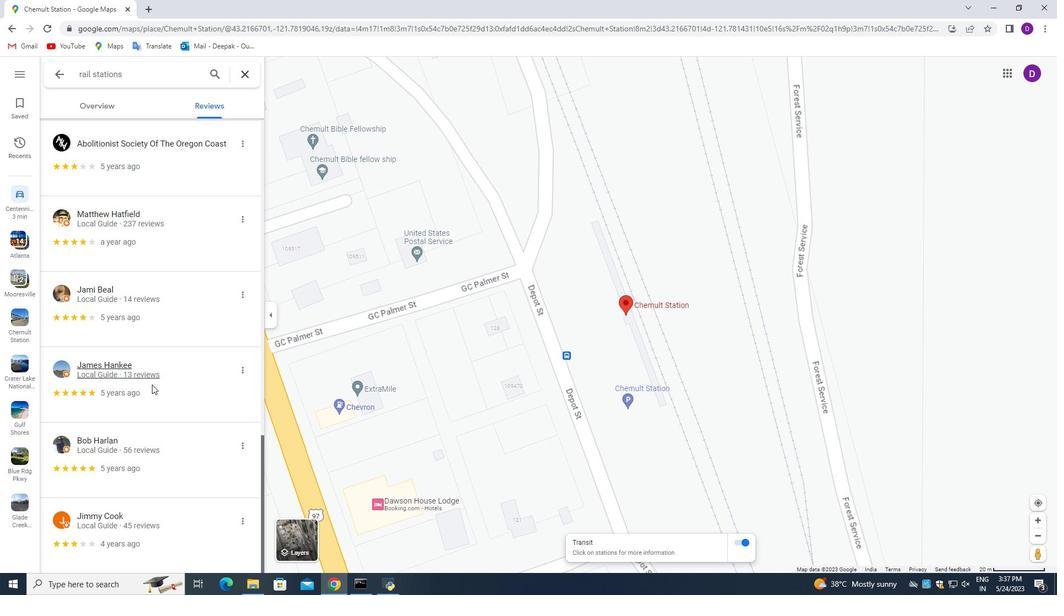 
Action: Mouse moved to (152, 384)
Screenshot: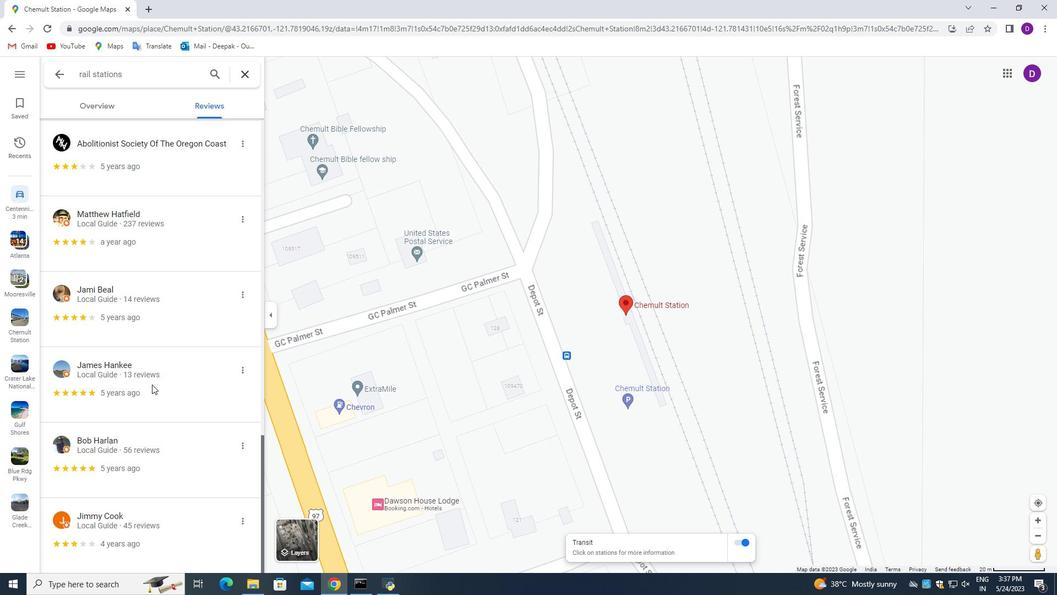 
Action: Mouse scrolled (152, 384) with delta (0, 0)
Screenshot: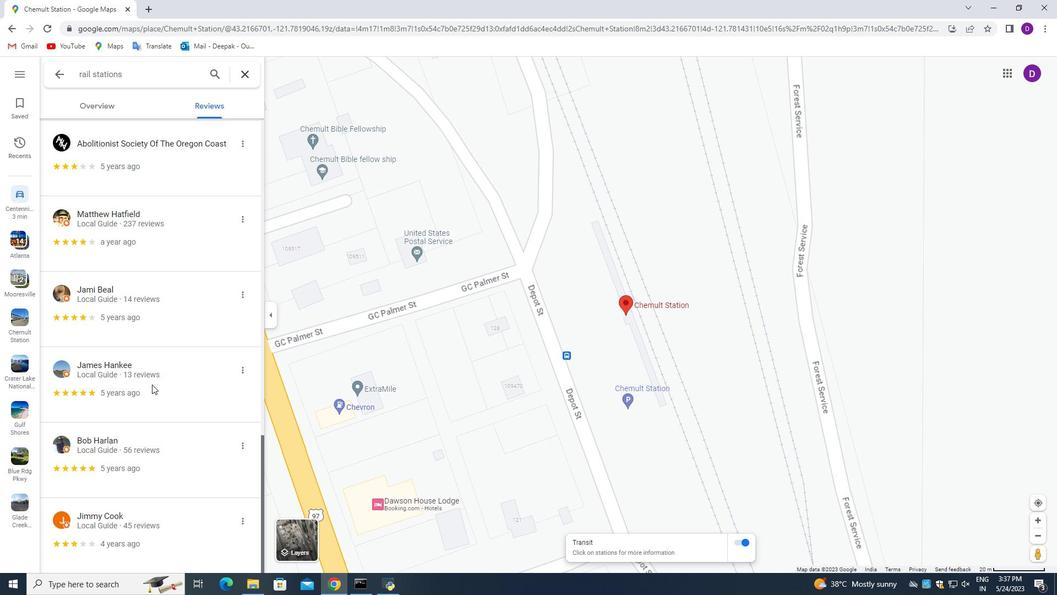 
Action: Mouse moved to (152, 381)
Screenshot: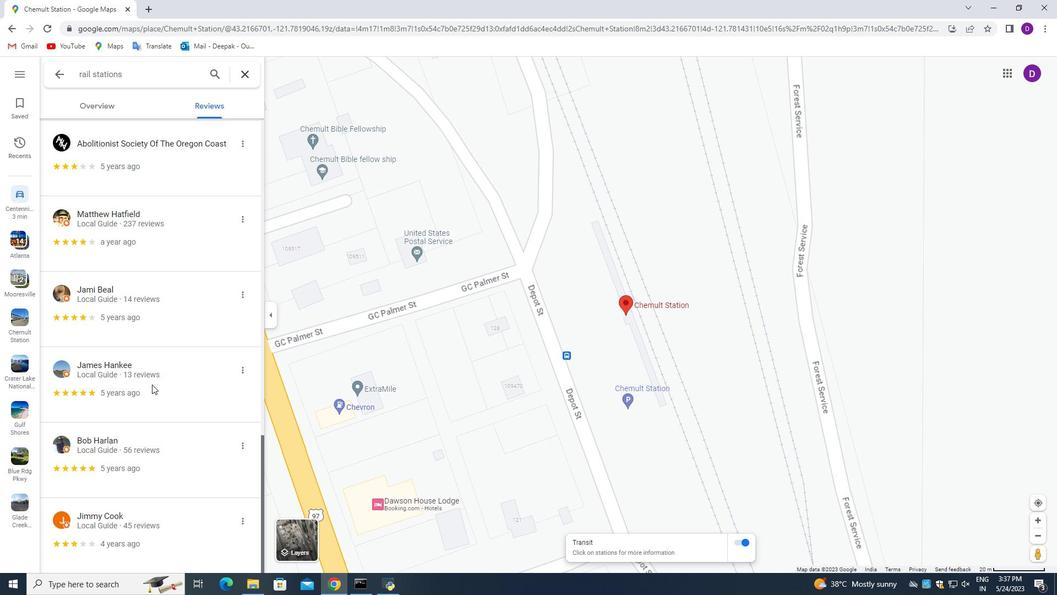 
Action: Mouse scrolled (152, 382) with delta (0, 0)
Screenshot: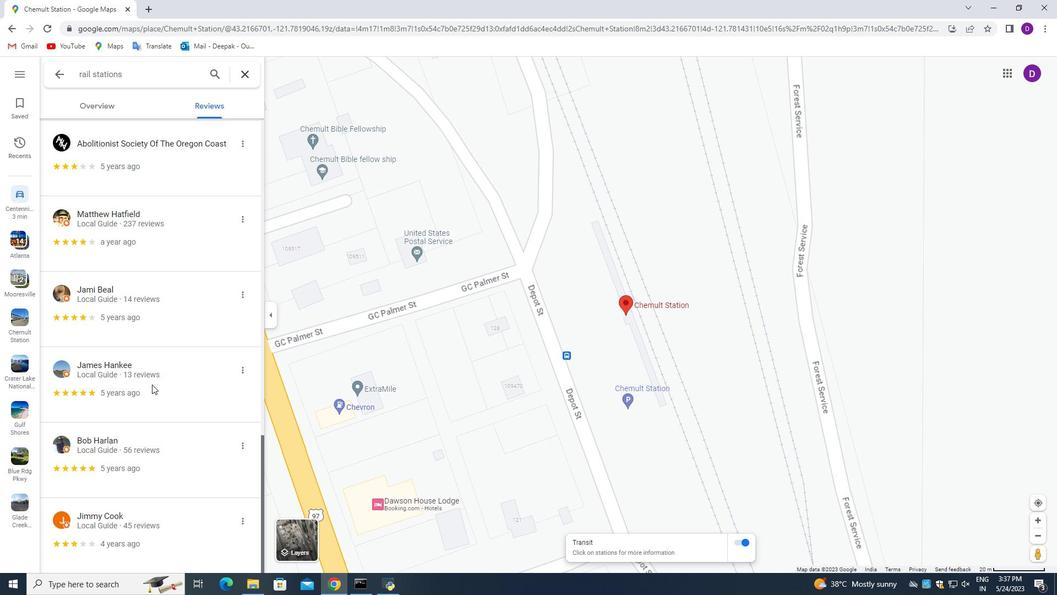 
Action: Mouse moved to (152, 379)
Screenshot: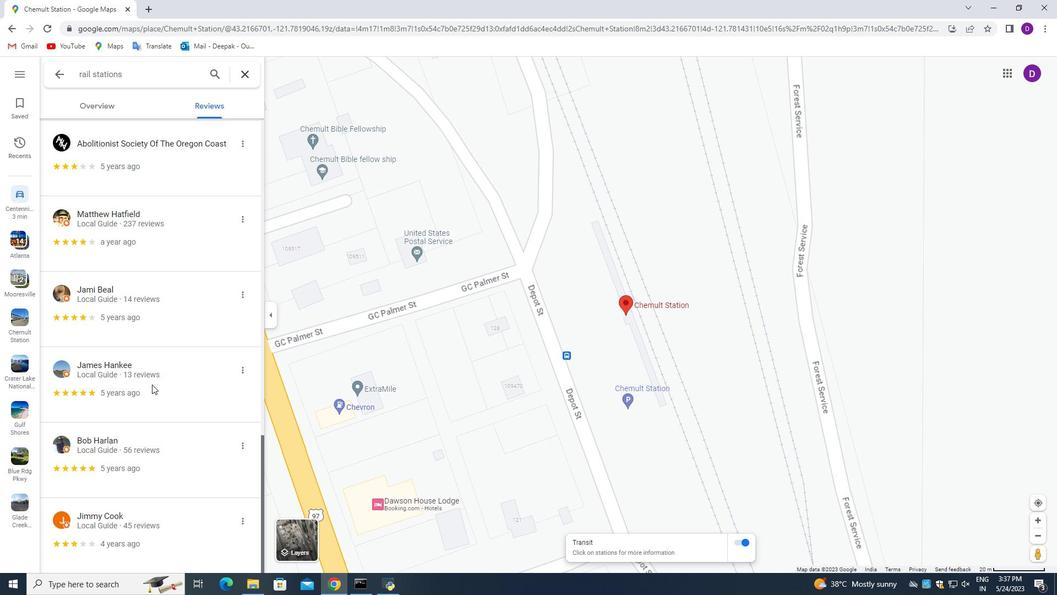 
Action: Mouse scrolled (152, 379) with delta (0, 0)
Screenshot: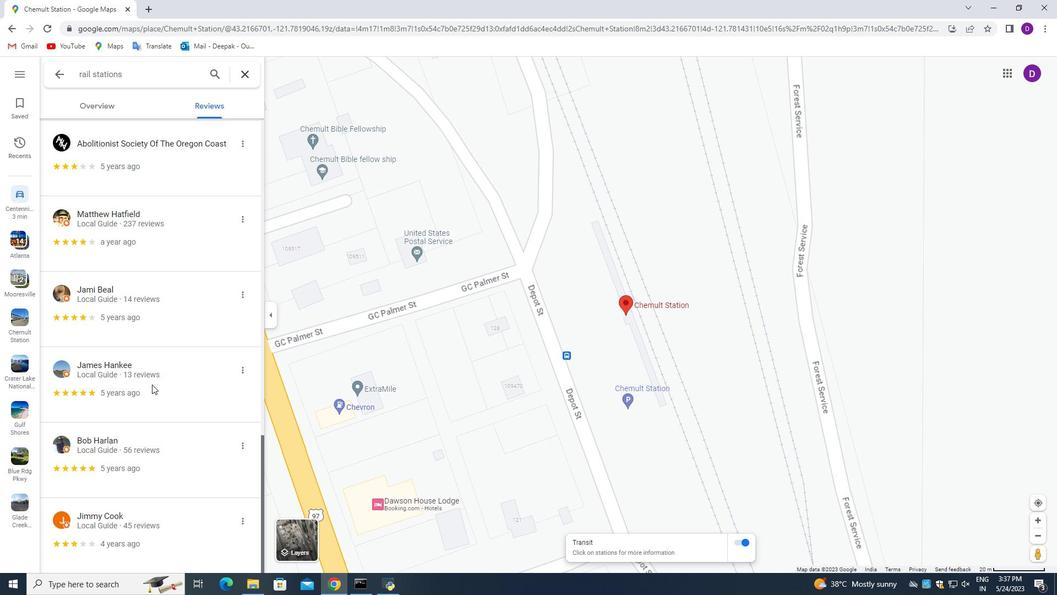 
Action: Mouse moved to (152, 371)
Screenshot: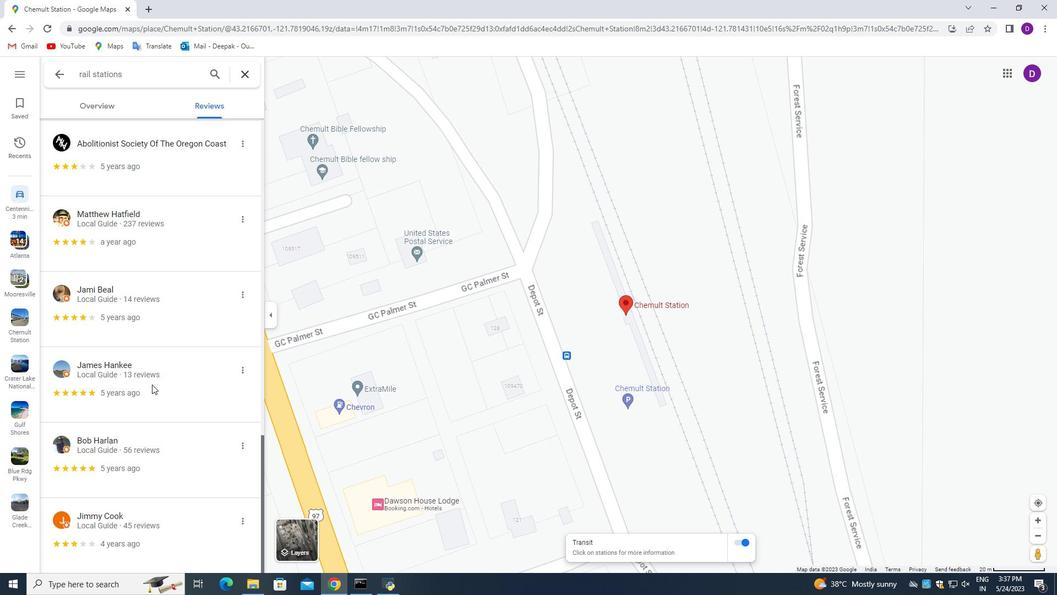 
Action: Mouse scrolled (152, 372) with delta (0, 0)
Screenshot: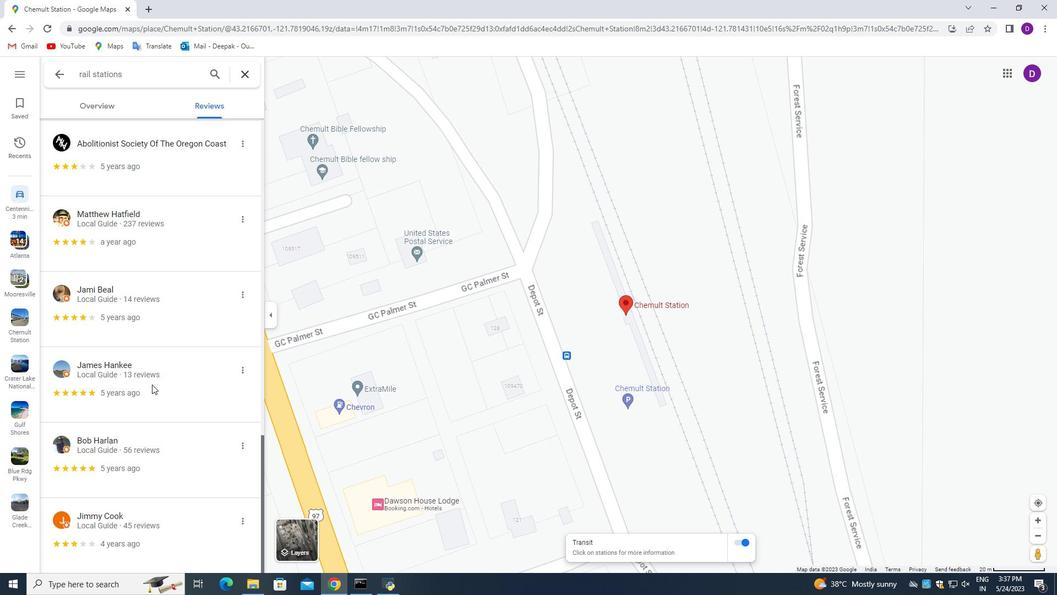 
Action: Mouse moved to (150, 352)
Screenshot: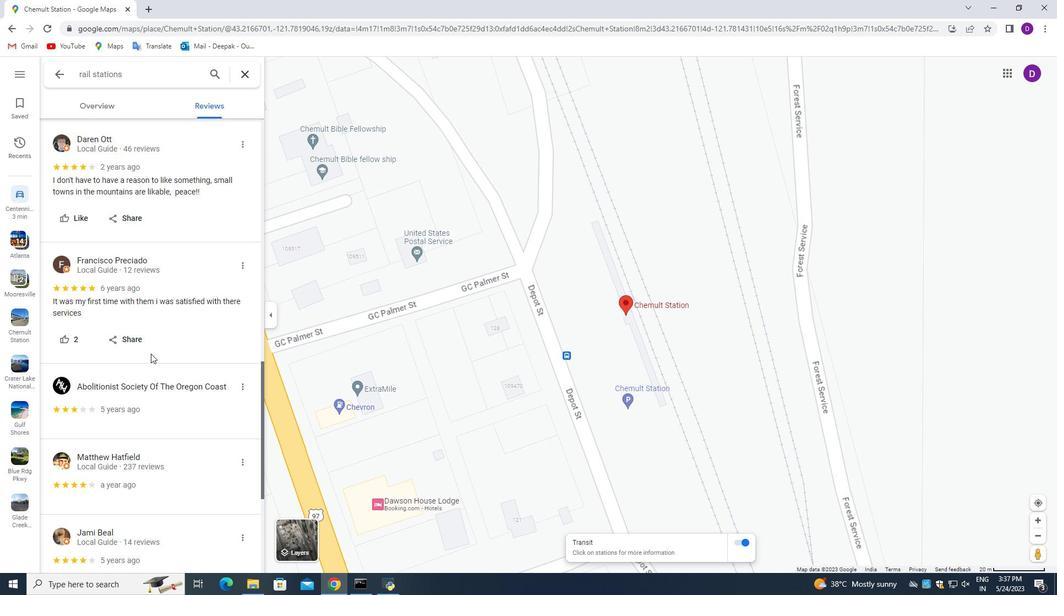 
Action: Mouse scrolled (150, 352) with delta (0, 0)
Screenshot: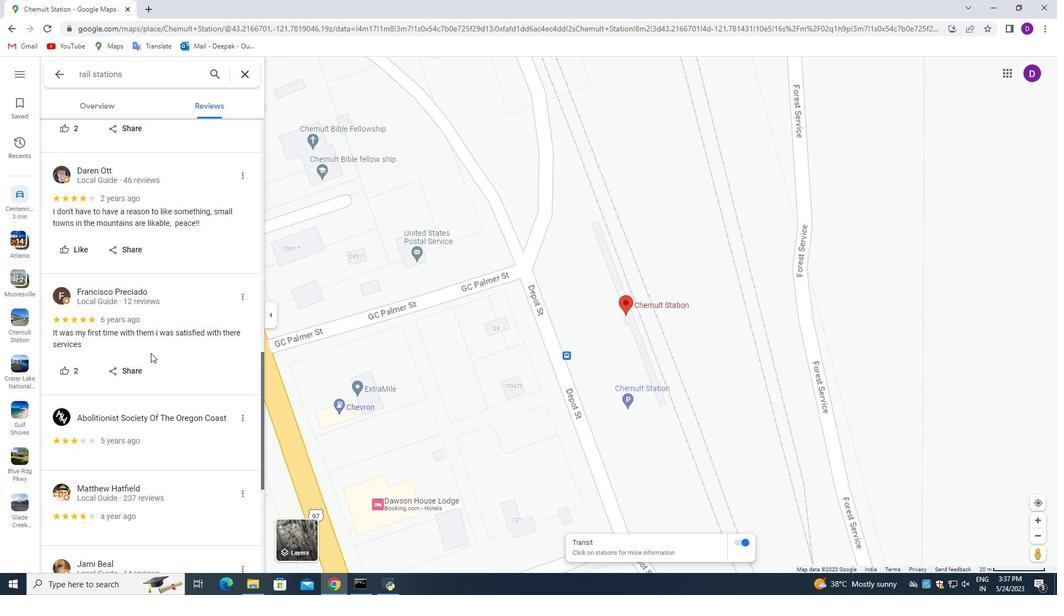 
Action: Mouse moved to (150, 351)
Screenshot: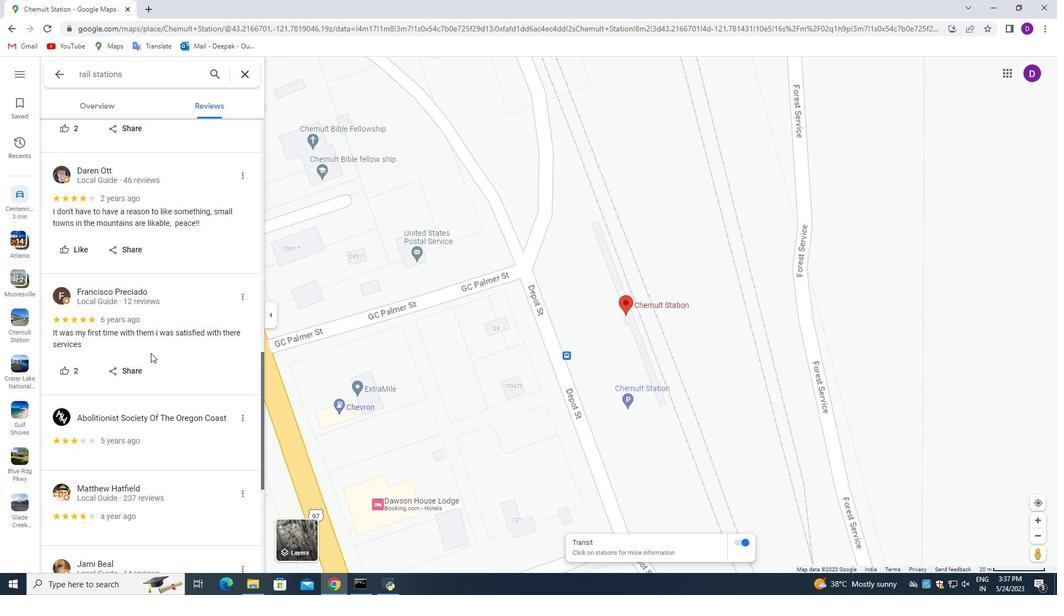 
Action: Mouse scrolled (150, 352) with delta (0, 0)
Screenshot: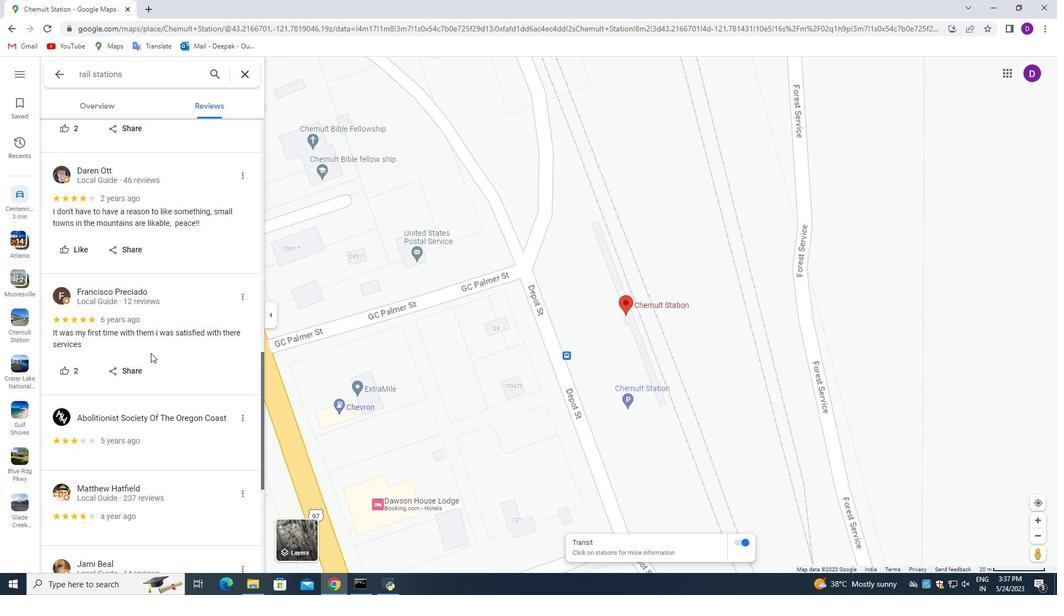 
Action: Mouse scrolled (150, 352) with delta (0, 0)
Screenshot: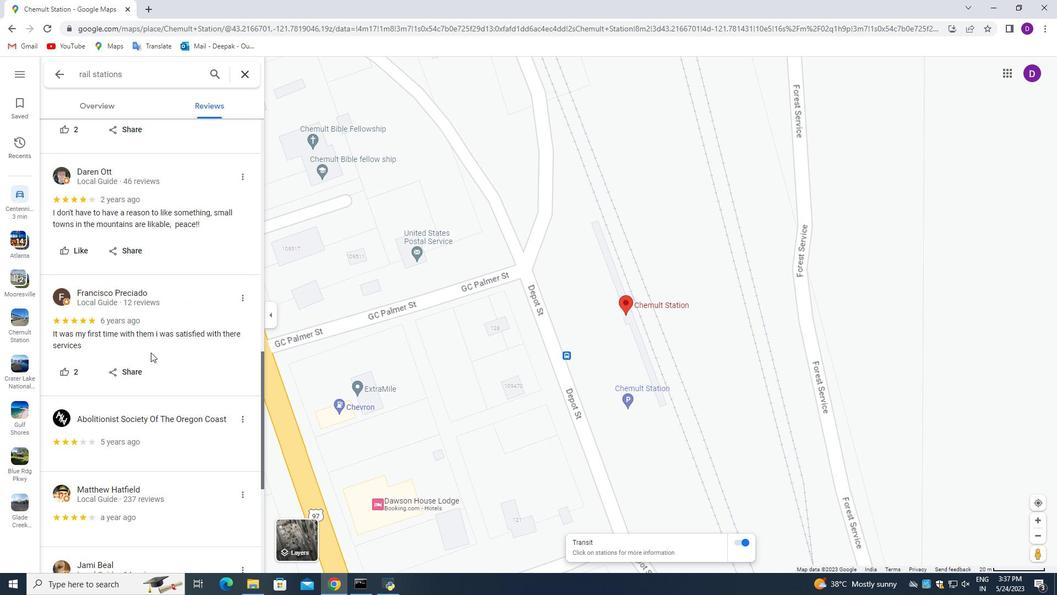 
Action: Mouse scrolled (150, 352) with delta (0, 0)
Screenshot: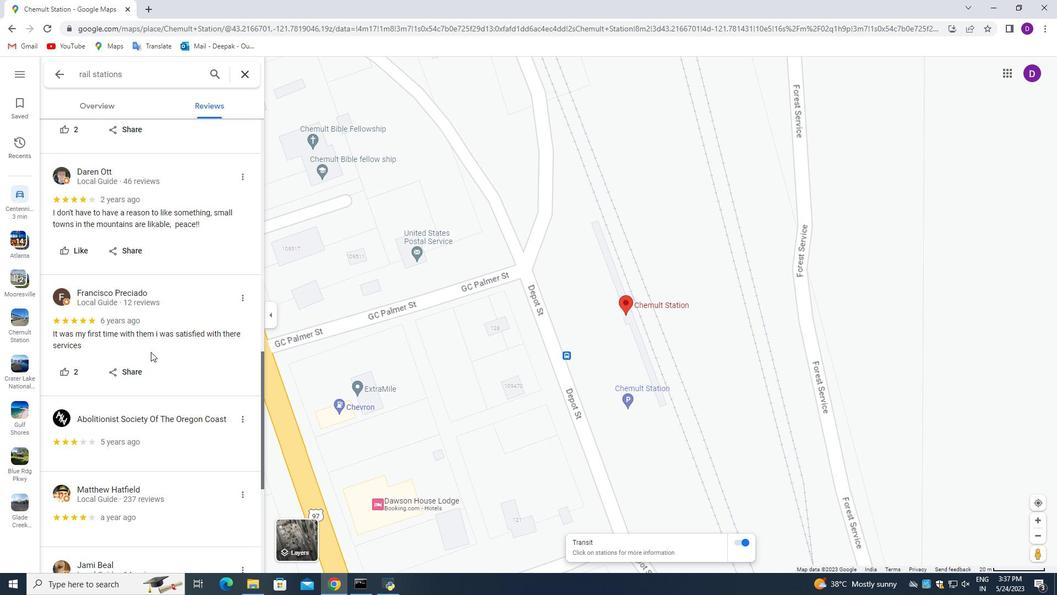 
Action: Mouse moved to (149, 330)
Screenshot: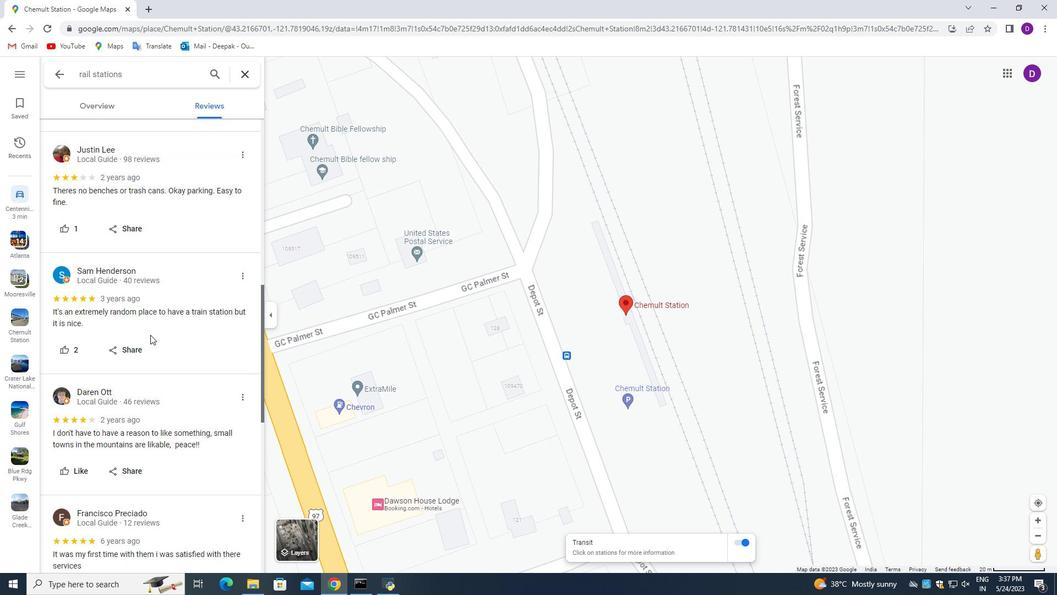 
Action: Mouse scrolled (149, 330) with delta (0, 0)
Screenshot: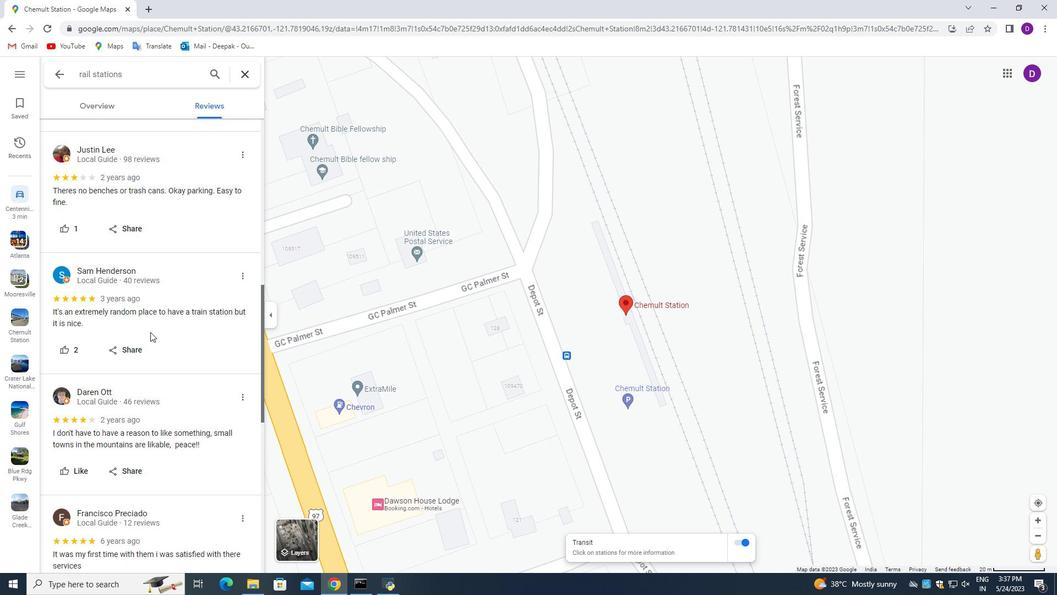 
Action: Mouse scrolled (149, 330) with delta (0, 0)
Screenshot: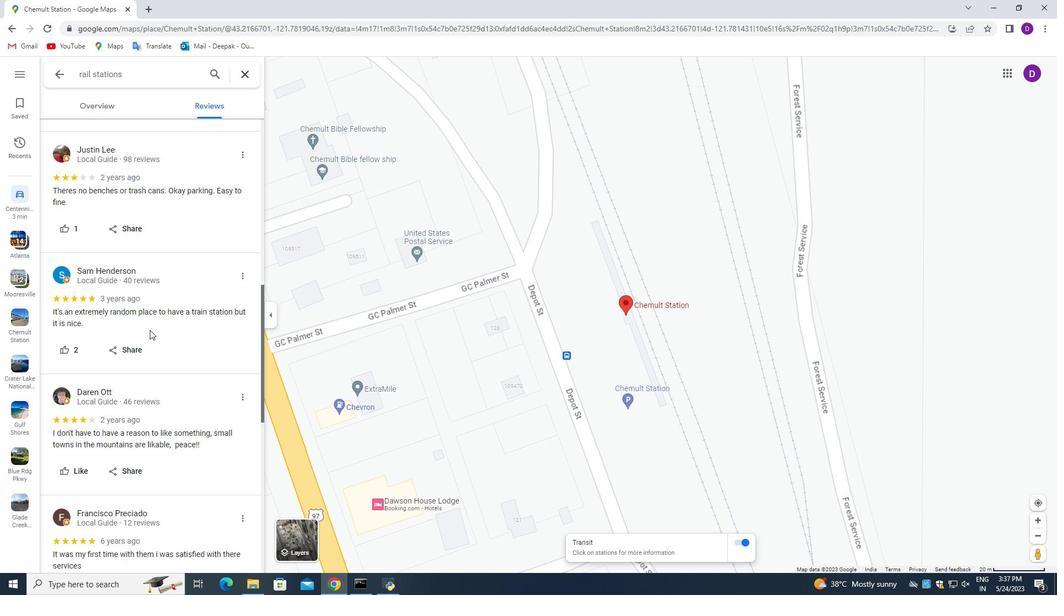 
Action: Mouse moved to (150, 336)
Screenshot: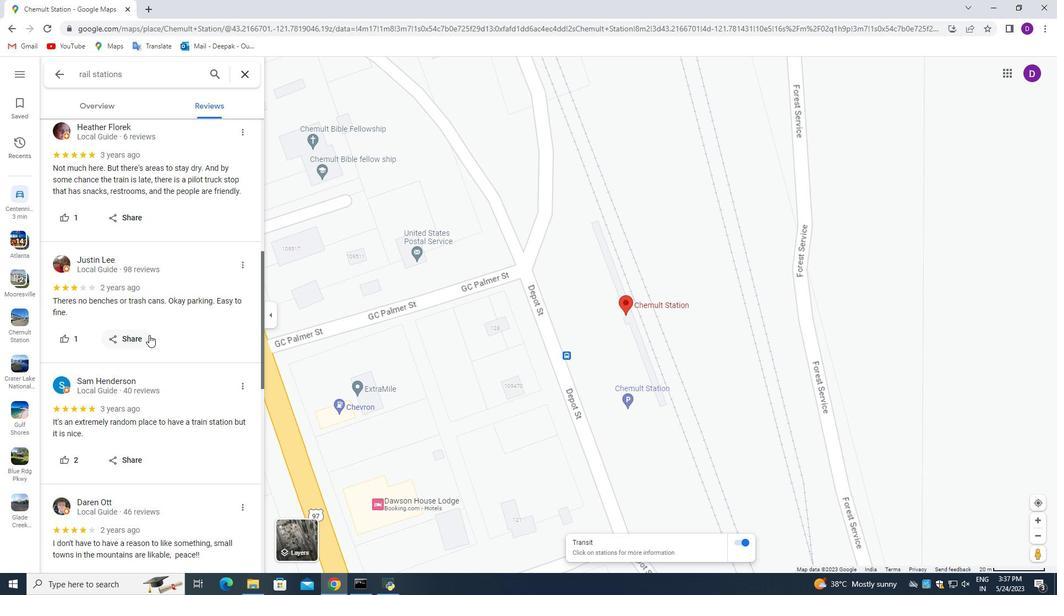 
Action: Mouse scrolled (150, 337) with delta (0, 0)
Screenshot: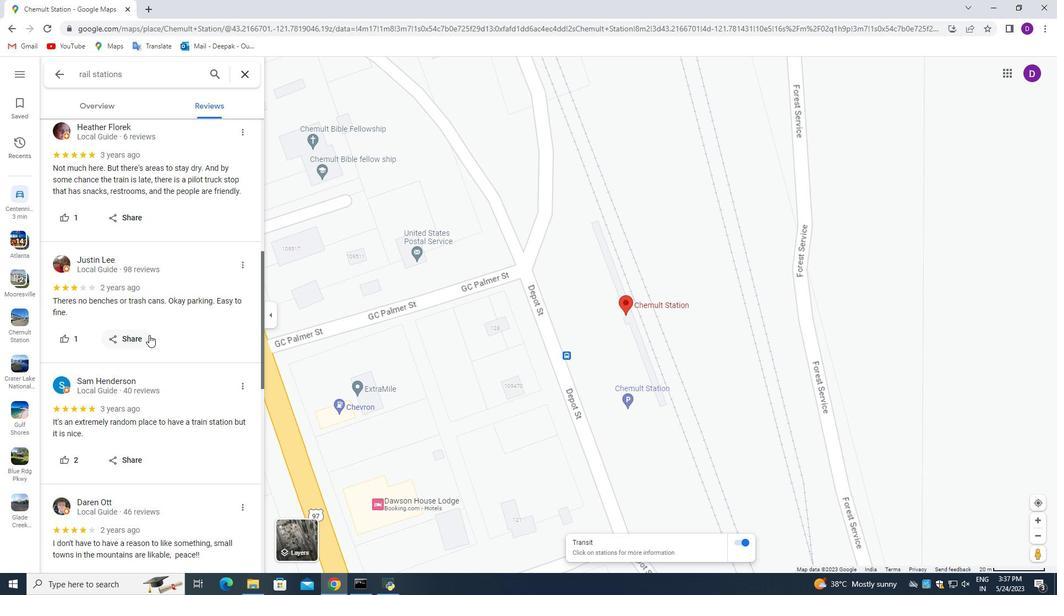 
Action: Mouse moved to (149, 344)
Screenshot: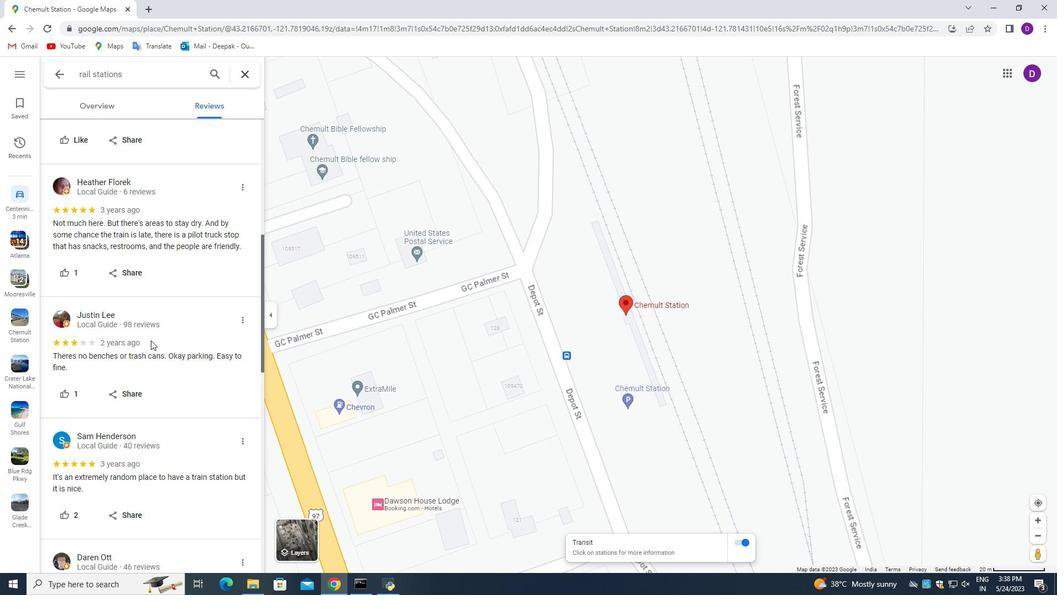 
Action: Mouse scrolled (149, 344) with delta (0, 0)
Screenshot: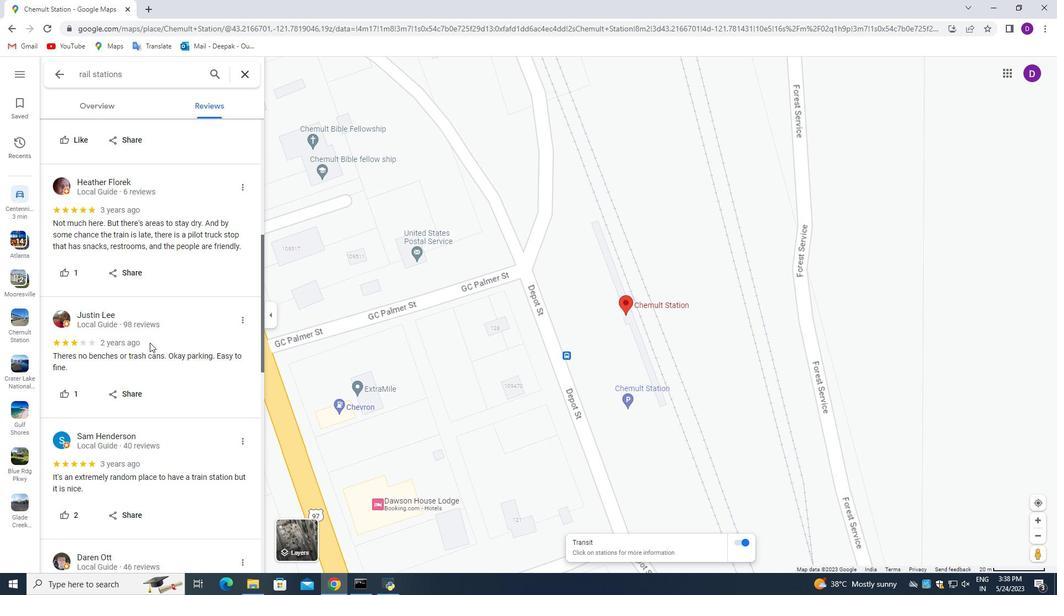
Action: Mouse scrolled (149, 344) with delta (0, 0)
Screenshot: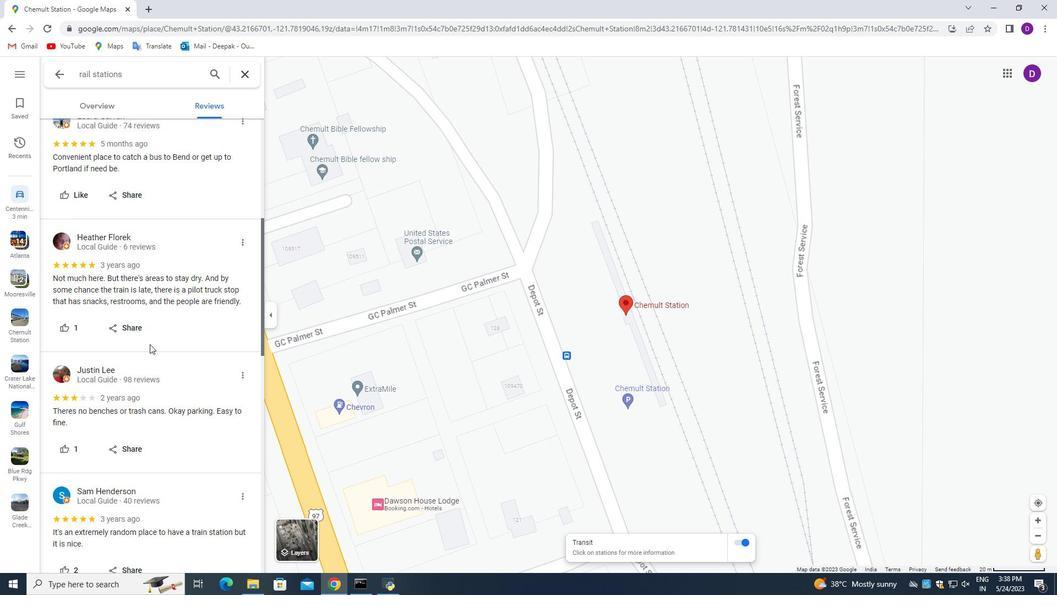 
Action: Mouse scrolled (149, 344) with delta (0, 0)
Screenshot: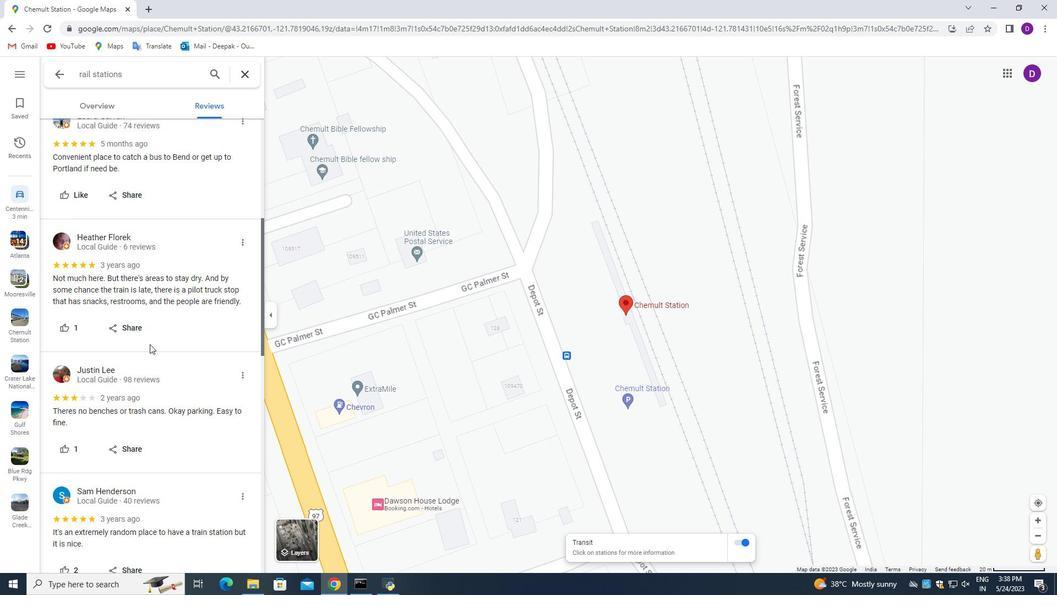 
Action: Mouse moved to (163, 336)
Screenshot: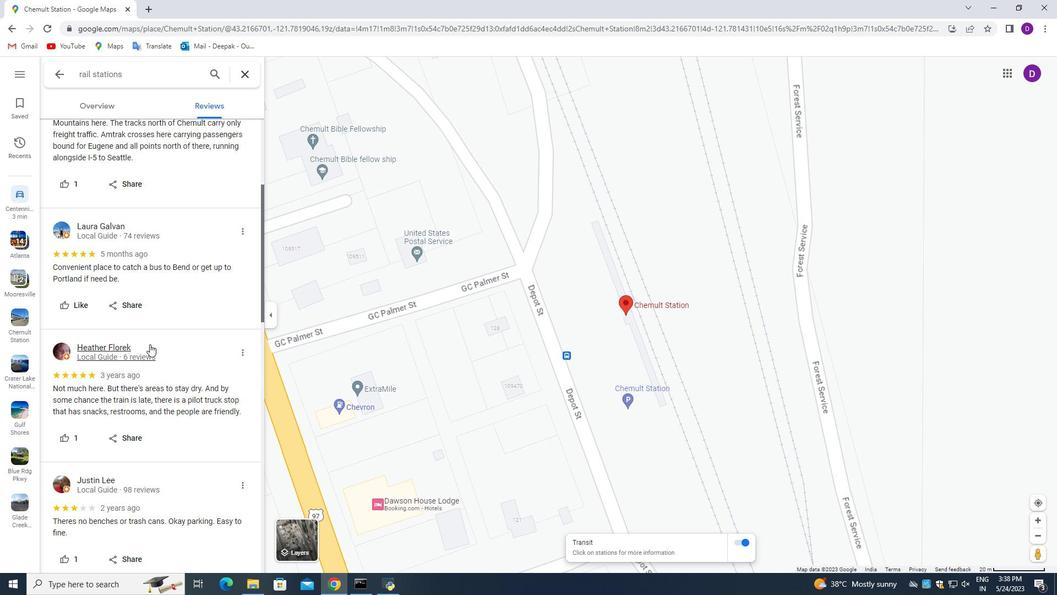 
Action: Mouse scrolled (163, 337) with delta (0, 0)
Screenshot: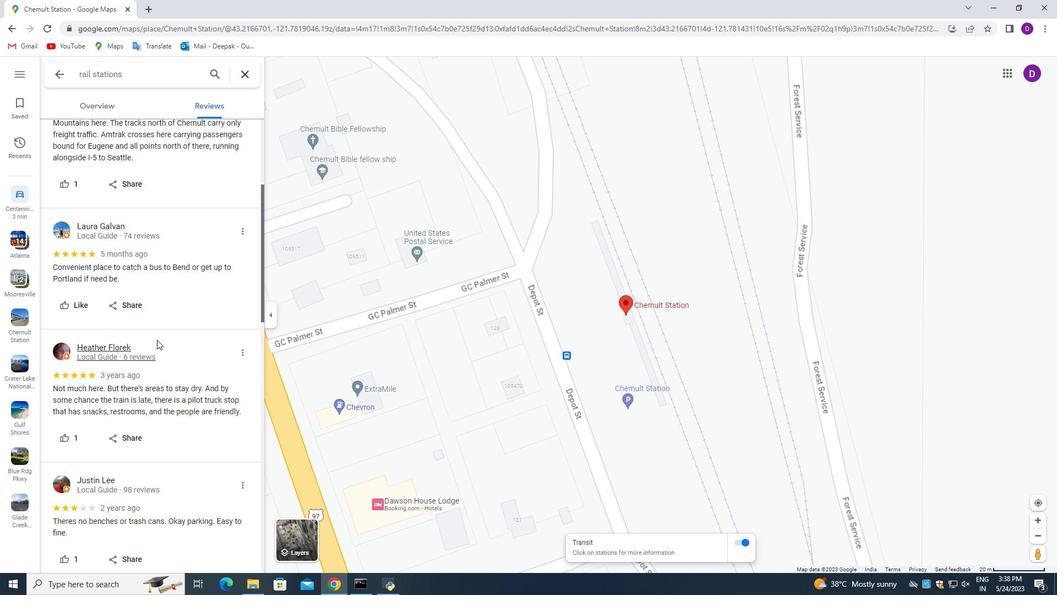 
Action: Mouse moved to (164, 336)
Screenshot: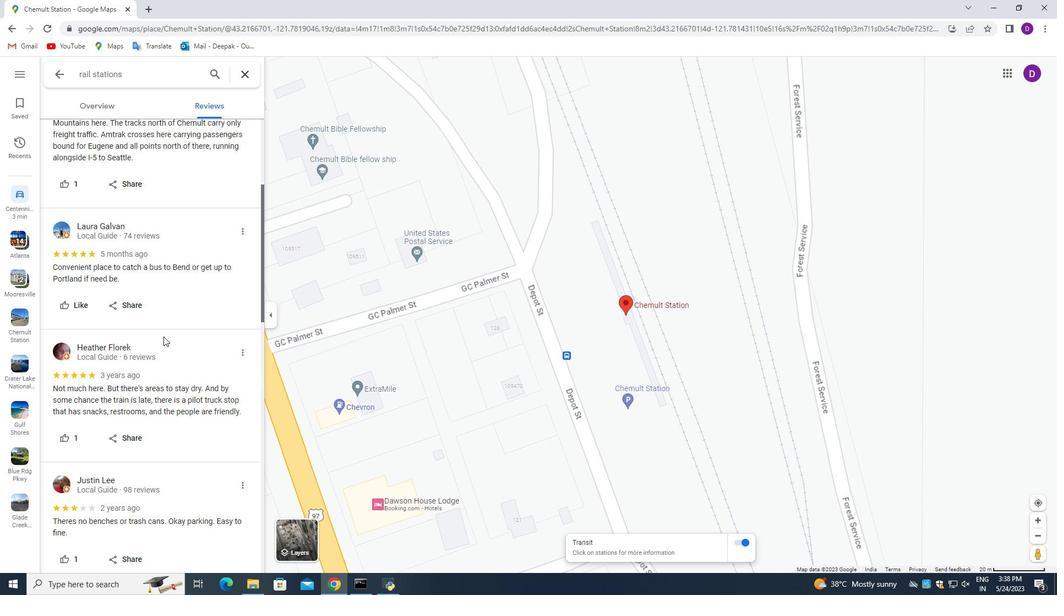 
Action: Mouse scrolled (164, 336) with delta (0, 0)
Screenshot: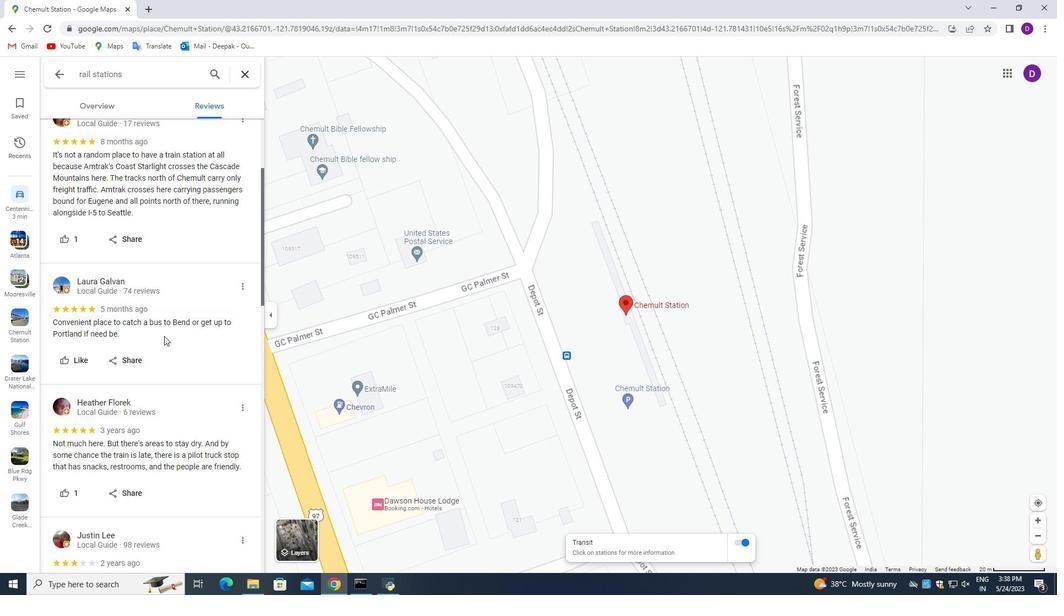 
Action: Mouse moved to (164, 335)
Screenshot: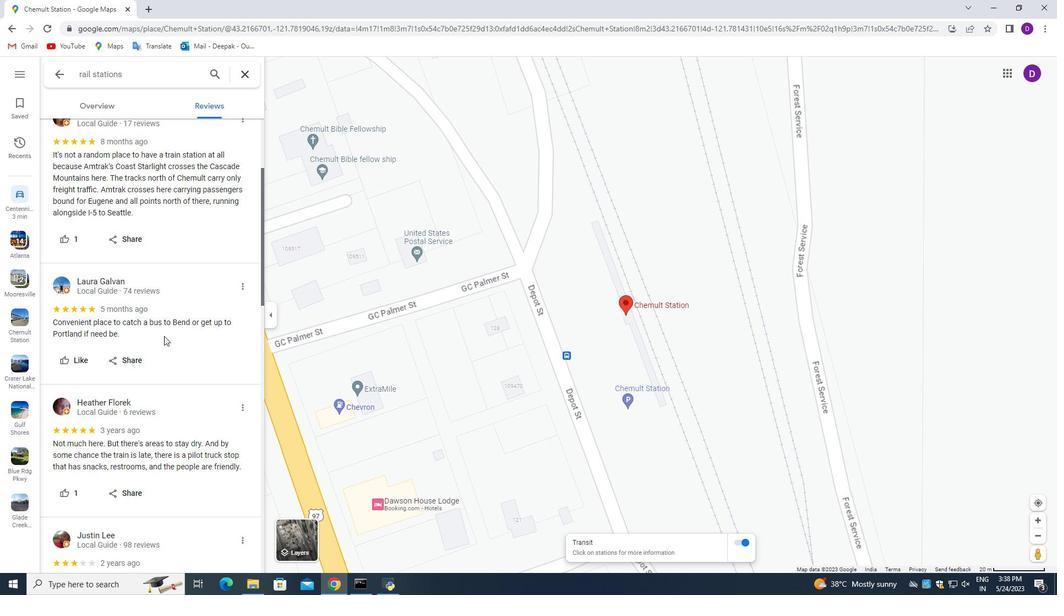 
Action: Mouse scrolled (164, 336) with delta (0, 0)
